 Task: Look for Airbnb properties in Kayseri, Turkey from 12th November, 2023 to 15th November, 2023 for 2 adults. Place can be entire room with 1  bedroom having 1 bed and 1 bathroom. Property type can be hotel.
Action: Mouse moved to (443, 423)
Screenshot: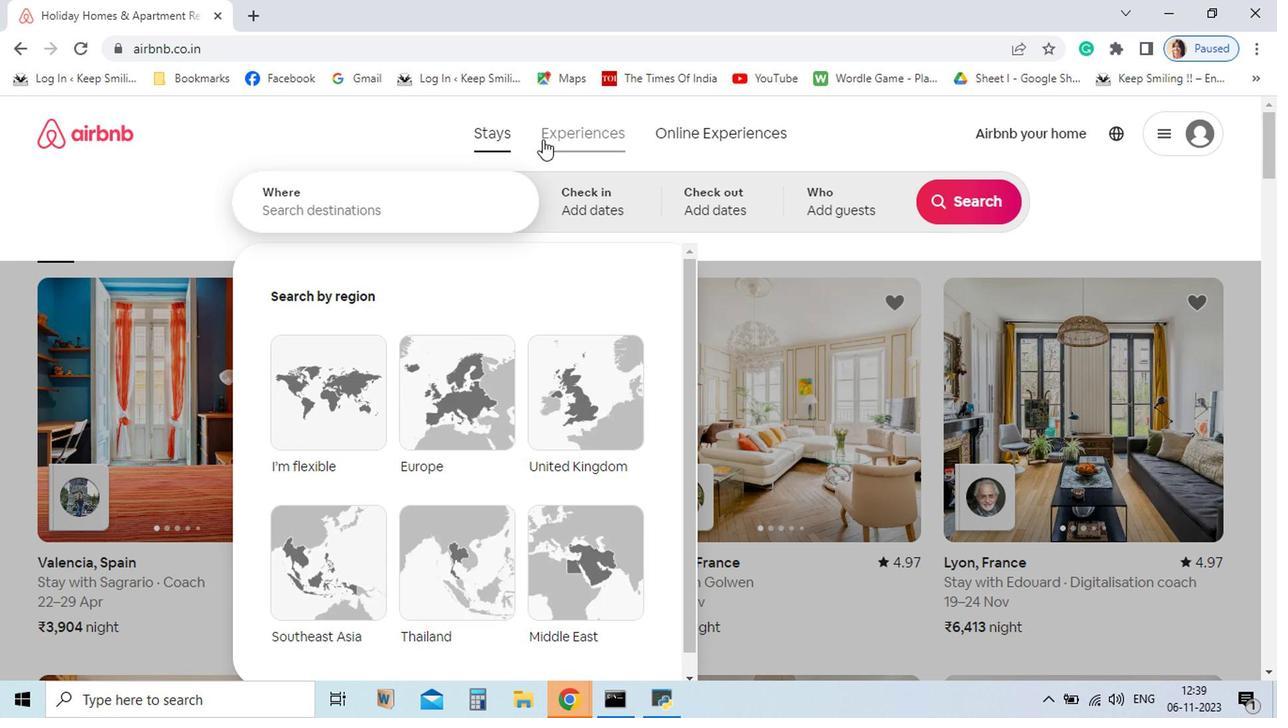 
Action: Mouse pressed left at (443, 423)
Screenshot: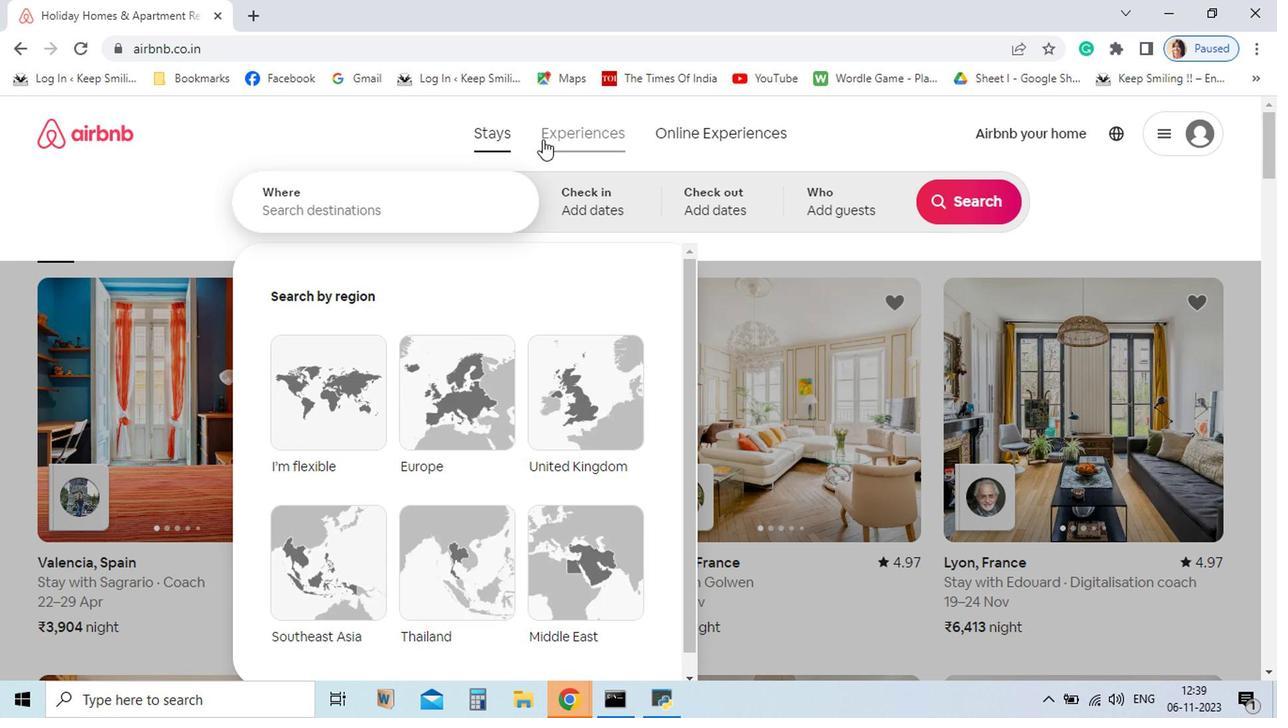 
Action: Mouse moved to (483, 379)
Screenshot: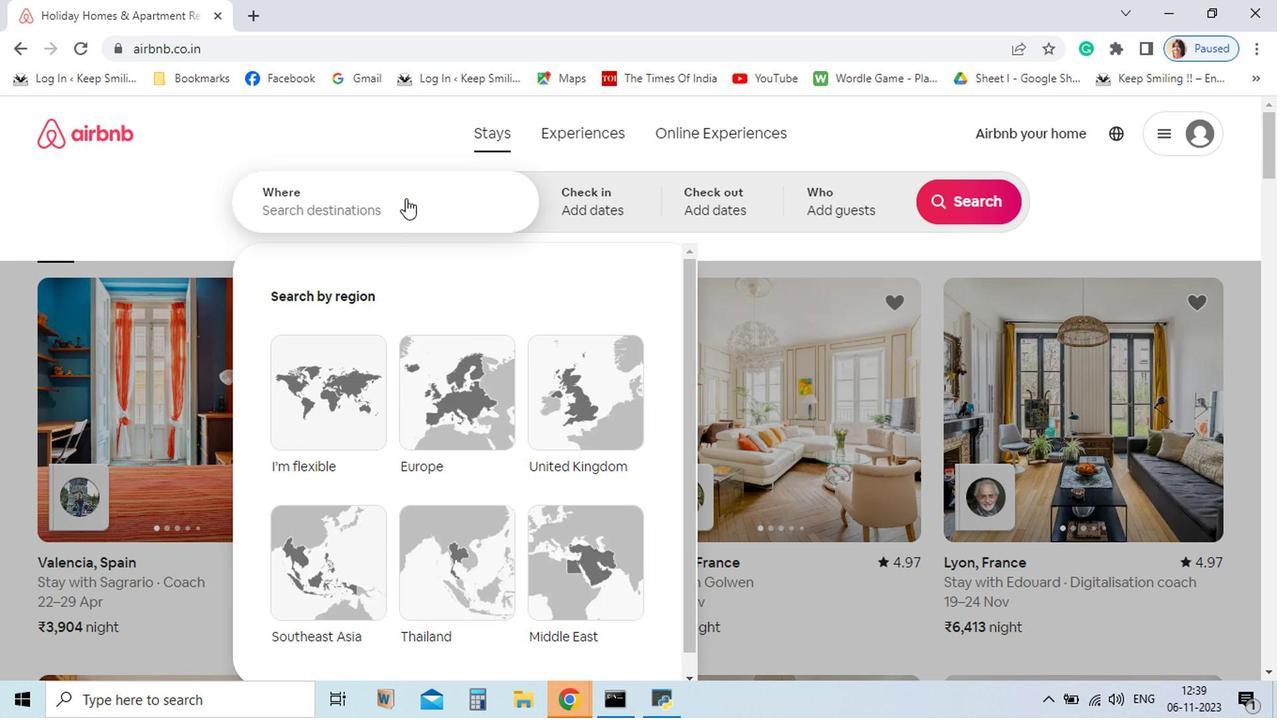 
Action: Mouse pressed left at (483, 379)
Screenshot: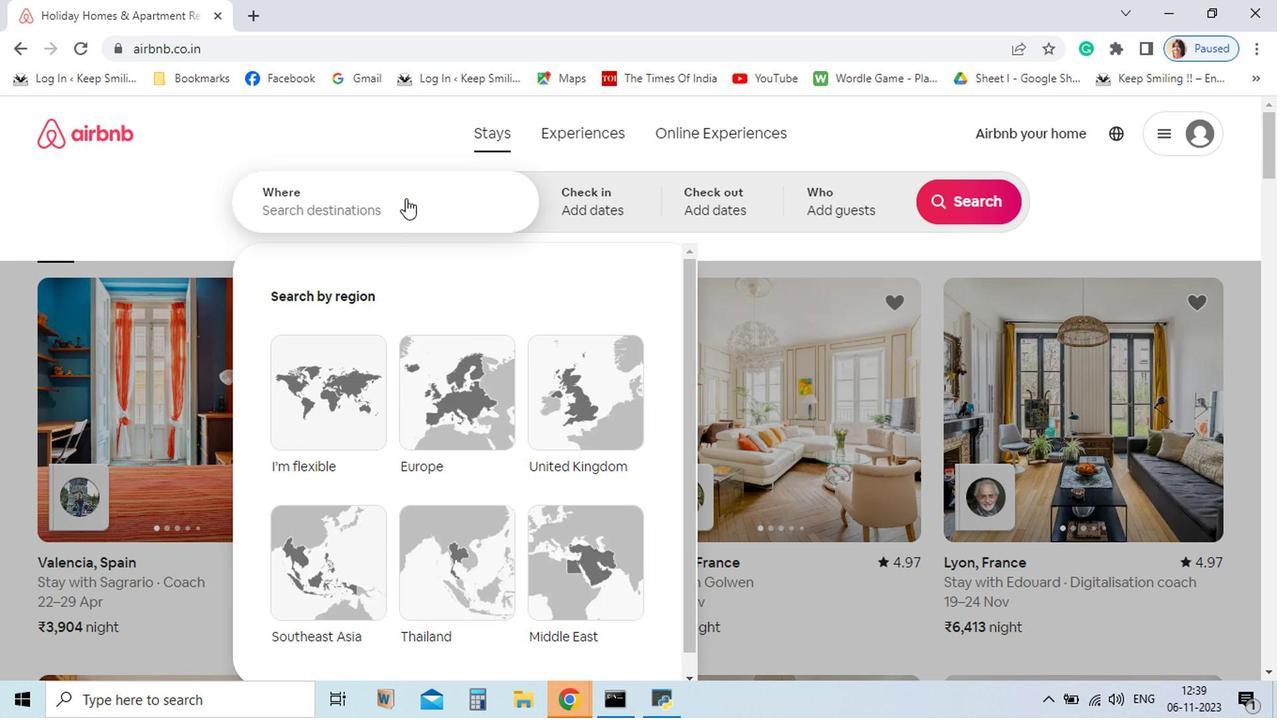 
Action: Mouse moved to (479, 393)
Screenshot: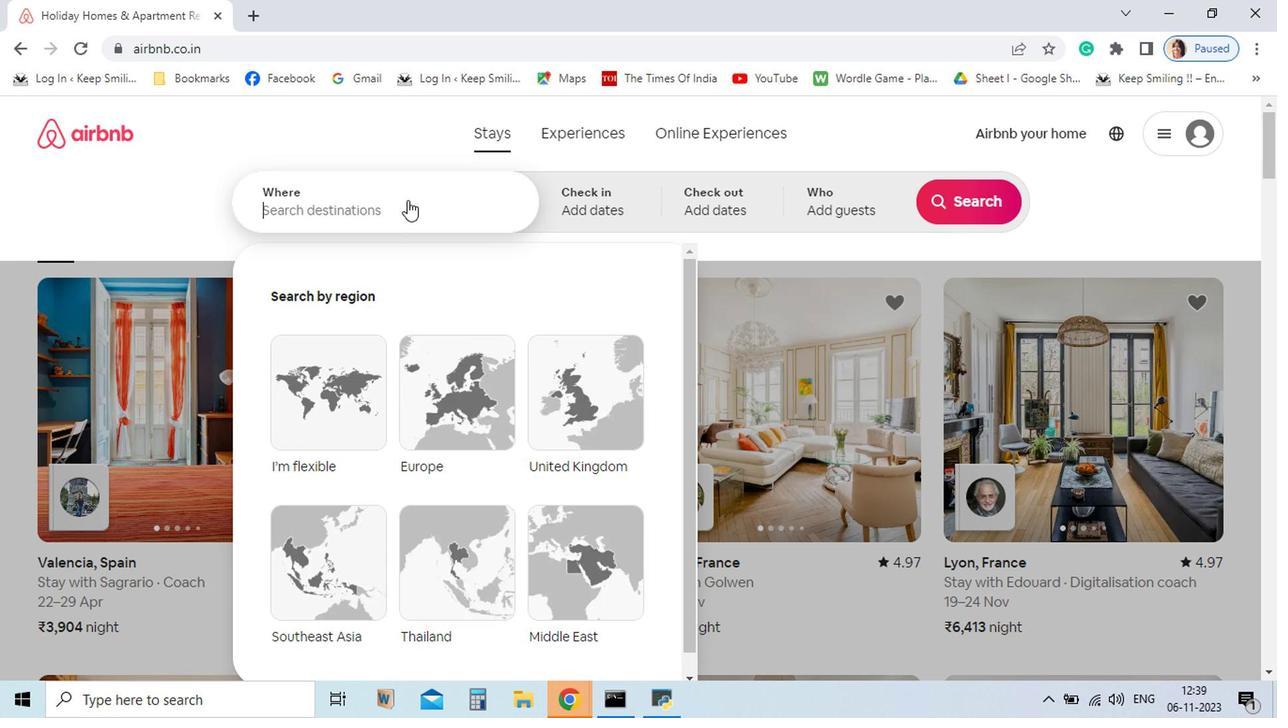 
Action: Key pressed <Key.shift_r>Kayseri,<Key.space><Key.shift>turkey
Screenshot: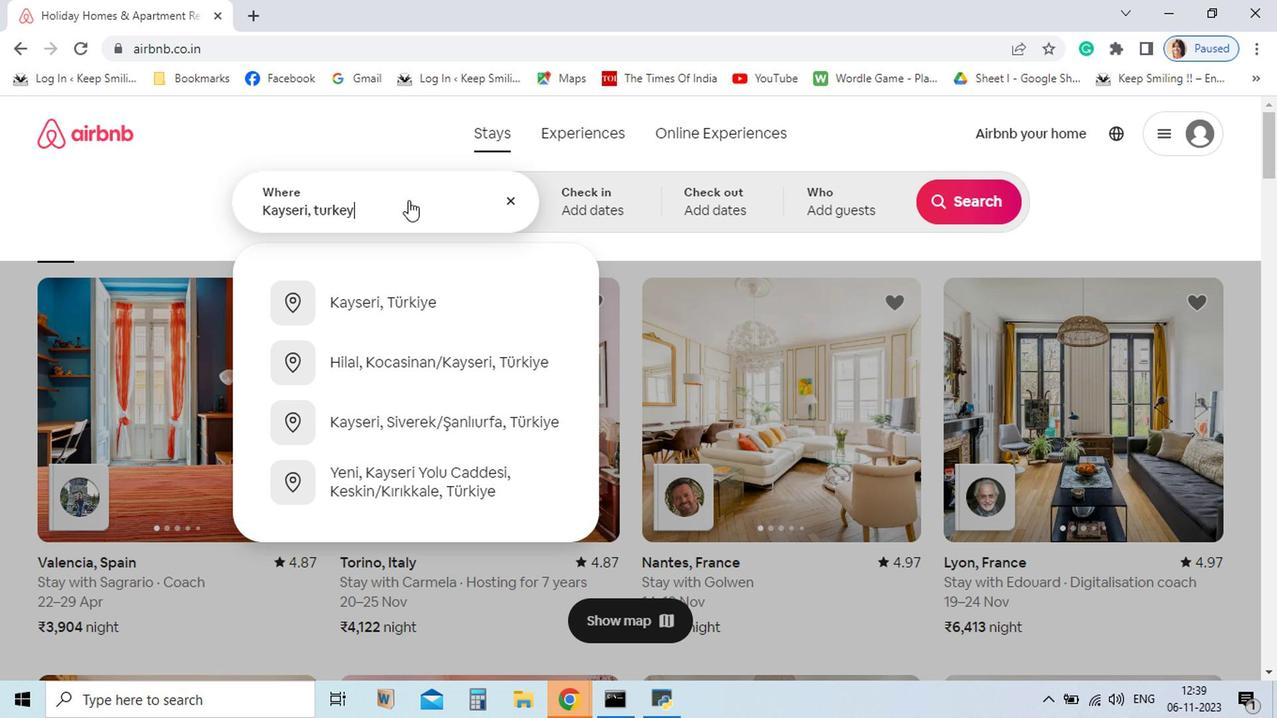 
Action: Mouse moved to (481, 346)
Screenshot: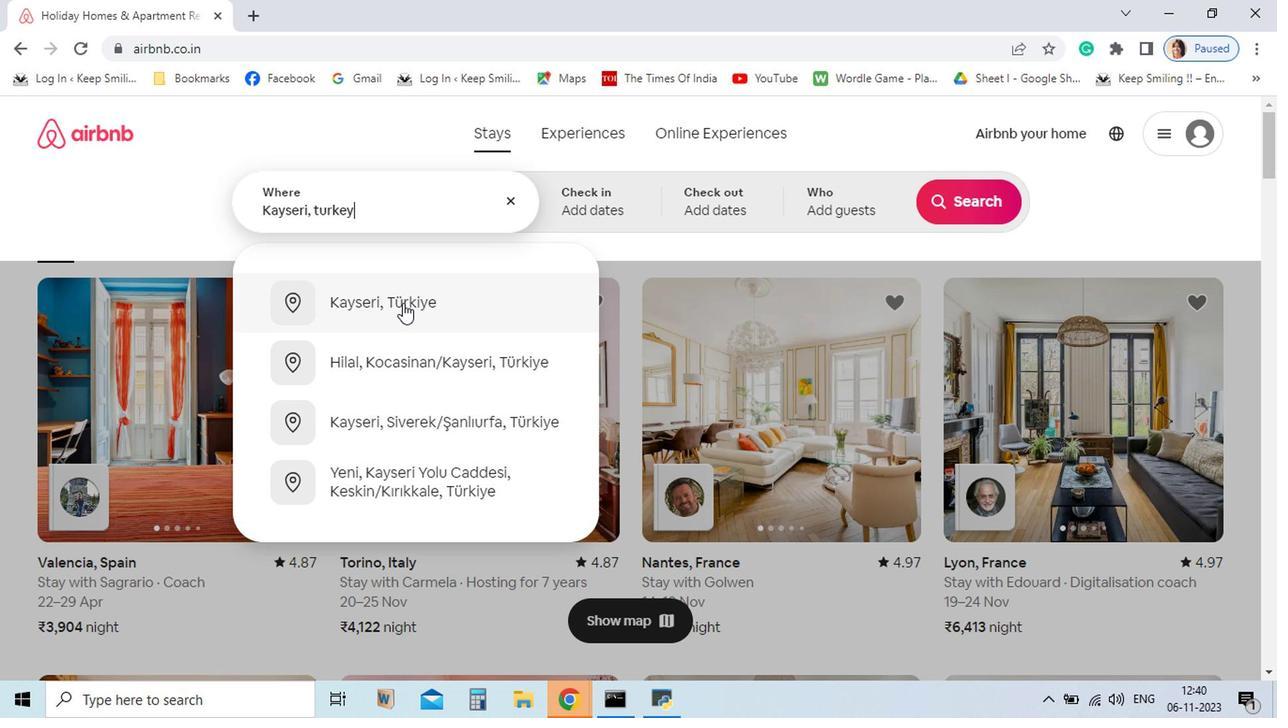 
Action: Mouse pressed left at (481, 346)
Screenshot: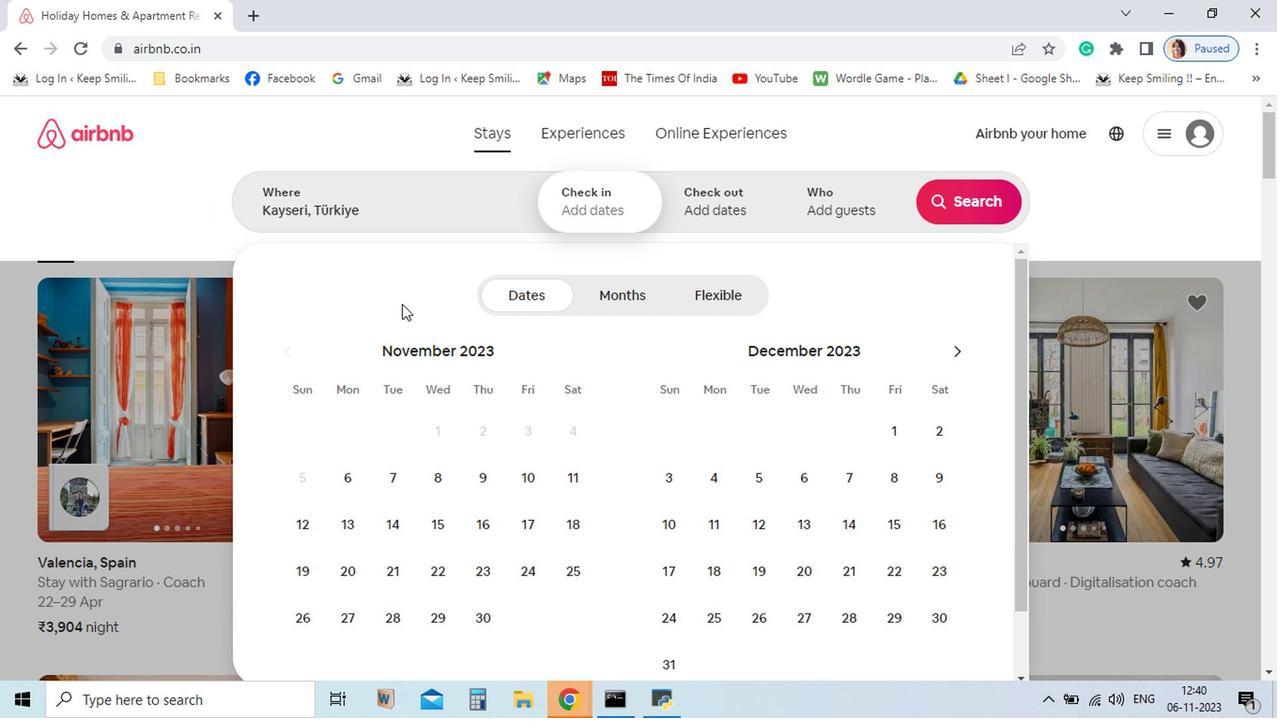 
Action: Mouse moved to (505, 244)
Screenshot: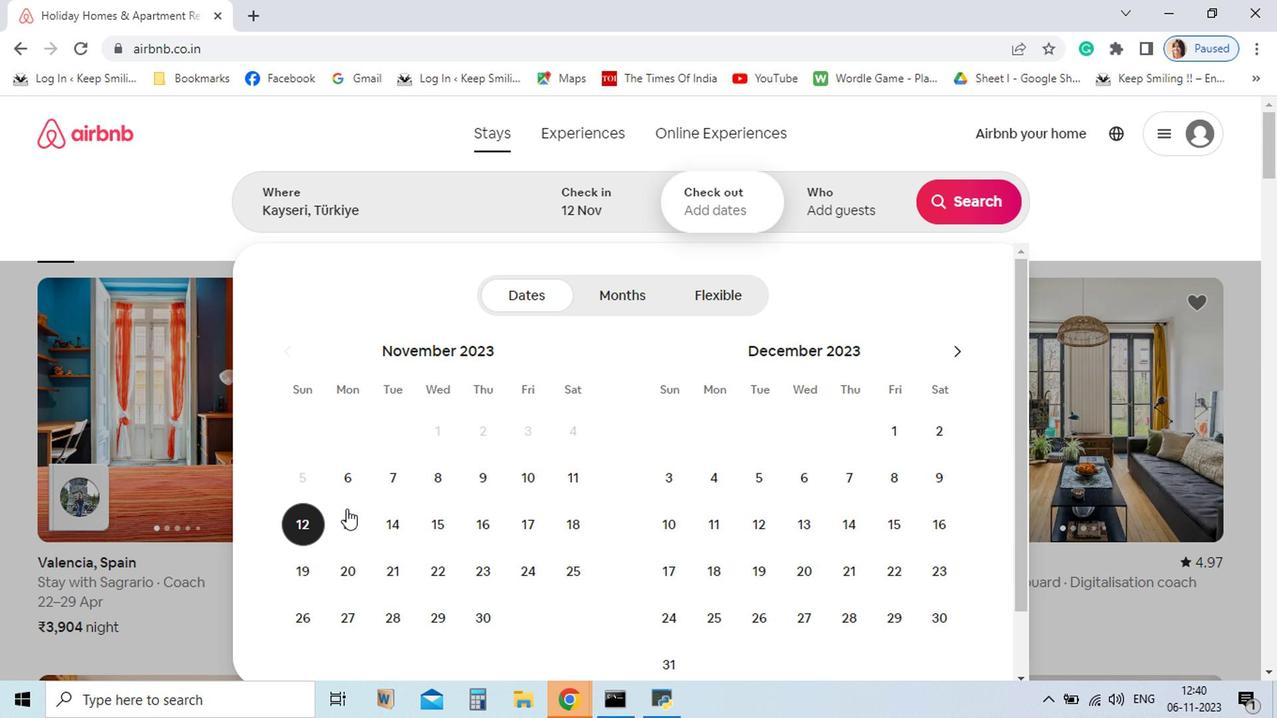 
Action: Mouse pressed left at (505, 244)
Screenshot: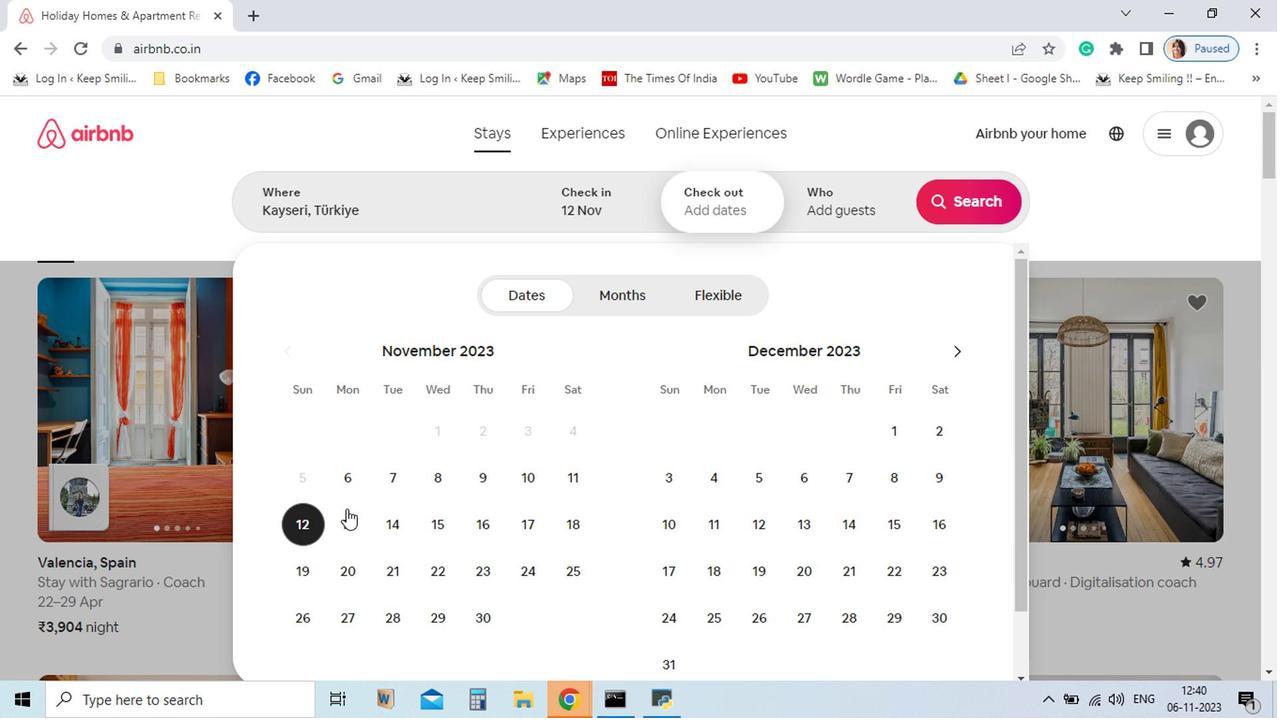 
Action: Mouse moved to (469, 245)
Screenshot: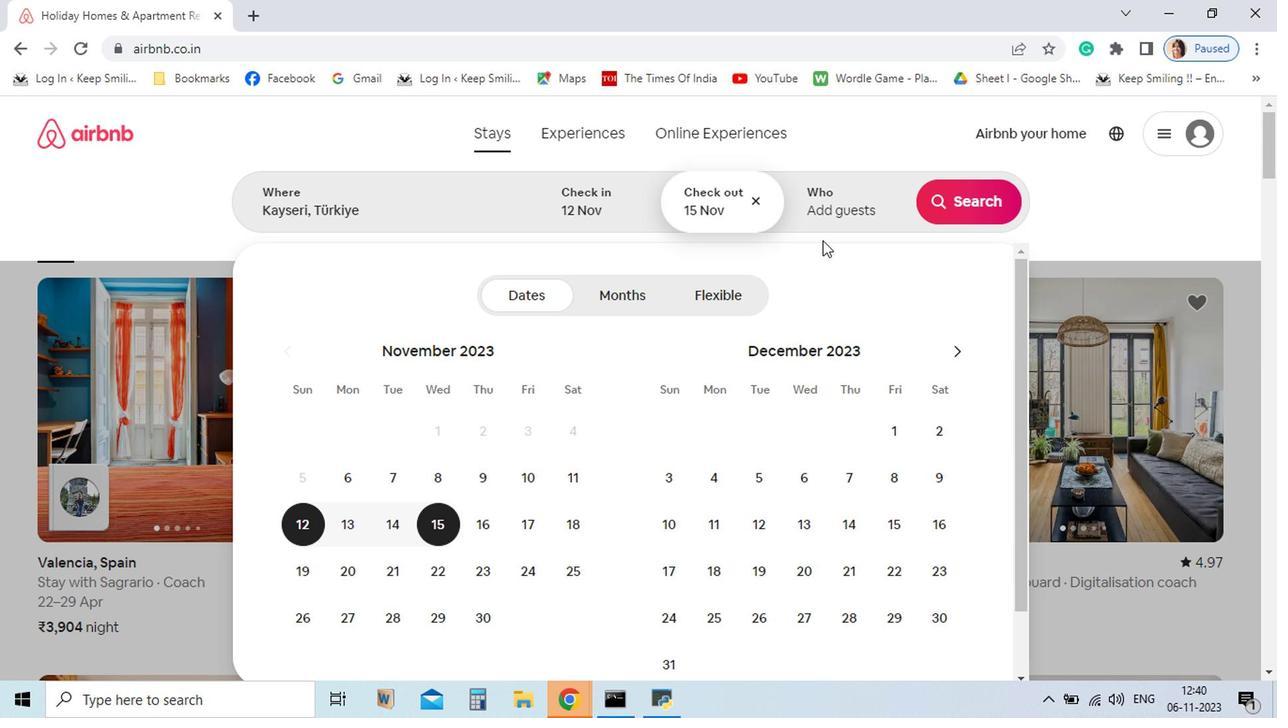 
Action: Mouse pressed left at (469, 245)
Screenshot: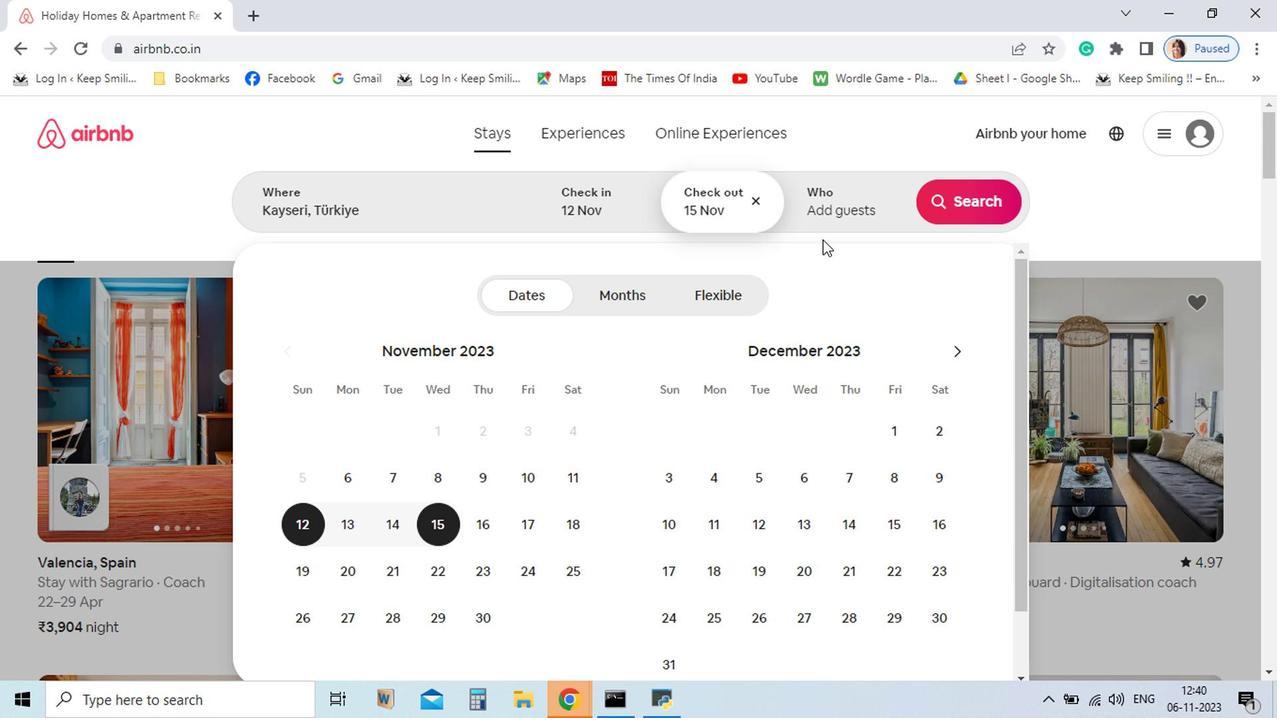 
Action: Mouse moved to (361, 390)
Screenshot: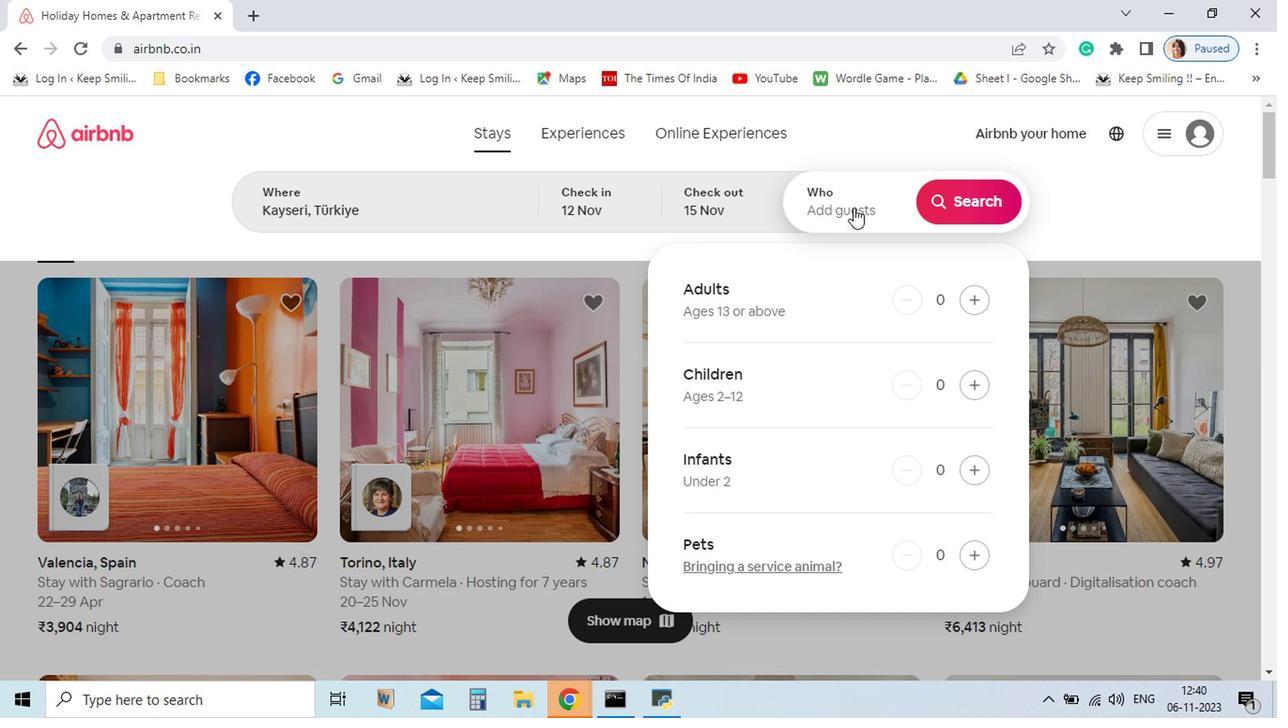 
Action: Mouse pressed left at (361, 390)
Screenshot: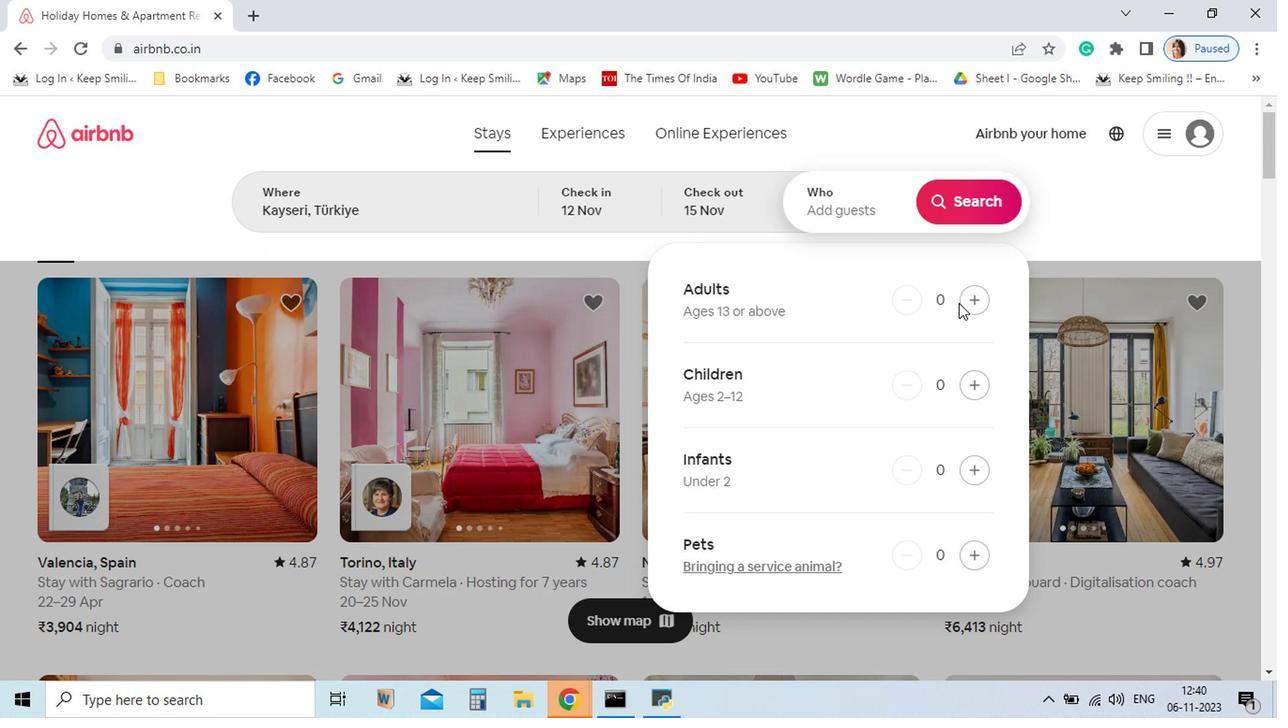 
Action: Mouse moved to (330, 346)
Screenshot: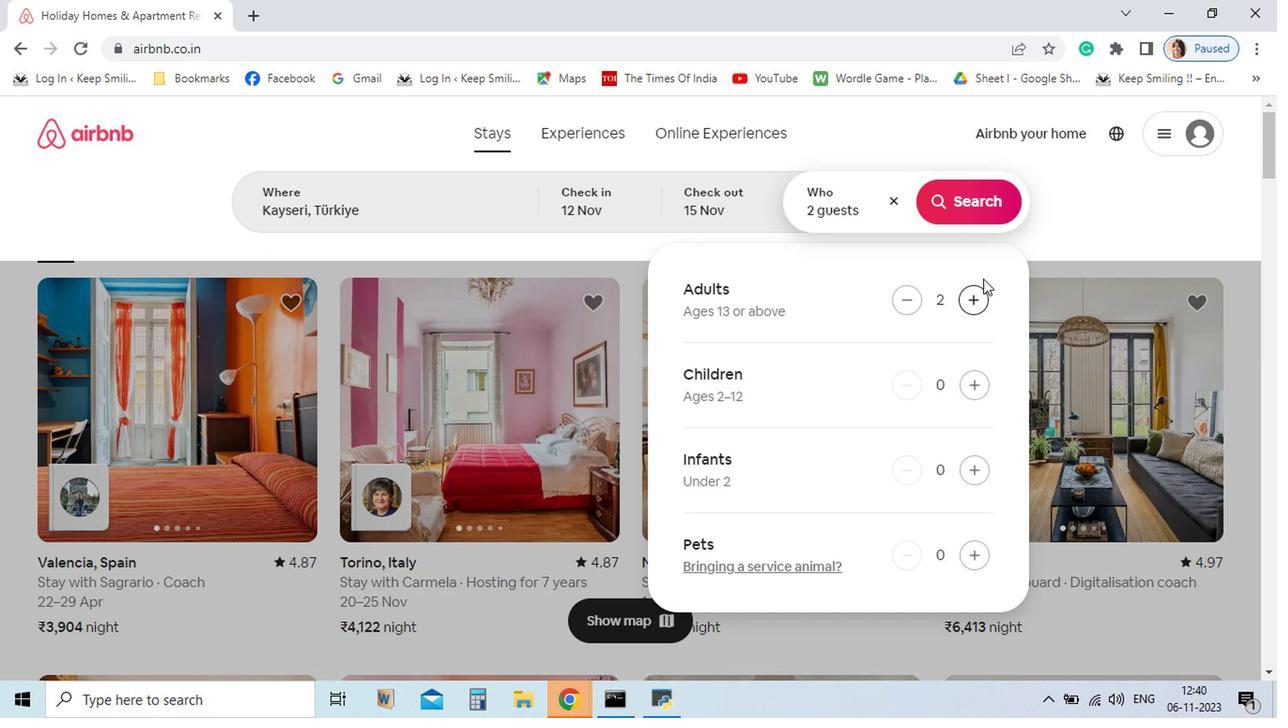 
Action: Mouse pressed left at (330, 346)
Screenshot: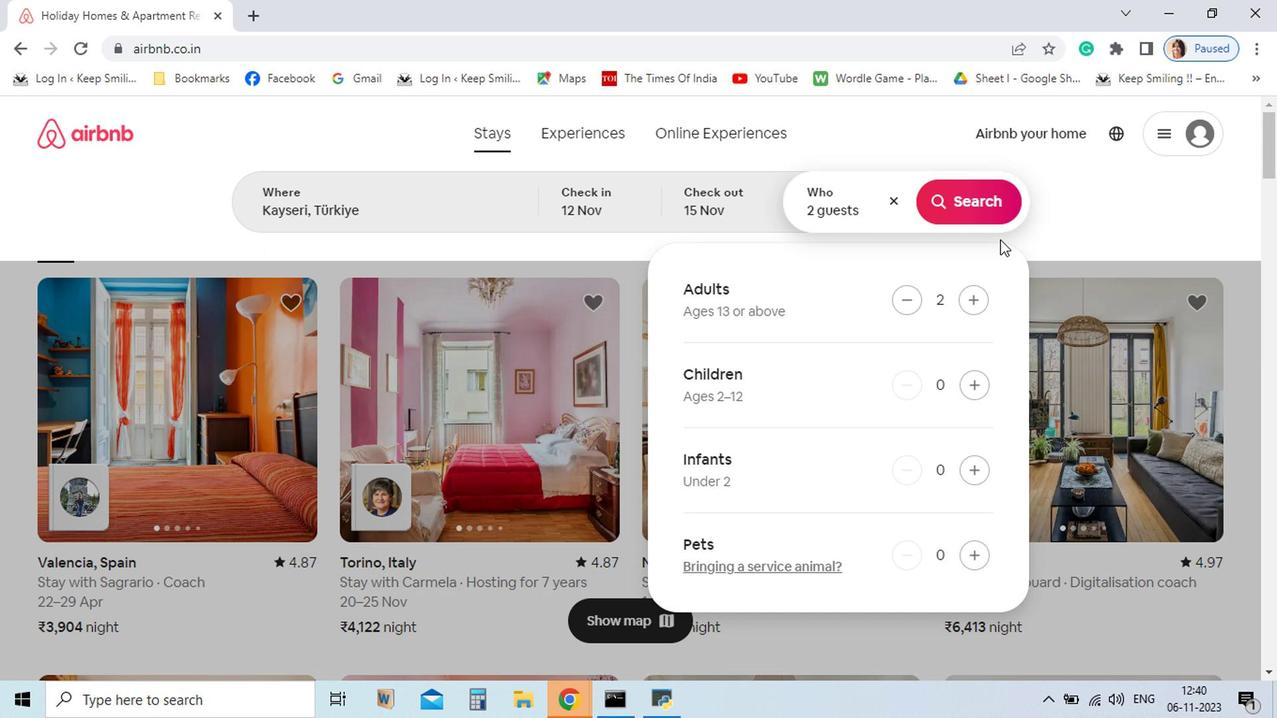 
Action: Mouse moved to (330, 346)
Screenshot: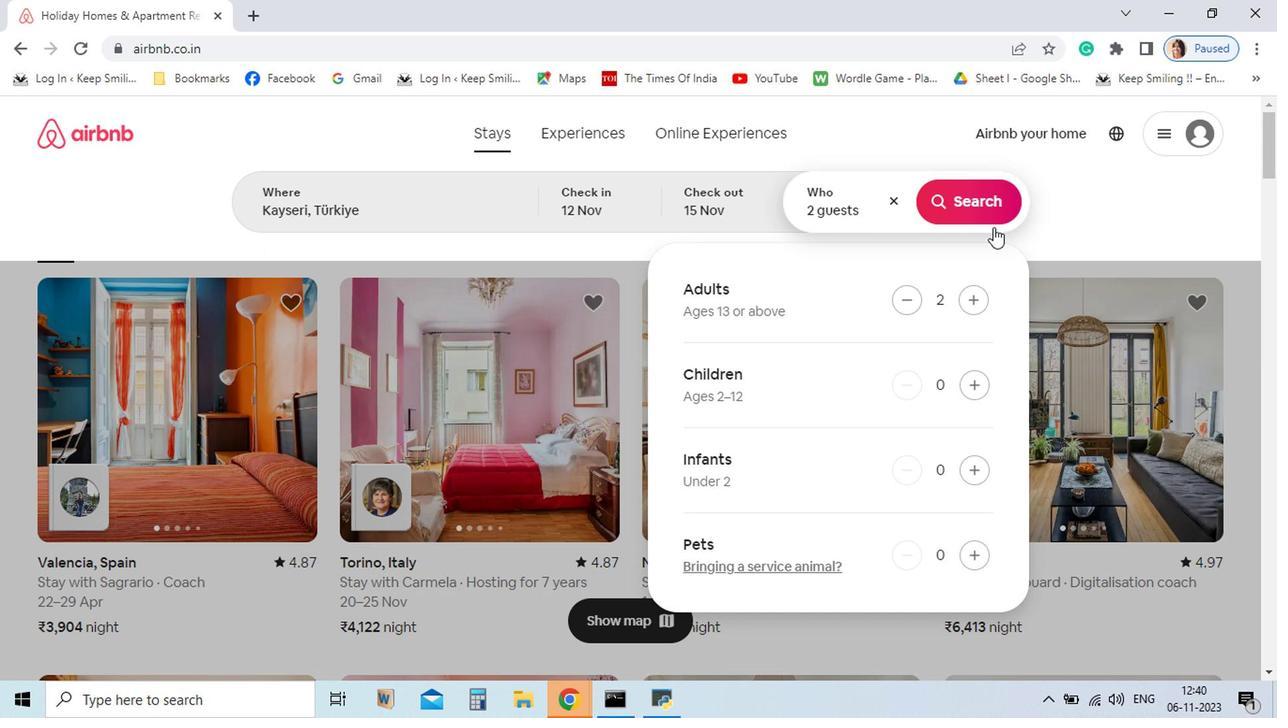 
Action: Mouse pressed left at (330, 346)
Screenshot: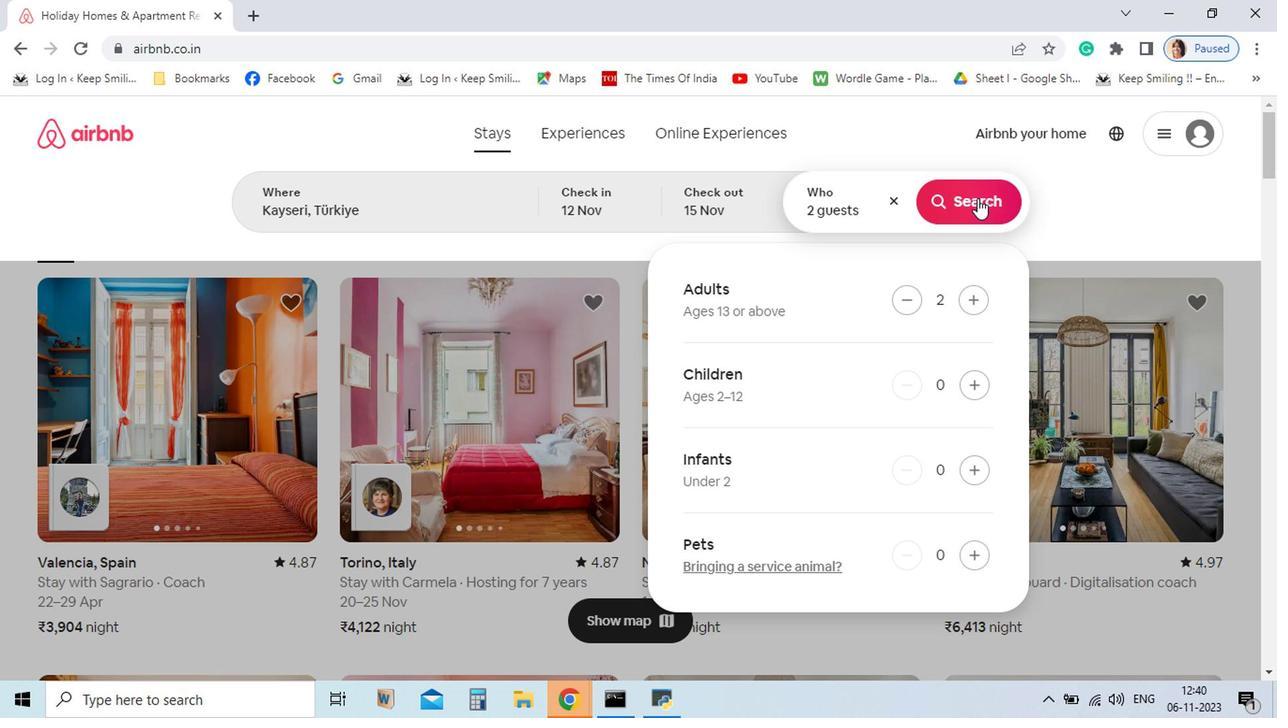 
Action: Mouse moved to (328, 395)
Screenshot: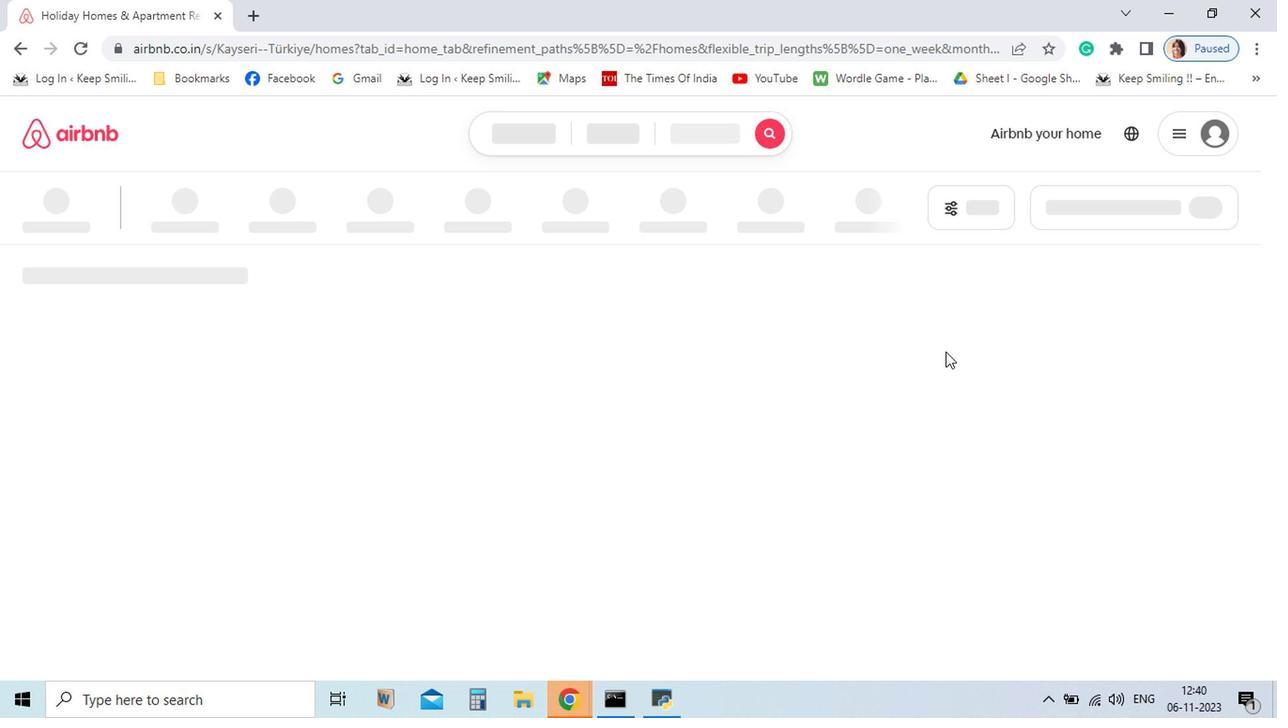 
Action: Mouse pressed left at (328, 395)
Screenshot: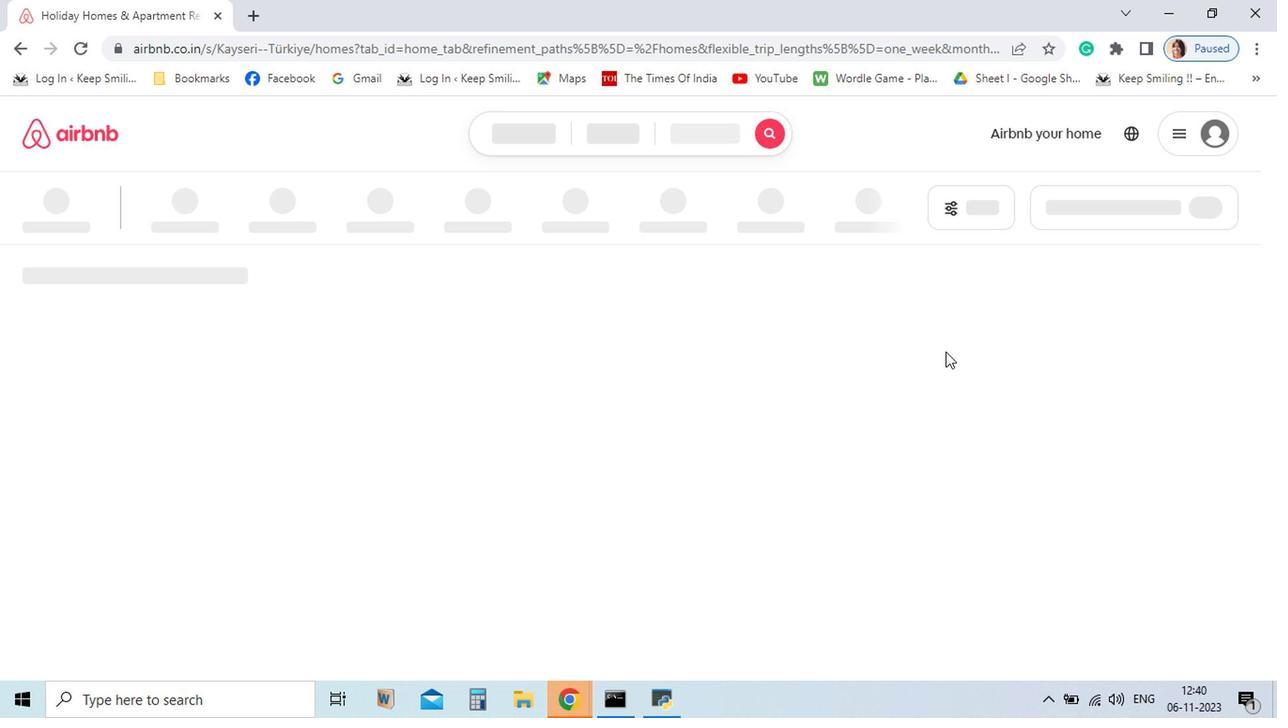 
Action: Mouse moved to (330, 388)
Screenshot: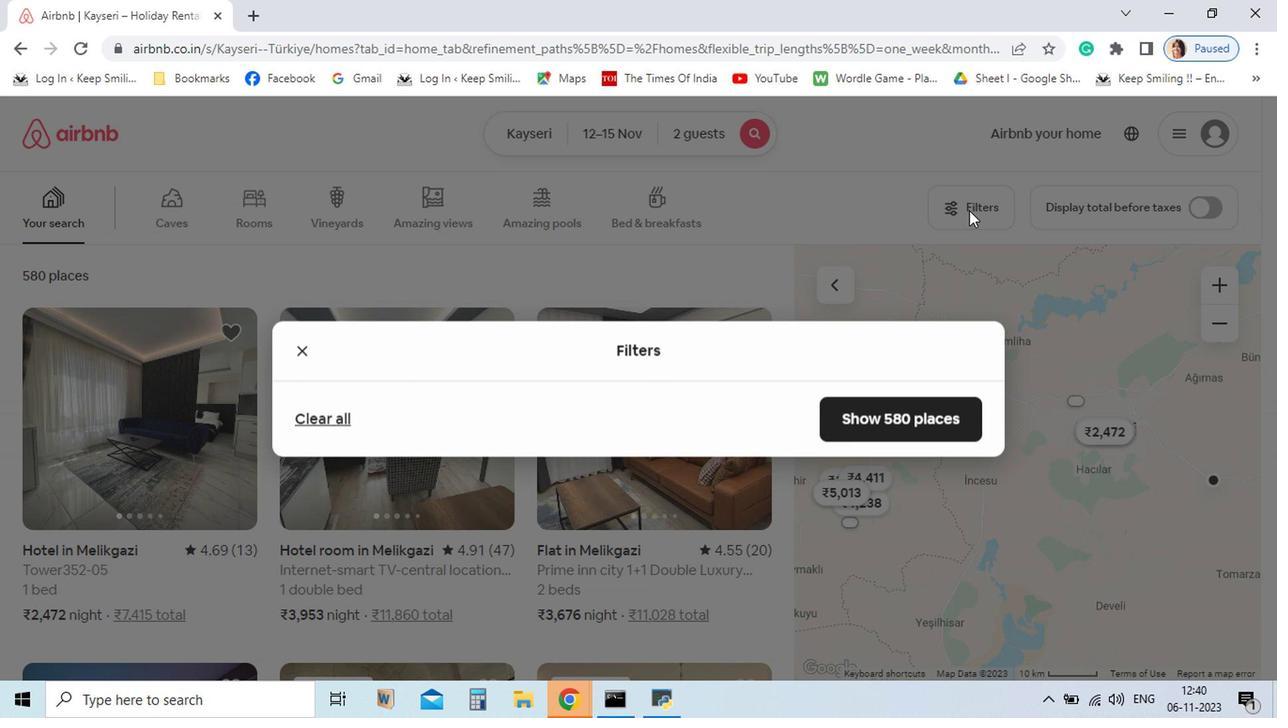 
Action: Mouse pressed left at (330, 388)
Screenshot: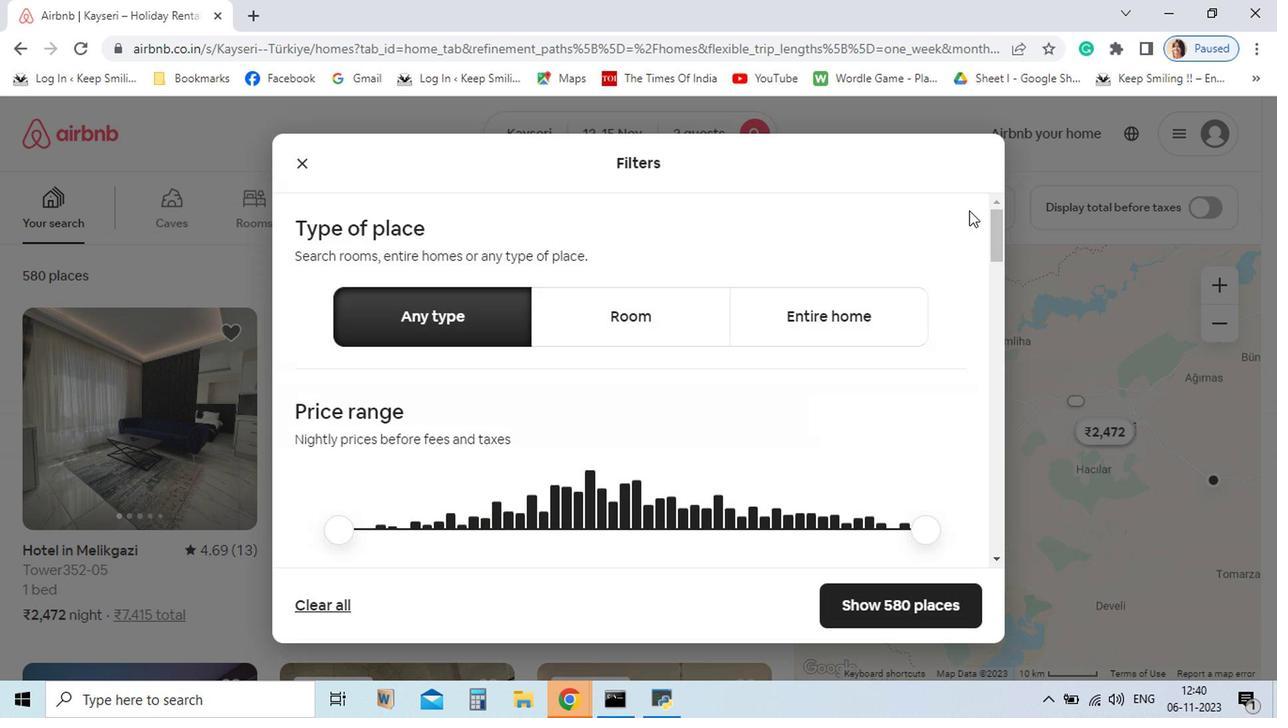 
Action: Mouse moved to (323, 370)
Screenshot: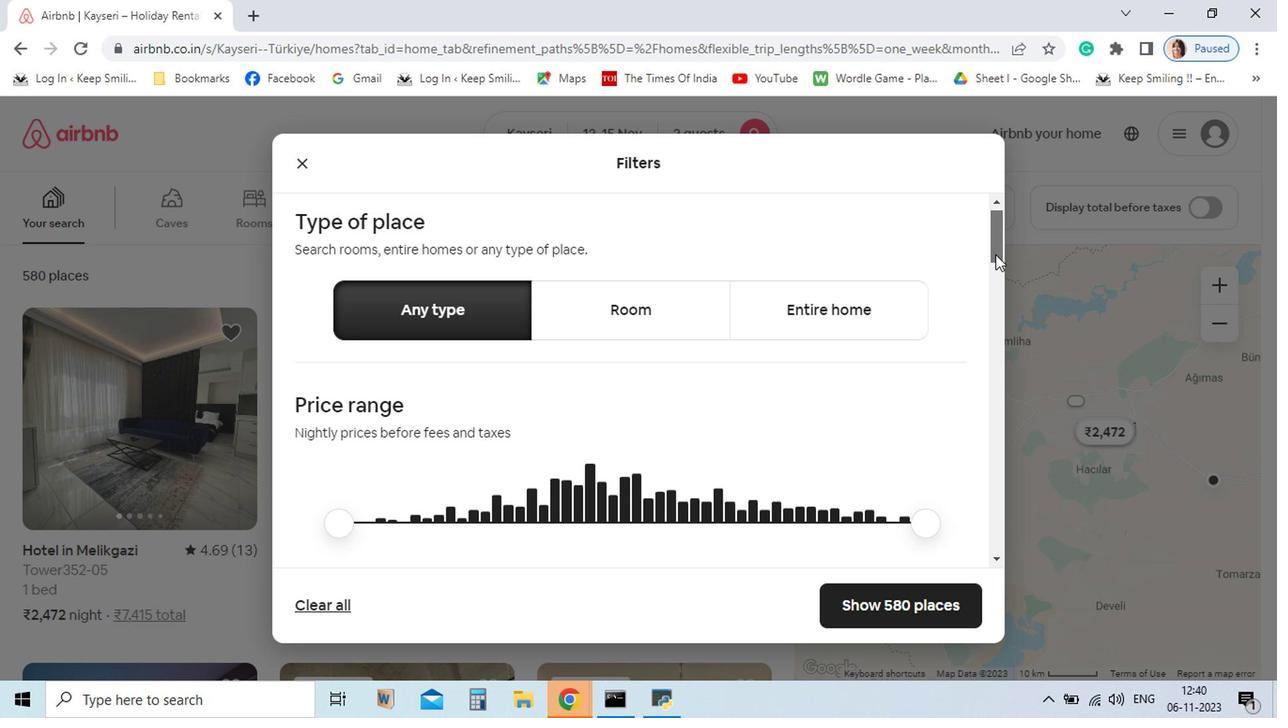 
Action: Mouse pressed left at (323, 370)
Screenshot: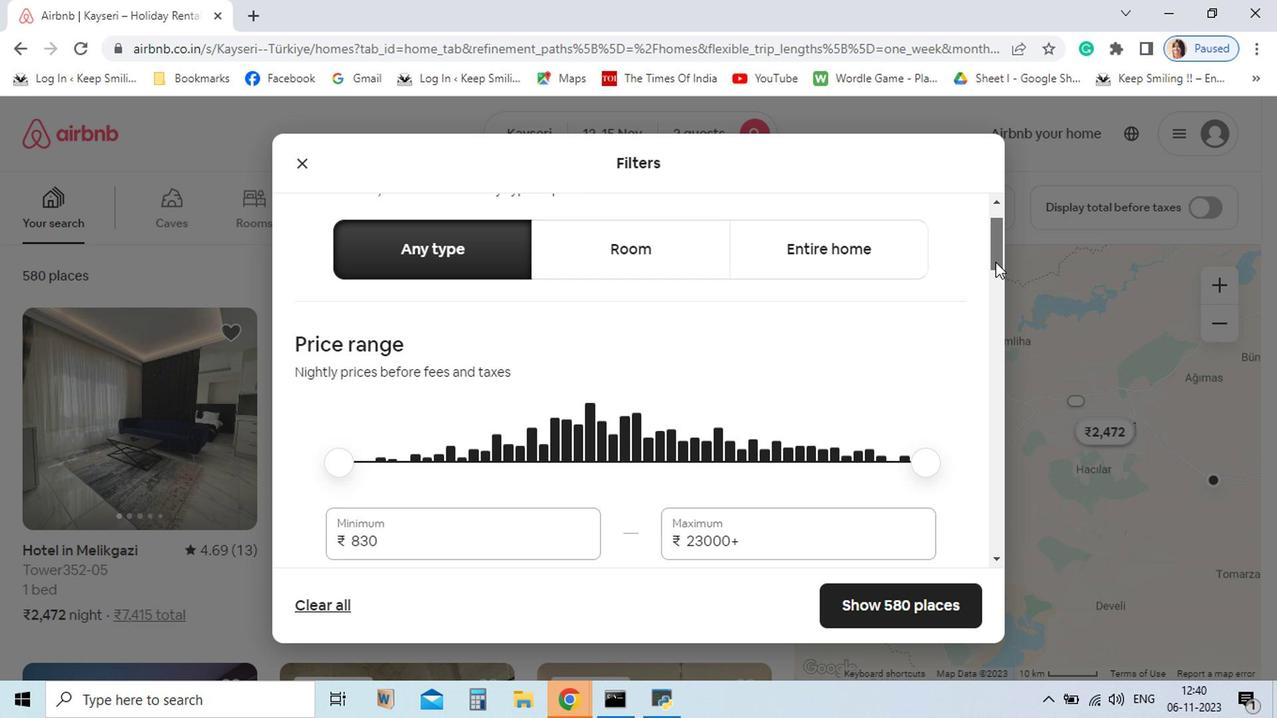 
Action: Mouse moved to (481, 259)
Screenshot: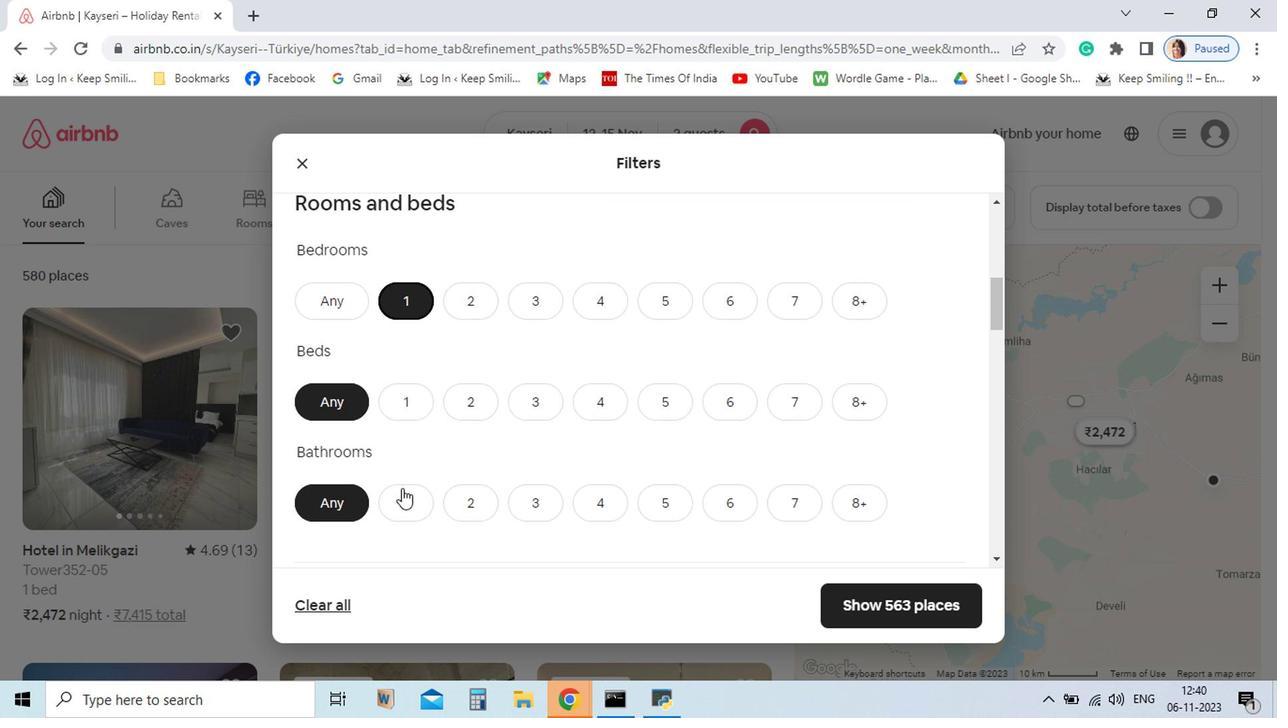 
Action: Mouse pressed left at (481, 259)
Screenshot: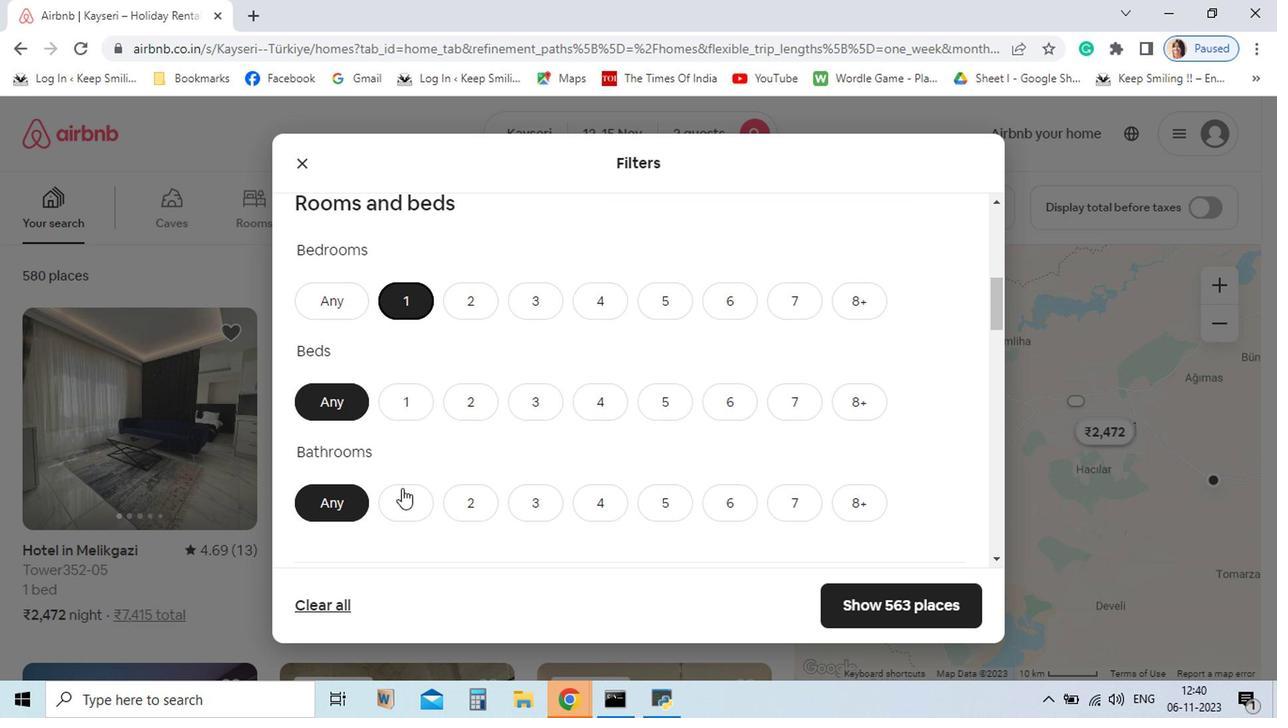 
Action: Mouse moved to (481, 259)
Screenshot: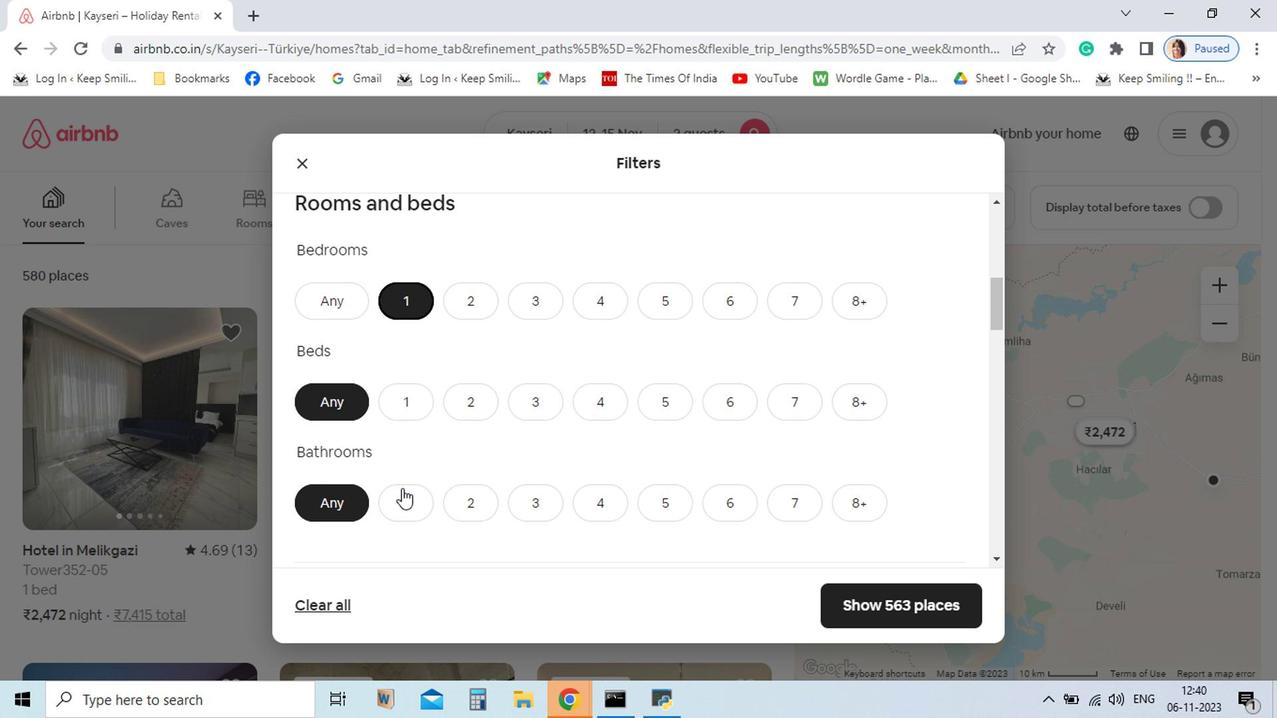 
Action: Mouse scrolled (481, 259) with delta (0, 0)
Screenshot: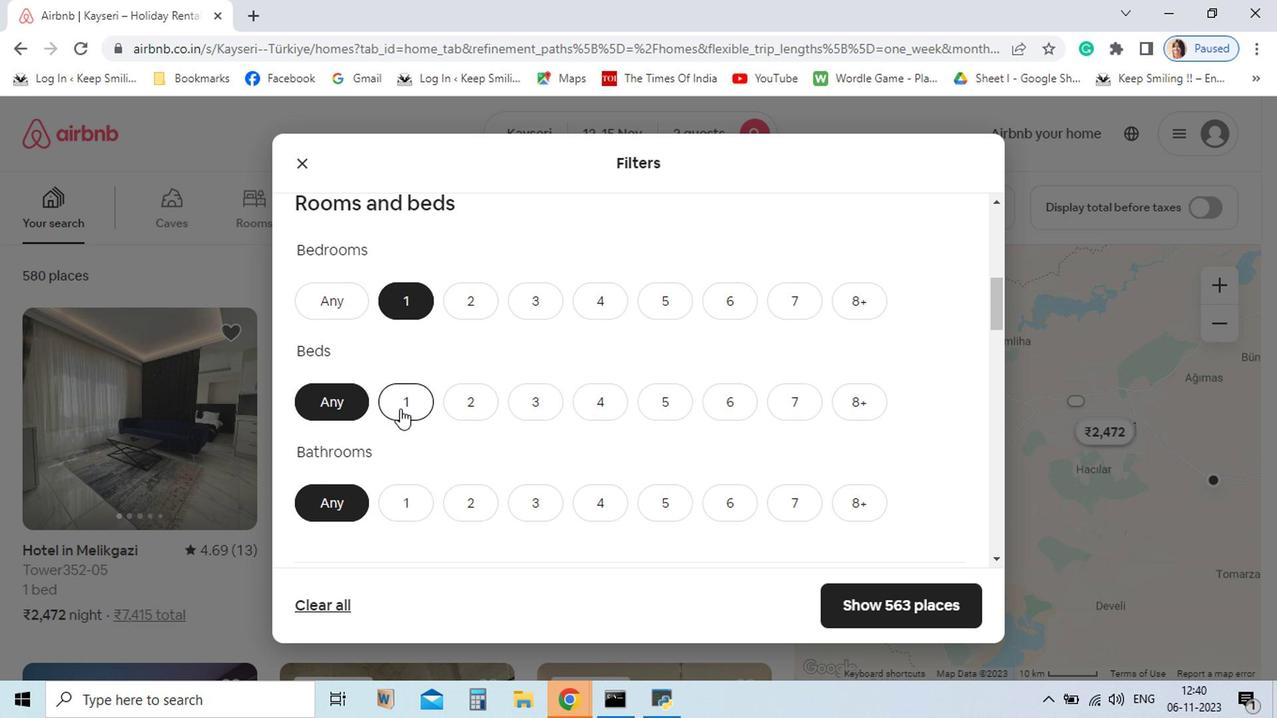 
Action: Mouse scrolled (481, 259) with delta (0, 0)
Screenshot: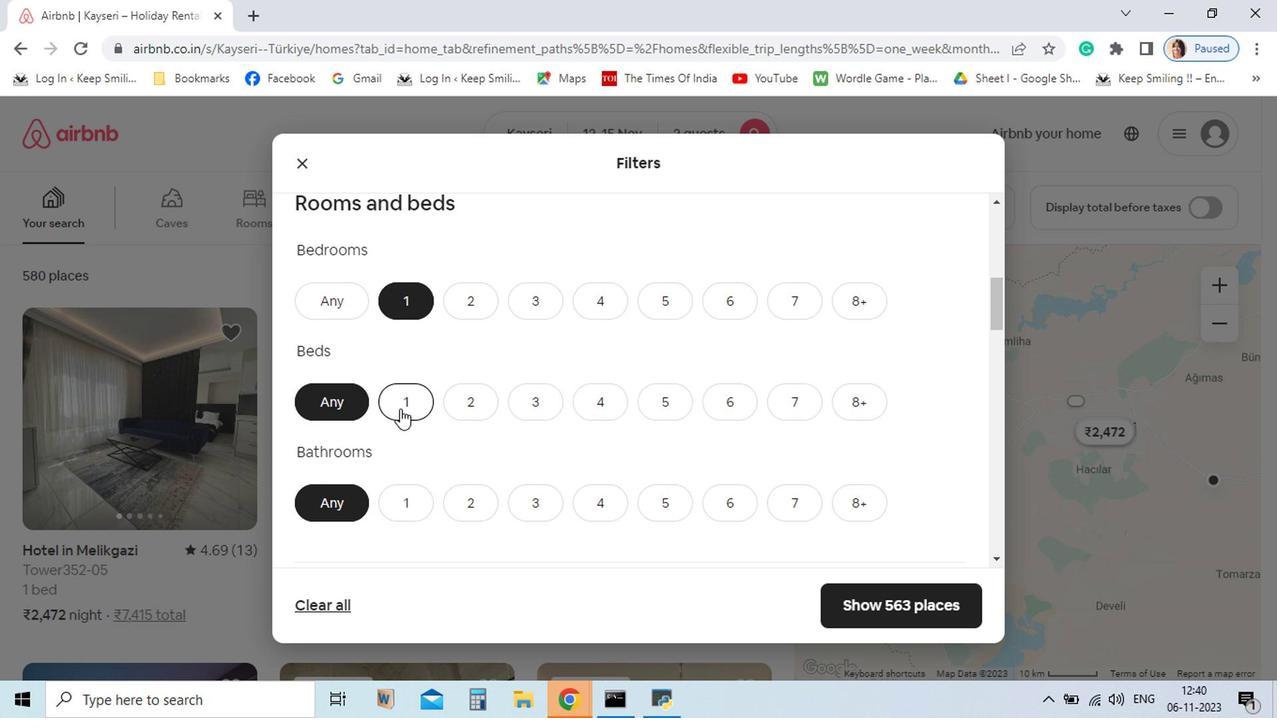 
Action: Mouse moved to (481, 296)
Screenshot: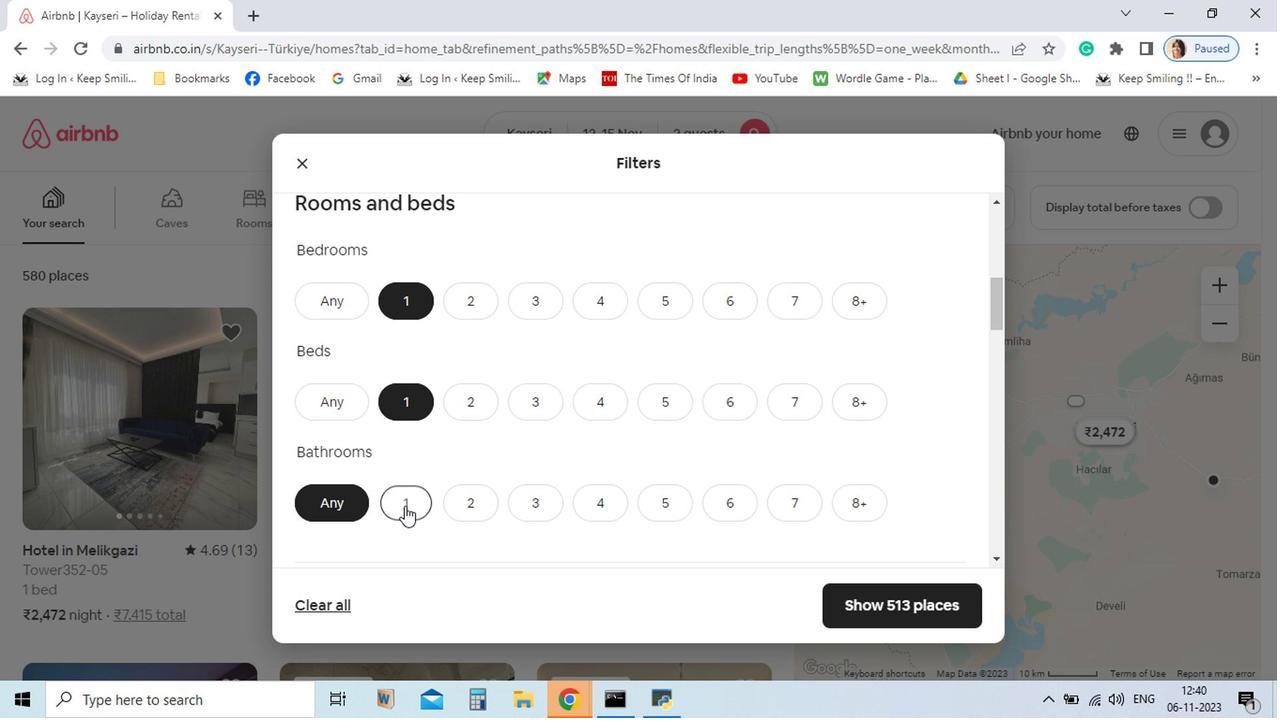 
Action: Mouse pressed left at (481, 296)
Screenshot: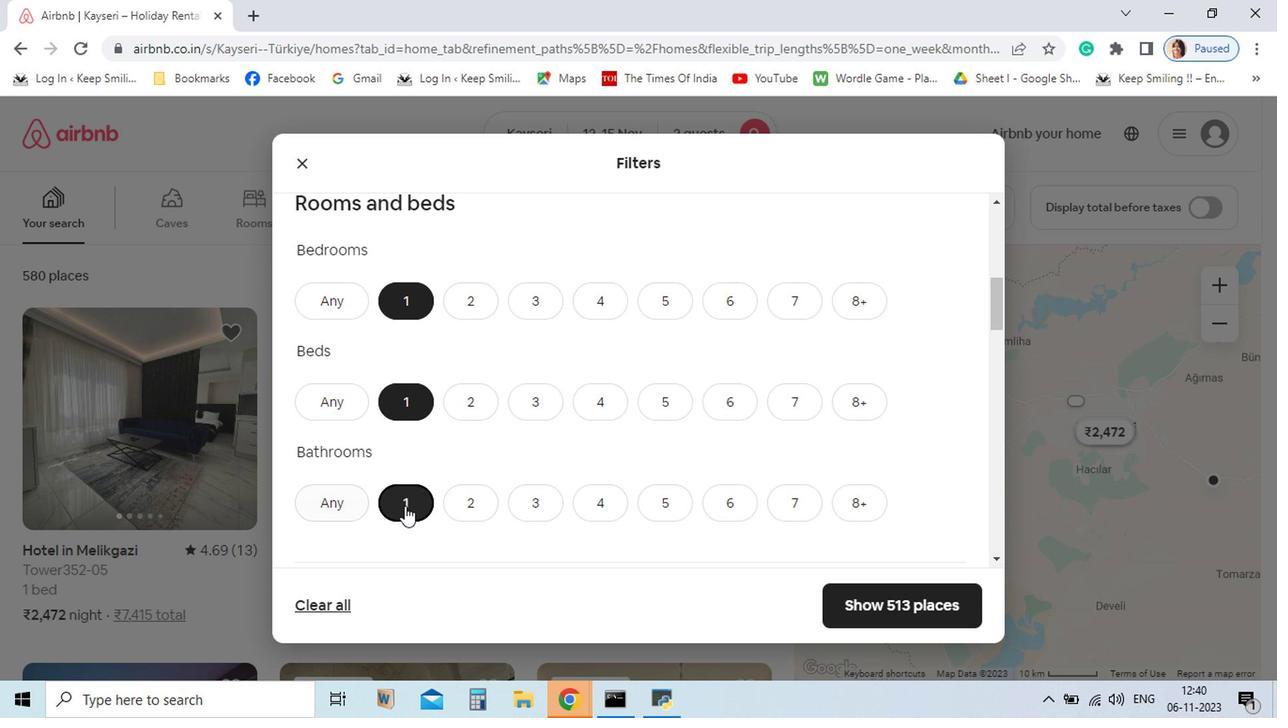 
Action: Mouse moved to (480, 250)
Screenshot: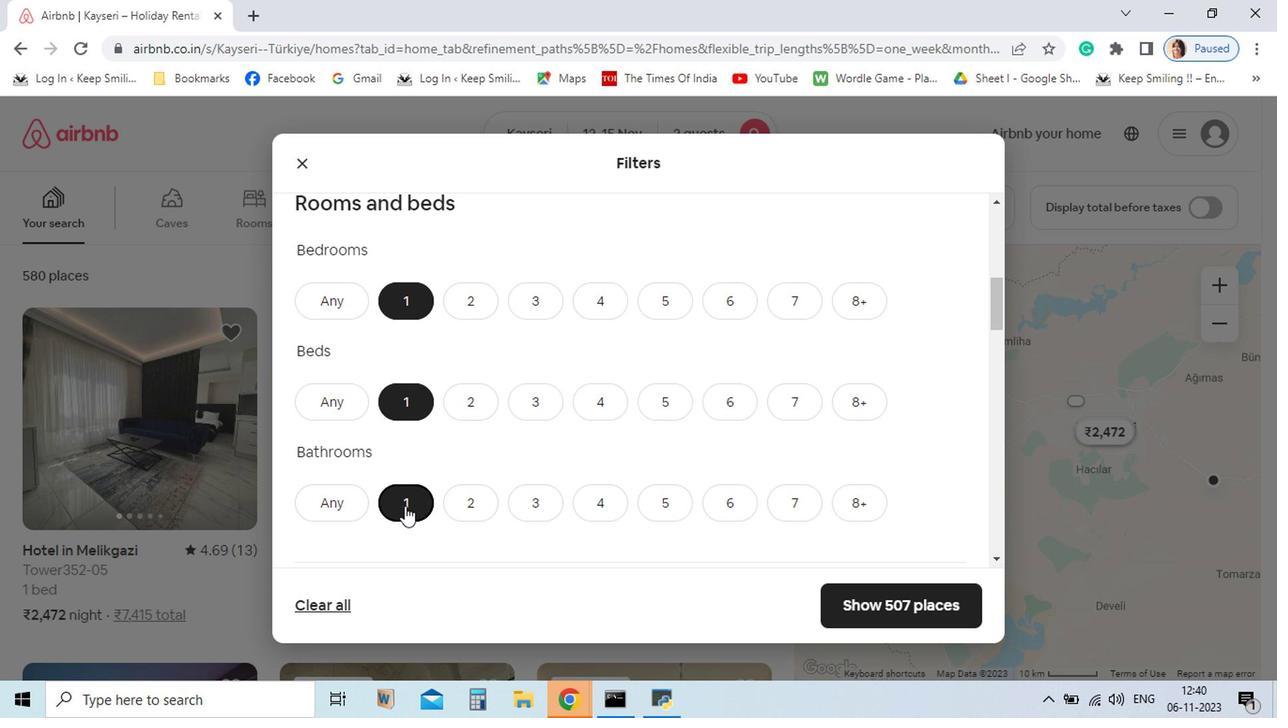 
Action: Mouse pressed left at (480, 250)
Screenshot: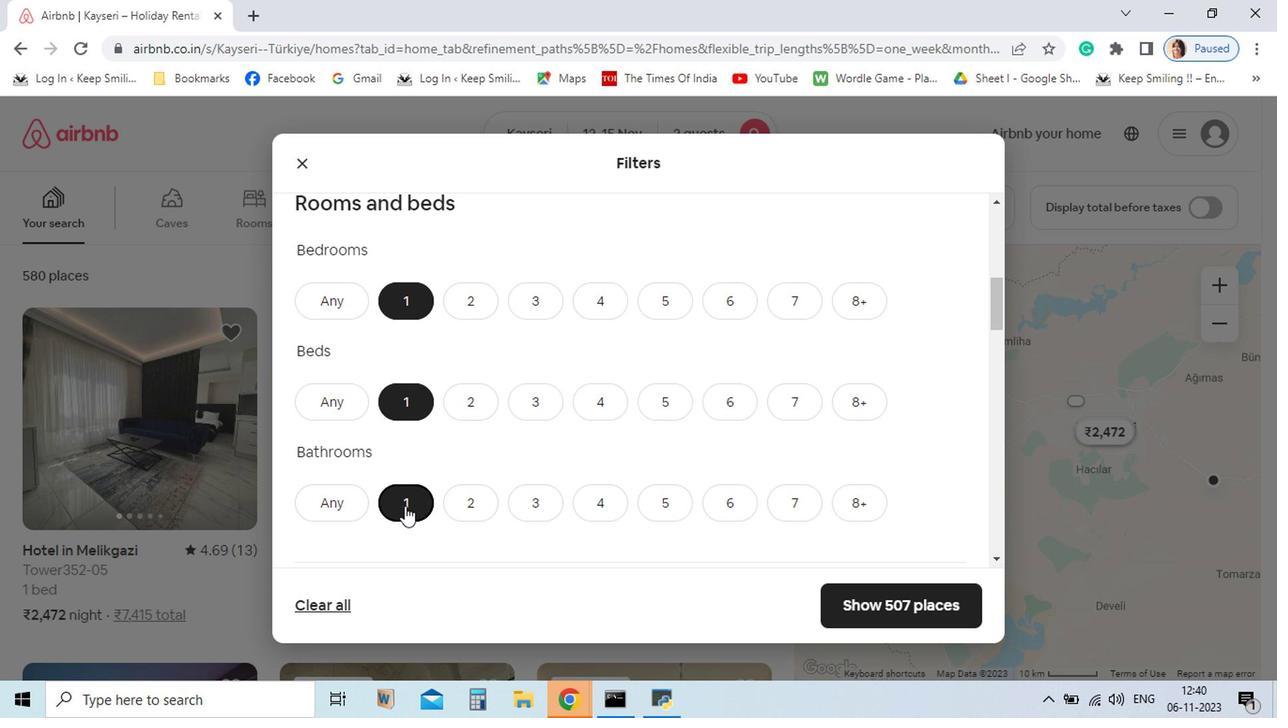 
Action: Mouse scrolled (480, 251) with delta (0, 0)
Screenshot: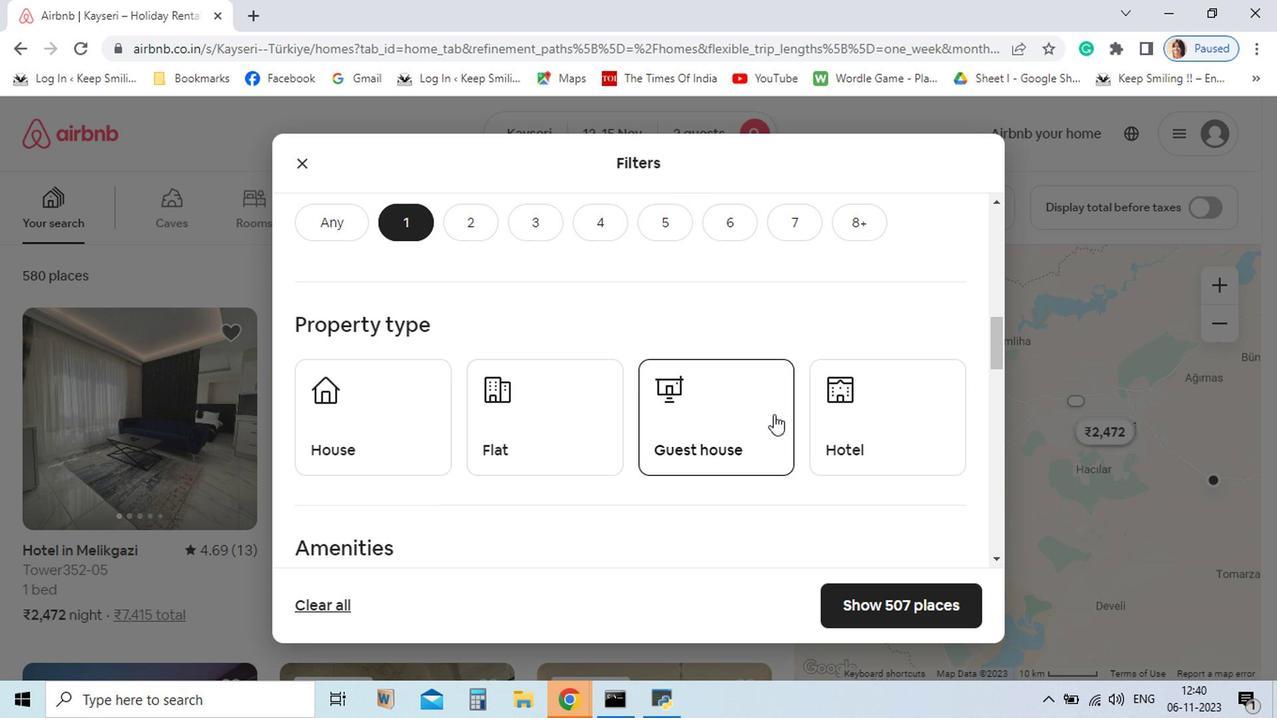 
Action: Mouse scrolled (480, 251) with delta (0, 0)
Screenshot: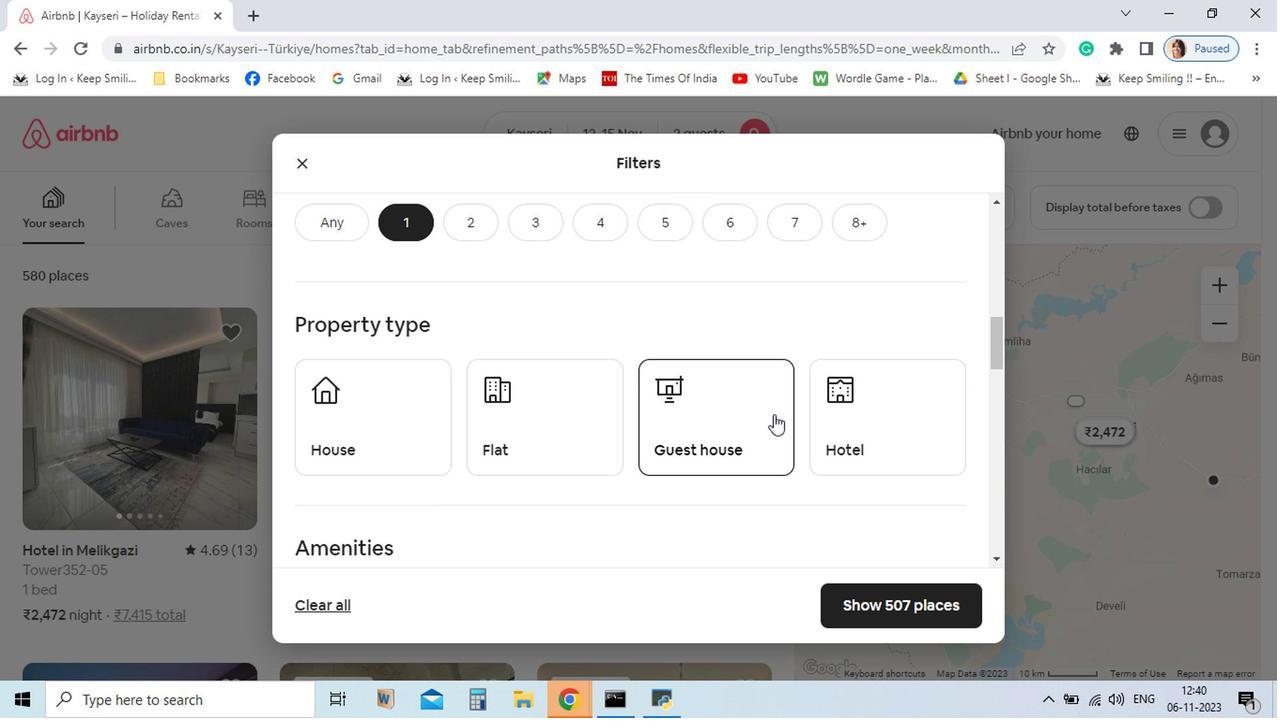 
Action: Mouse scrolled (480, 251) with delta (0, 0)
Screenshot: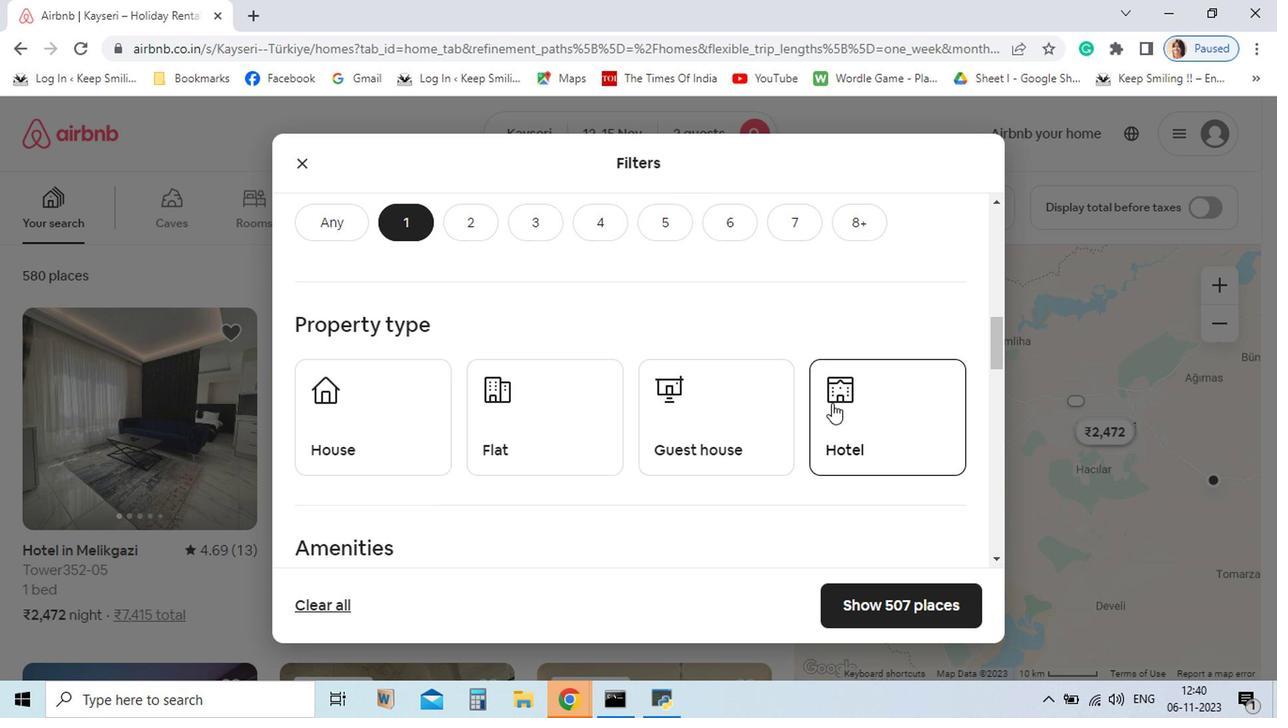 
Action: Mouse moved to (366, 299)
Screenshot: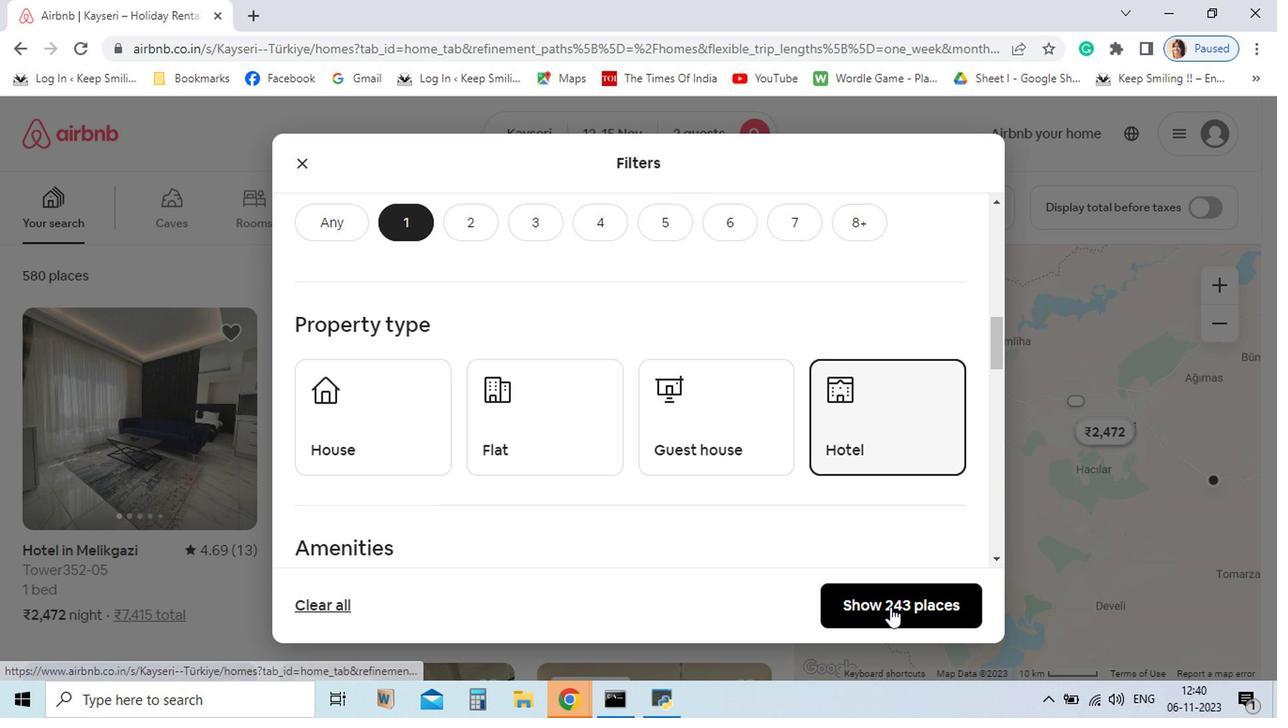 
Action: Mouse pressed left at (366, 299)
Screenshot: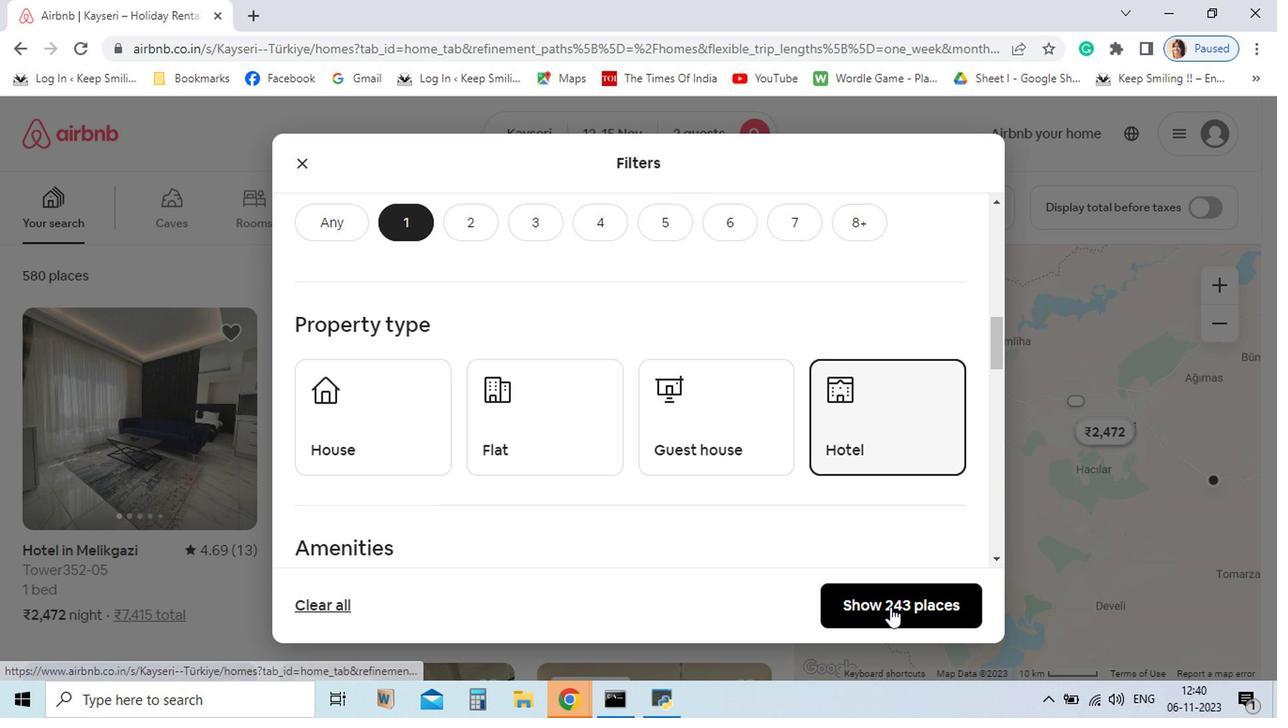 
Action: Mouse moved to (351, 203)
Screenshot: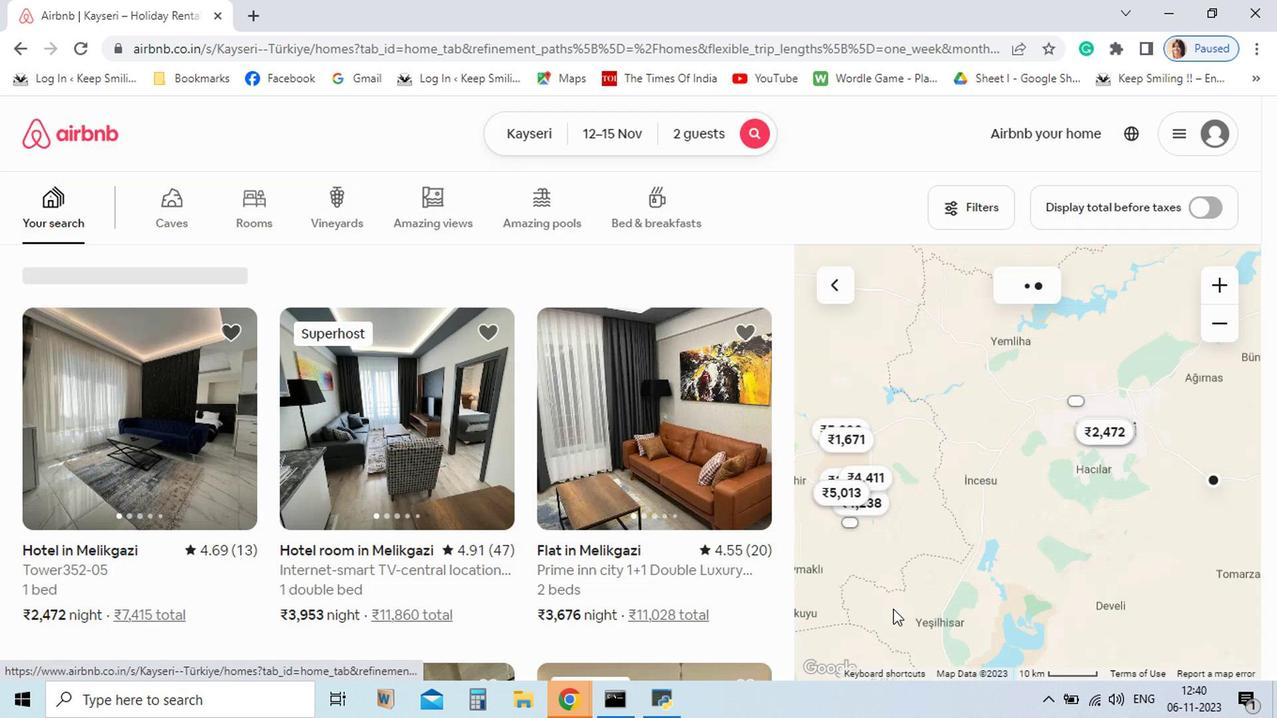 
Action: Mouse pressed left at (351, 203)
Screenshot: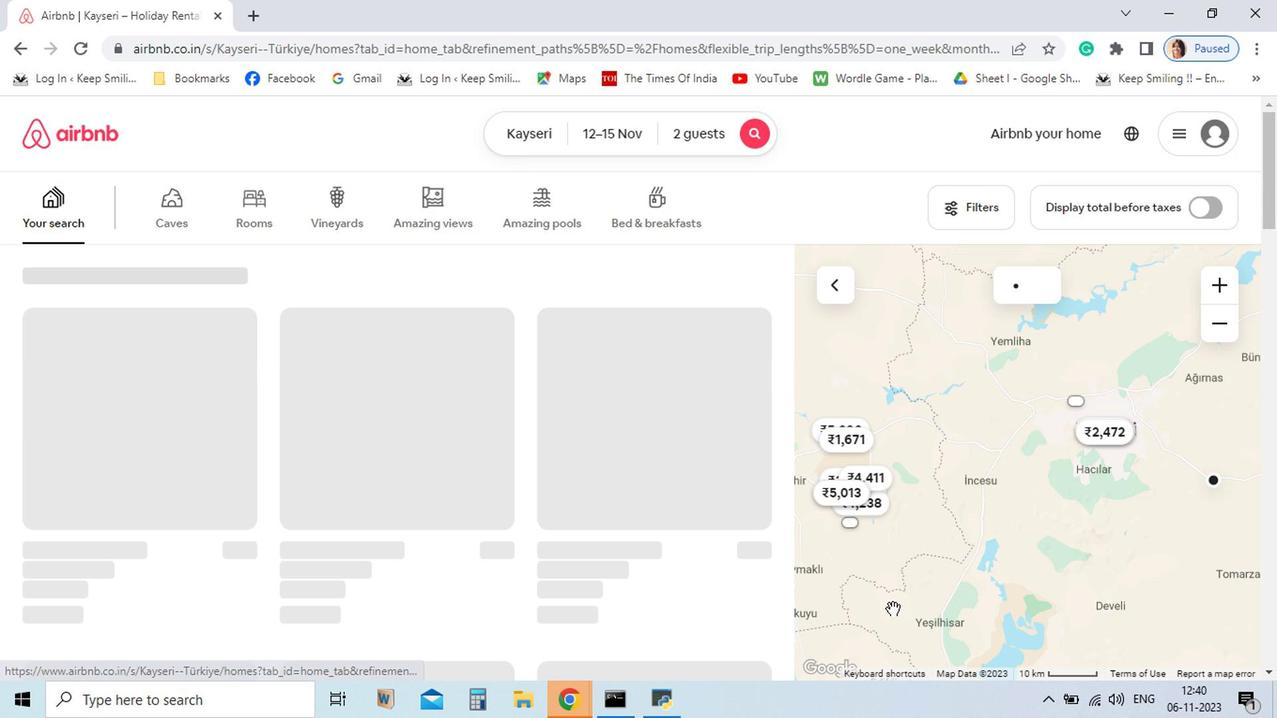 
Action: Mouse moved to (475, 232)
Screenshot: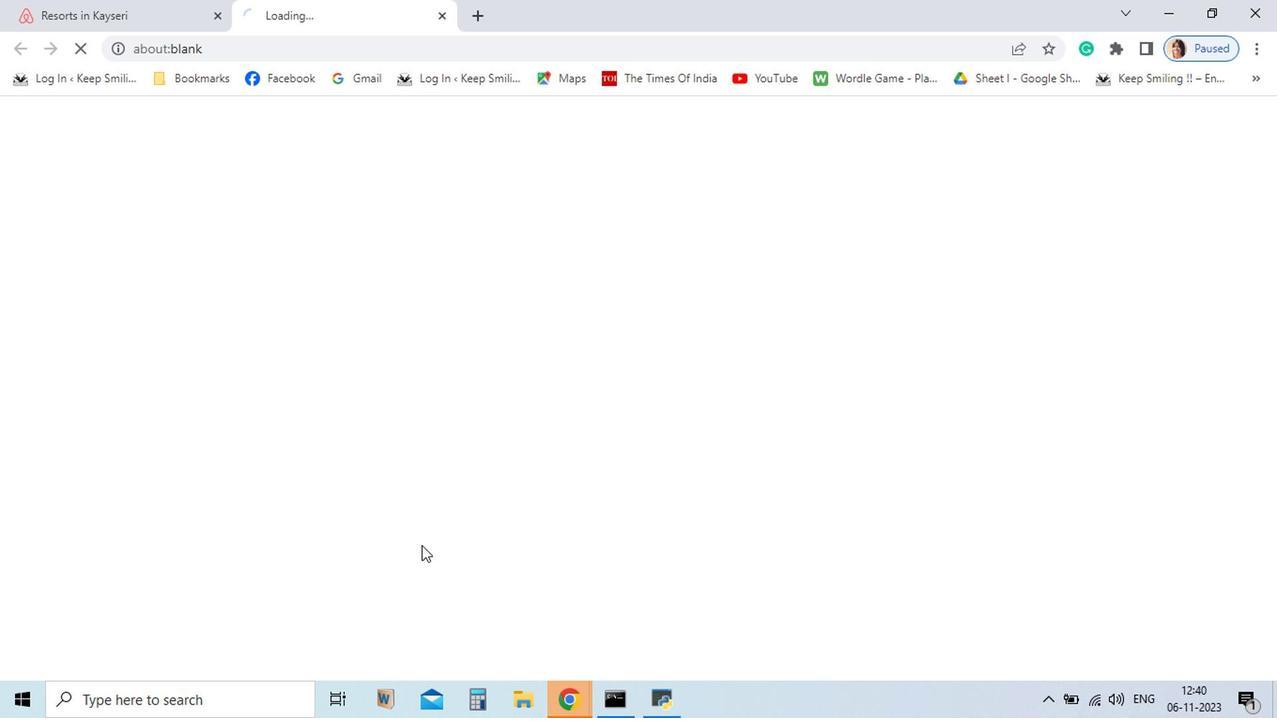 
Action: Mouse pressed left at (475, 232)
Screenshot: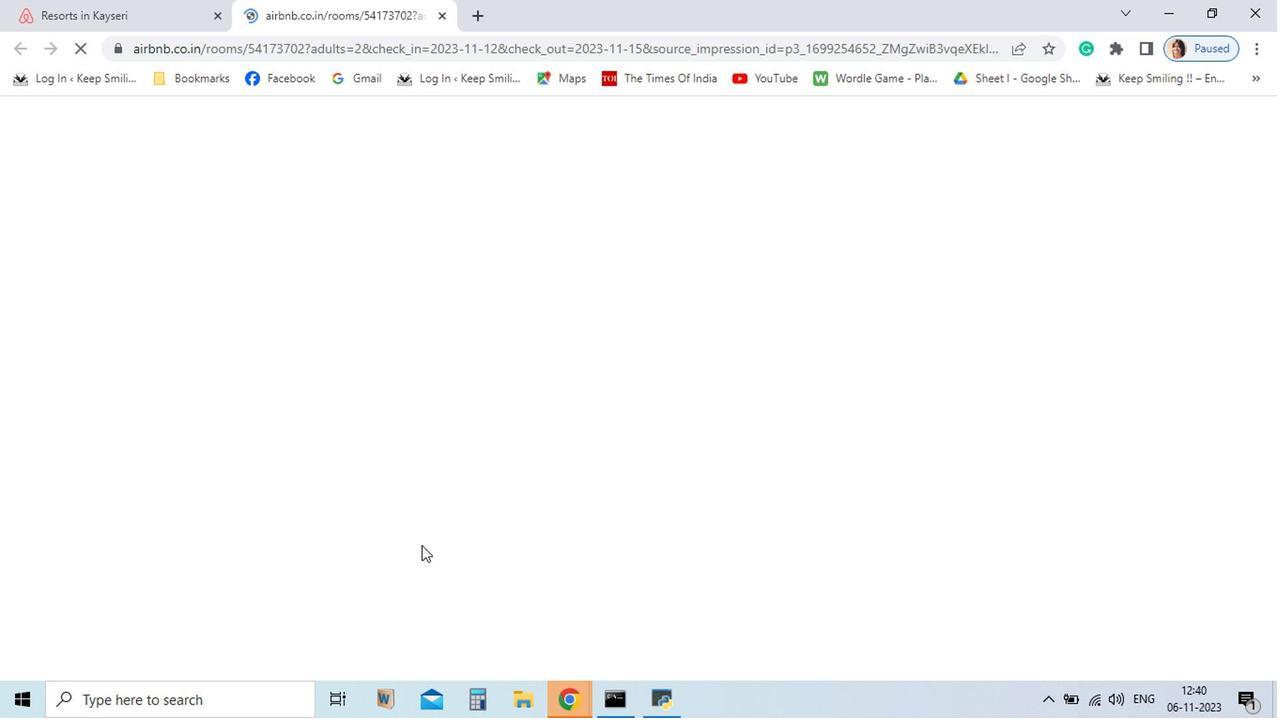 
Action: Mouse moved to (295, 242)
Screenshot: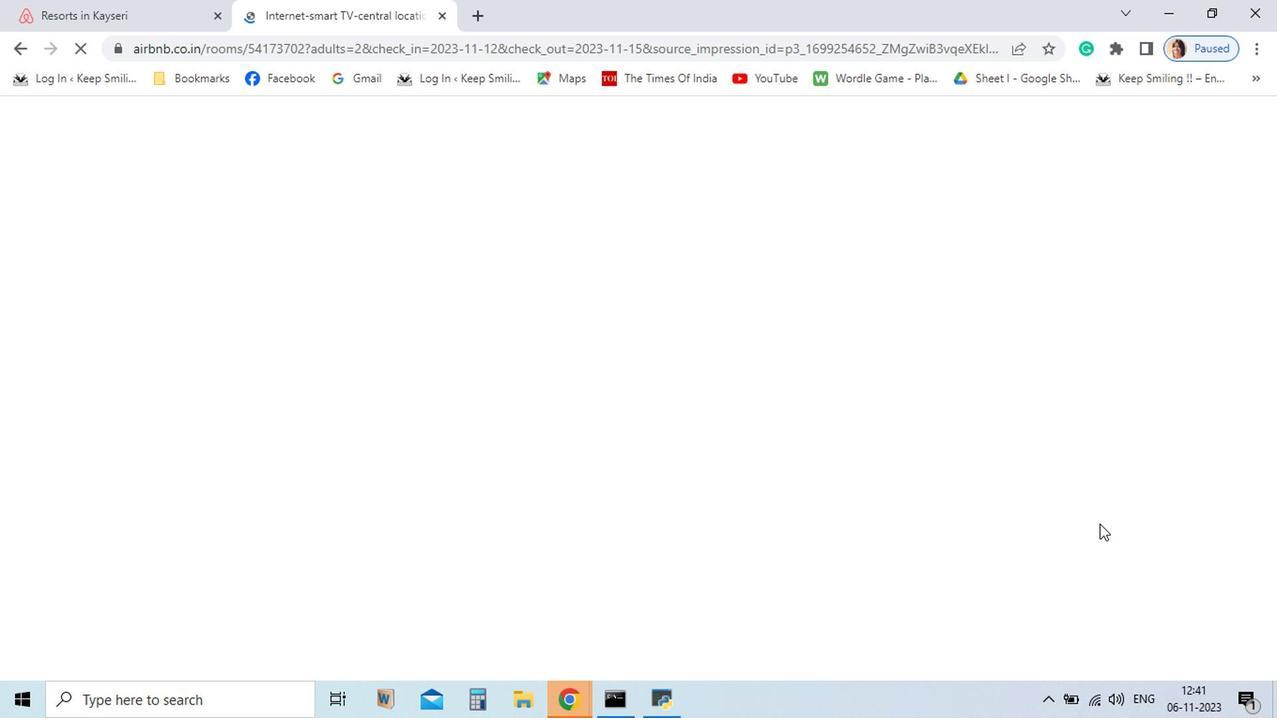 
Action: Mouse pressed left at (295, 242)
Screenshot: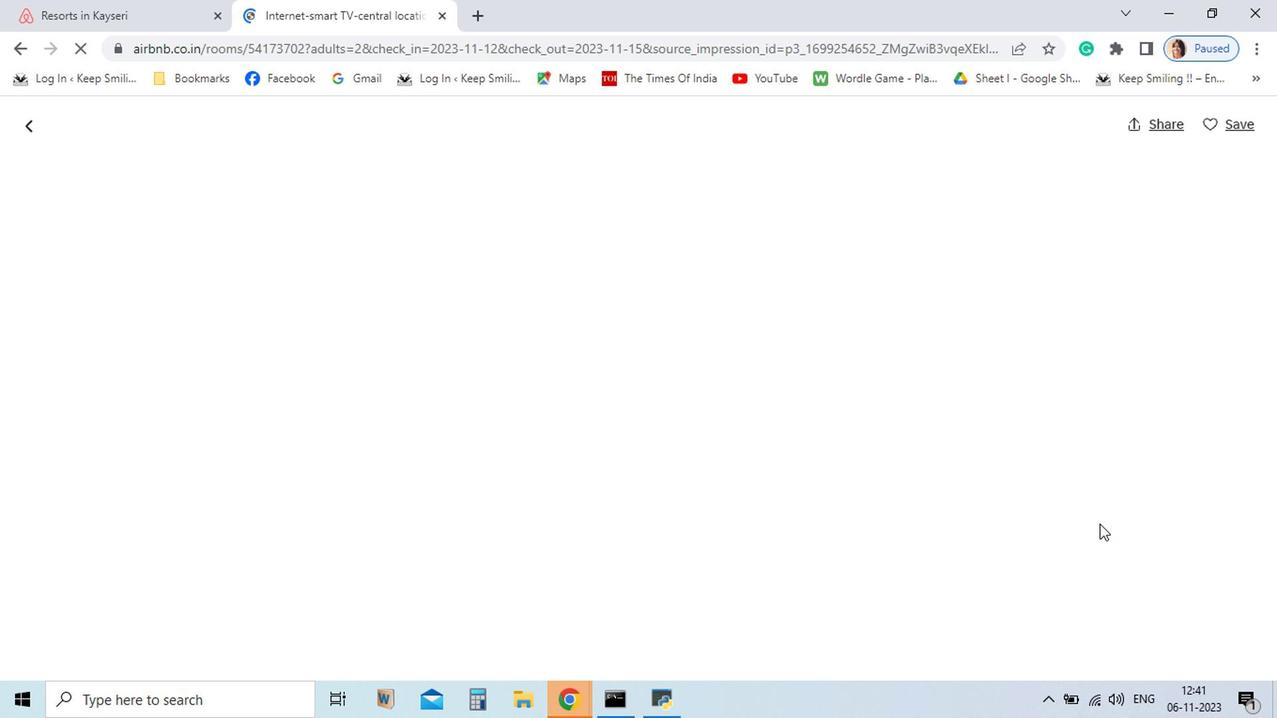 
Action: Mouse moved to (481, 380)
Screenshot: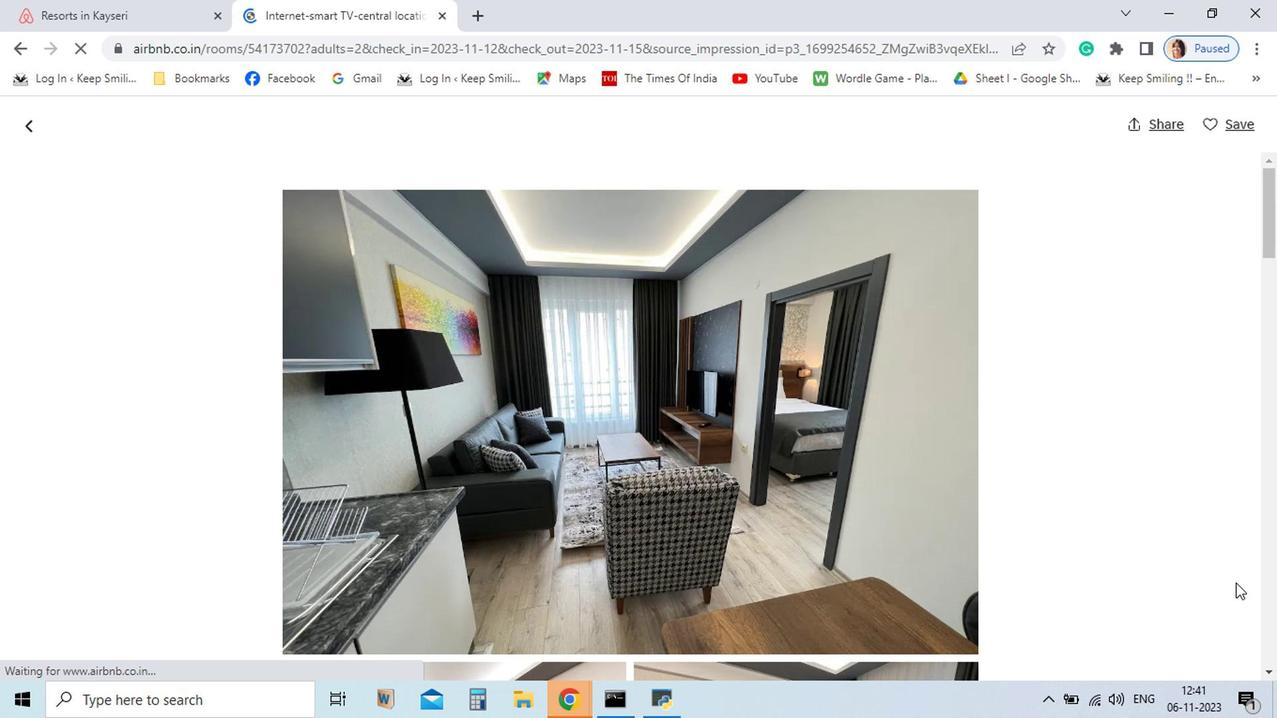 
Action: Mouse pressed left at (481, 380)
Screenshot: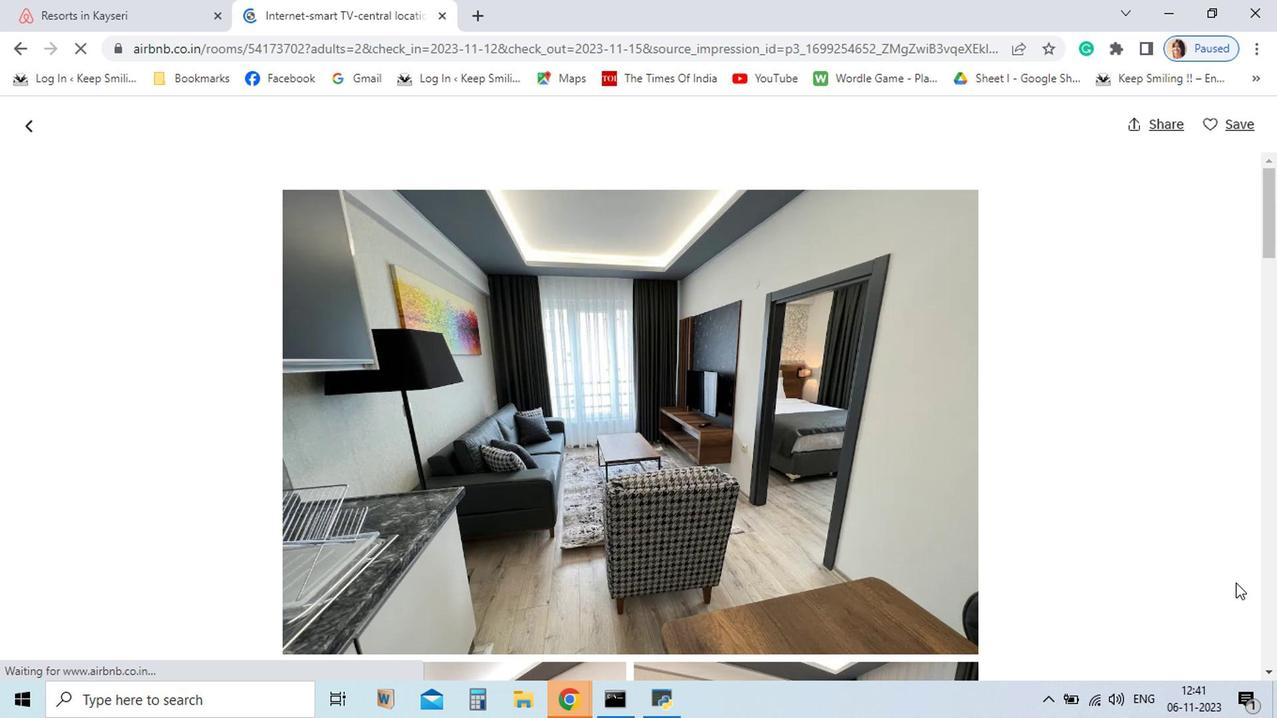 
Action: Mouse moved to (250, 173)
Screenshot: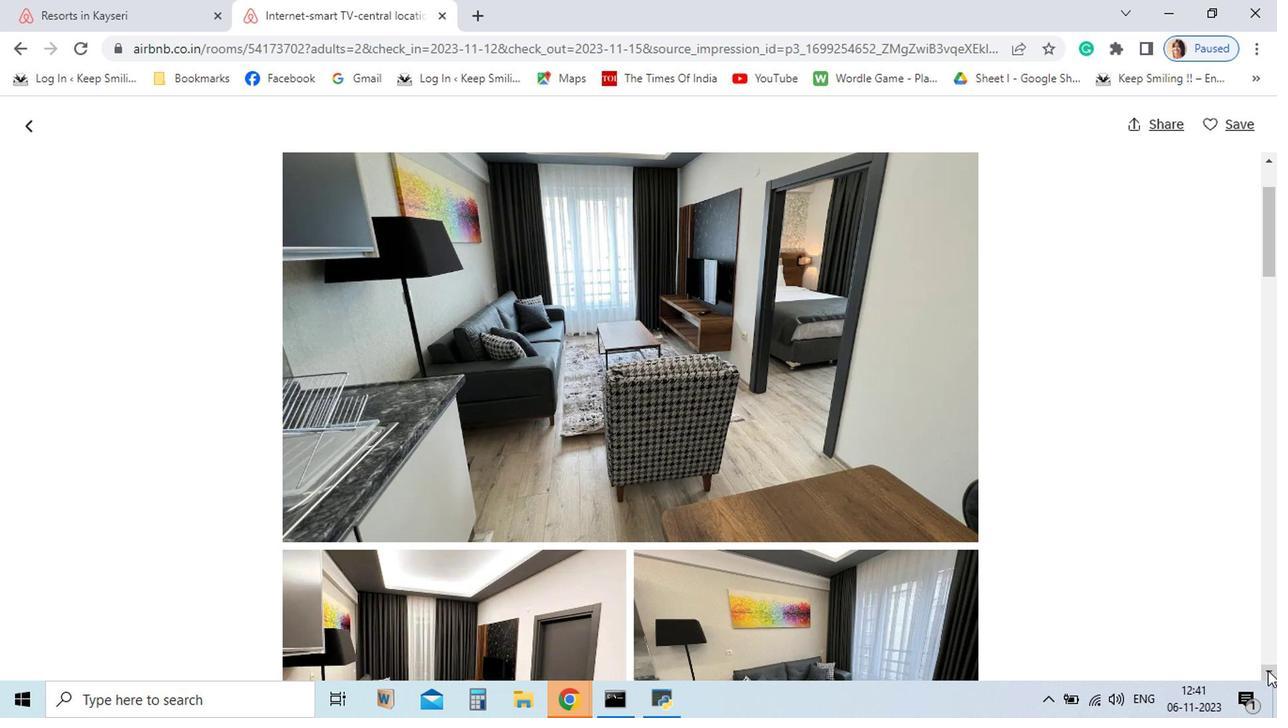 
Action: Mouse pressed left at (250, 173)
Screenshot: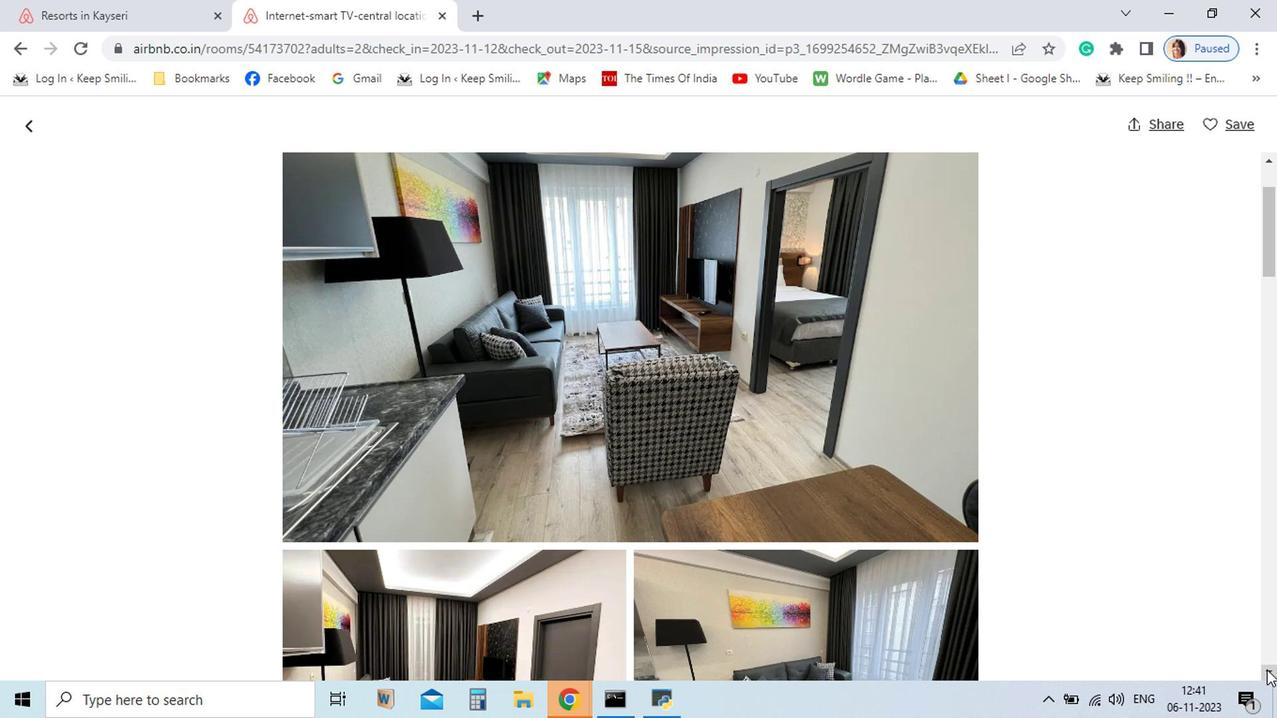 
Action: Mouse moved to (250, 173)
Screenshot: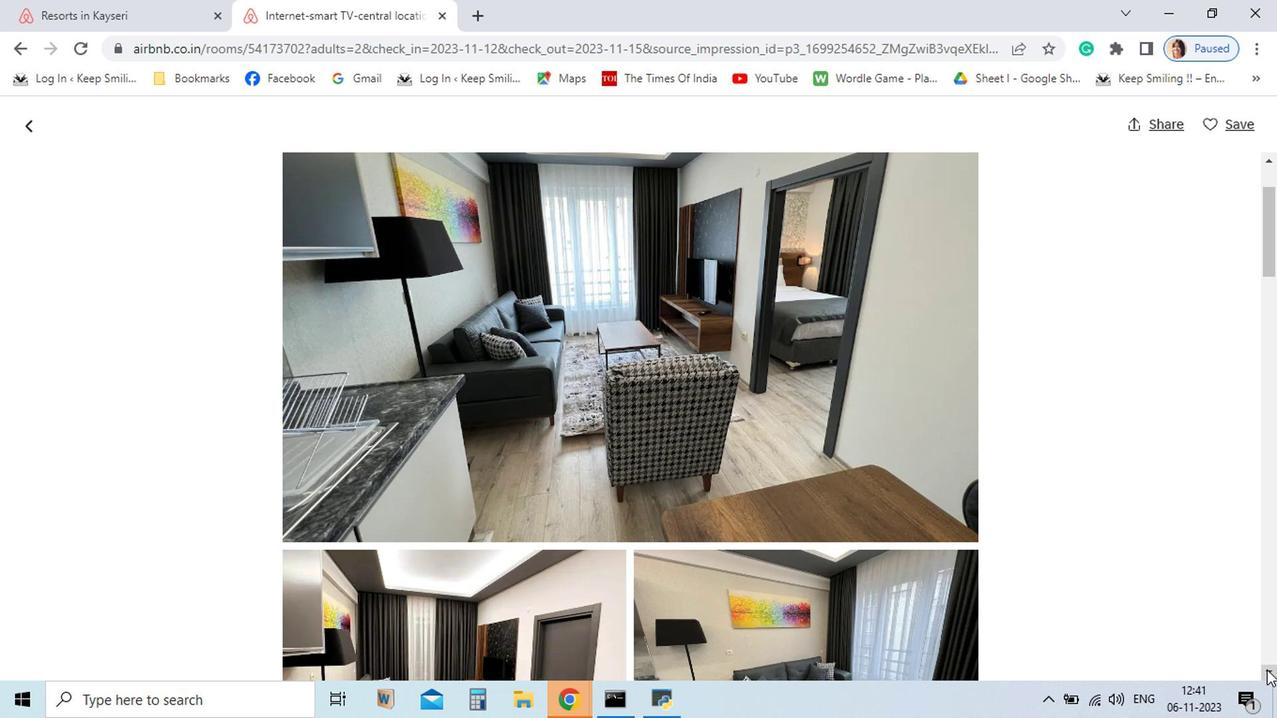 
Action: Mouse pressed left at (250, 173)
Screenshot: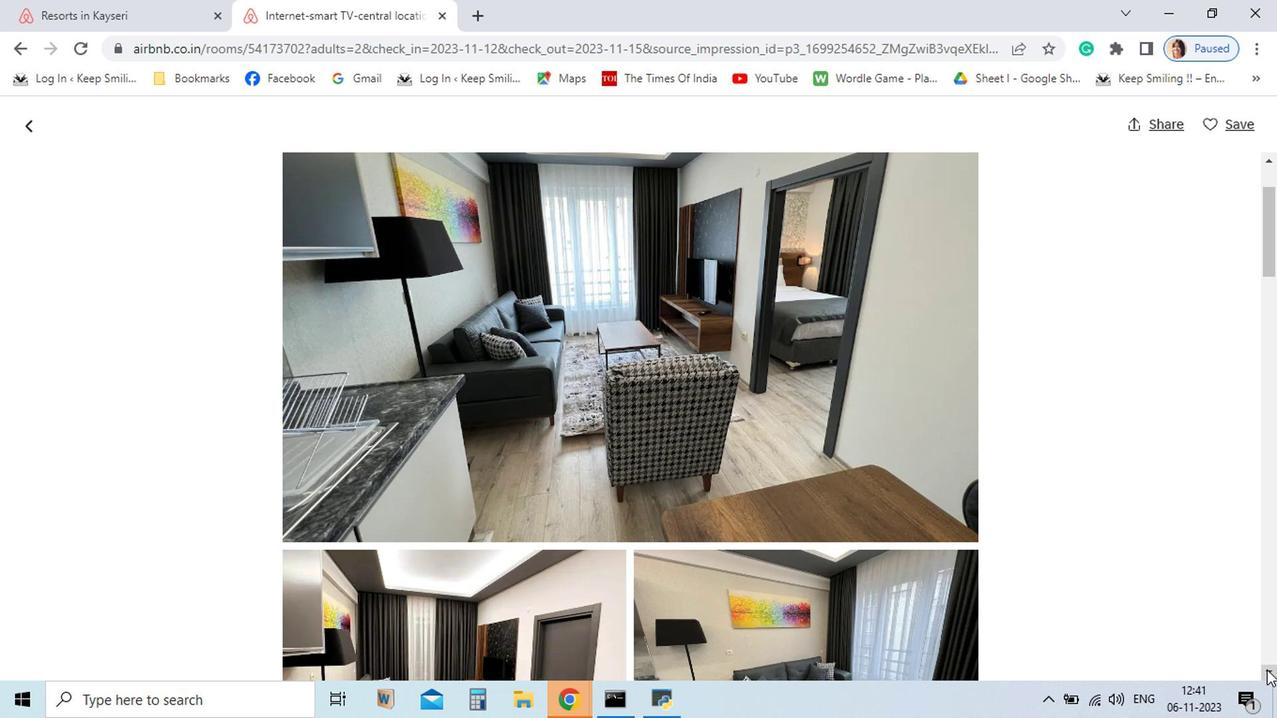 
Action: Mouse pressed left at (250, 173)
Screenshot: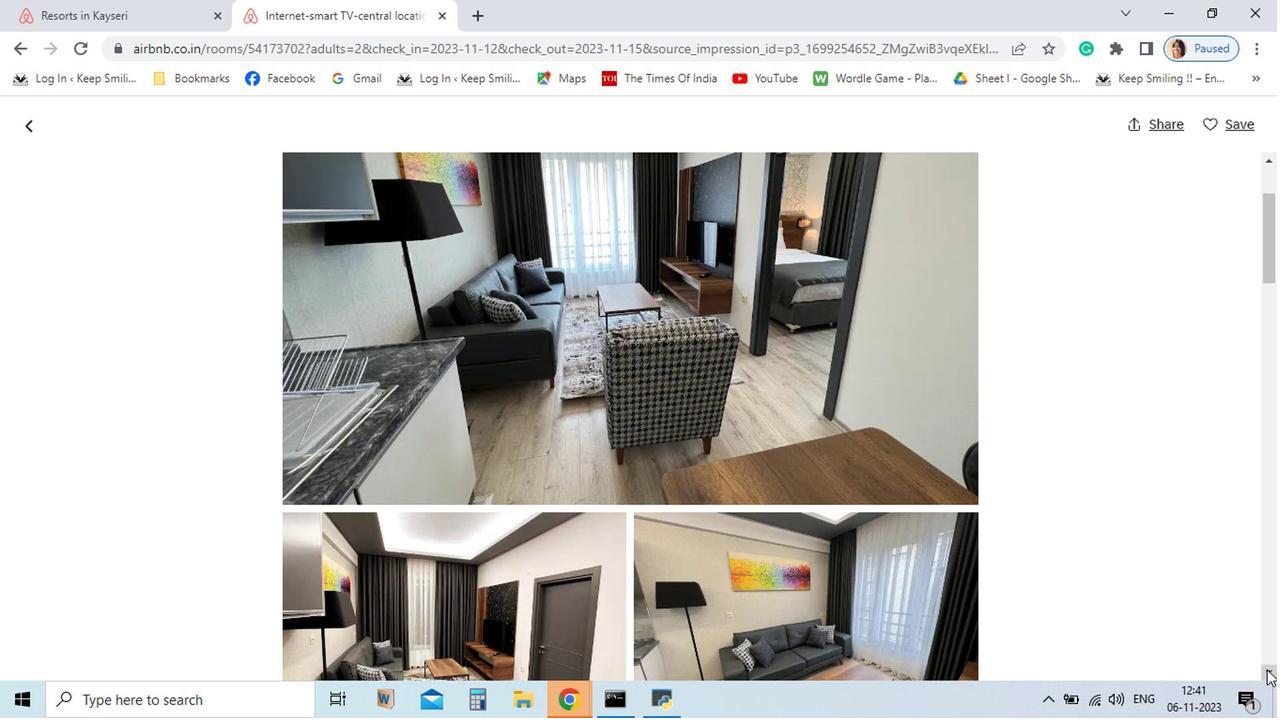 
Action: Mouse moved to (250, 174)
Screenshot: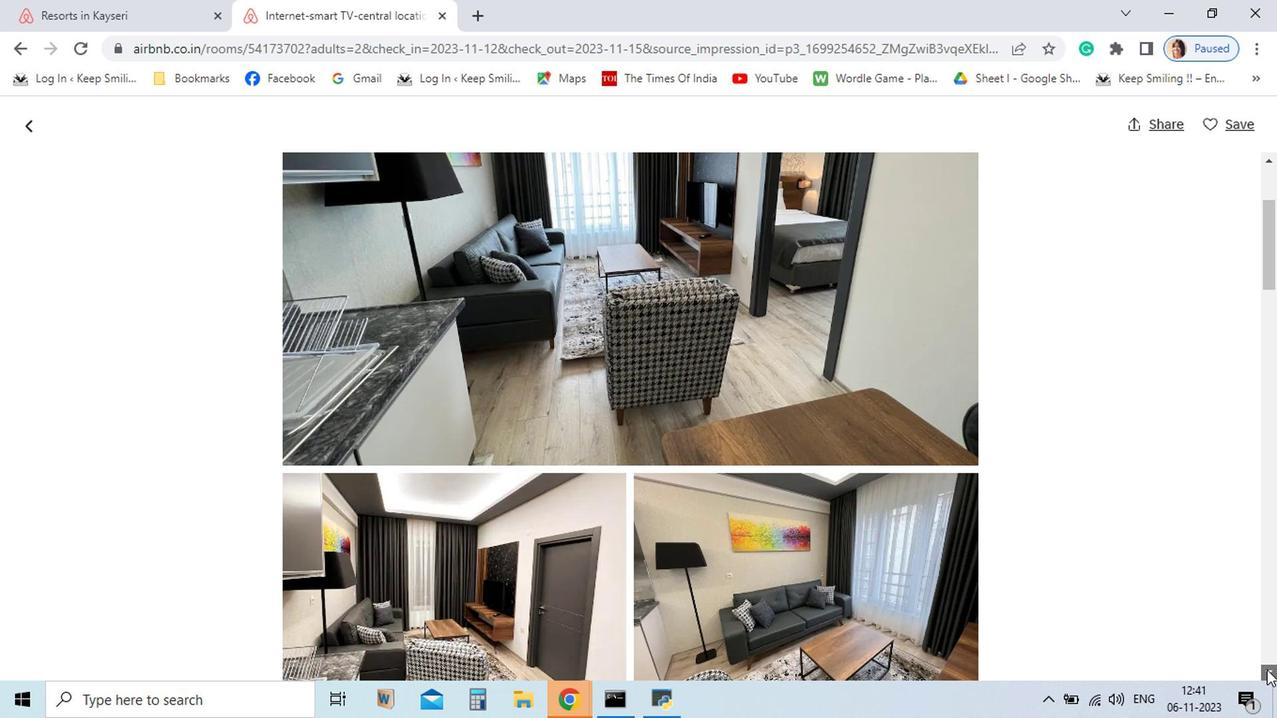 
Action: Mouse pressed left at (250, 174)
Screenshot: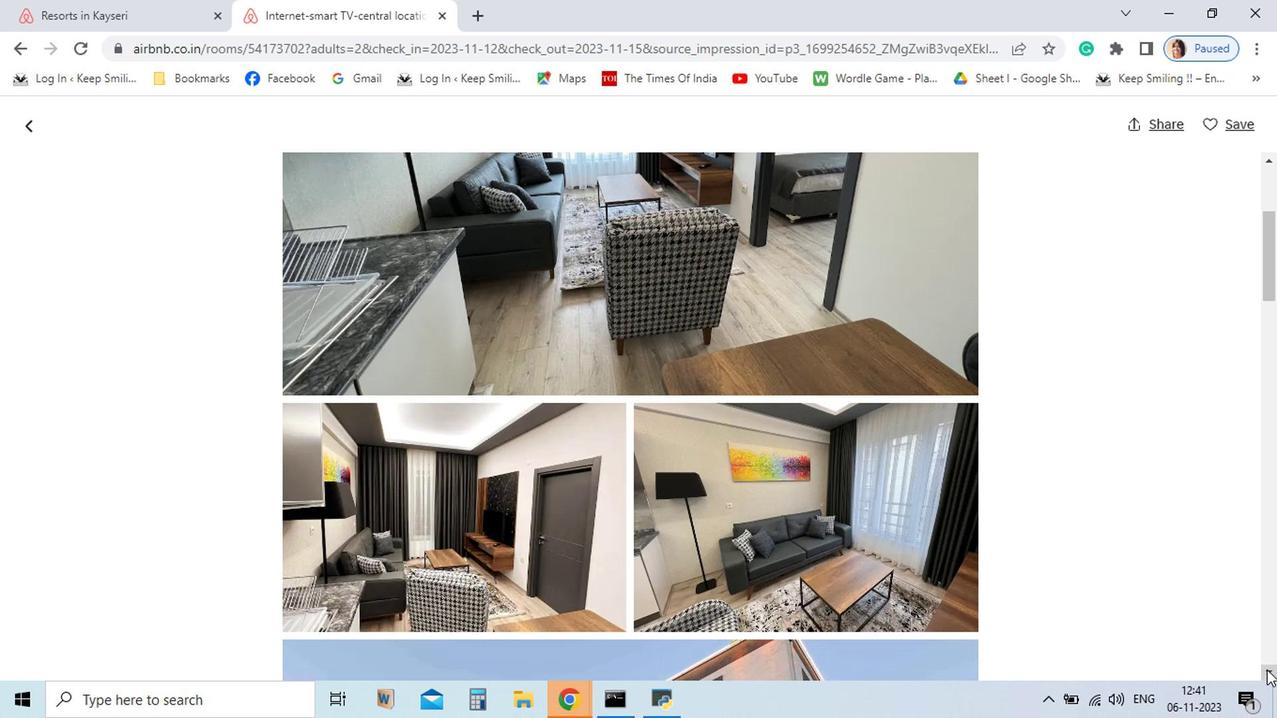 
Action: Mouse pressed left at (250, 174)
Screenshot: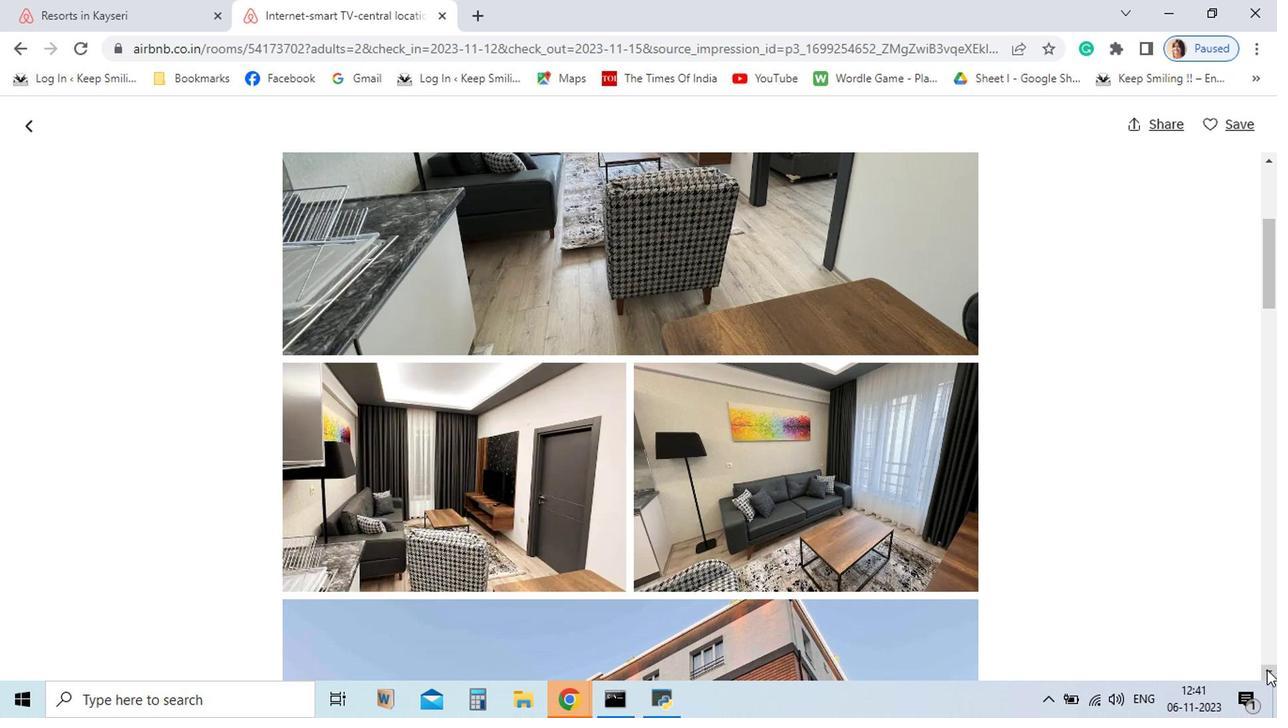 
Action: Mouse pressed left at (250, 174)
Screenshot: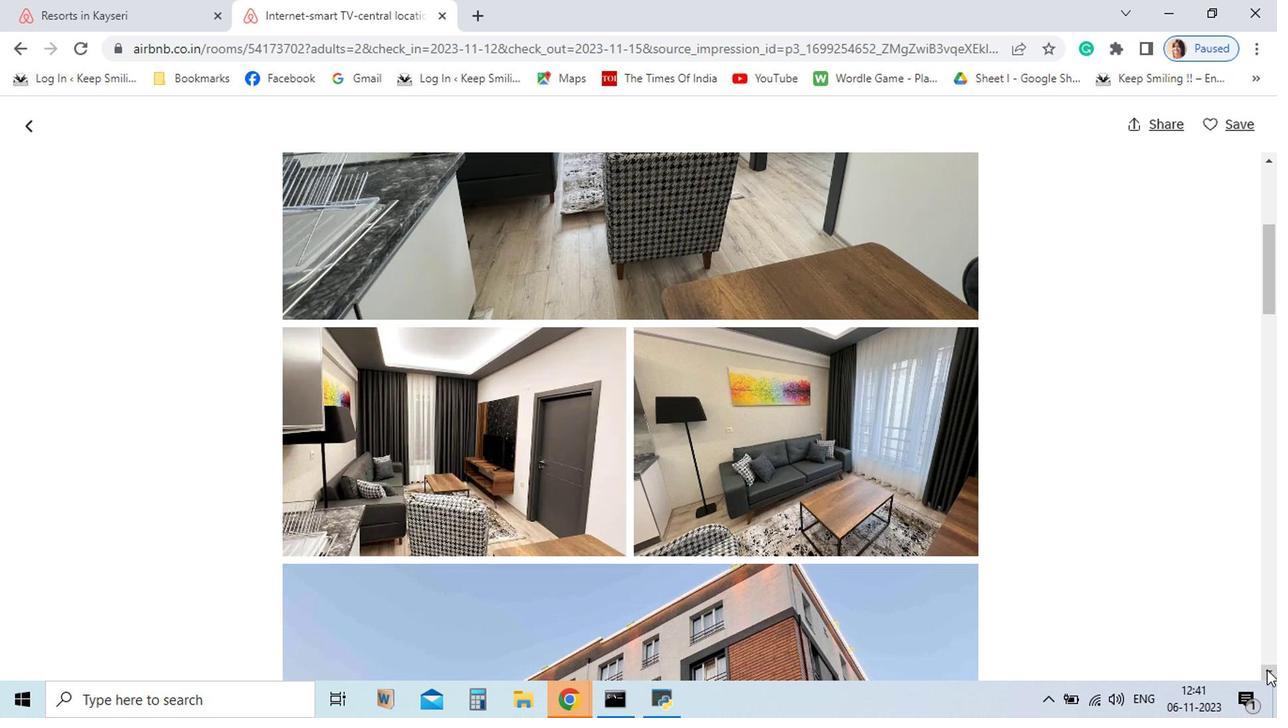 
Action: Mouse pressed left at (250, 174)
Screenshot: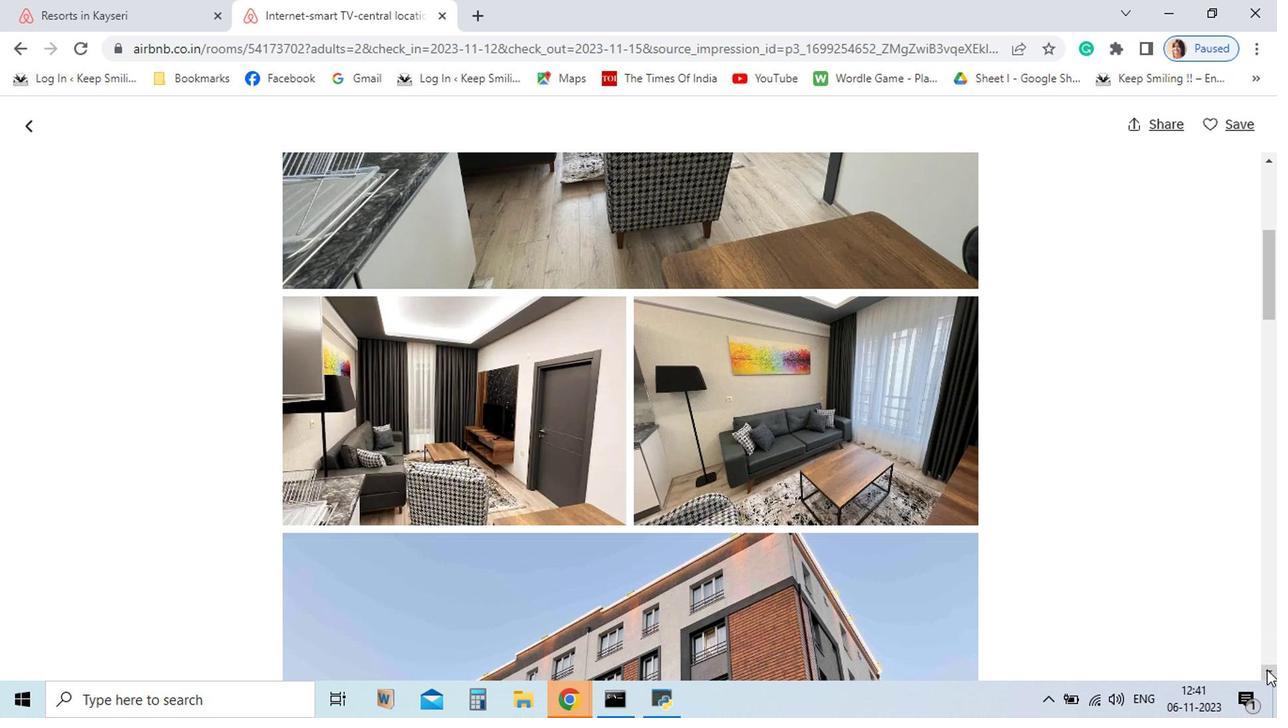 
Action: Mouse pressed left at (250, 174)
Screenshot: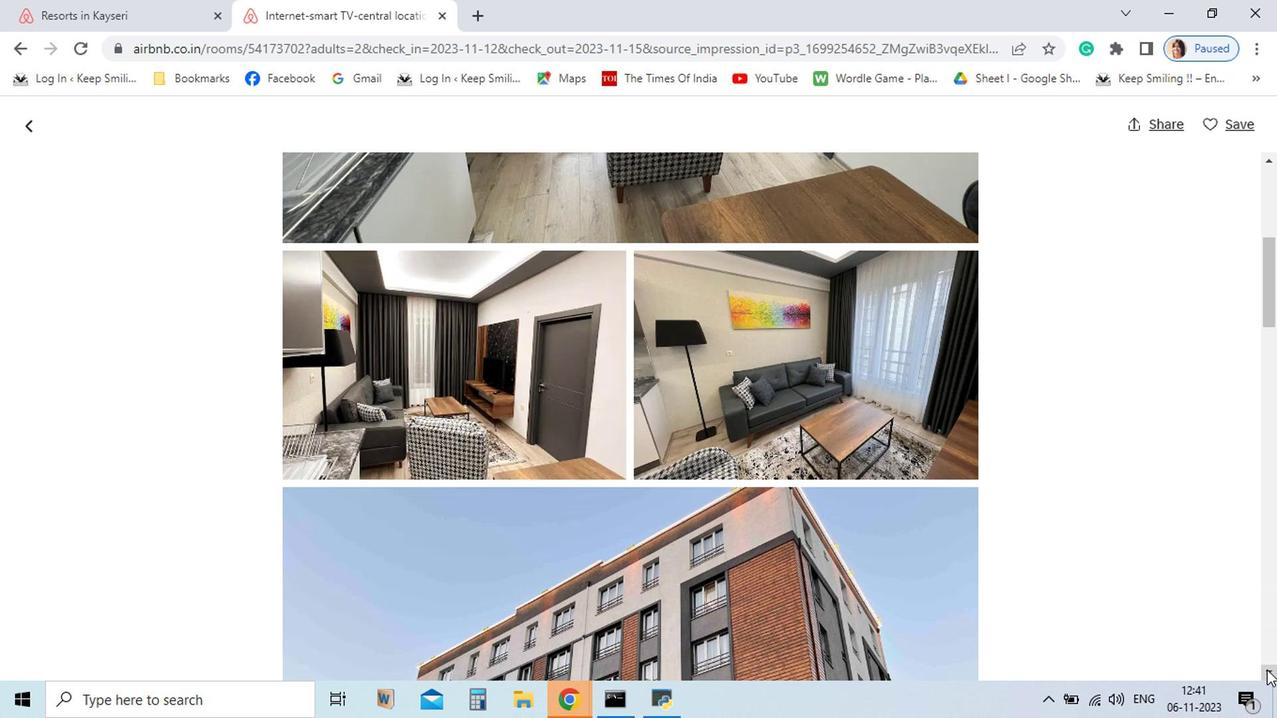 
Action: Mouse pressed left at (250, 174)
Screenshot: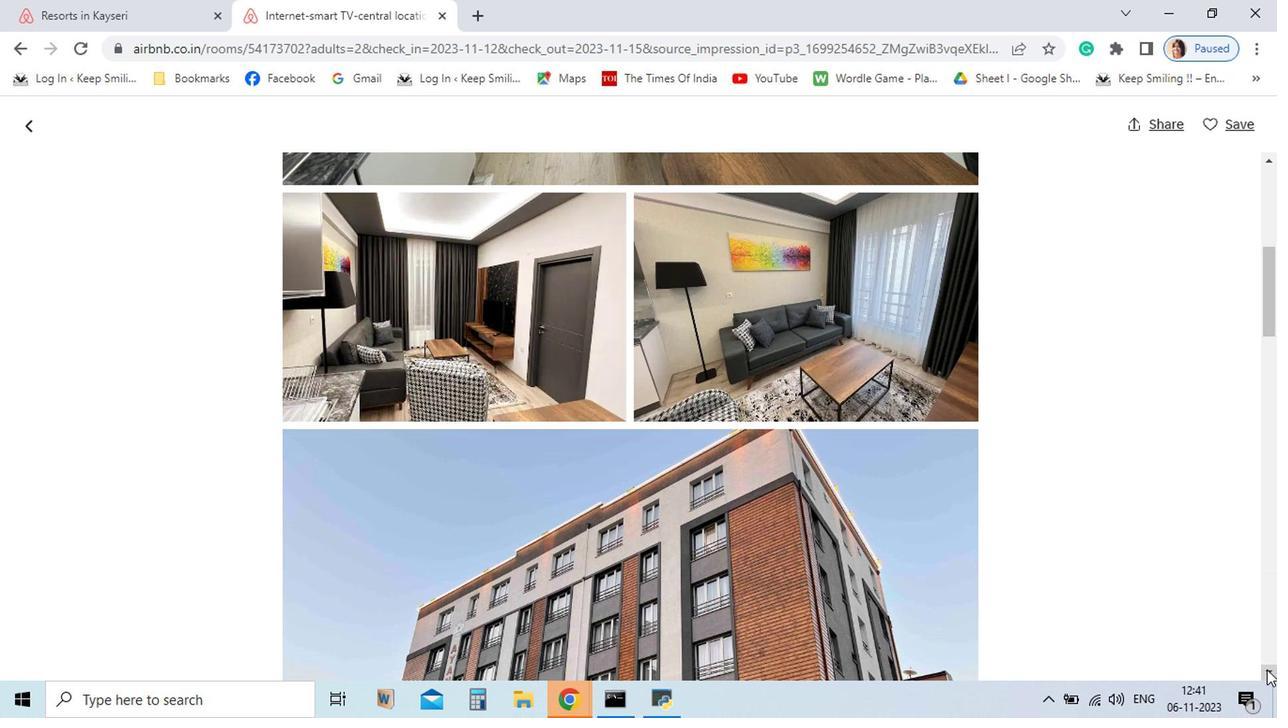 
Action: Mouse pressed left at (250, 174)
Screenshot: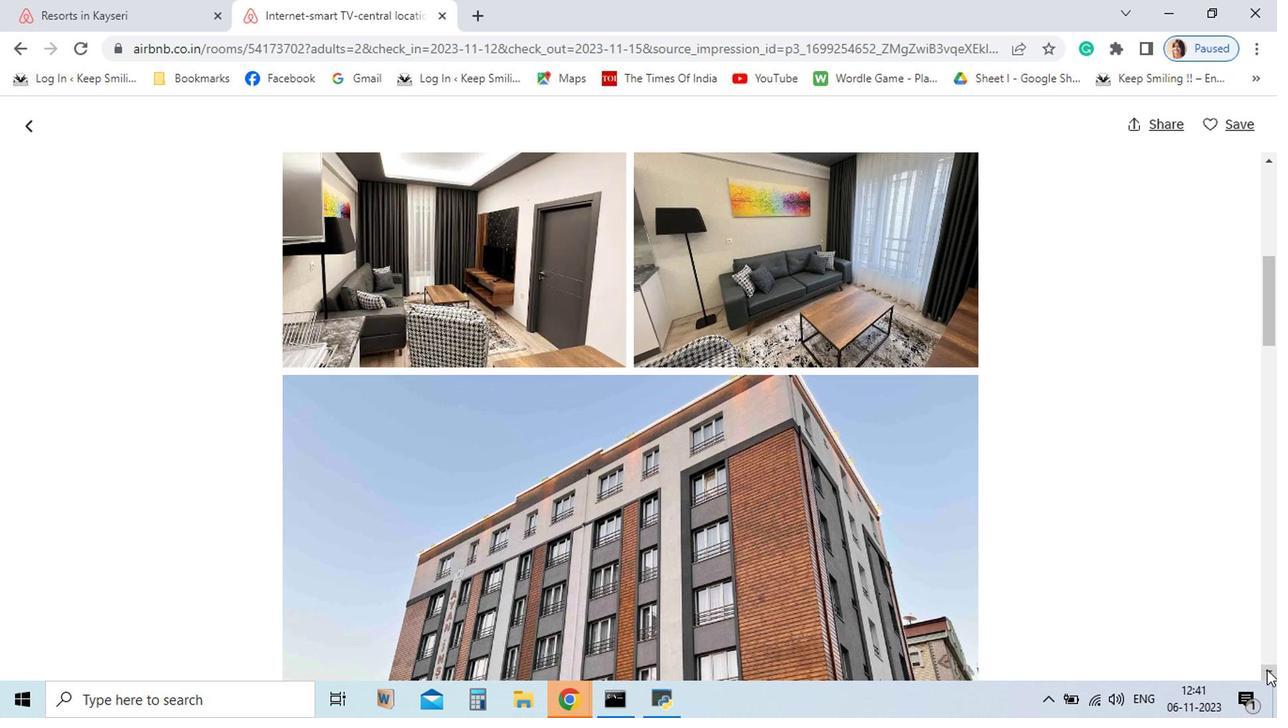 
Action: Mouse pressed left at (250, 174)
Screenshot: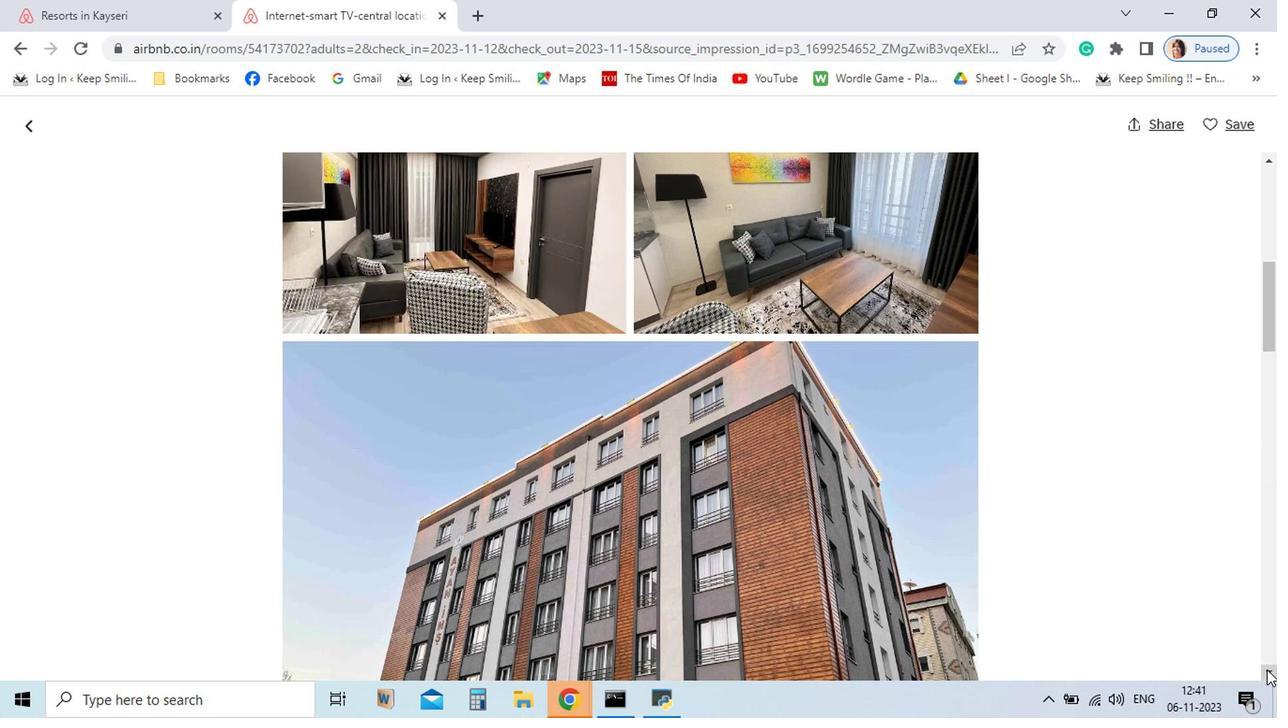 
Action: Mouse pressed left at (250, 174)
Screenshot: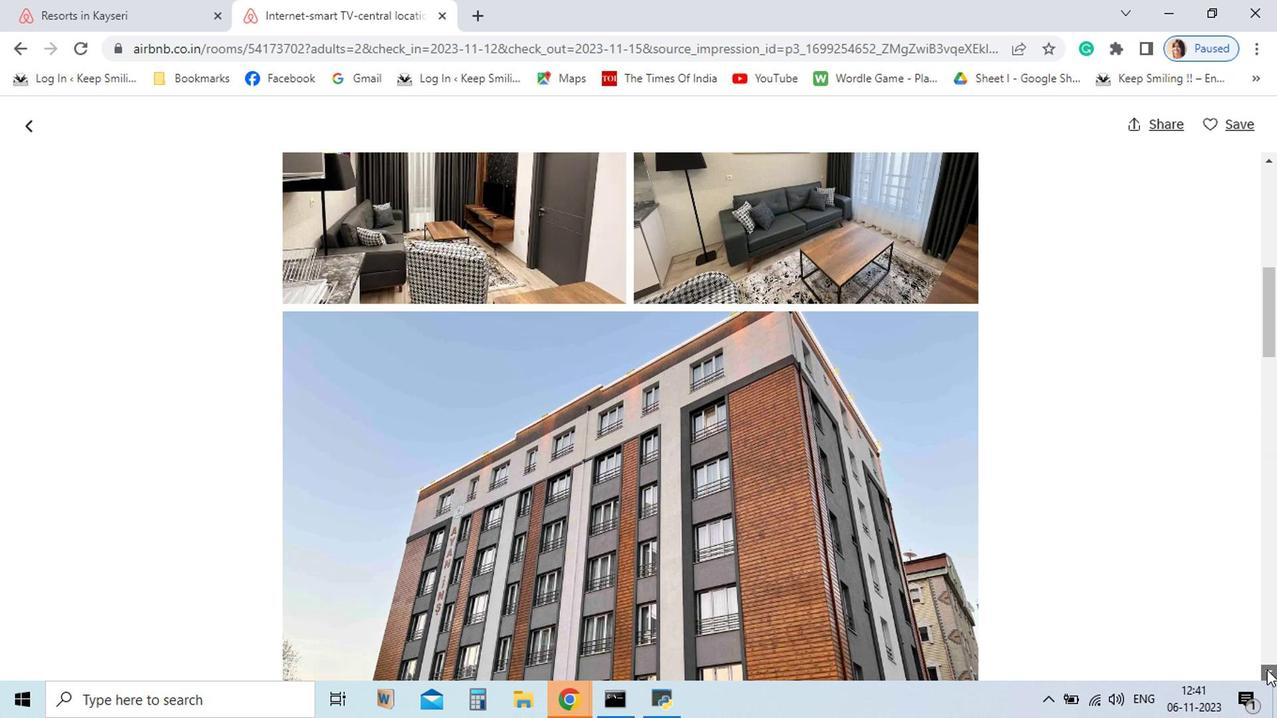 
Action: Mouse pressed left at (250, 174)
Screenshot: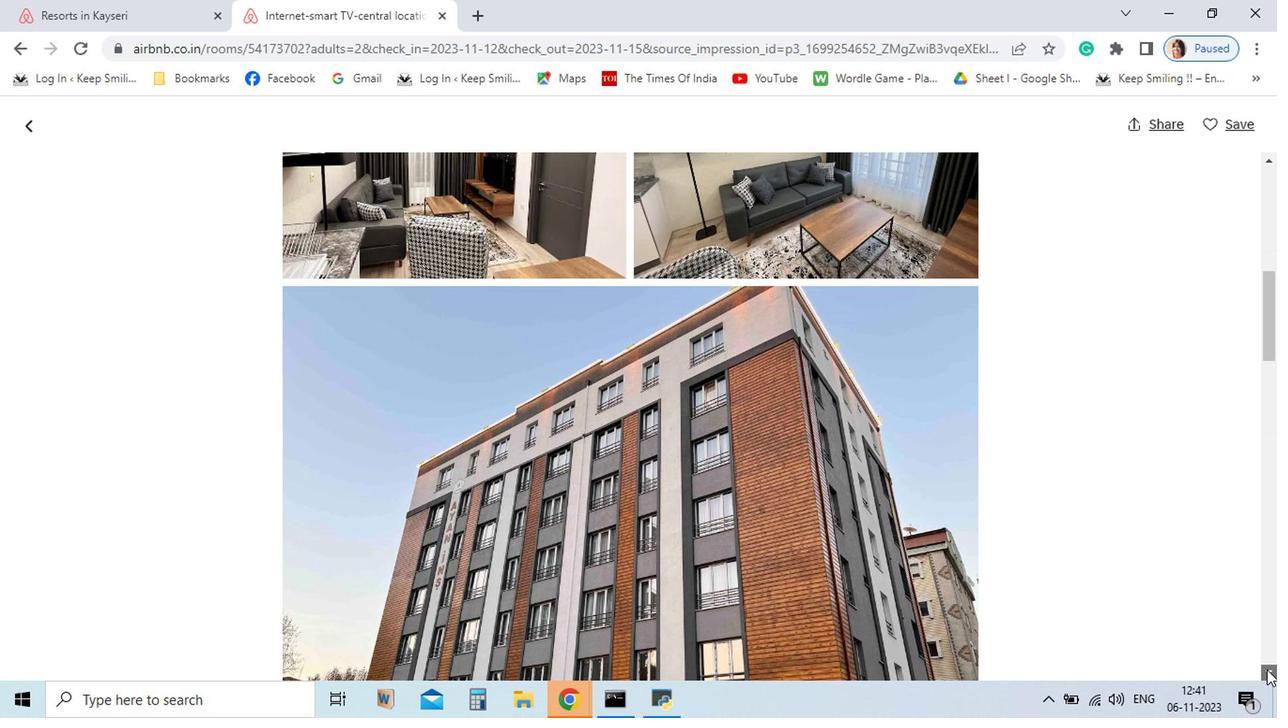 
Action: Mouse pressed left at (250, 174)
Screenshot: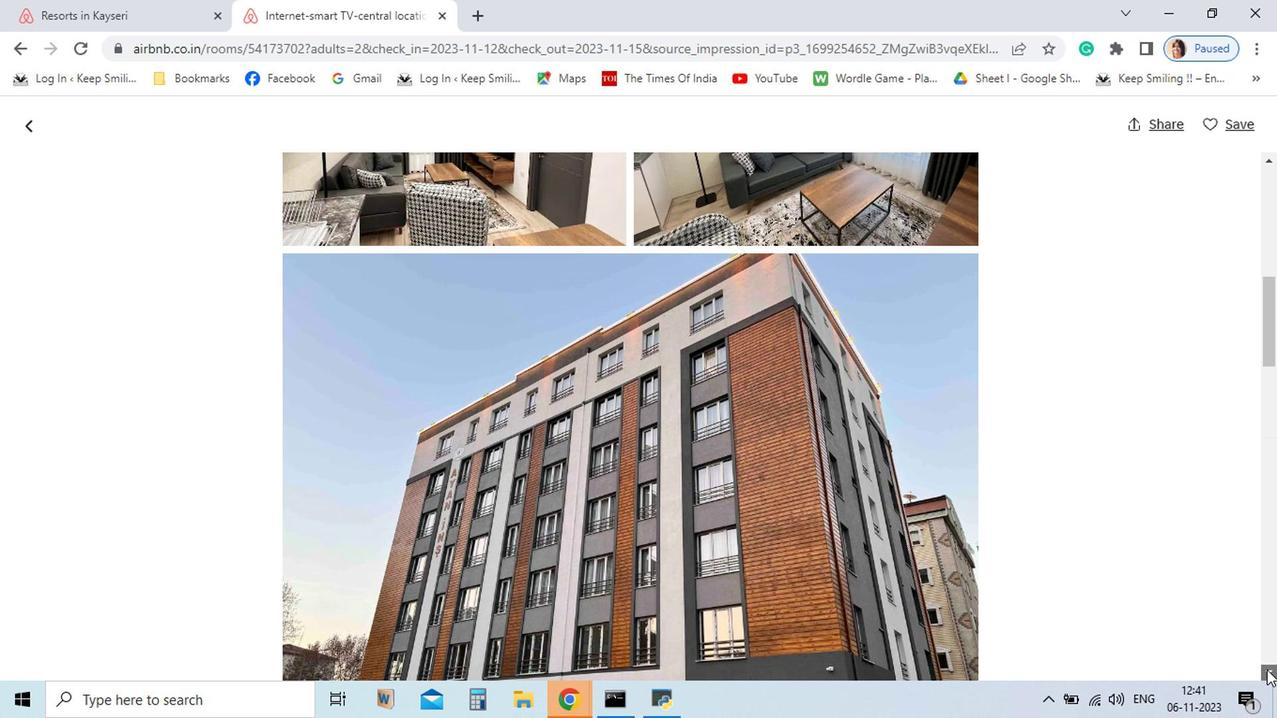
Action: Mouse pressed left at (250, 174)
Screenshot: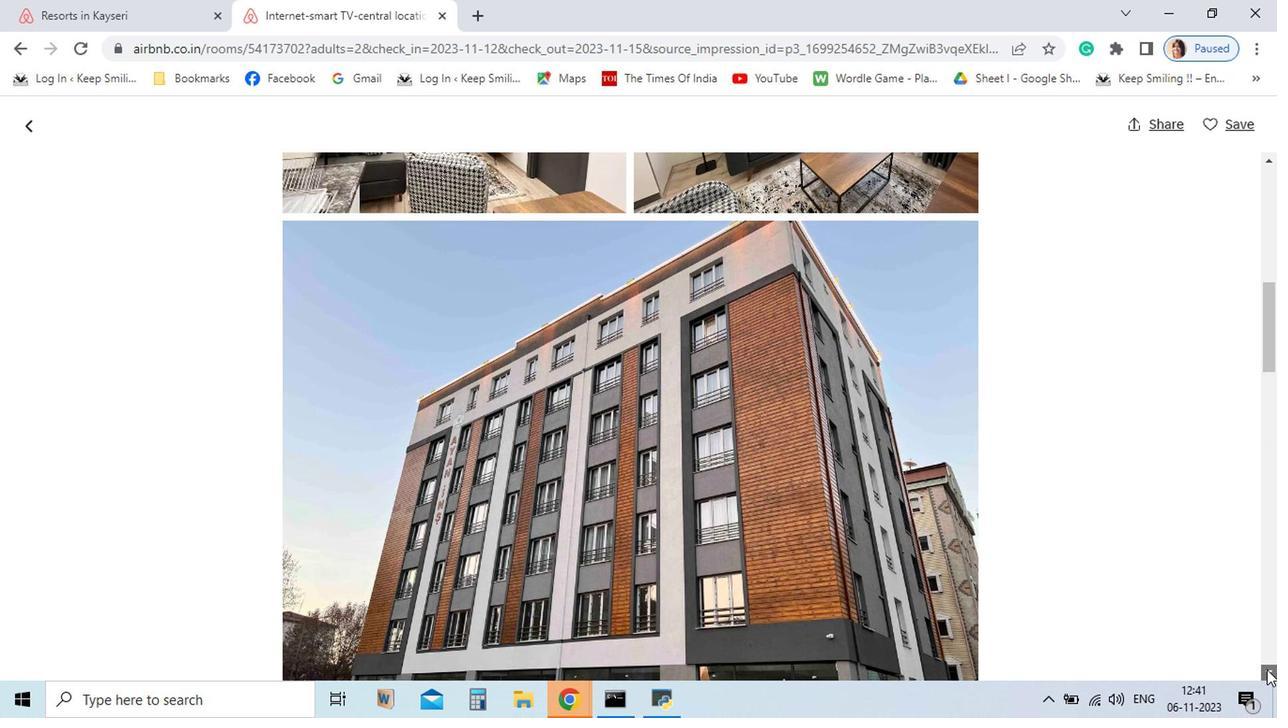 
Action: Mouse pressed left at (250, 174)
Screenshot: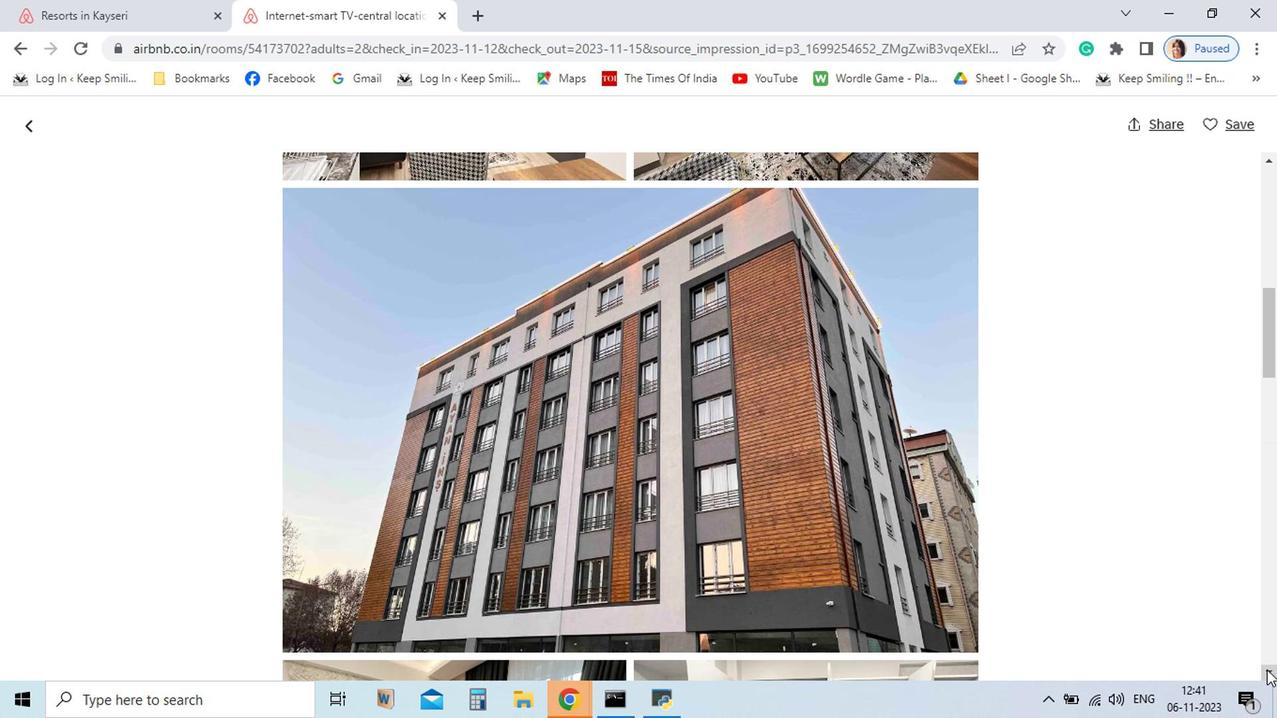 
Action: Mouse pressed left at (250, 174)
Screenshot: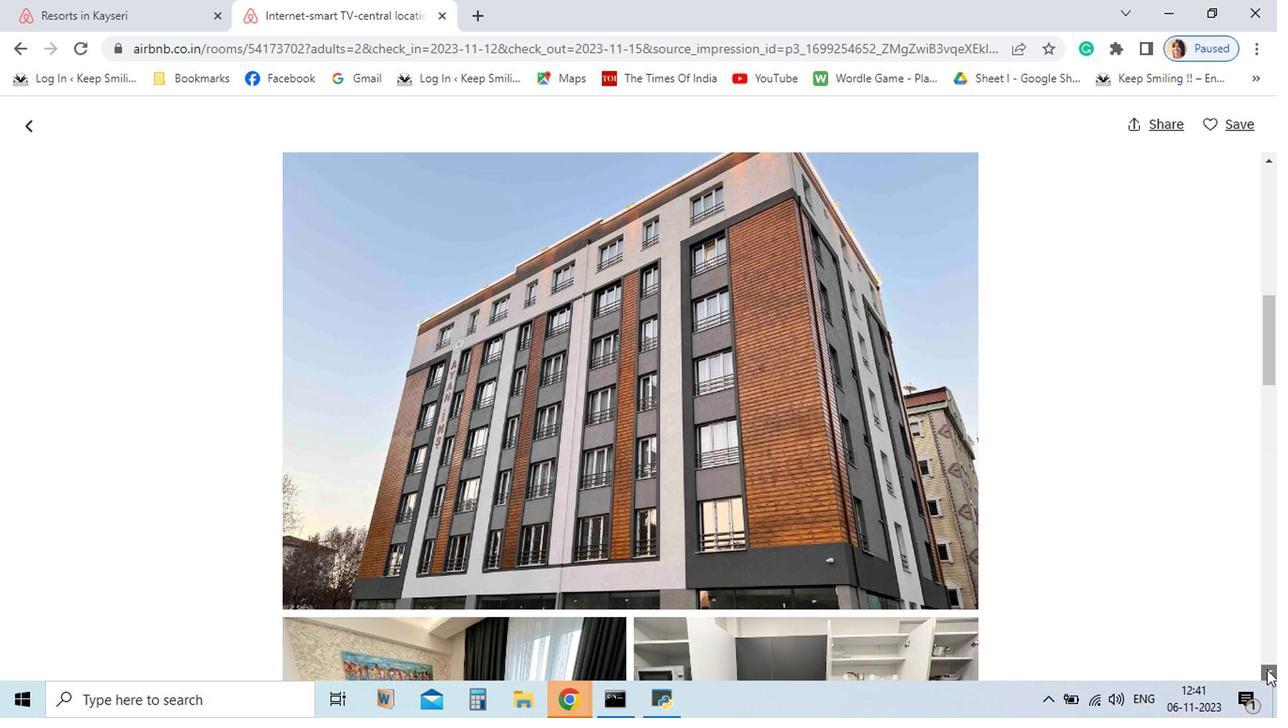 
Action: Mouse pressed left at (250, 174)
Screenshot: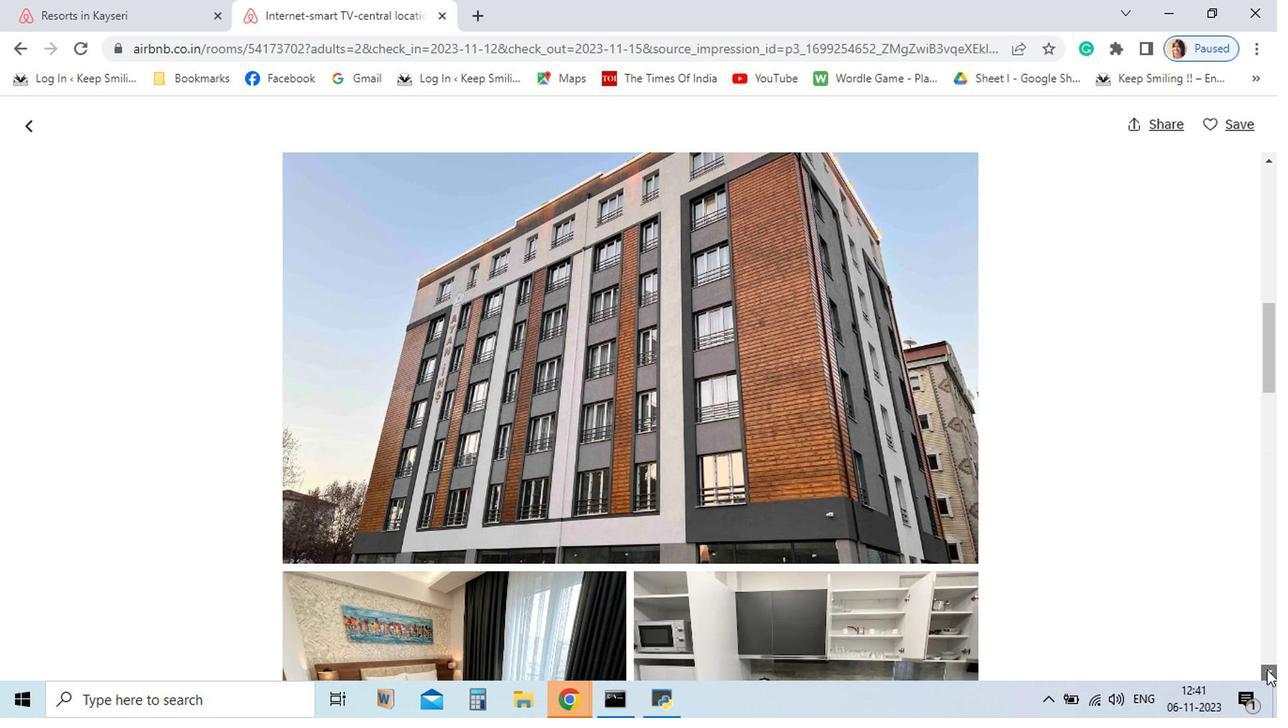 
Action: Mouse pressed left at (250, 174)
Screenshot: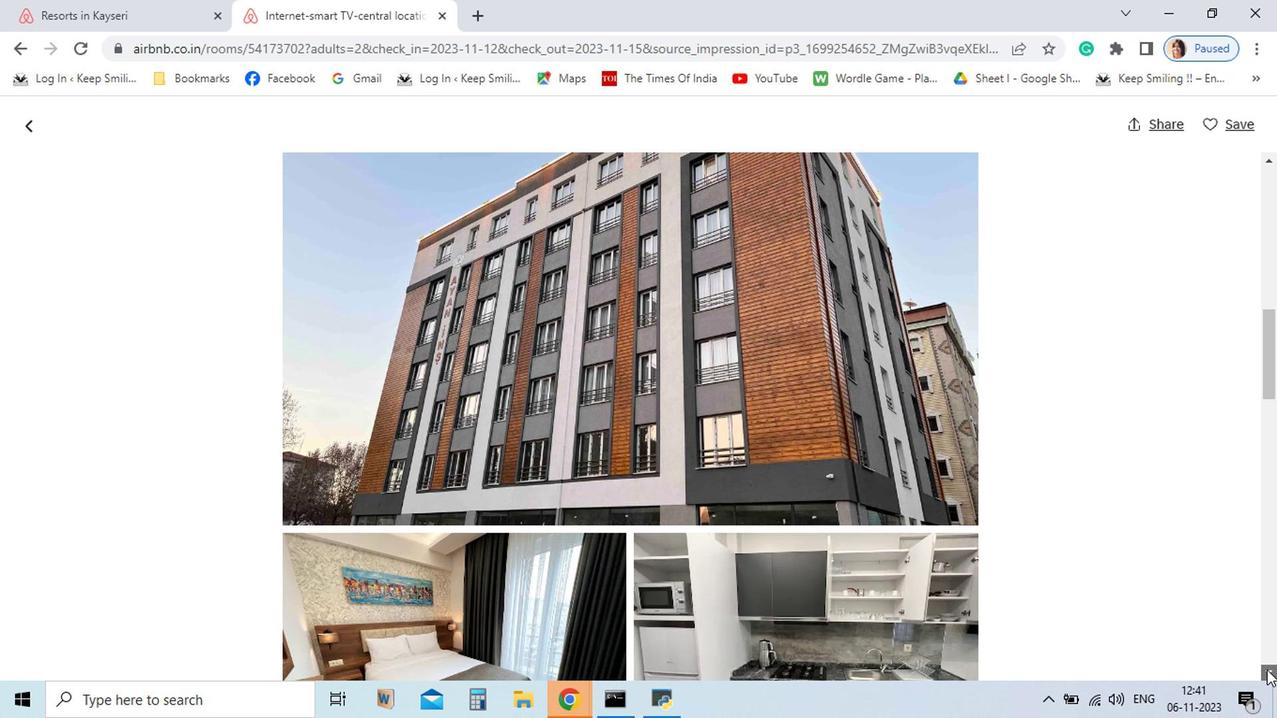 
Action: Mouse pressed left at (250, 174)
Screenshot: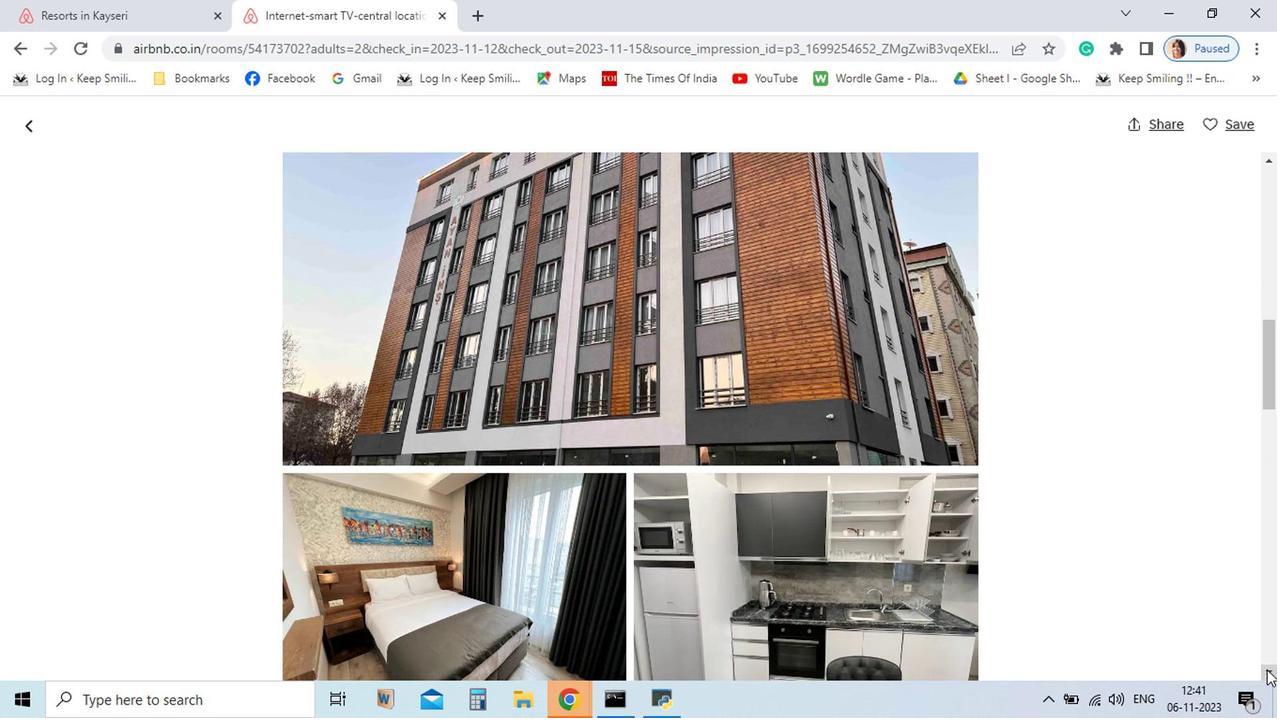 
Action: Mouse pressed left at (250, 174)
Screenshot: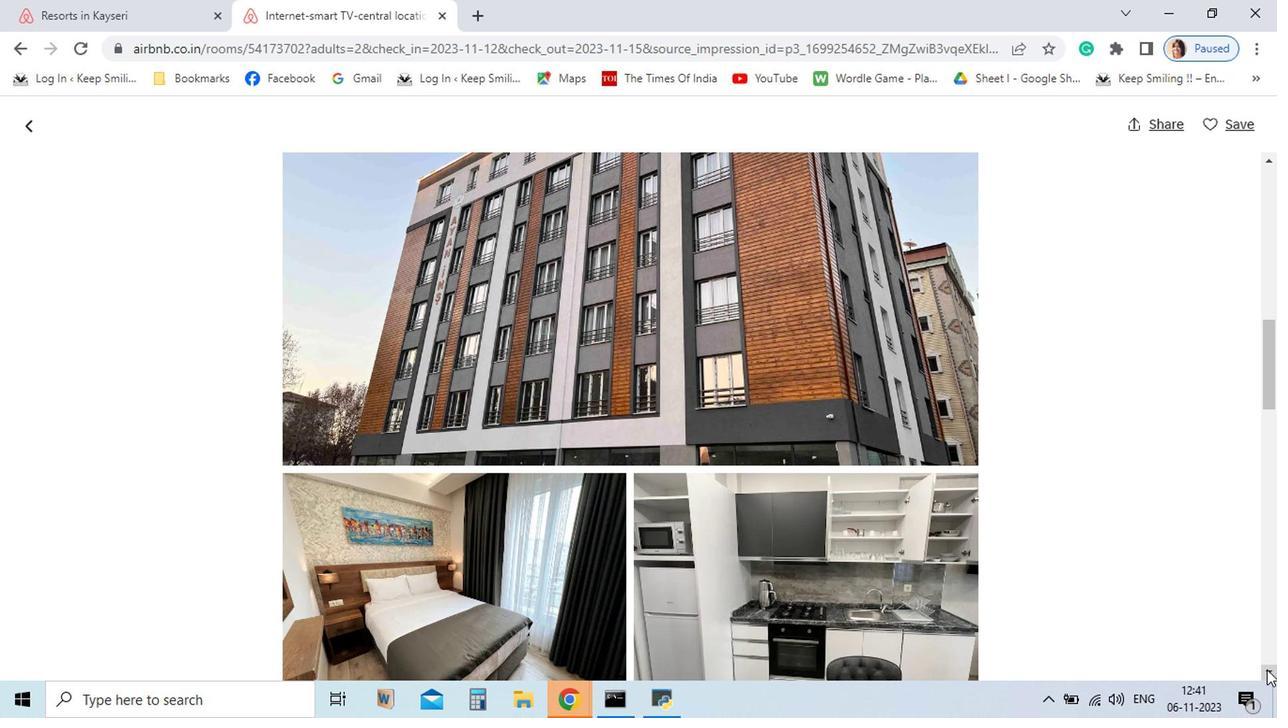 
Action: Mouse pressed left at (250, 174)
Screenshot: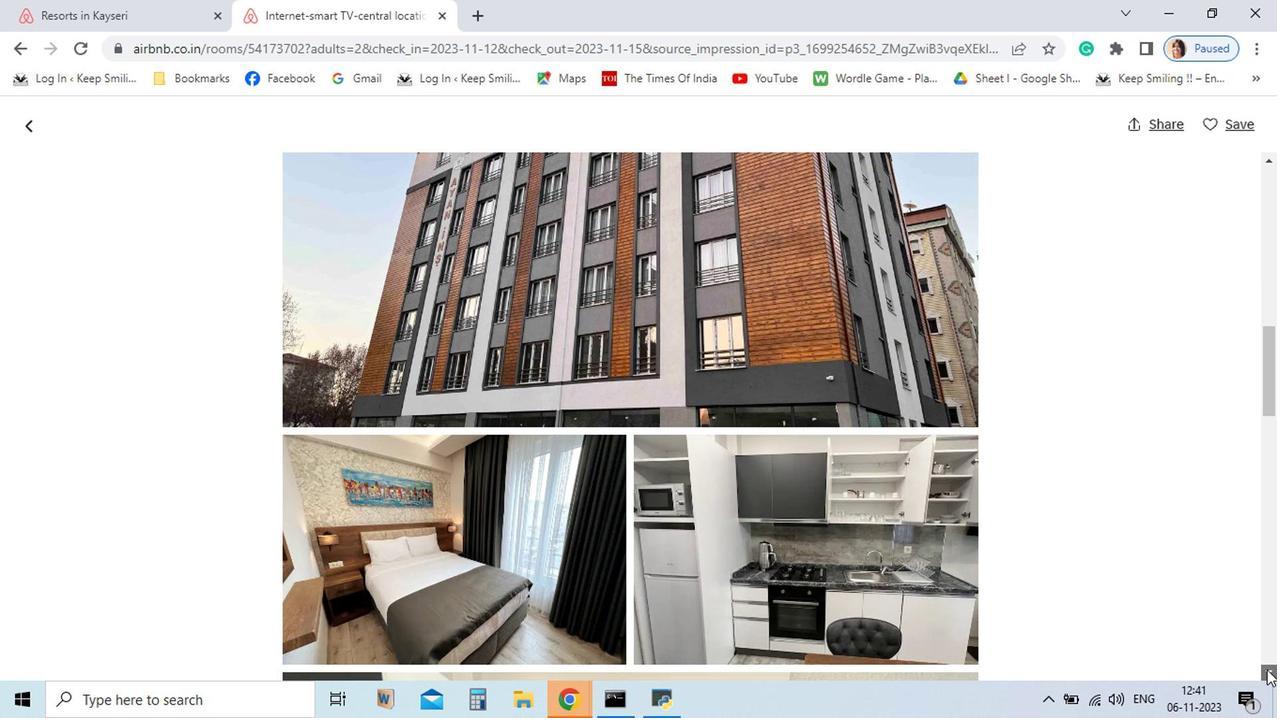 
Action: Mouse pressed left at (250, 174)
Screenshot: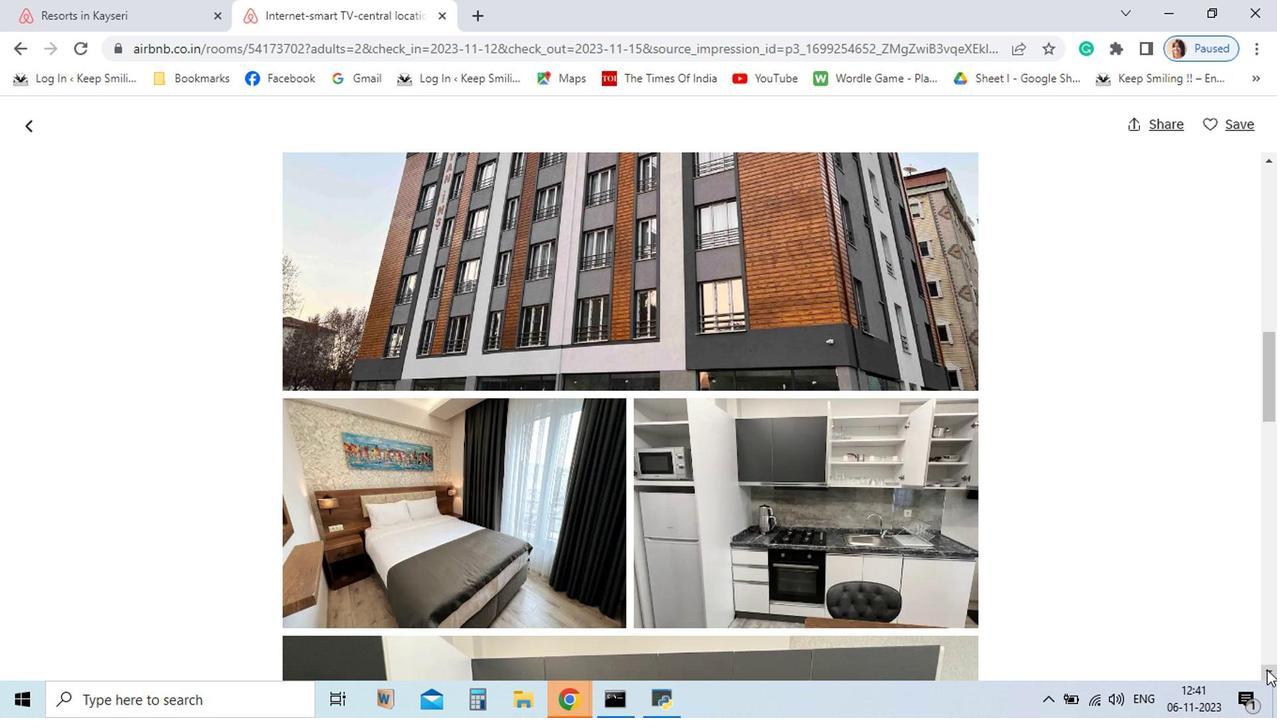 
Action: Mouse pressed left at (250, 174)
Screenshot: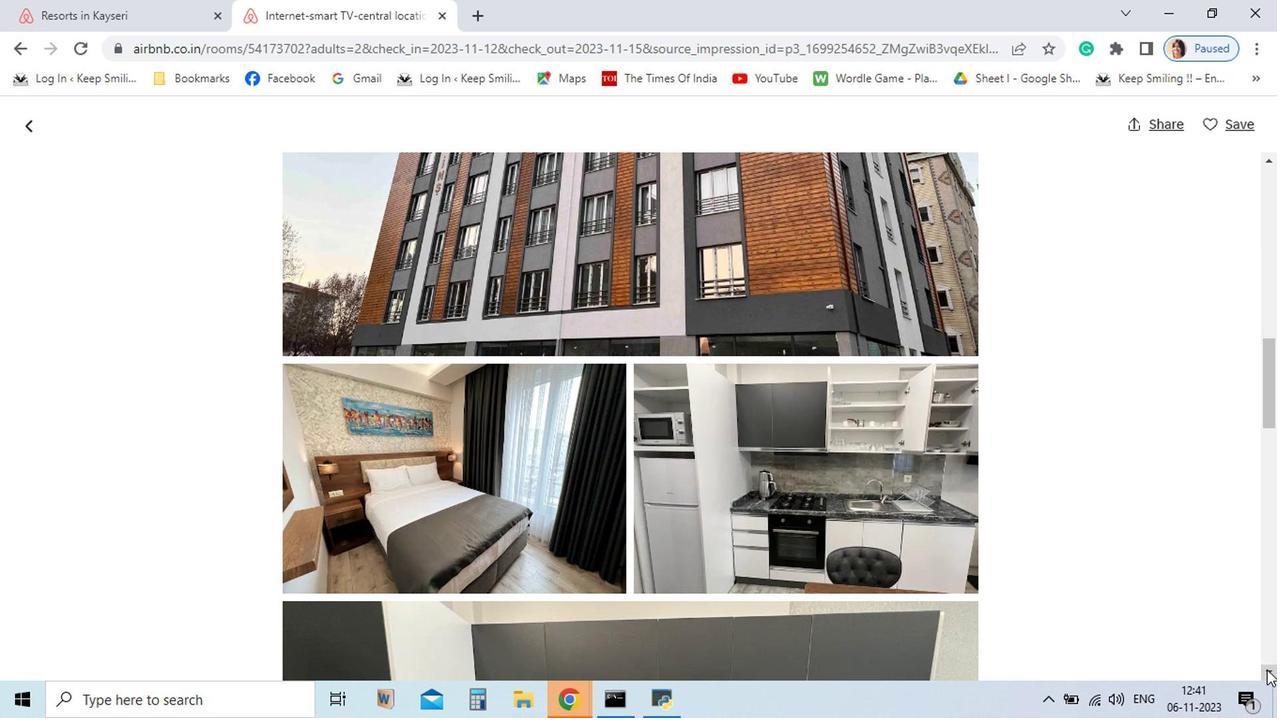 
Action: Mouse pressed left at (250, 174)
Screenshot: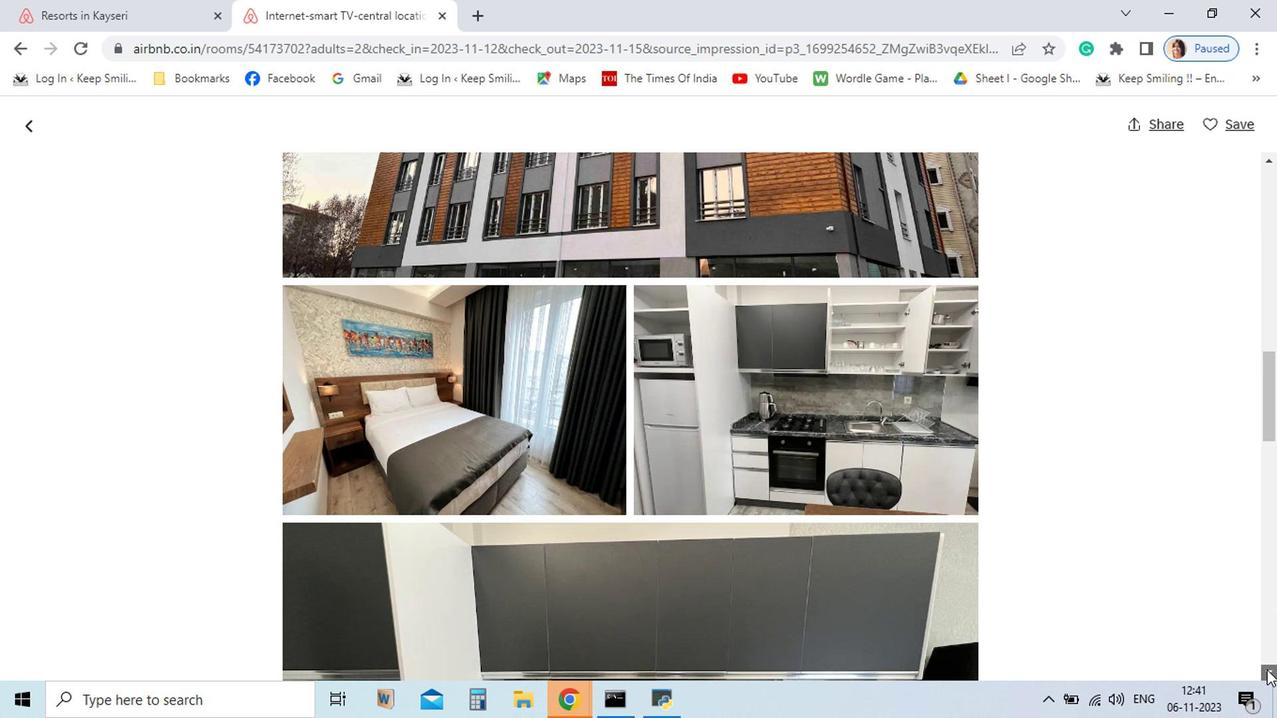 
Action: Mouse pressed left at (250, 174)
Screenshot: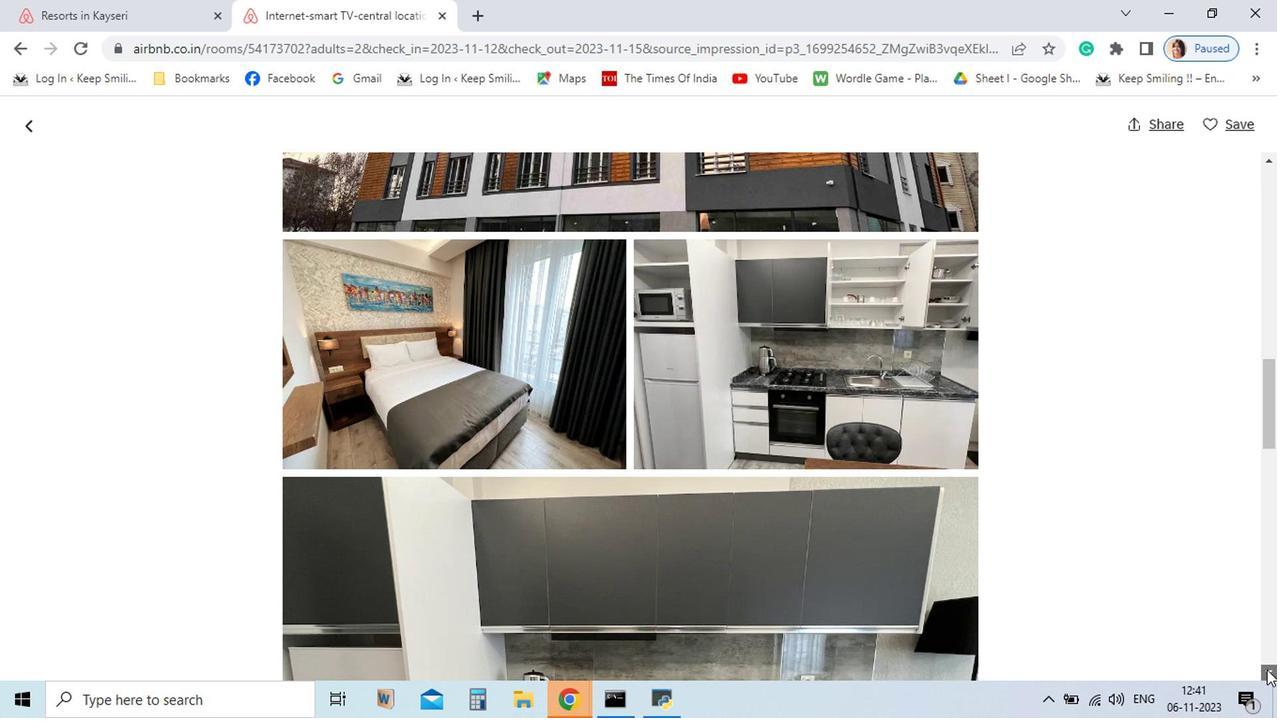 
Action: Mouse pressed left at (250, 174)
Screenshot: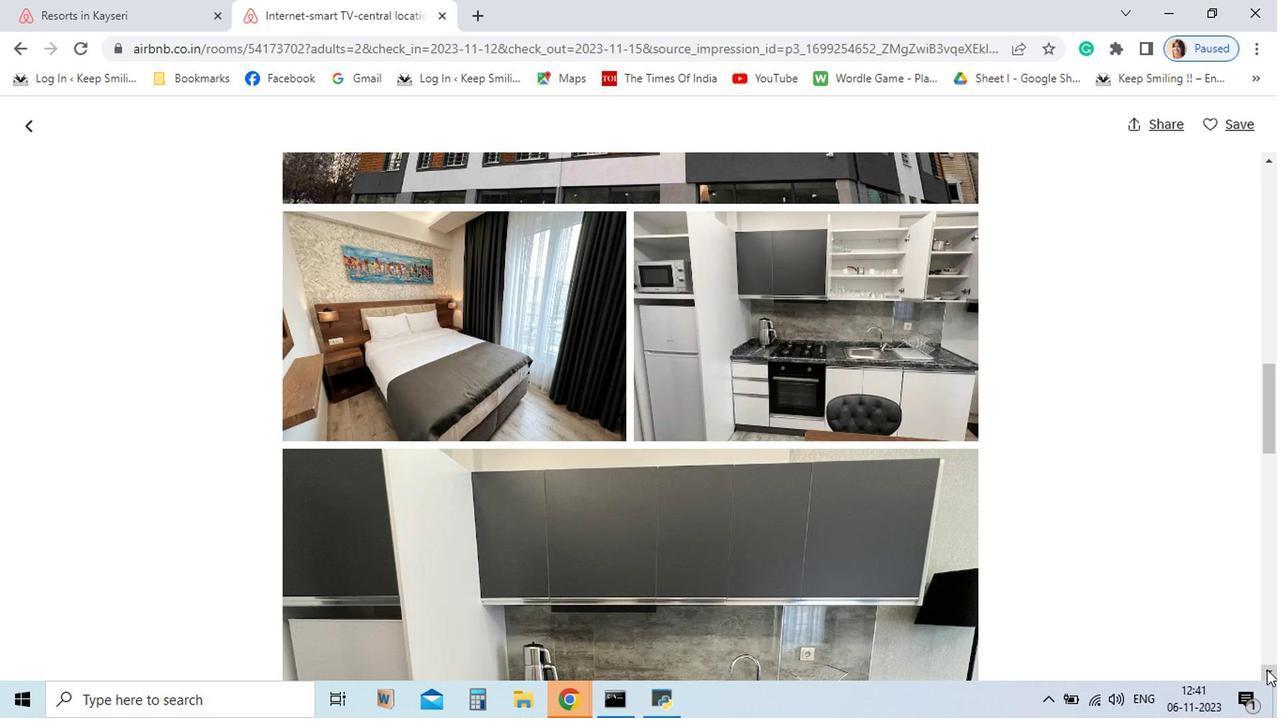 
Action: Mouse pressed left at (250, 174)
Screenshot: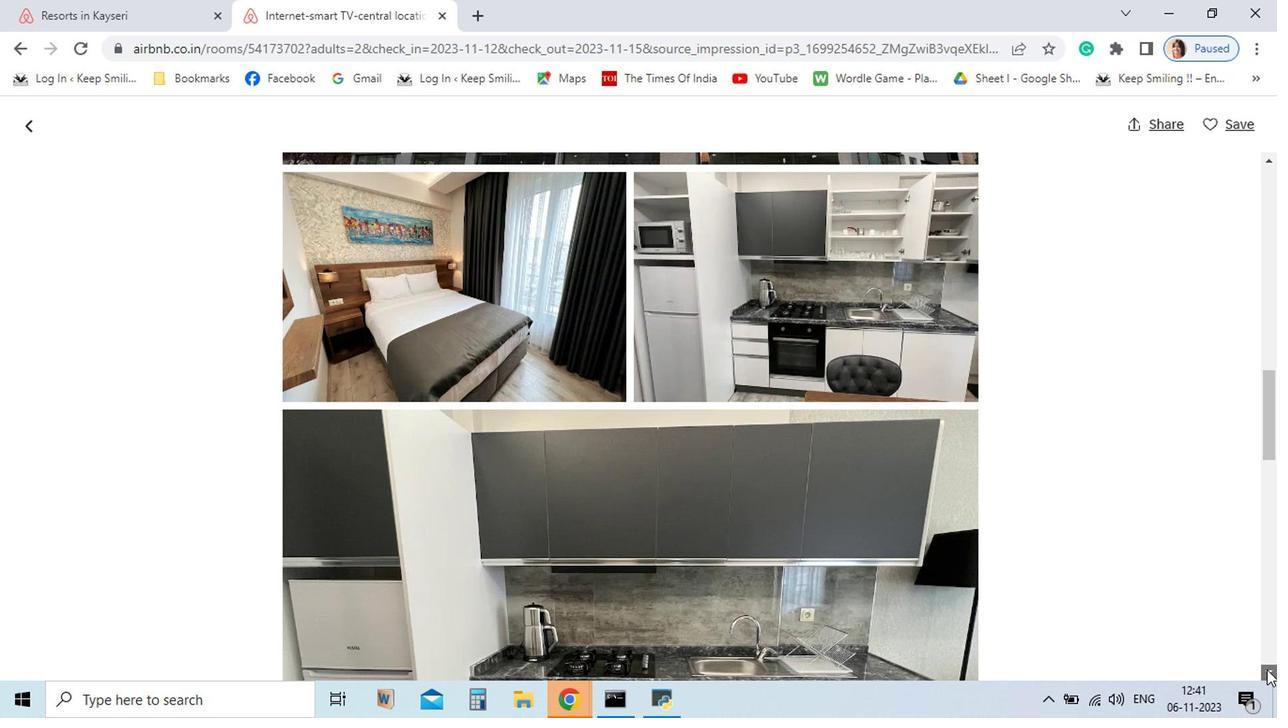 
Action: Mouse pressed left at (250, 174)
Screenshot: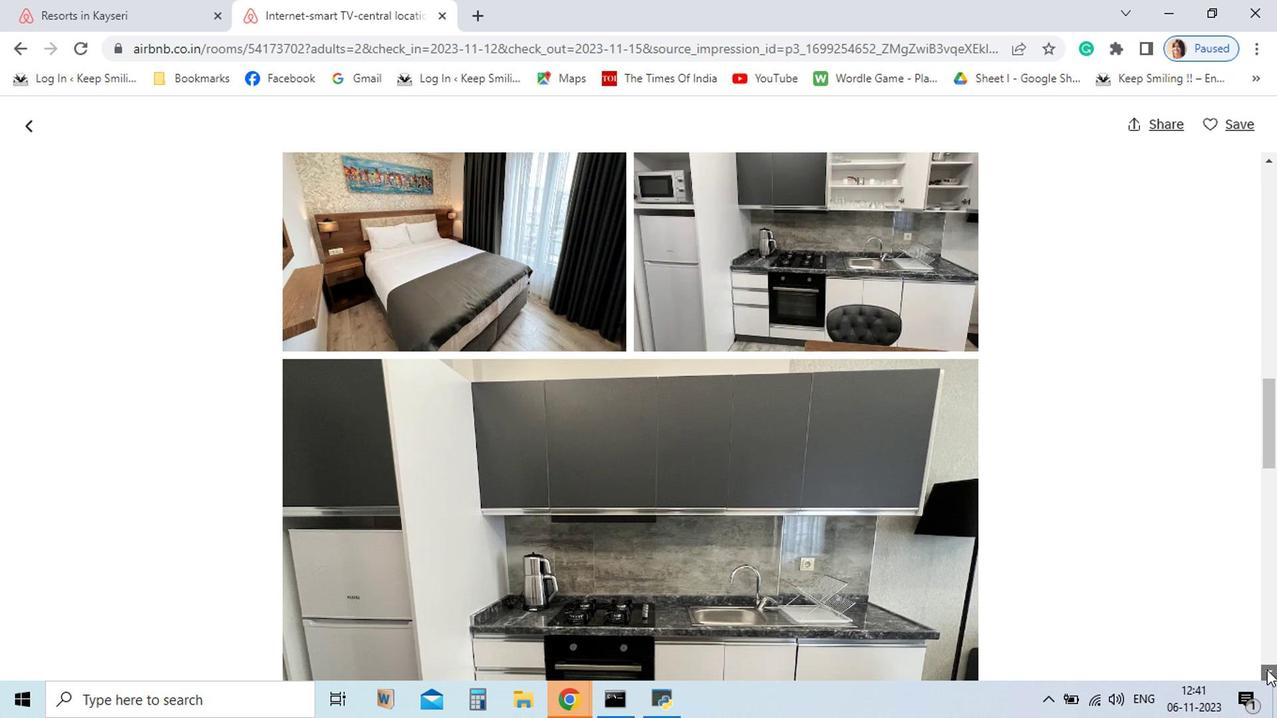
Action: Mouse pressed left at (250, 174)
Screenshot: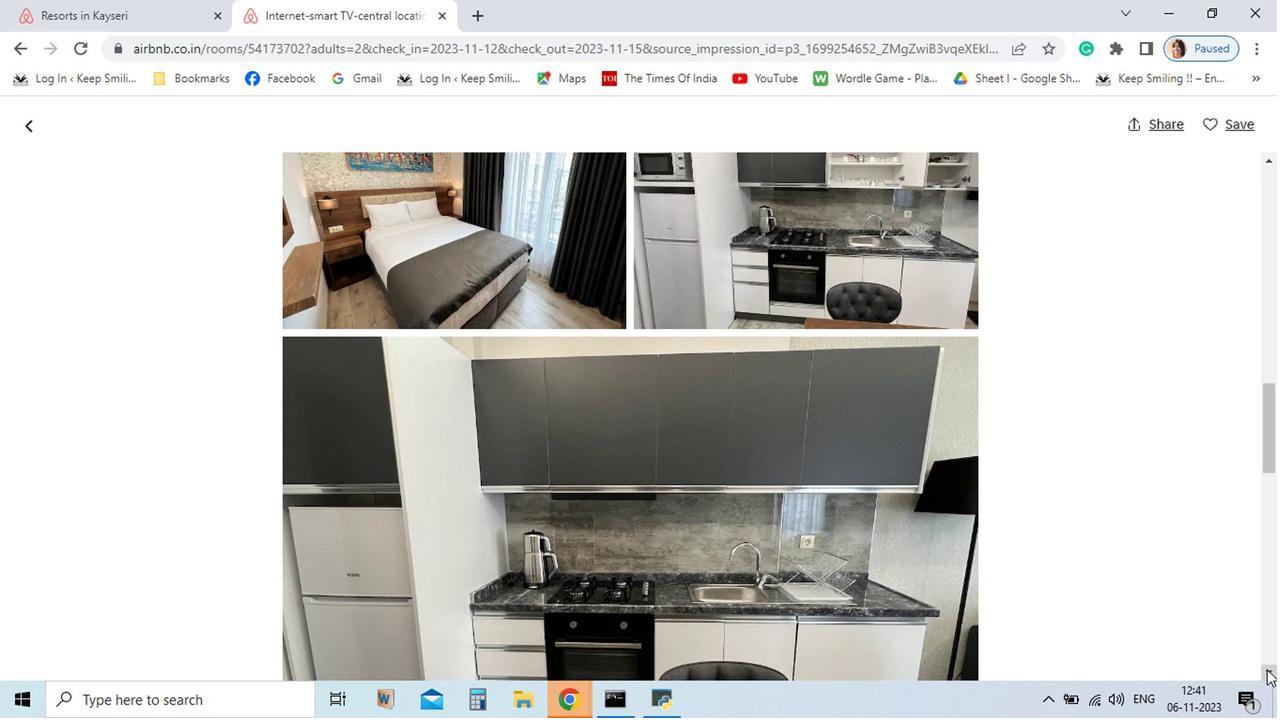
Action: Mouse pressed left at (250, 174)
Screenshot: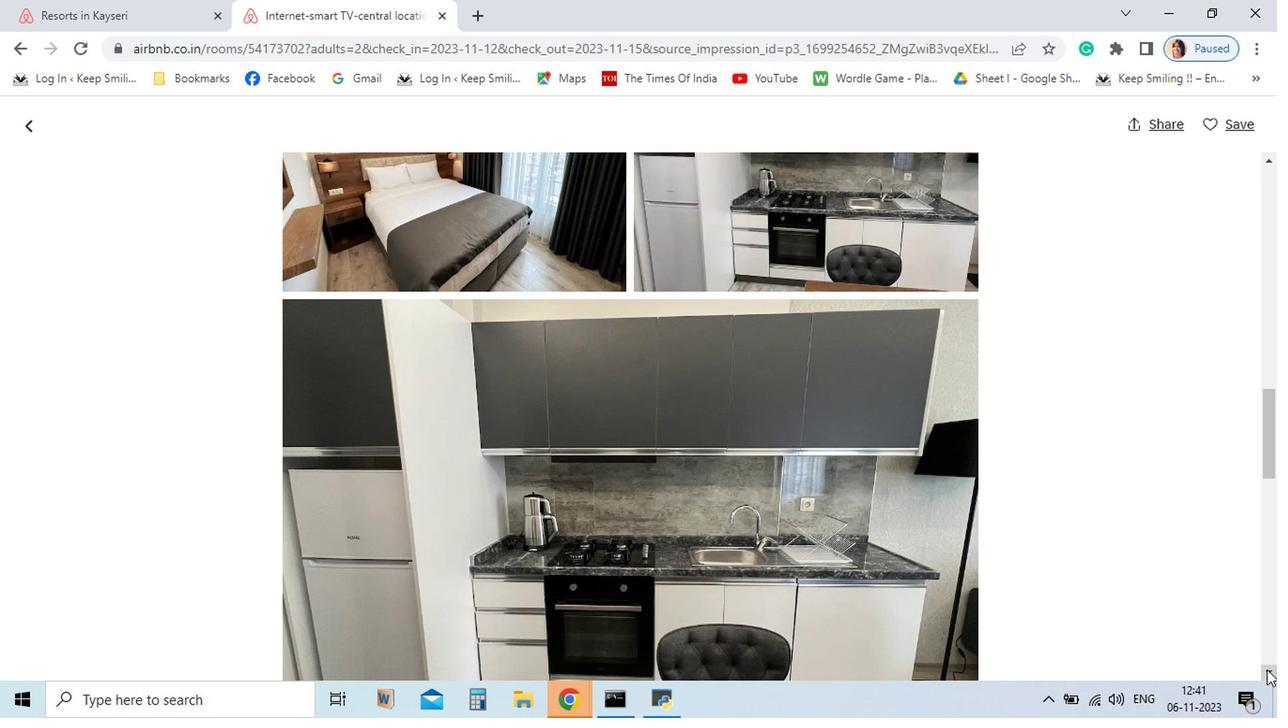 
Action: Mouse pressed left at (250, 174)
Screenshot: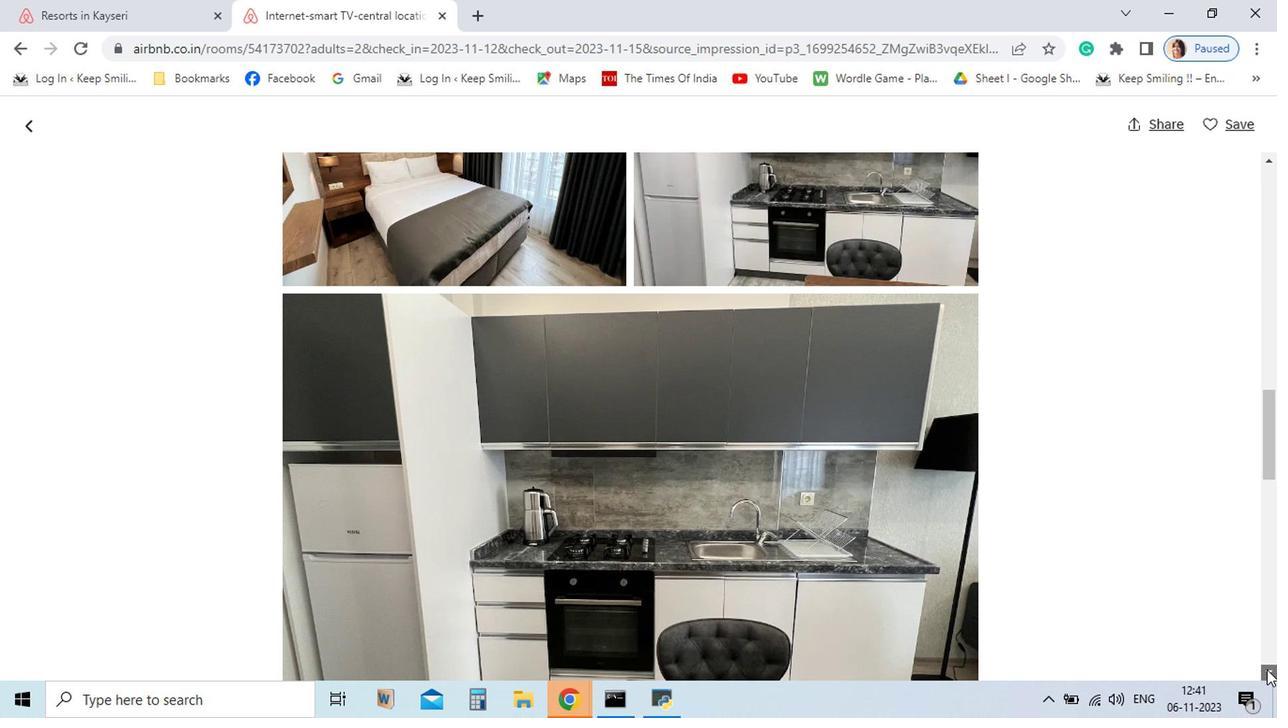 
Action: Mouse moved to (250, 174)
Screenshot: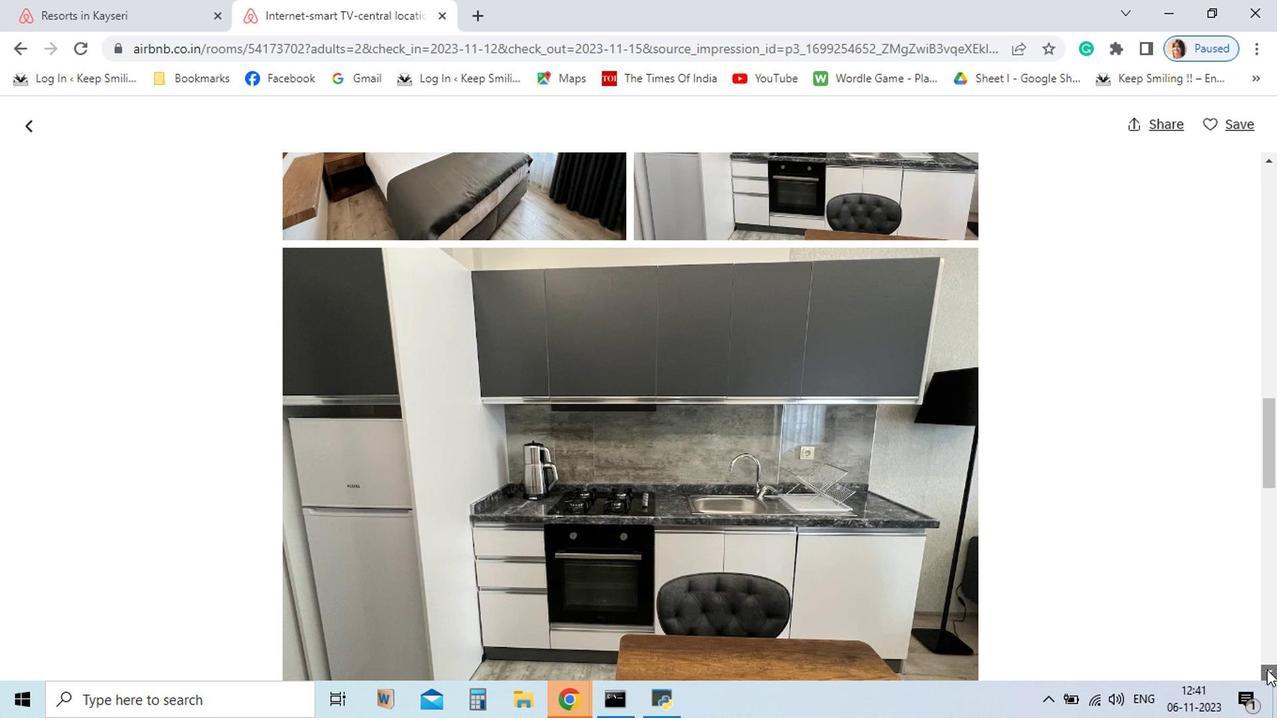 
Action: Mouse pressed left at (250, 174)
Screenshot: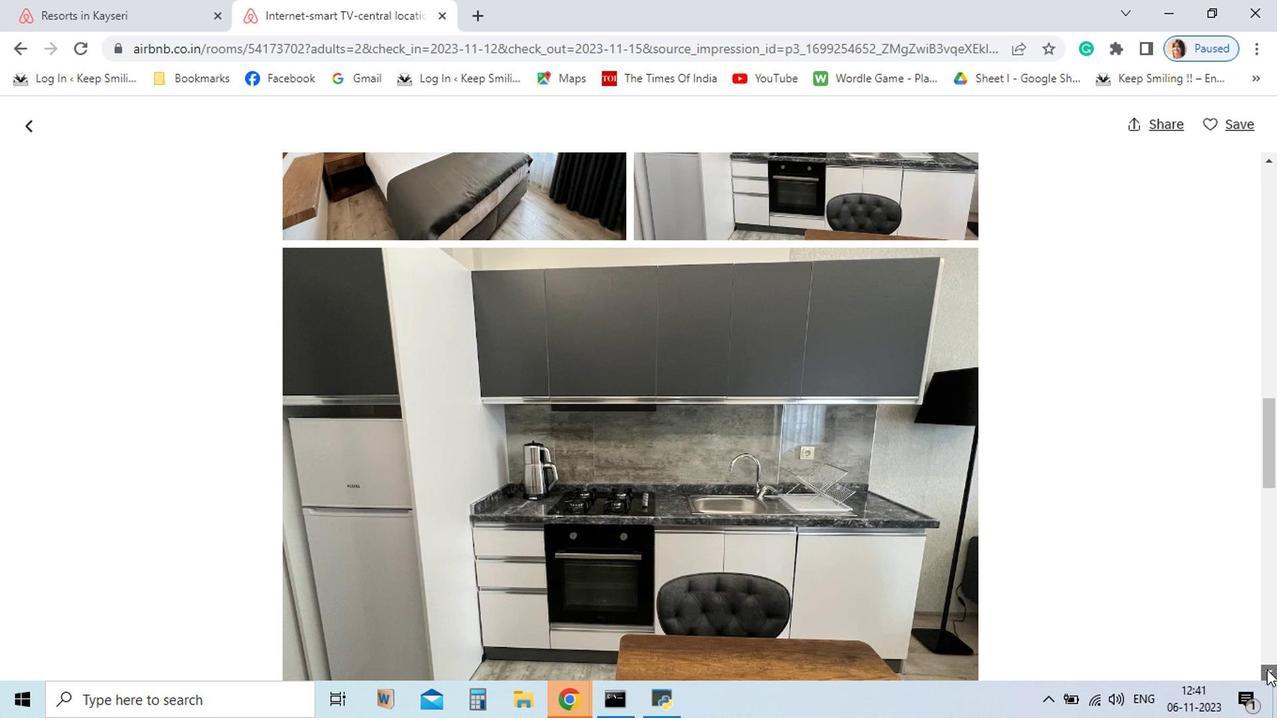 
Action: Mouse moved to (250, 174)
Screenshot: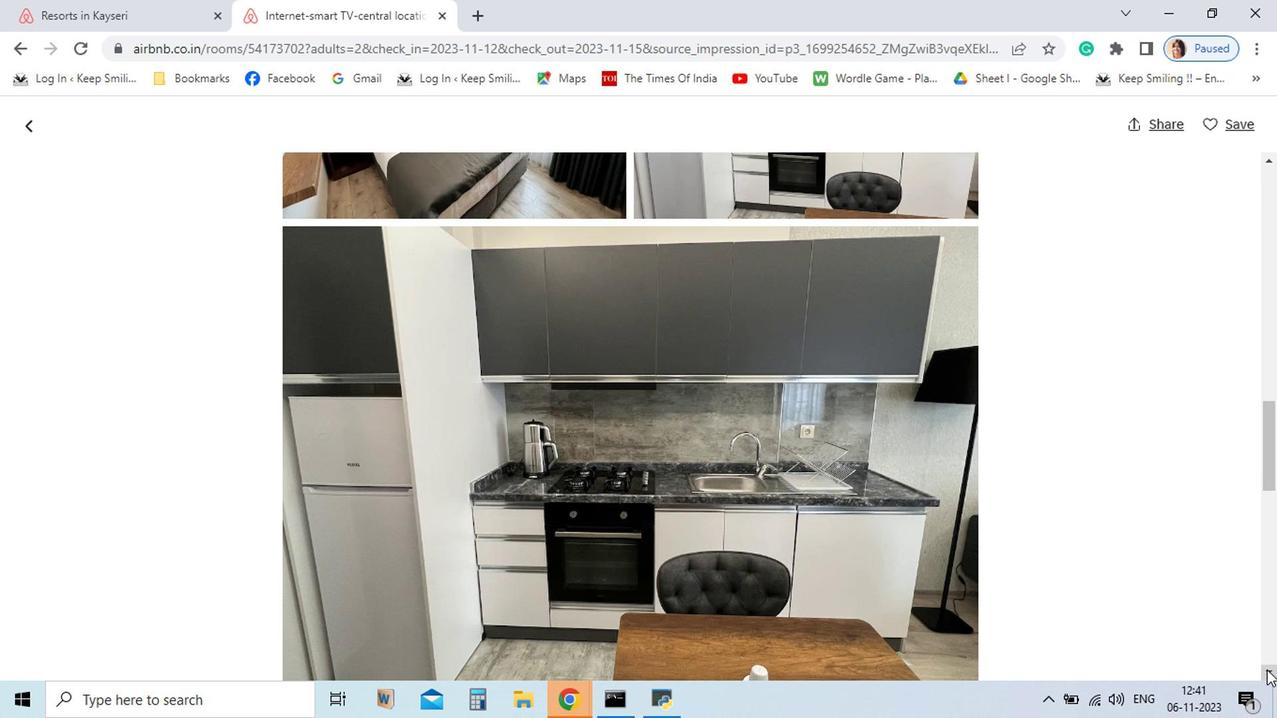 
Action: Mouse pressed left at (250, 174)
Screenshot: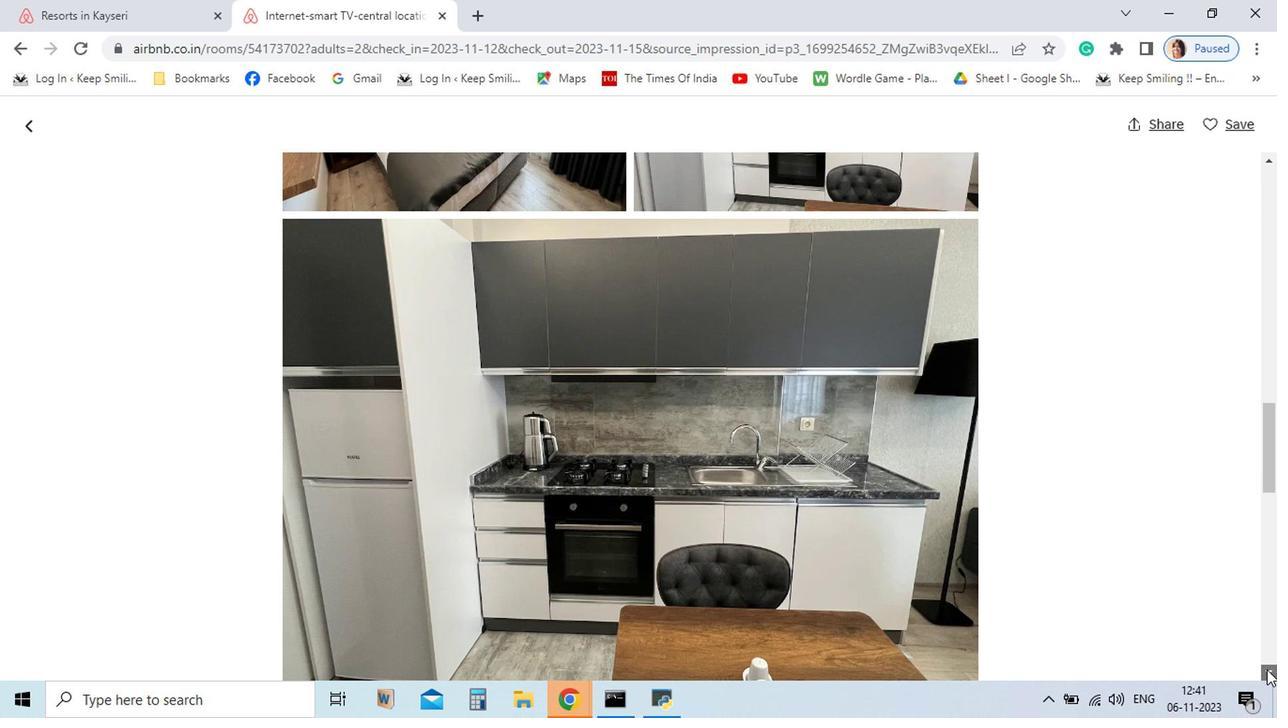 
Action: Mouse pressed left at (250, 174)
Screenshot: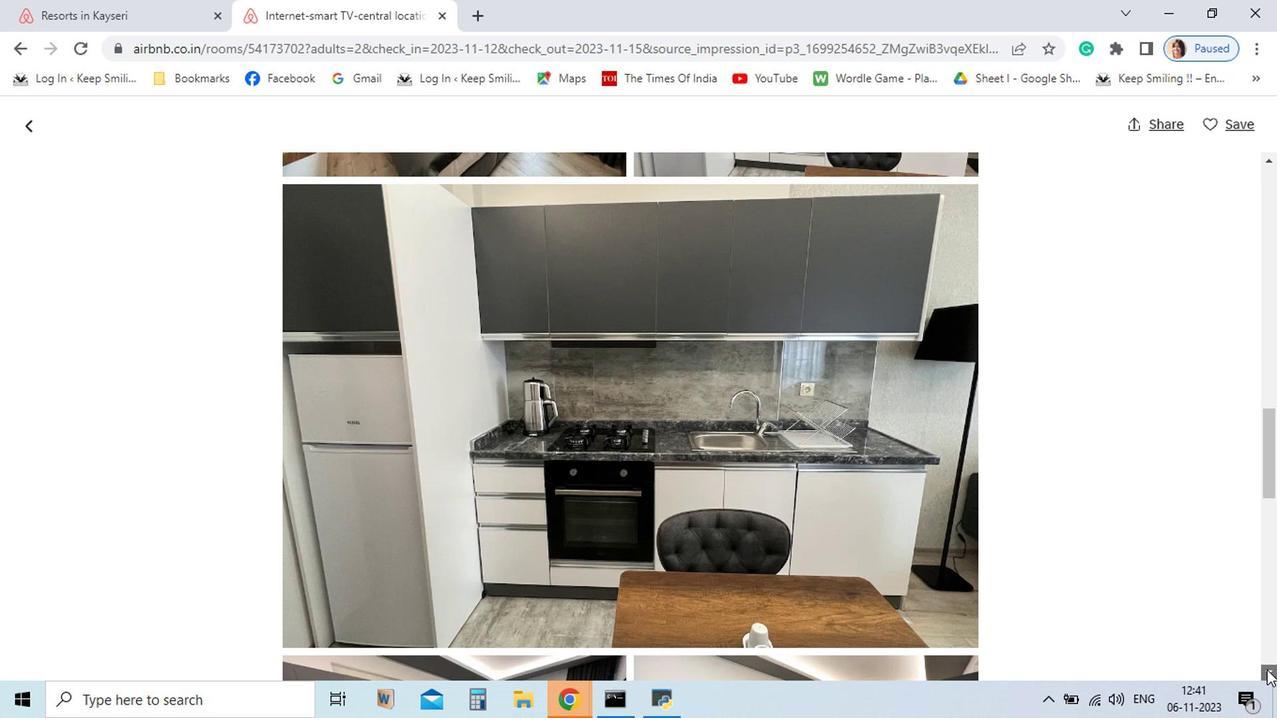 
Action: Mouse pressed left at (250, 174)
Screenshot: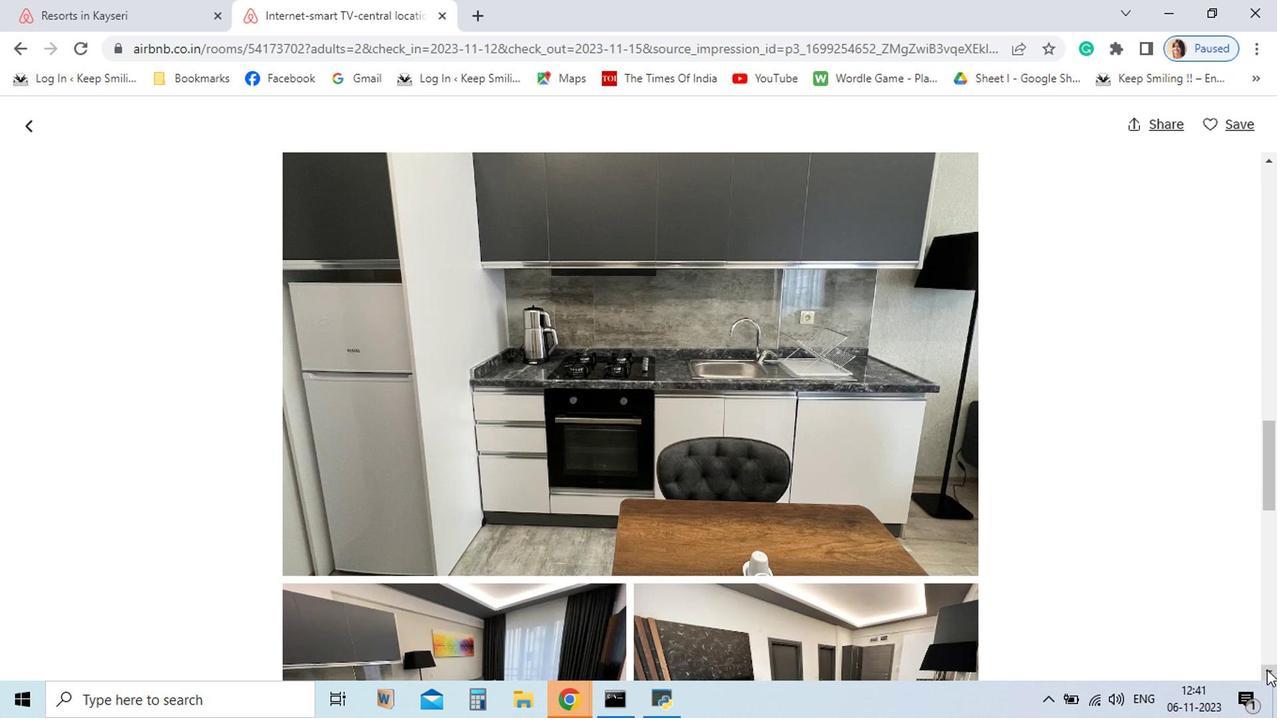 
Action: Mouse pressed left at (250, 174)
Screenshot: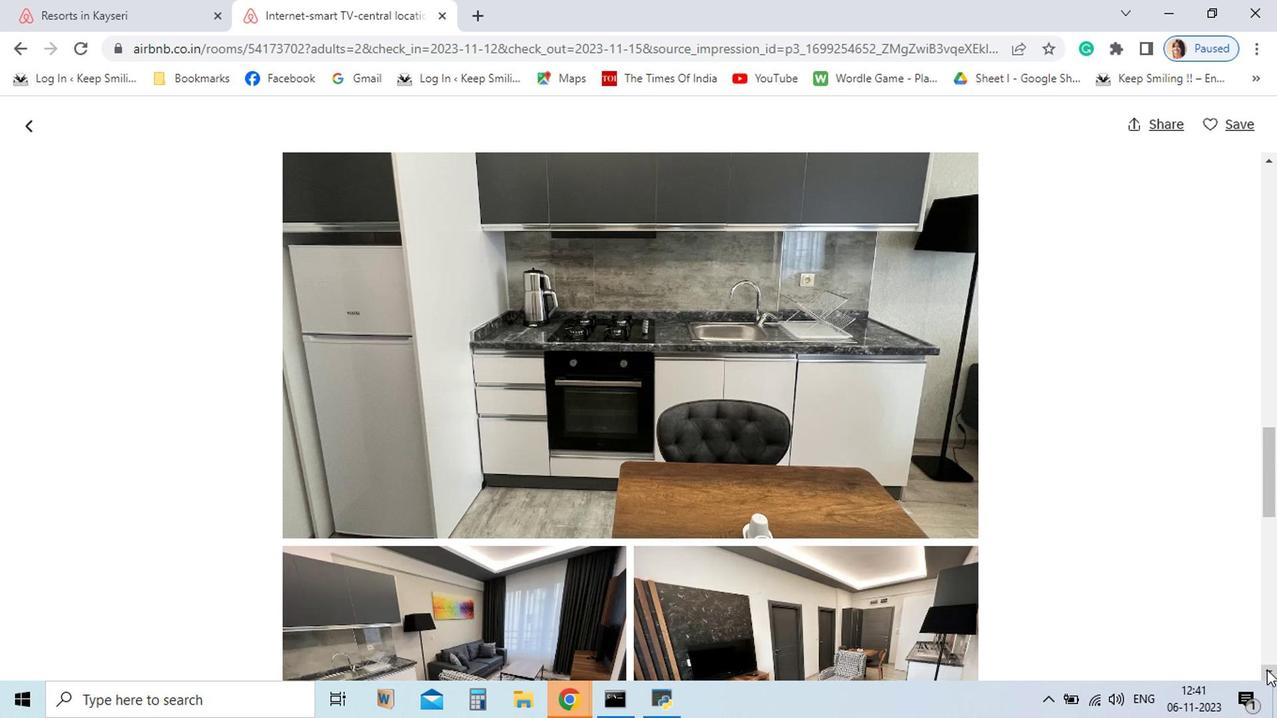 
Action: Mouse pressed left at (250, 174)
Screenshot: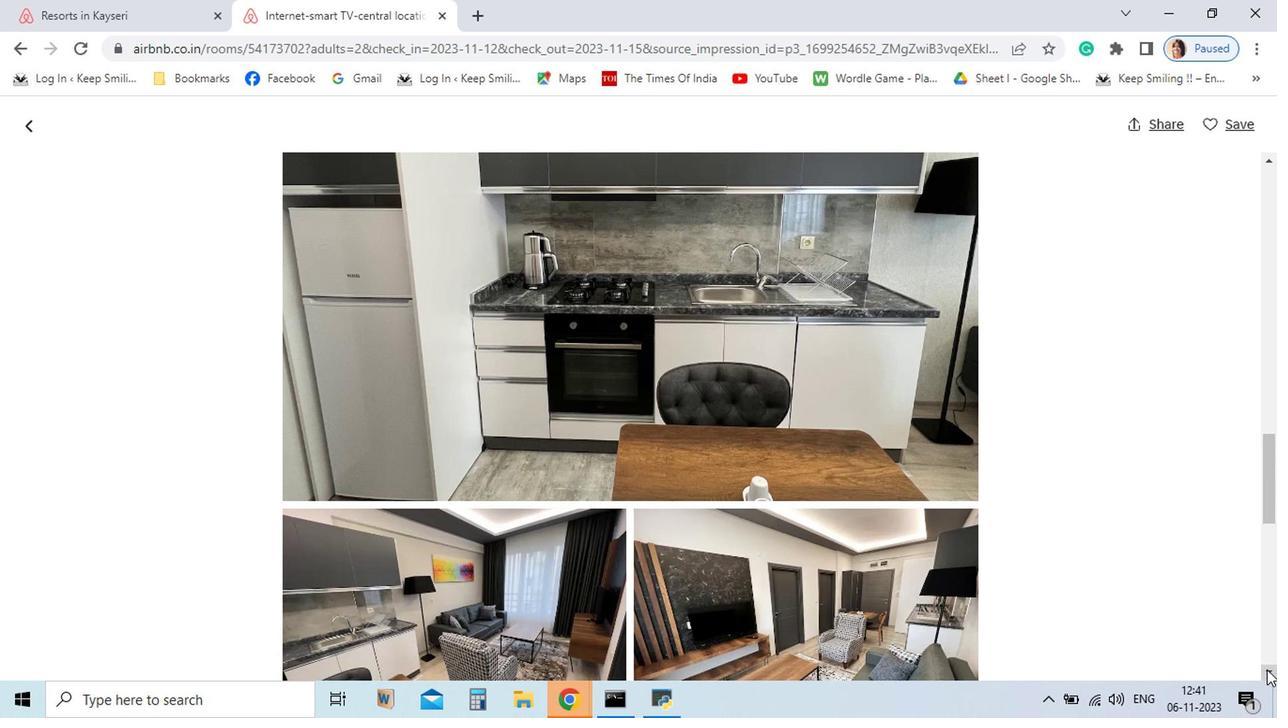 
Action: Mouse pressed left at (250, 174)
Screenshot: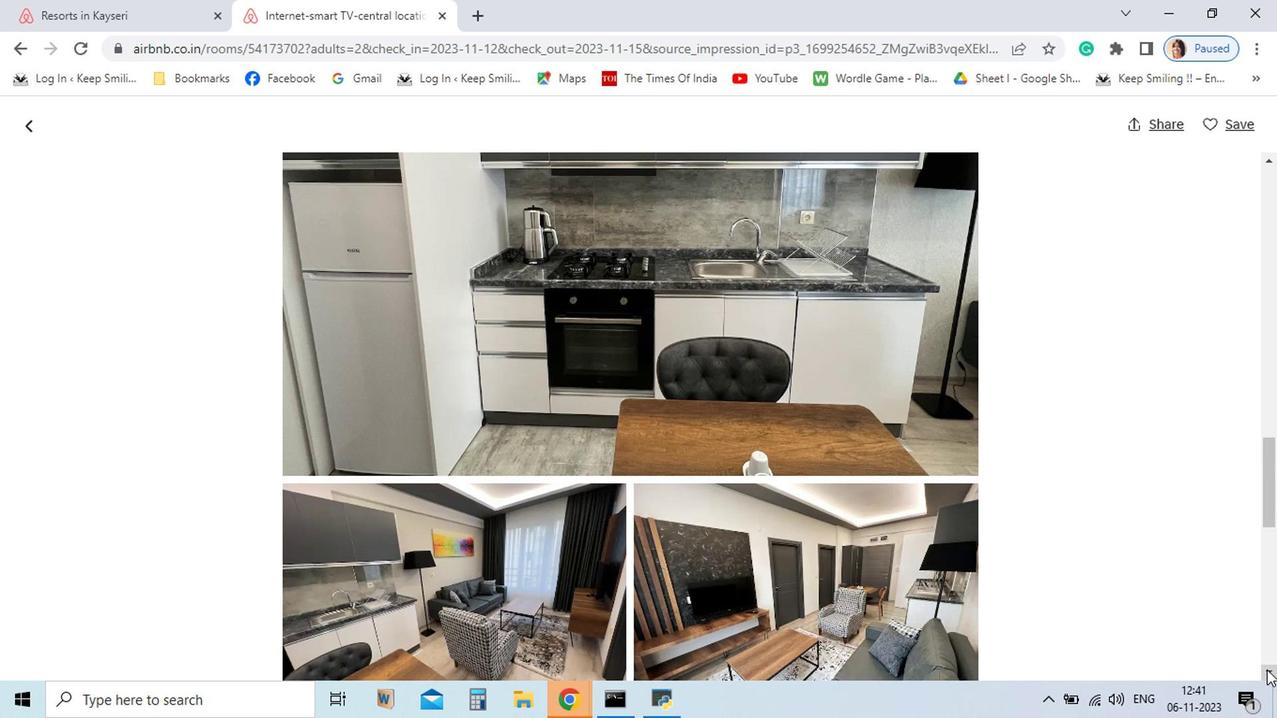 
Action: Mouse pressed left at (250, 174)
Screenshot: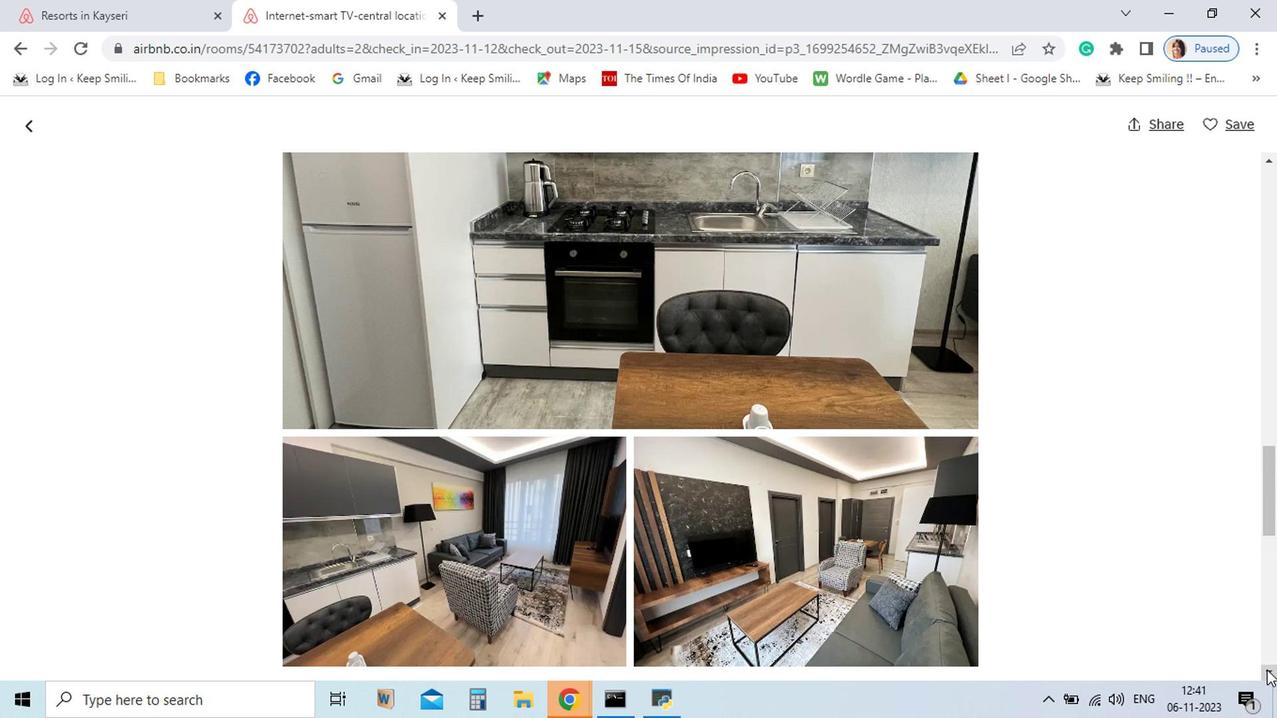 
Action: Mouse pressed left at (250, 174)
Screenshot: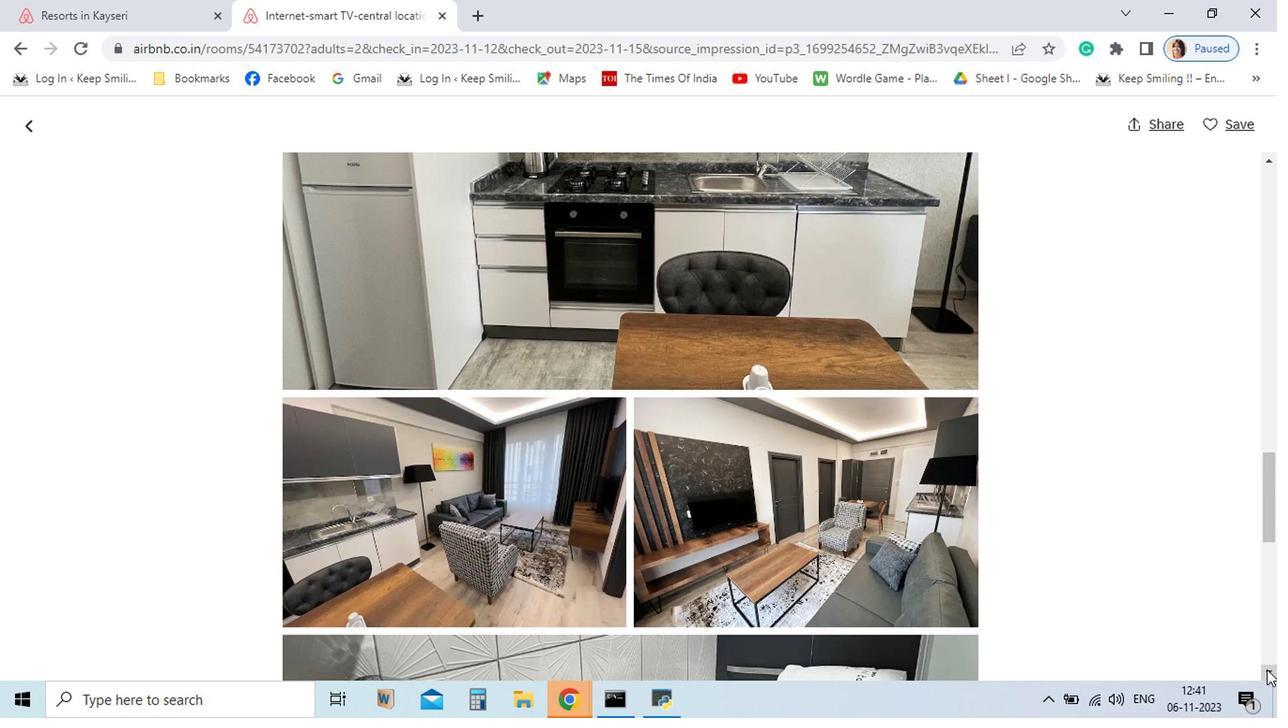 
Action: Mouse pressed left at (250, 174)
Screenshot: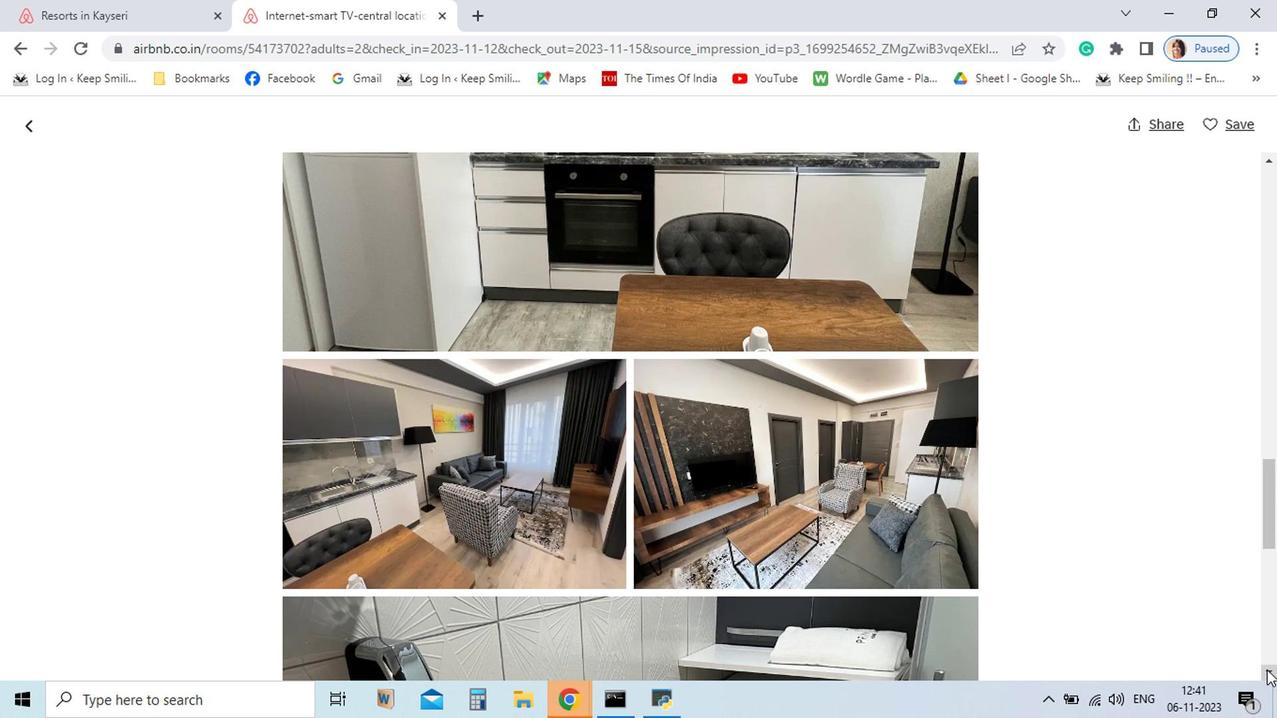 
Action: Mouse pressed left at (250, 174)
Screenshot: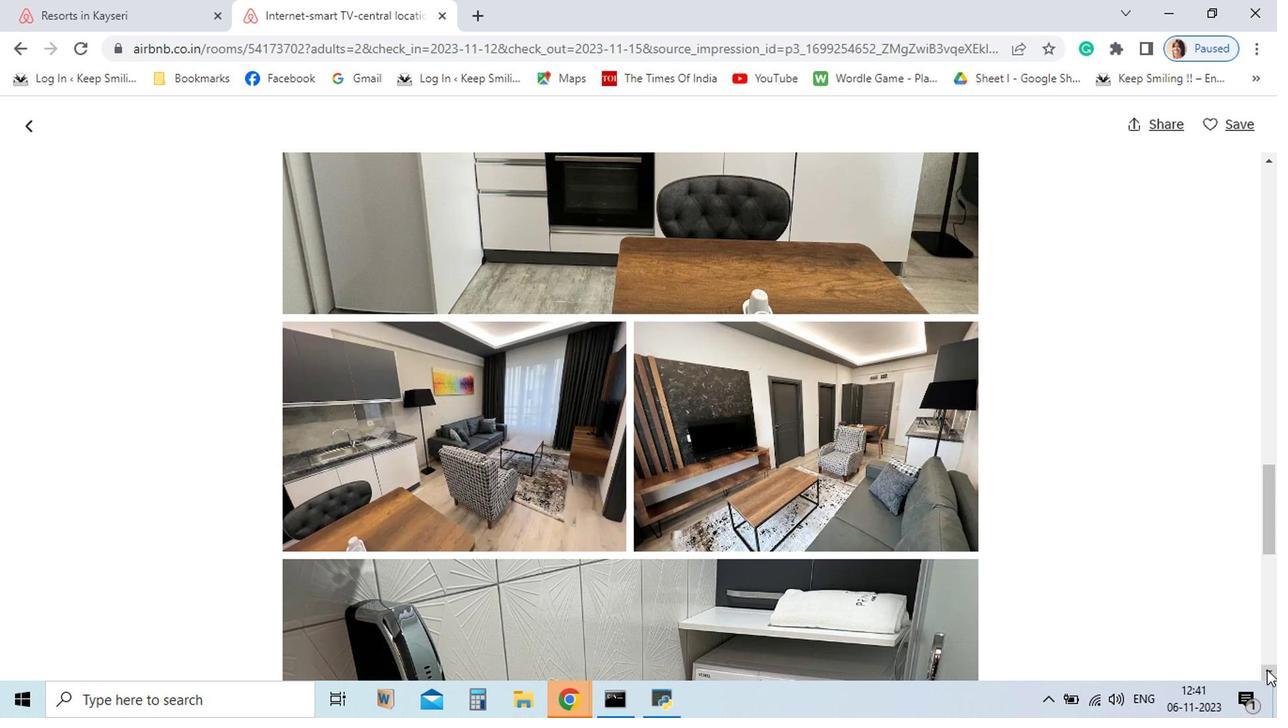 
Action: Mouse pressed left at (250, 174)
Screenshot: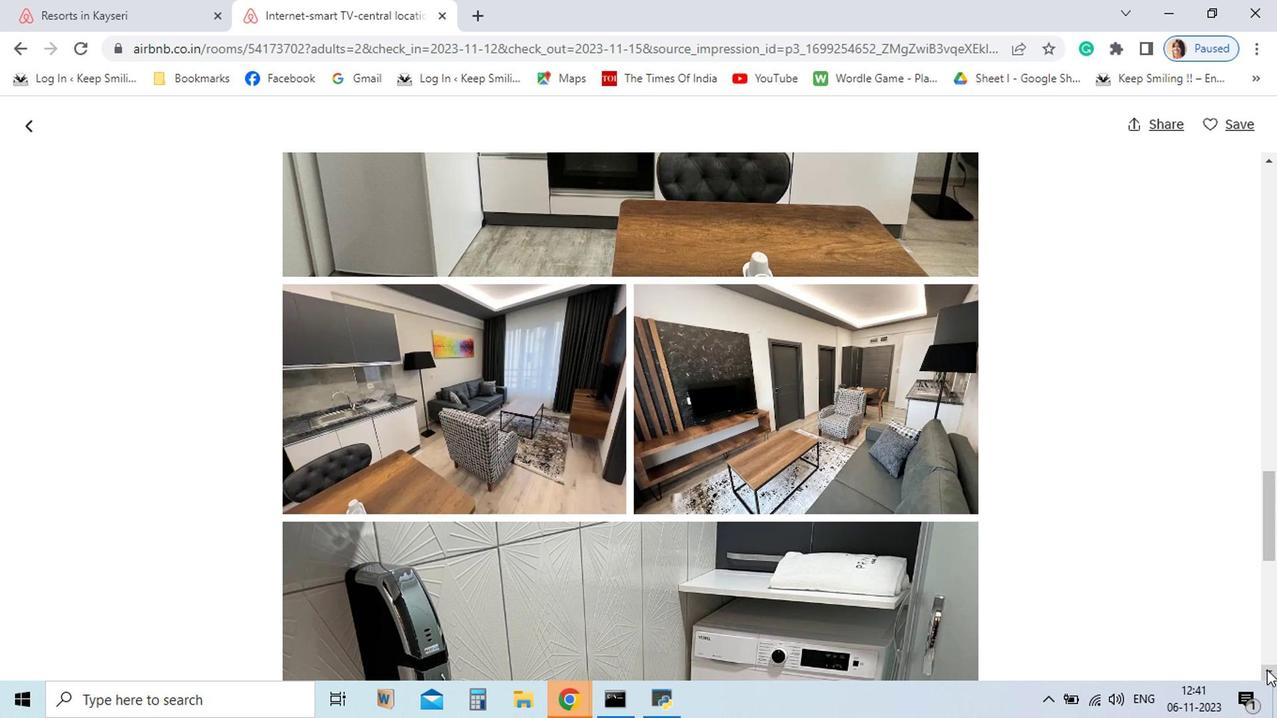 
Action: Mouse pressed left at (250, 174)
Screenshot: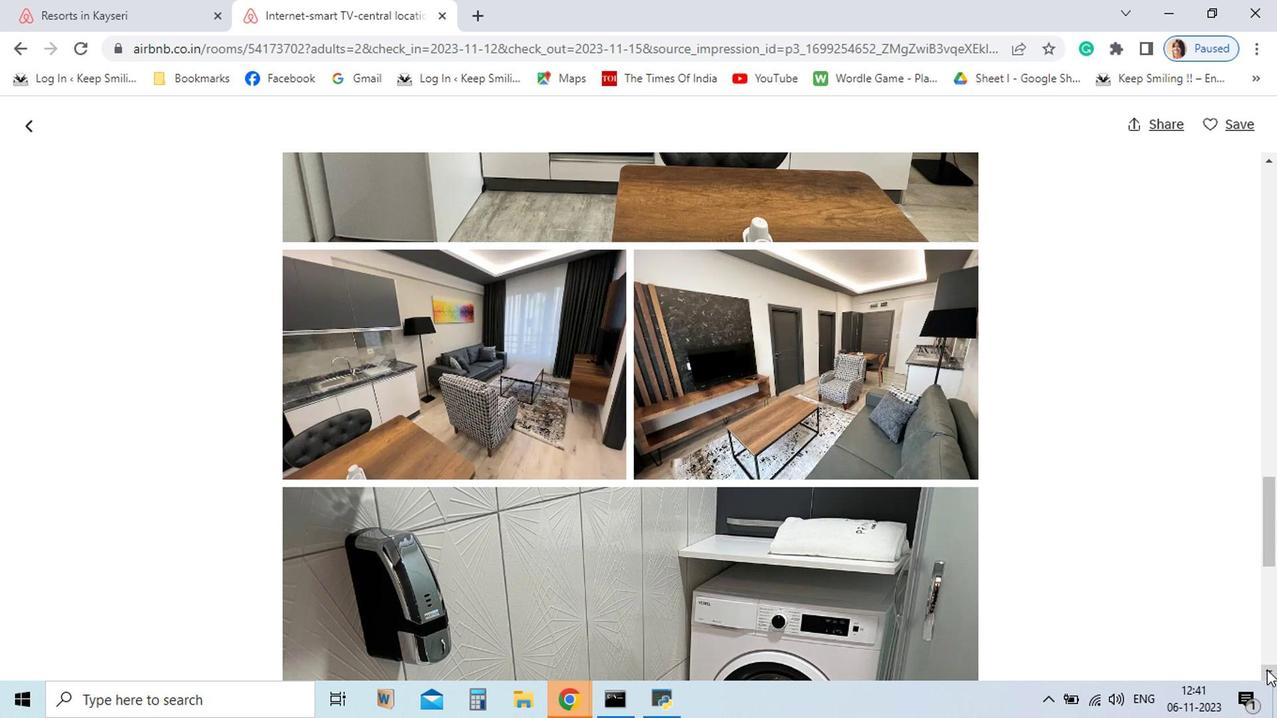
Action: Mouse pressed left at (250, 174)
Screenshot: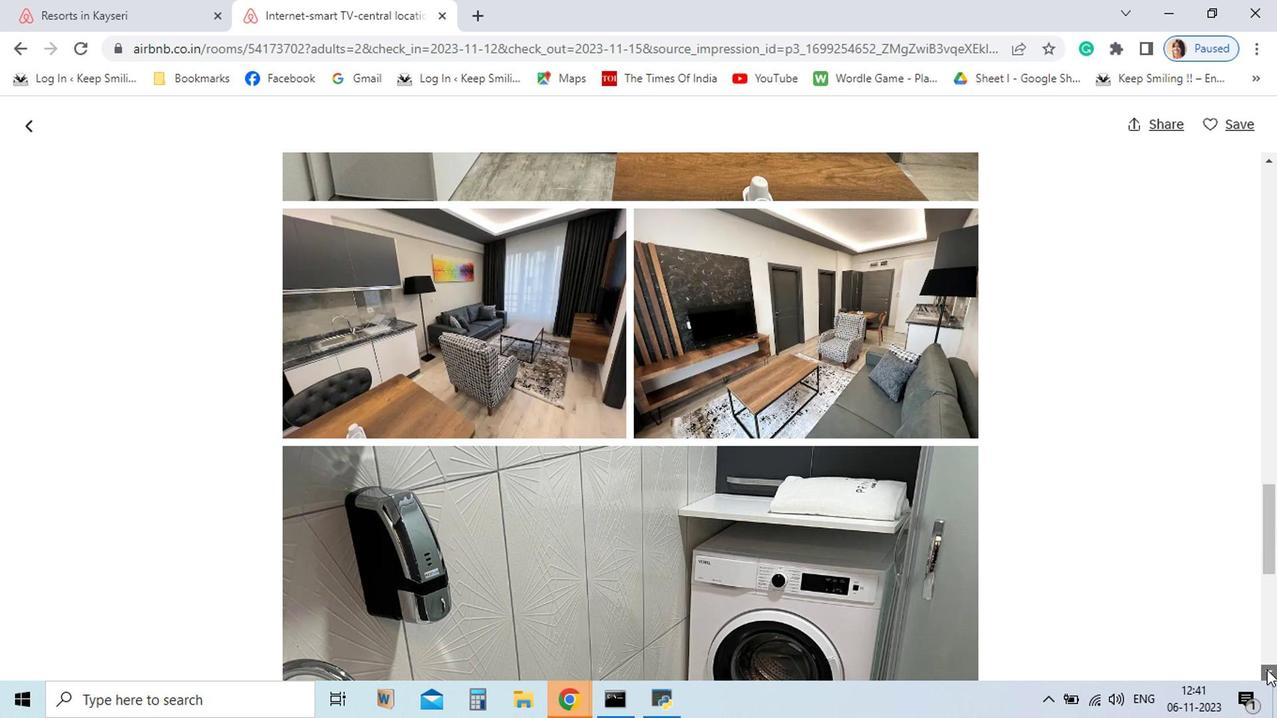 
Action: Mouse pressed left at (250, 174)
Screenshot: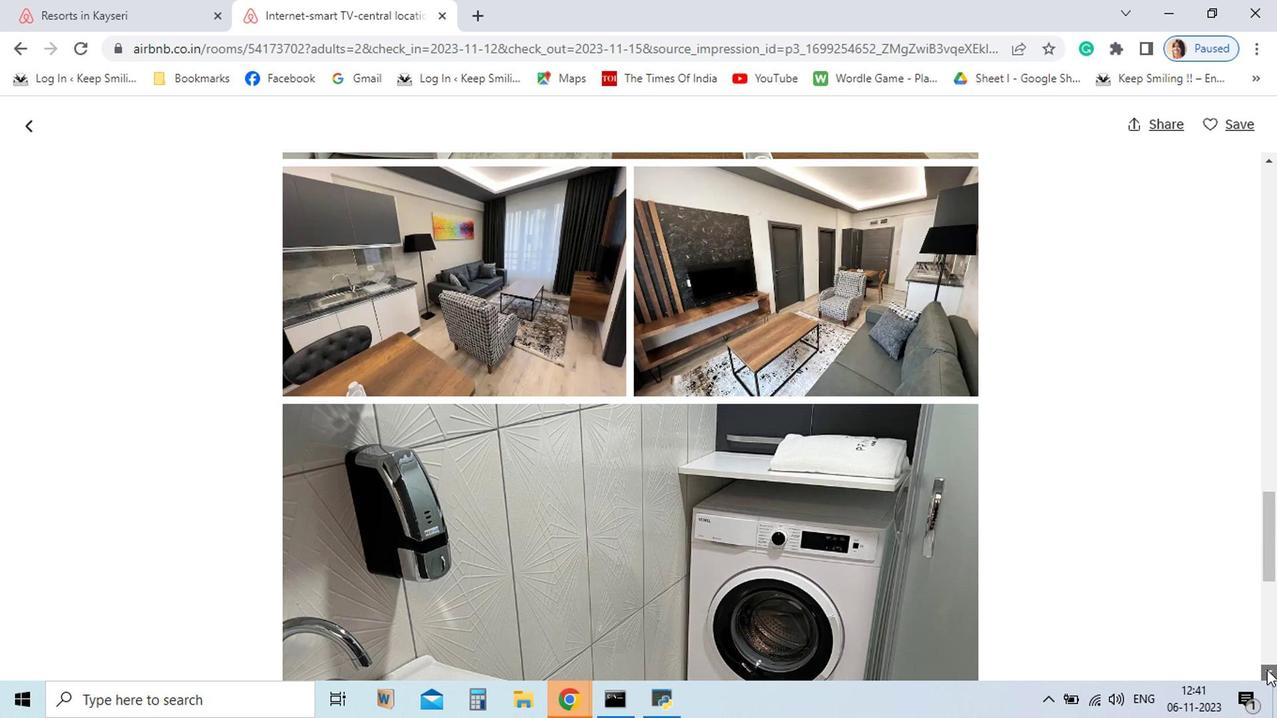 
Action: Mouse pressed left at (250, 174)
Screenshot: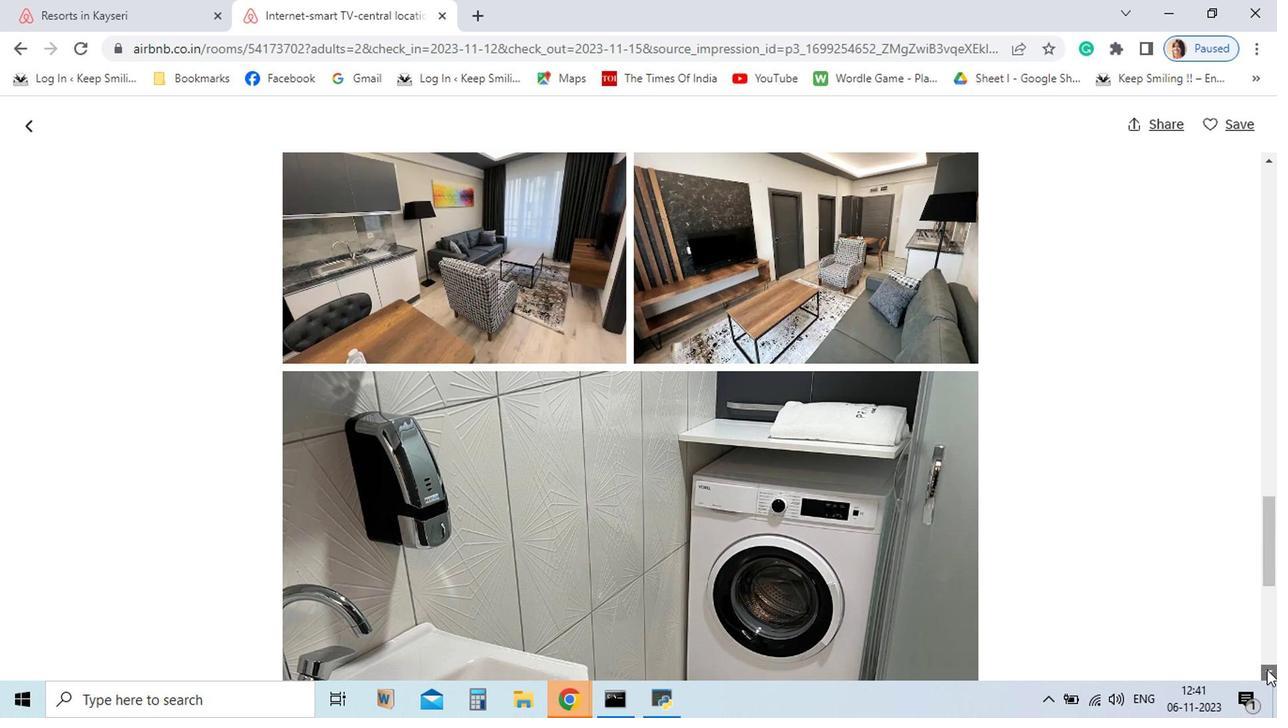 
Action: Mouse pressed left at (250, 174)
Screenshot: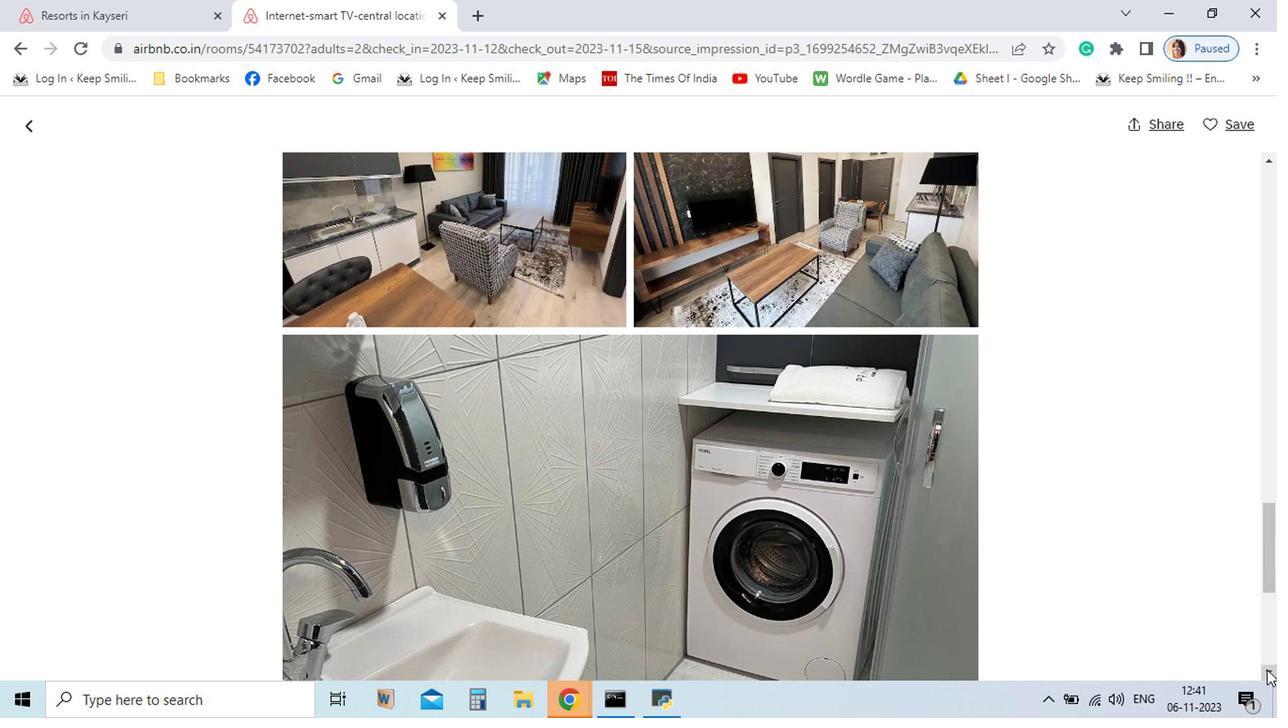 
Action: Mouse pressed left at (250, 174)
Screenshot: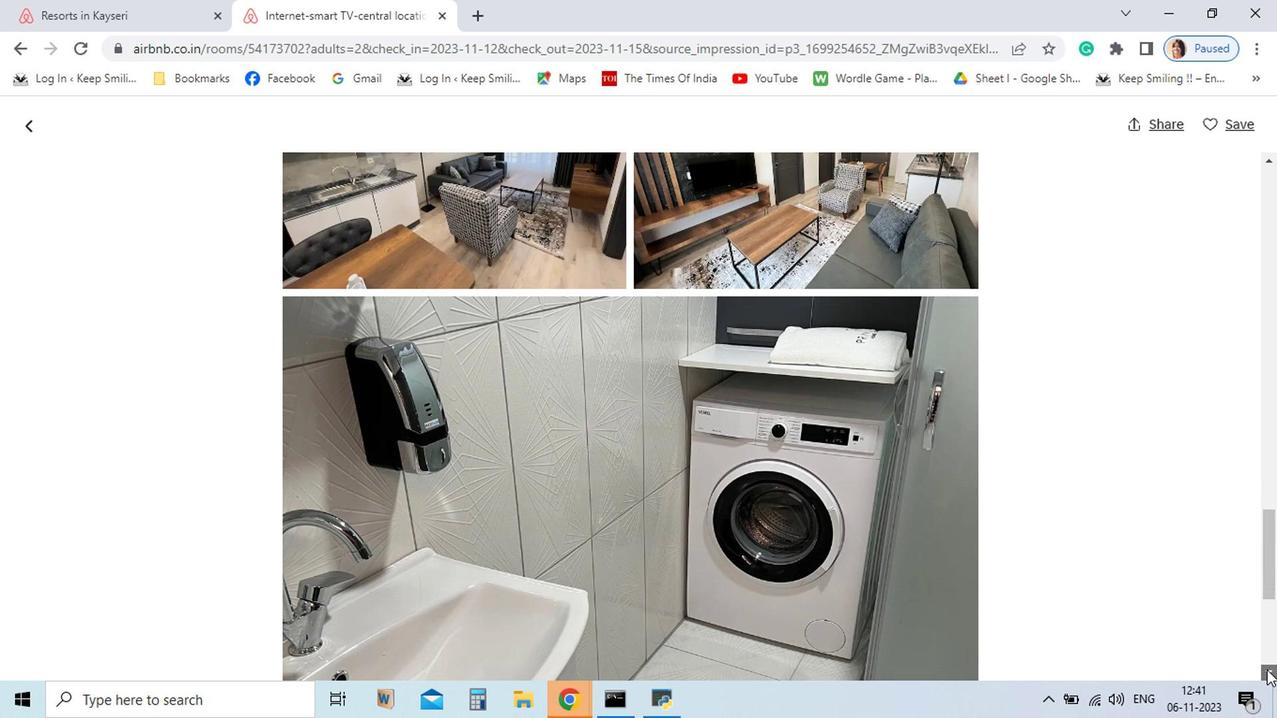 
Action: Mouse pressed left at (250, 174)
Screenshot: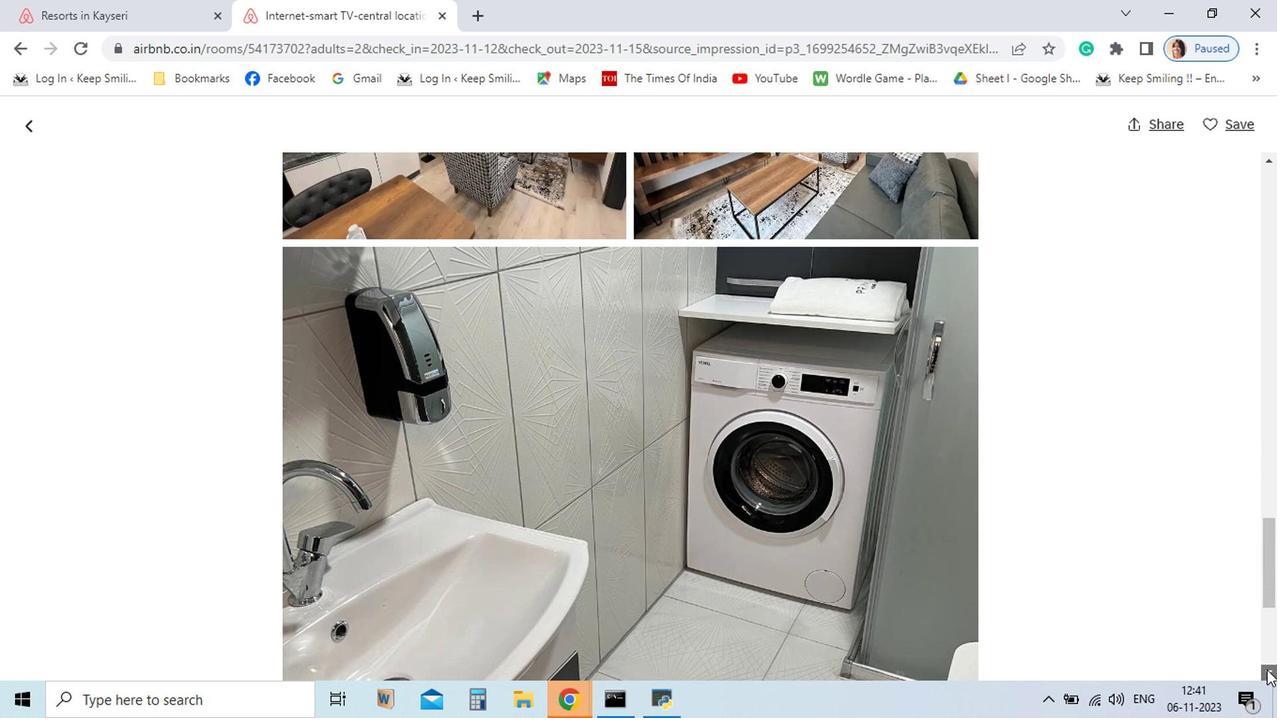 
Action: Mouse pressed left at (250, 174)
Screenshot: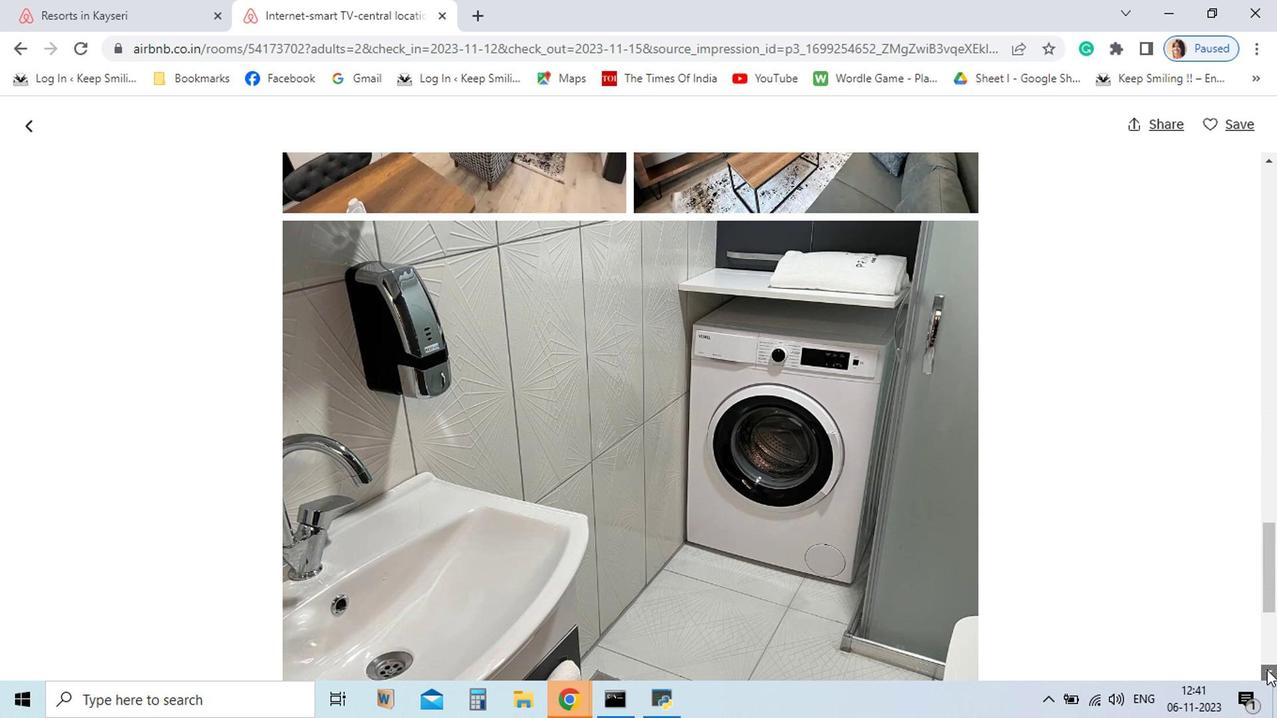 
Action: Mouse pressed left at (250, 174)
Screenshot: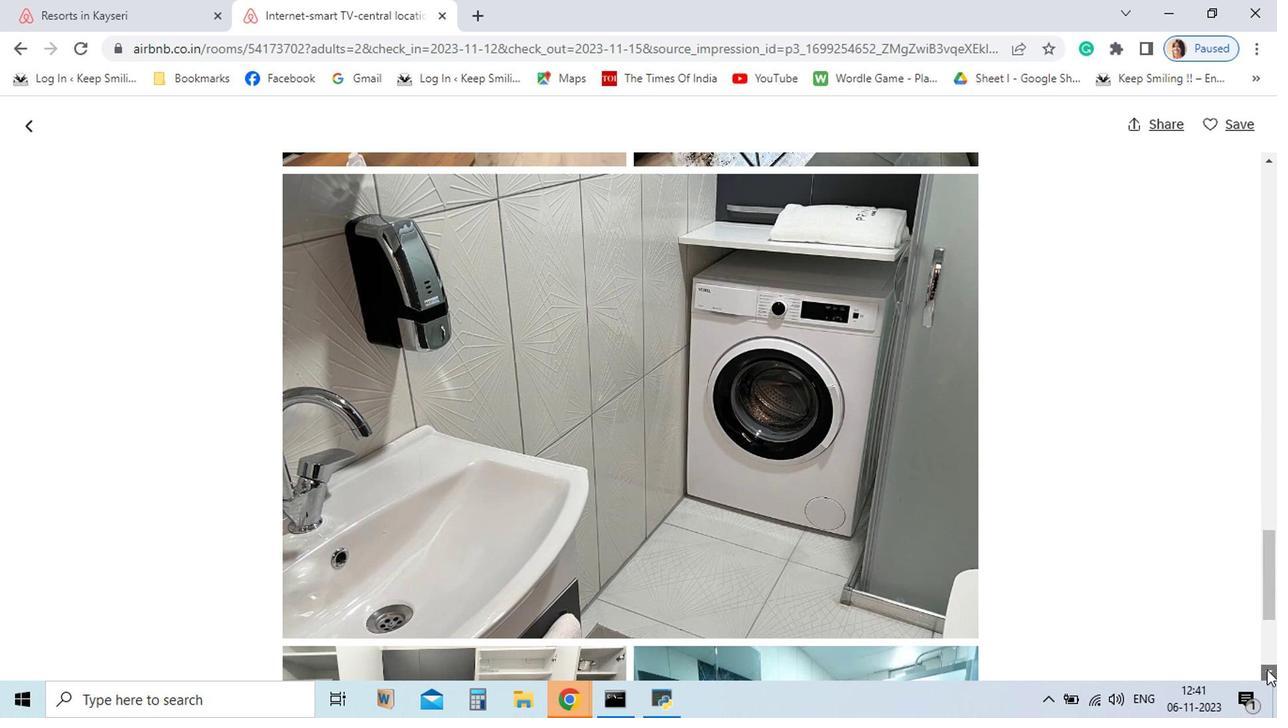 
Action: Mouse pressed left at (250, 174)
Screenshot: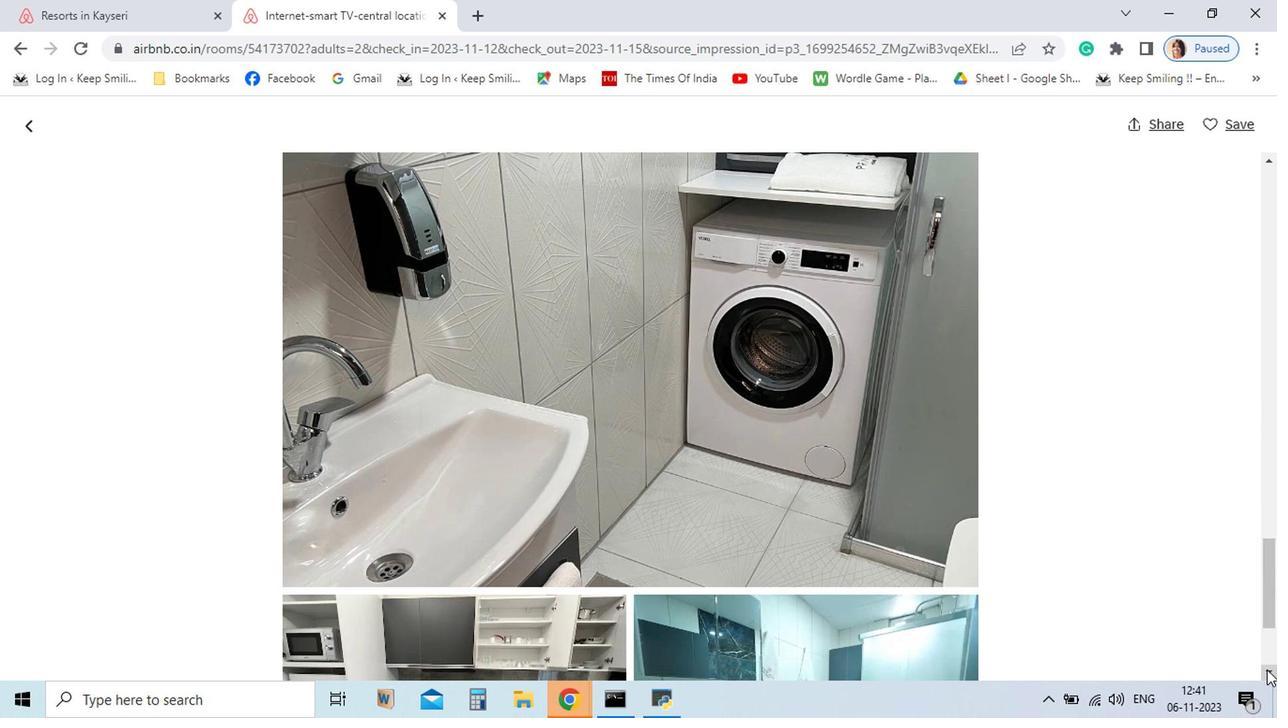 
Action: Mouse pressed left at (250, 174)
Screenshot: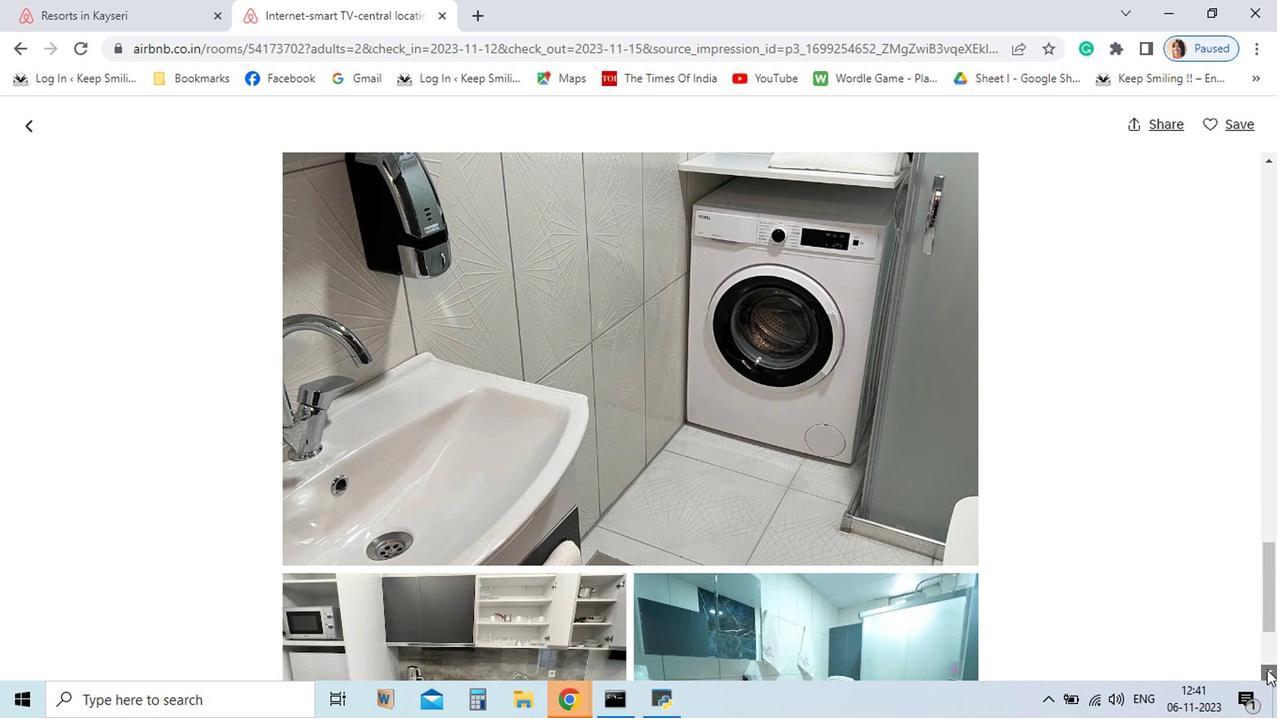 
Action: Mouse pressed left at (250, 174)
Screenshot: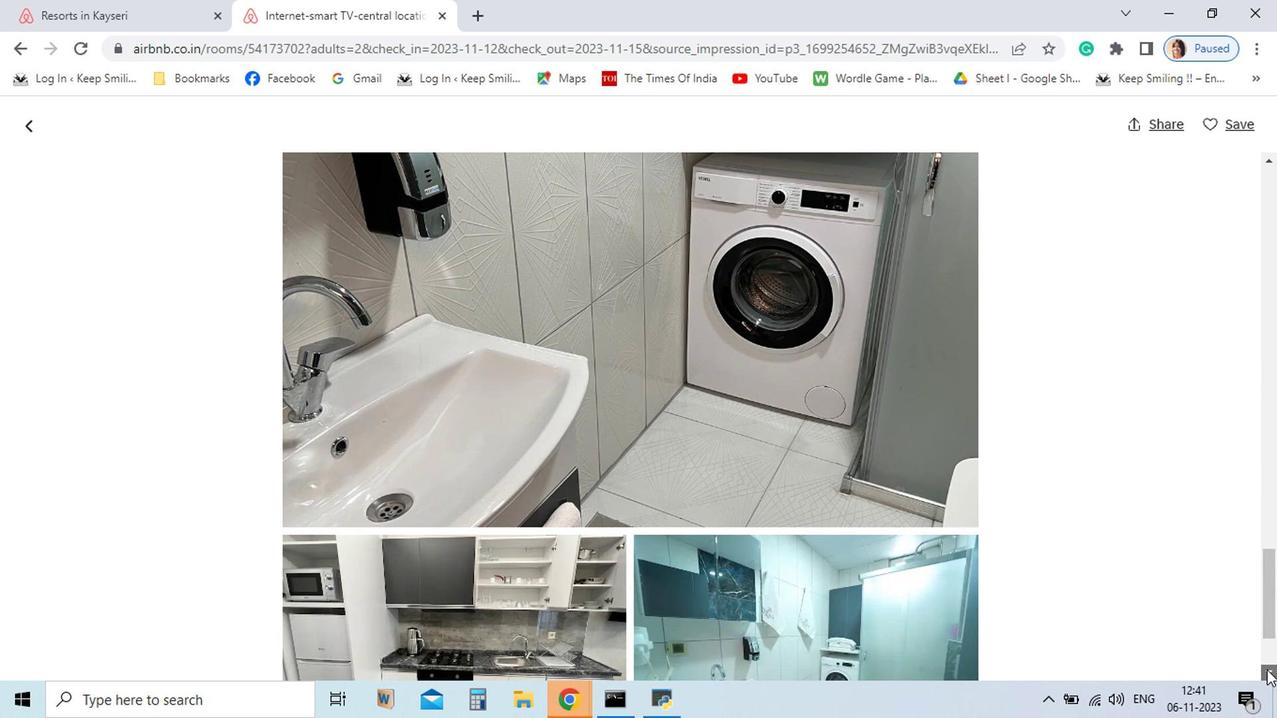 
Action: Mouse pressed left at (250, 174)
Screenshot: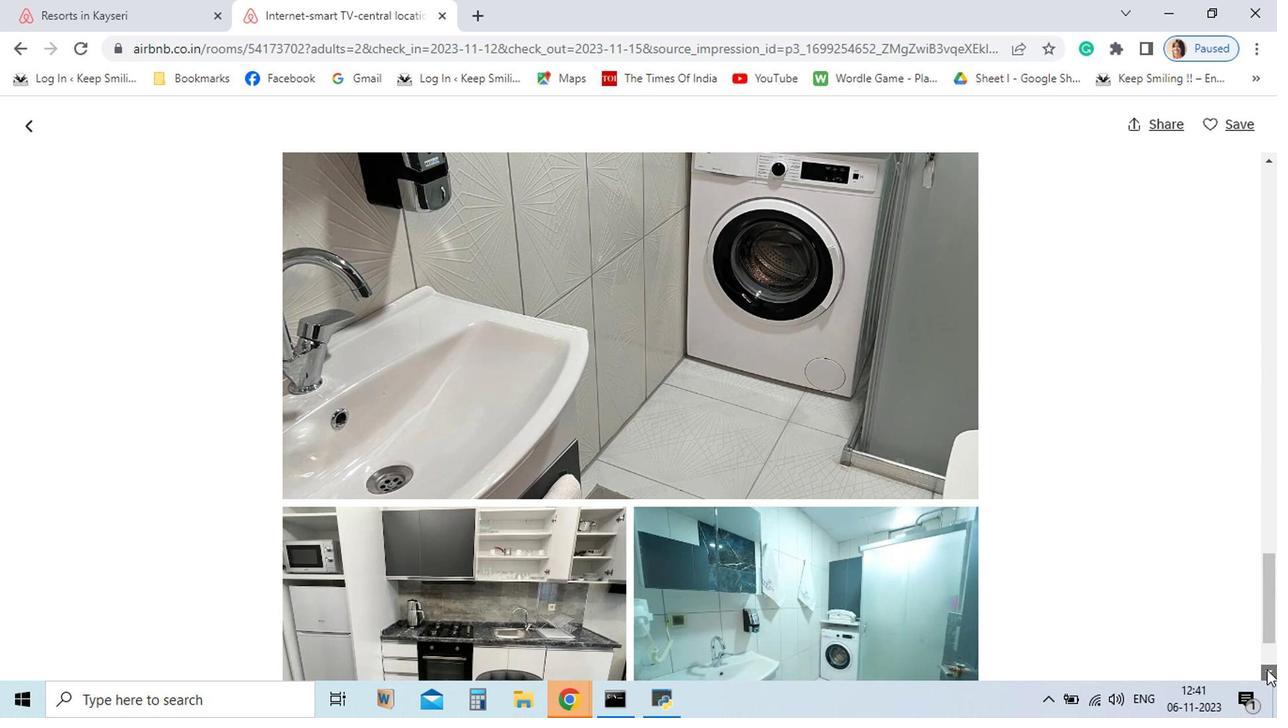 
Action: Mouse pressed left at (250, 174)
Screenshot: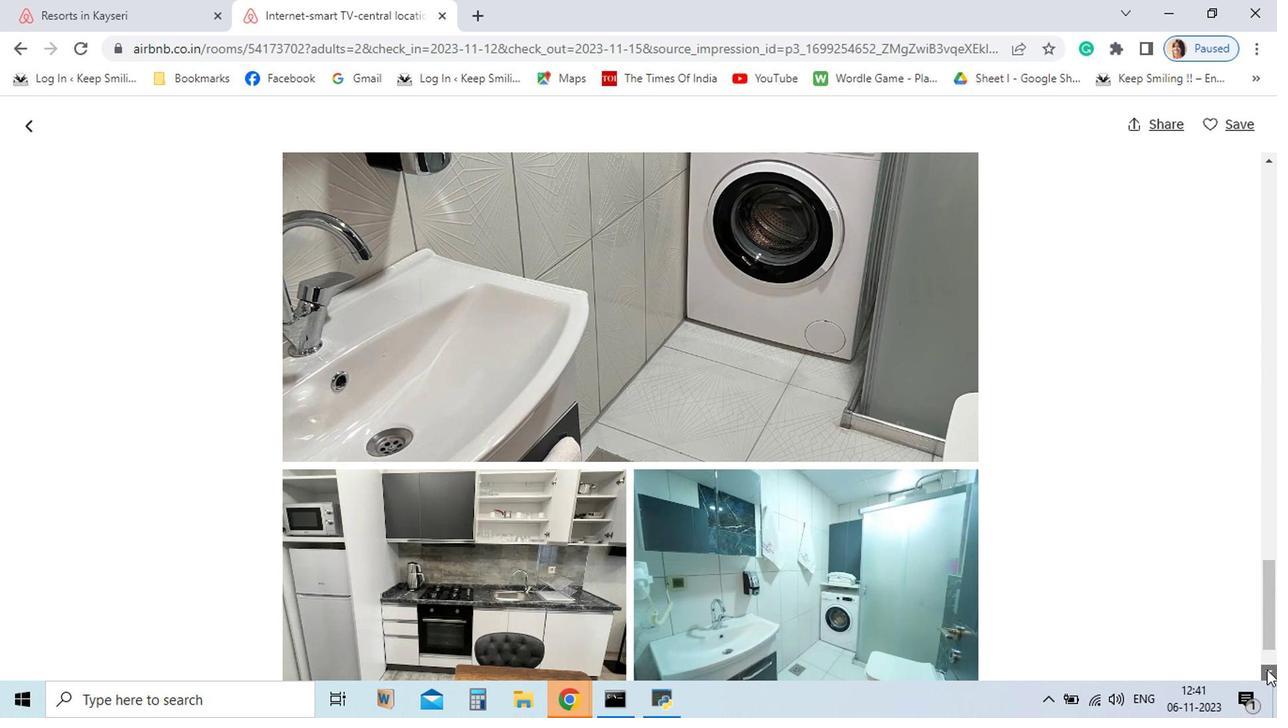 
Action: Mouse pressed left at (250, 174)
Screenshot: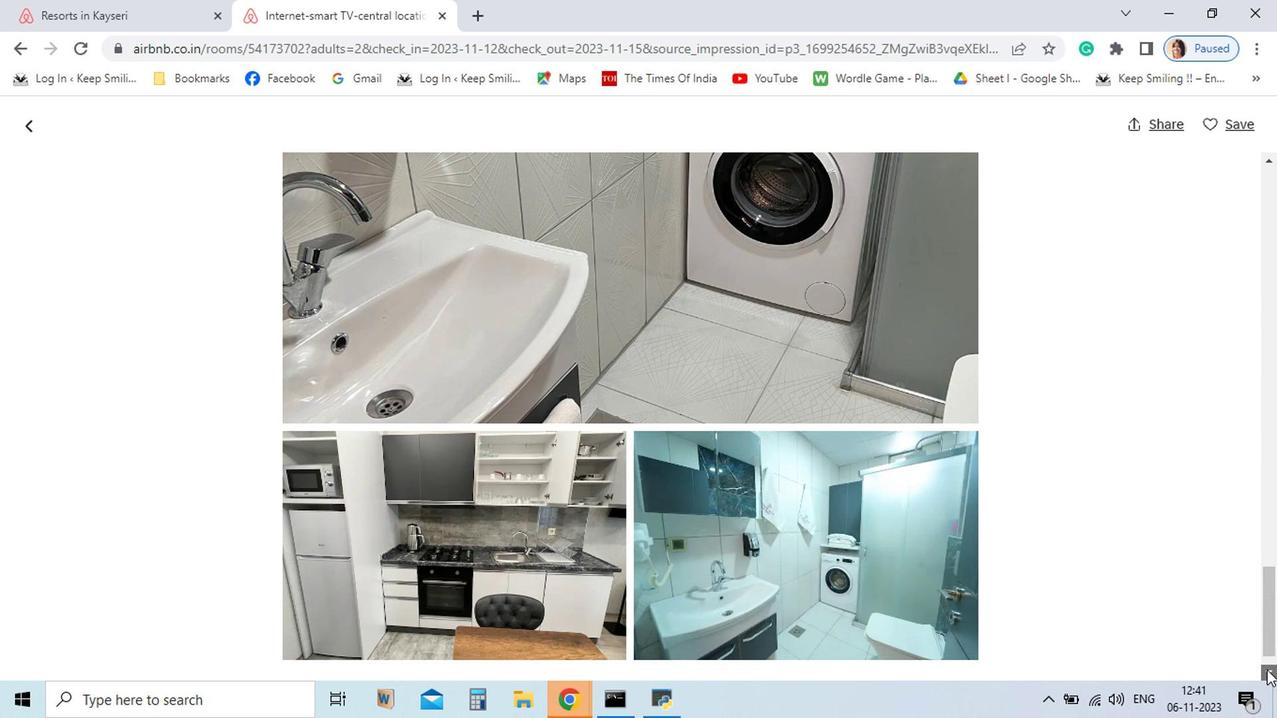 
Action: Mouse pressed left at (250, 174)
Screenshot: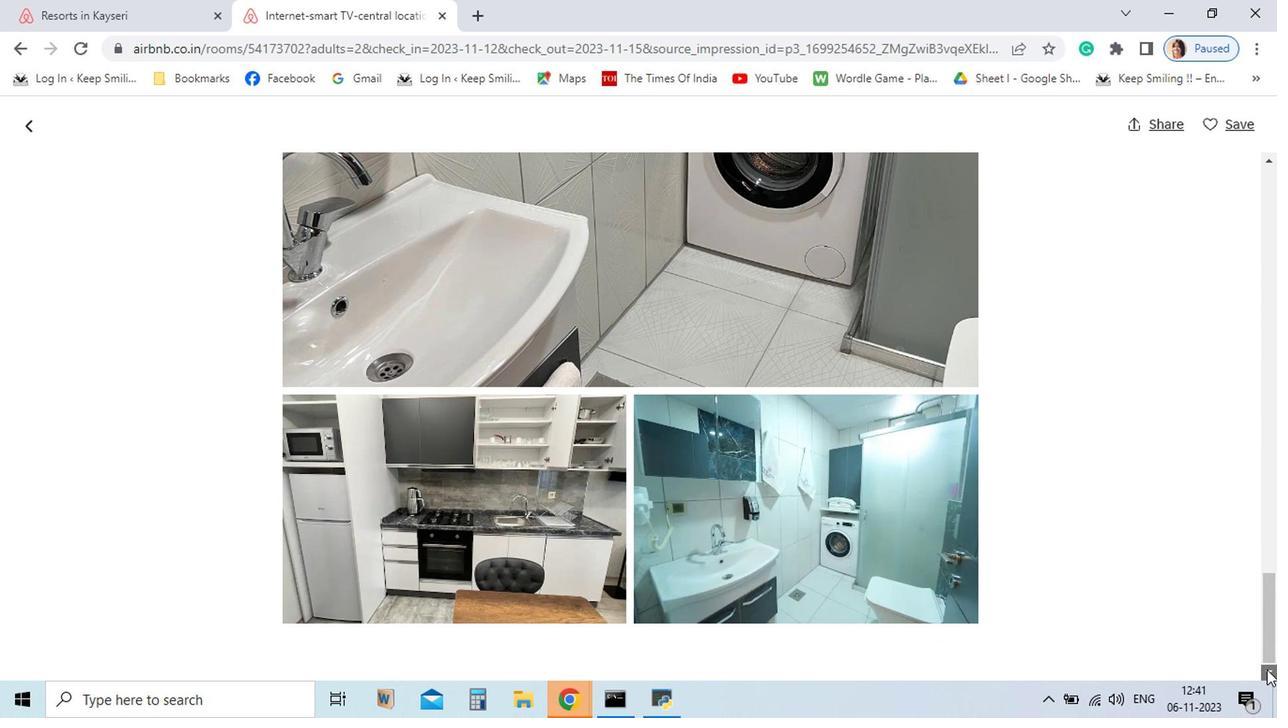 
Action: Mouse pressed left at (250, 174)
Screenshot: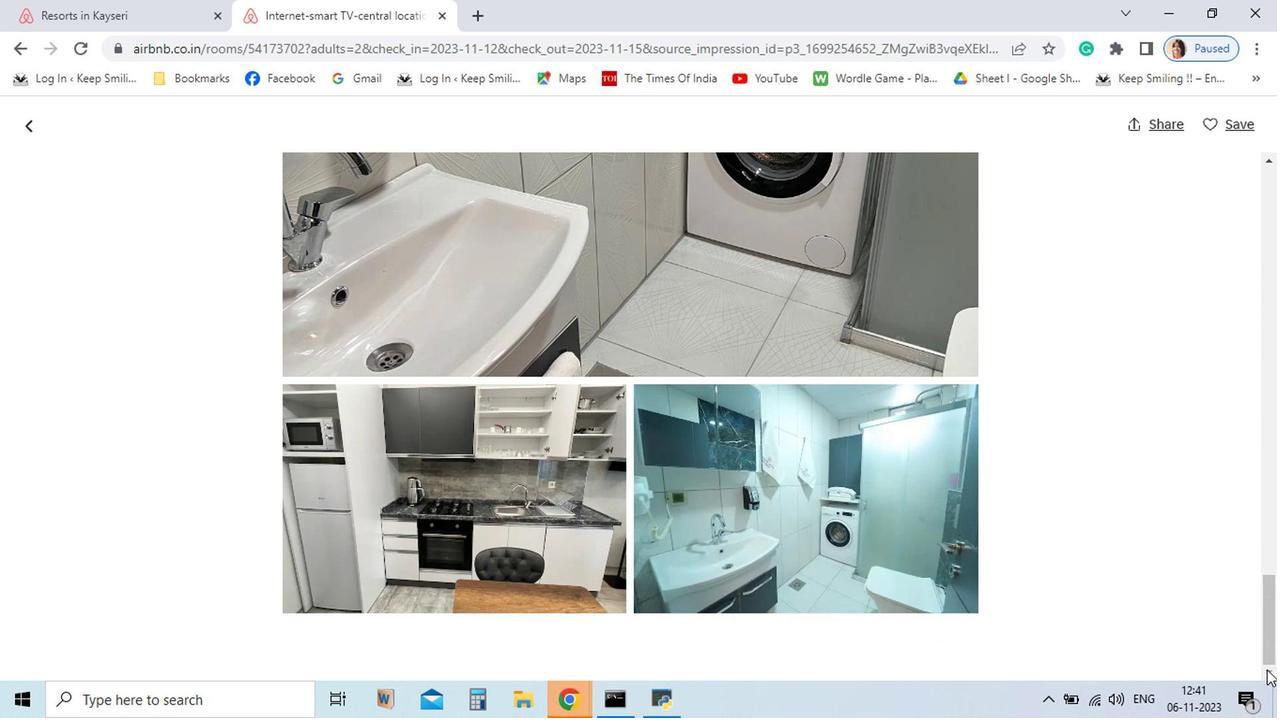 
Action: Mouse pressed left at (250, 174)
Screenshot: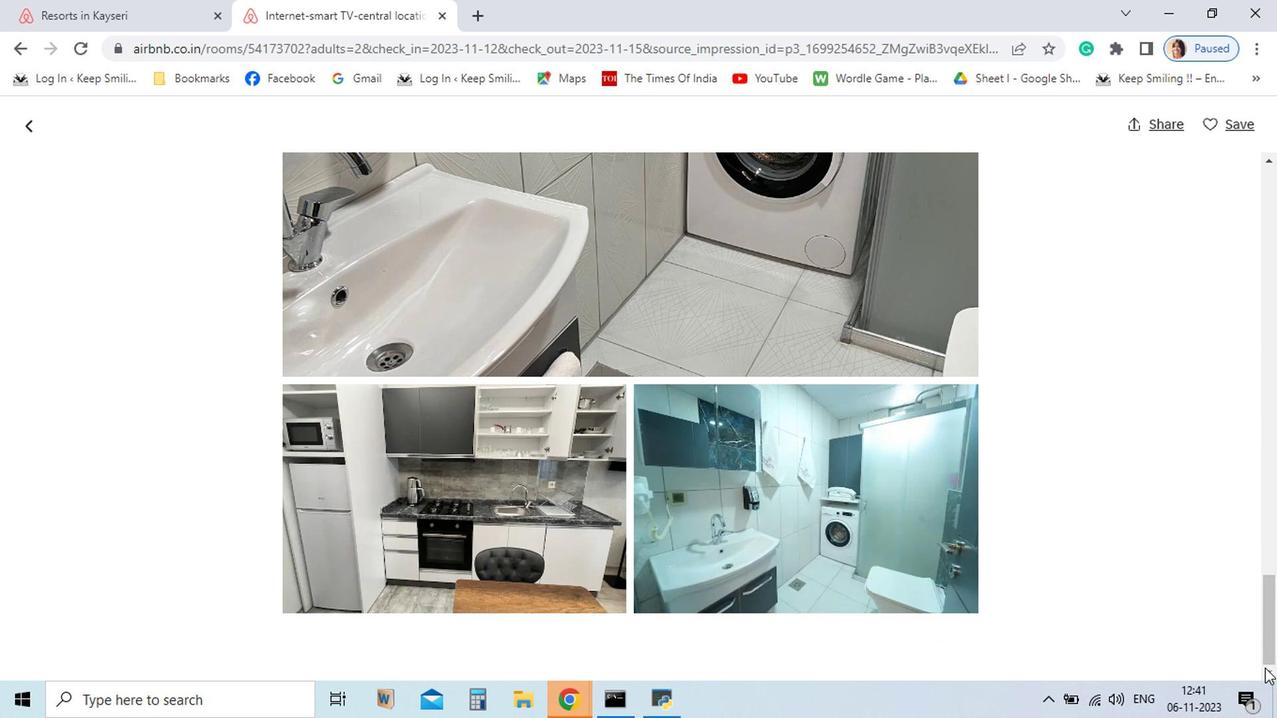 
Action: Mouse pressed left at (250, 174)
Screenshot: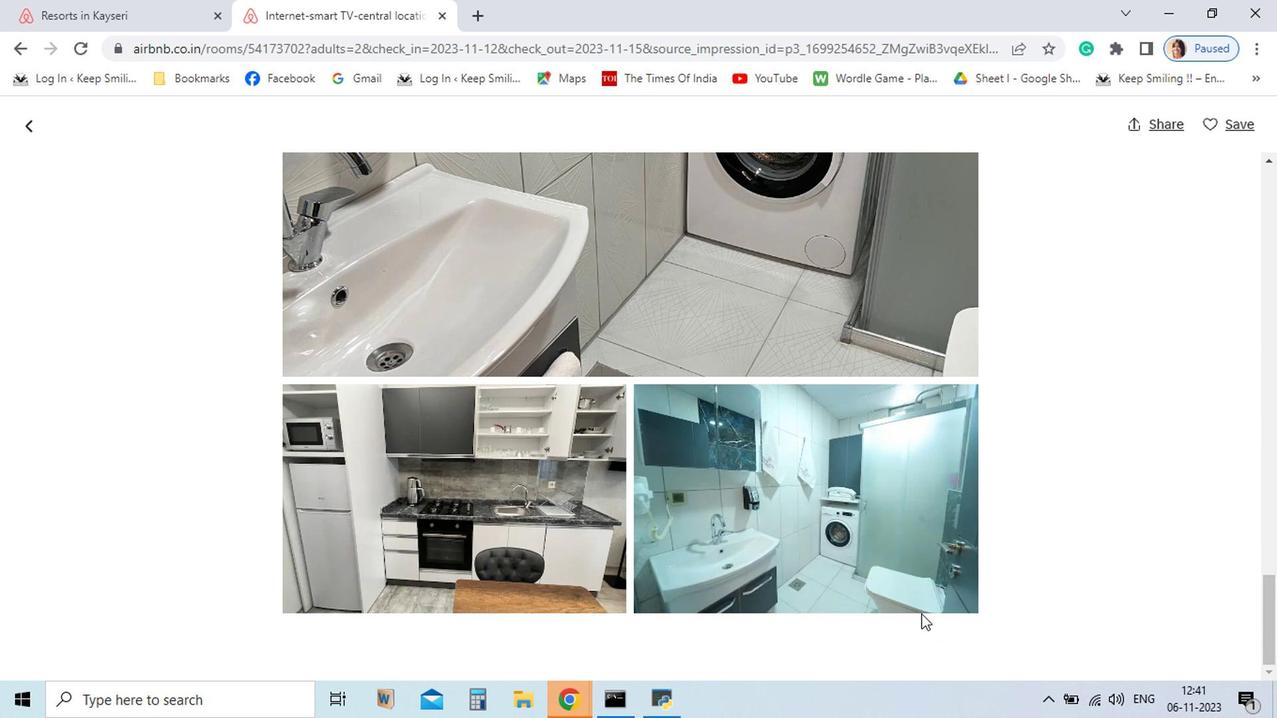 
Action: Mouse pressed left at (250, 174)
Screenshot: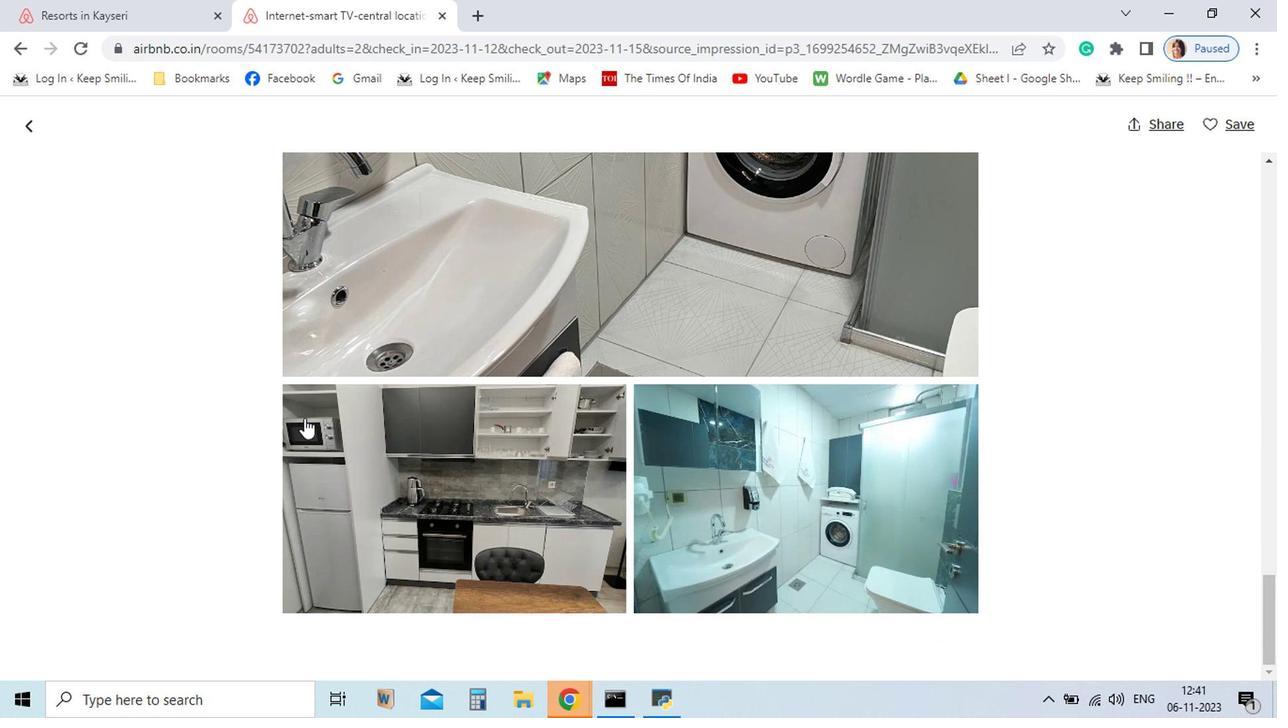
Action: Mouse pressed left at (250, 174)
Screenshot: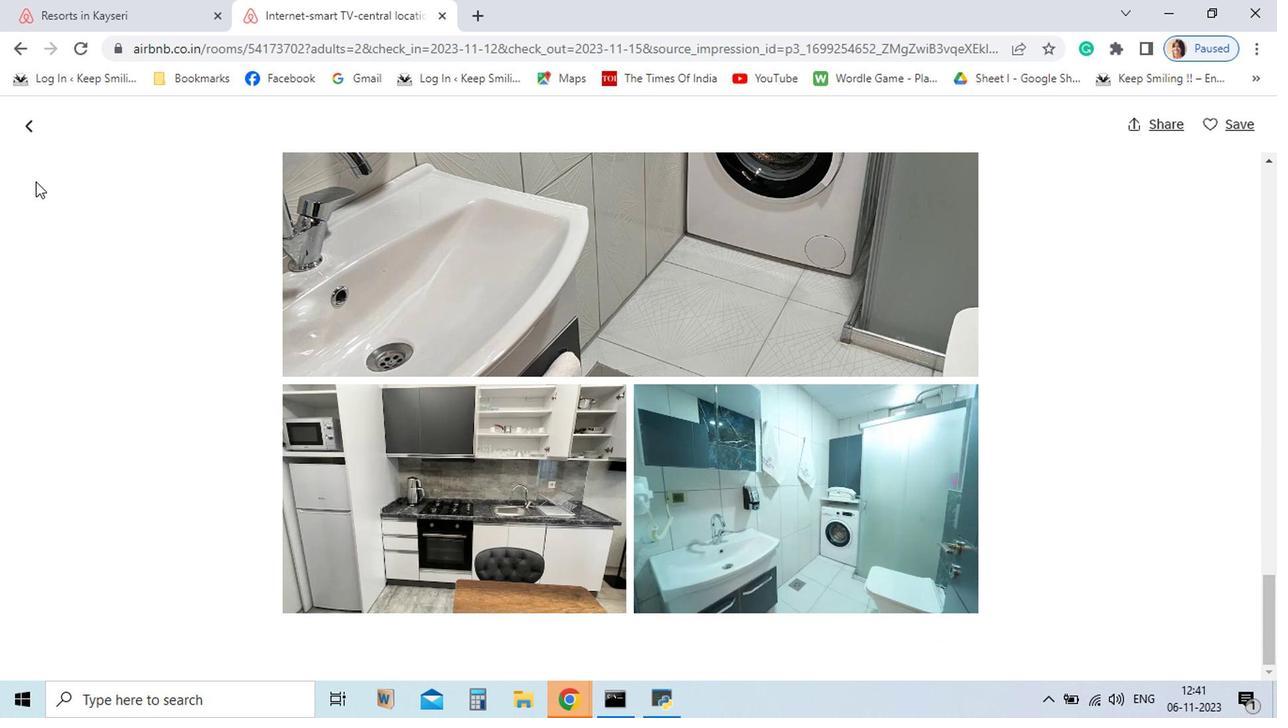 
Action: Mouse moved to (581, 428)
Screenshot: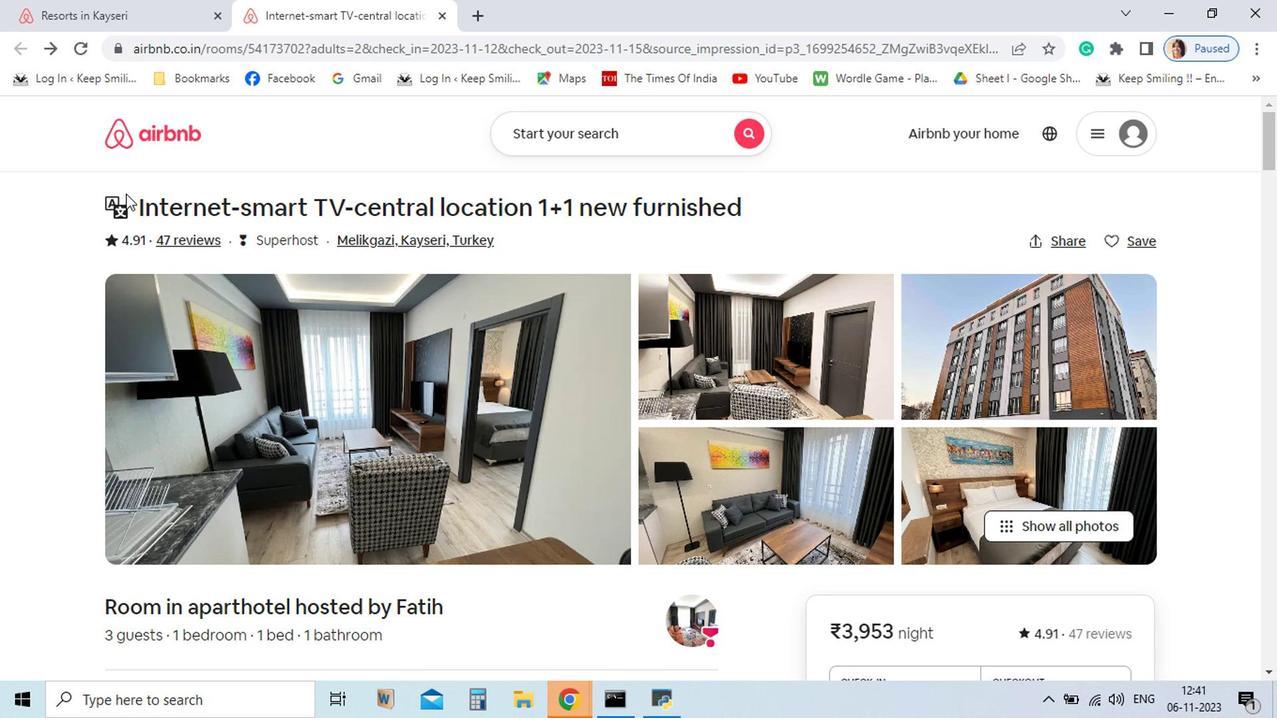 
Action: Mouse pressed left at (581, 428)
Screenshot: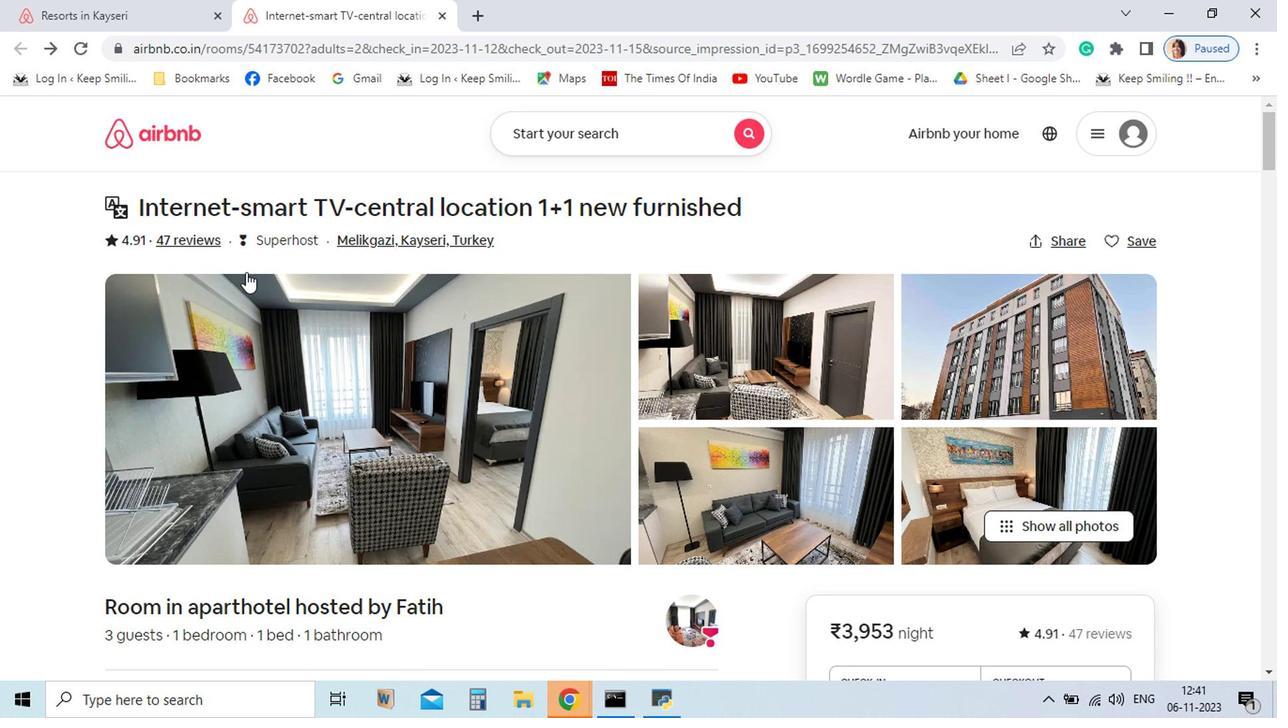 
Action: Mouse moved to (250, 174)
Screenshot: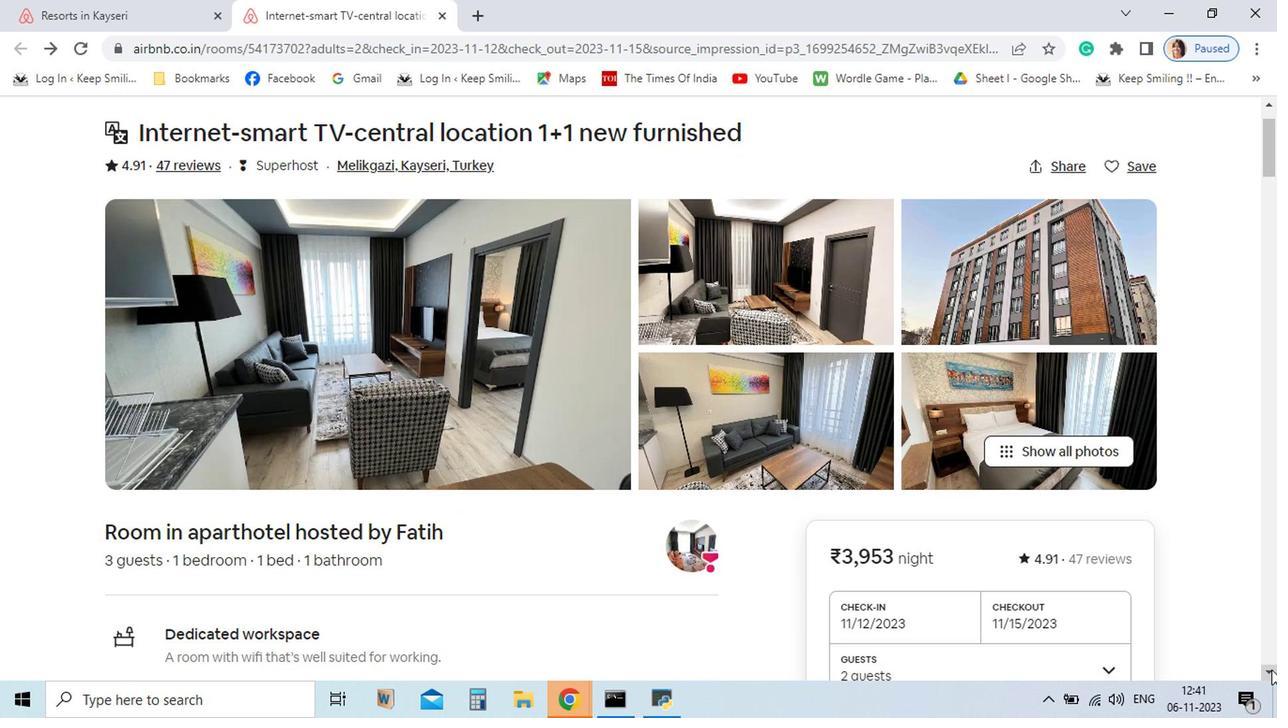 
Action: Mouse pressed left at (250, 174)
Screenshot: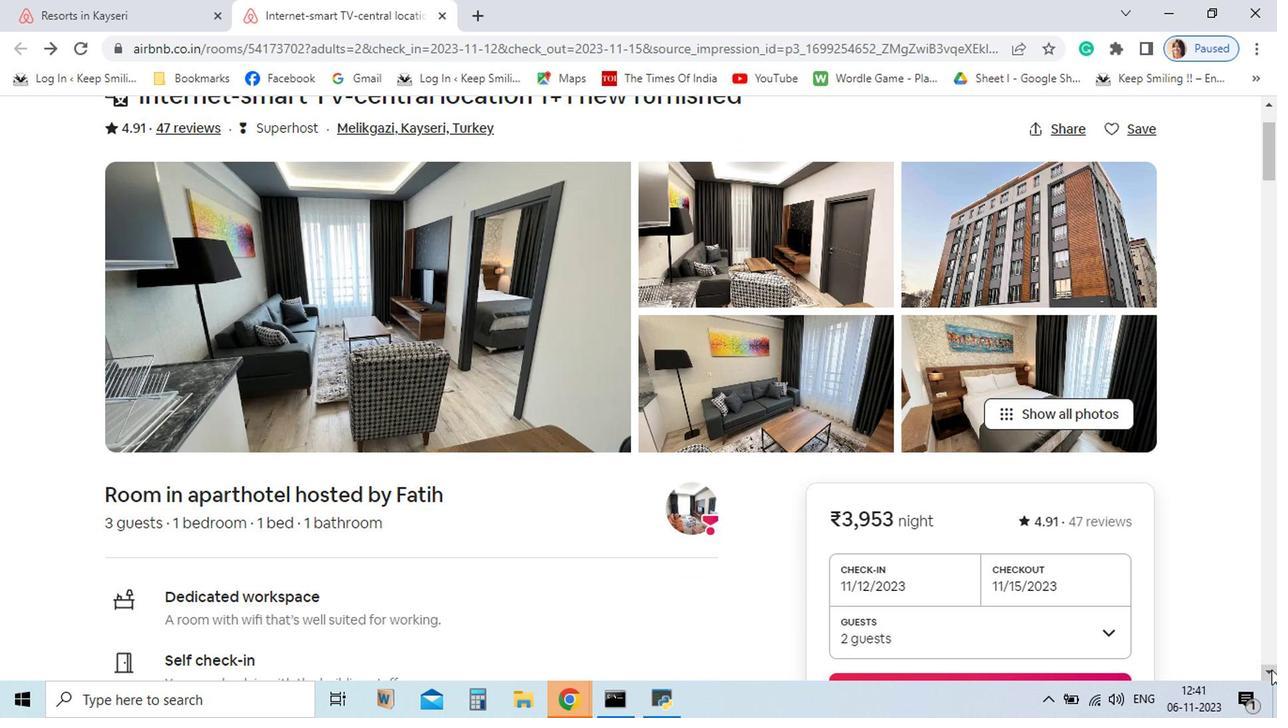 
Action: Mouse pressed left at (250, 174)
Screenshot: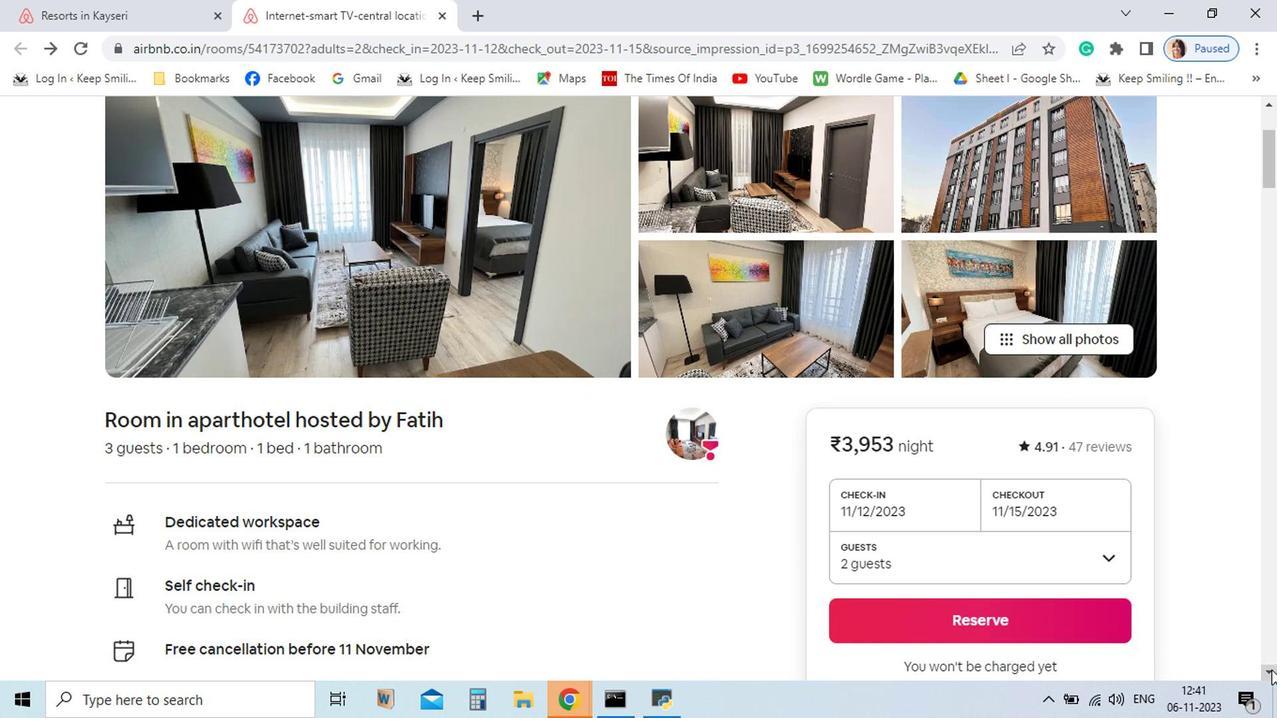 
Action: Mouse pressed left at (250, 174)
Screenshot: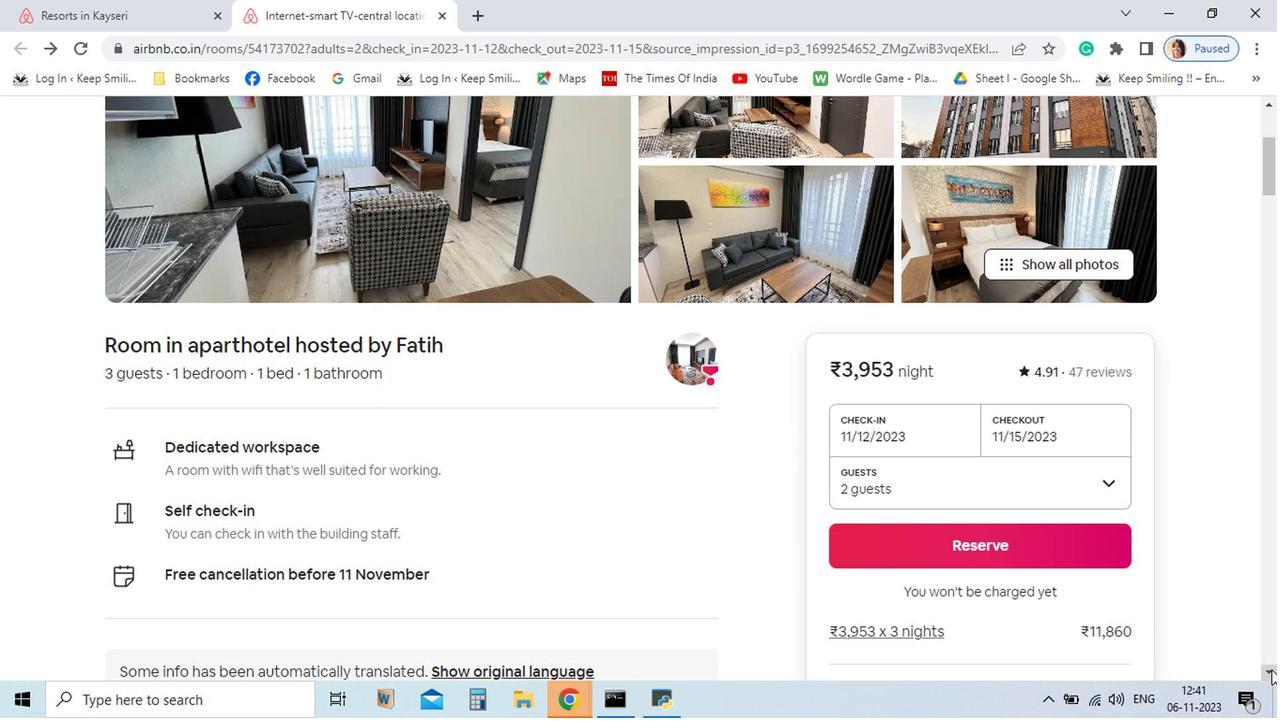 
Action: Mouse pressed left at (250, 174)
Screenshot: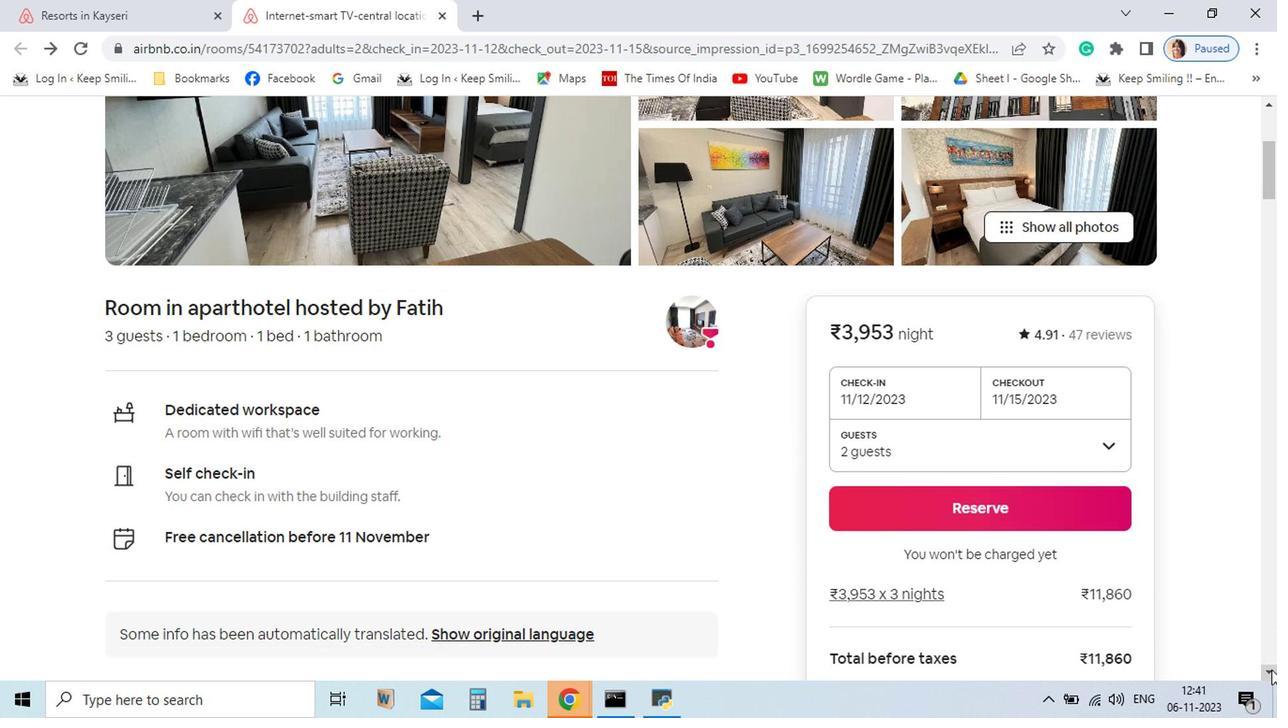 
Action: Mouse pressed left at (250, 174)
Screenshot: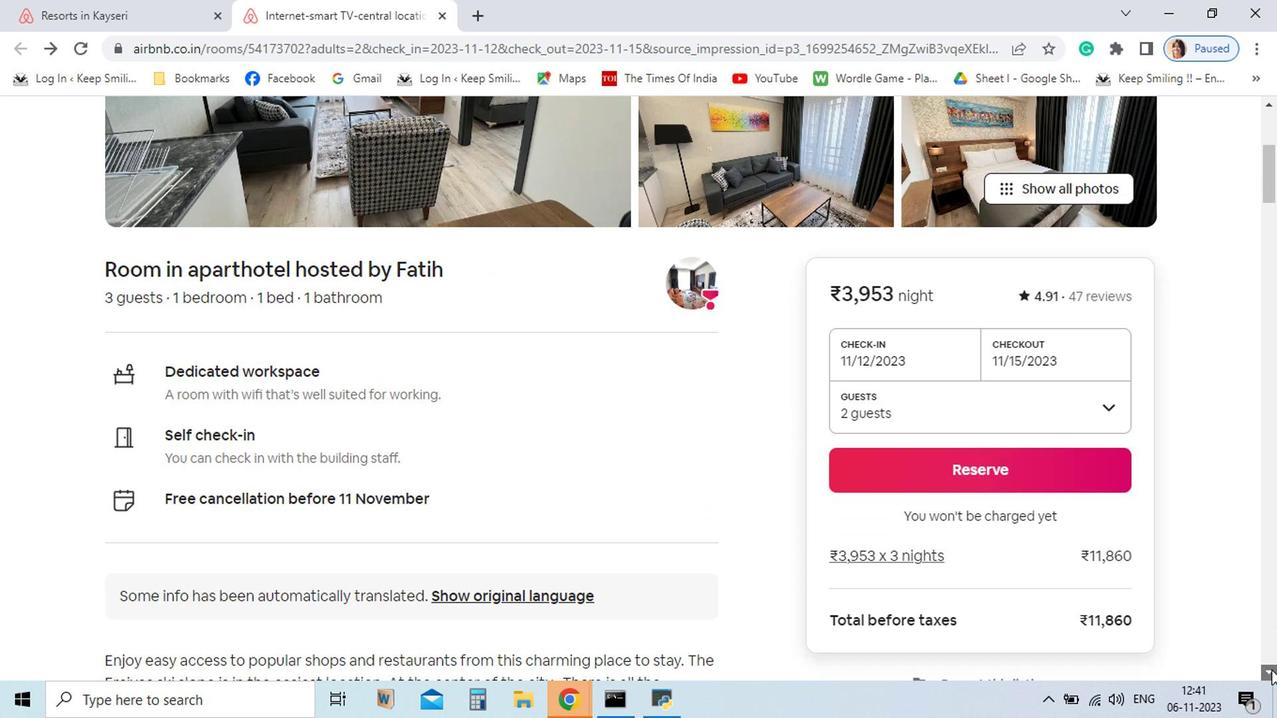 
Action: Mouse pressed left at (250, 174)
Screenshot: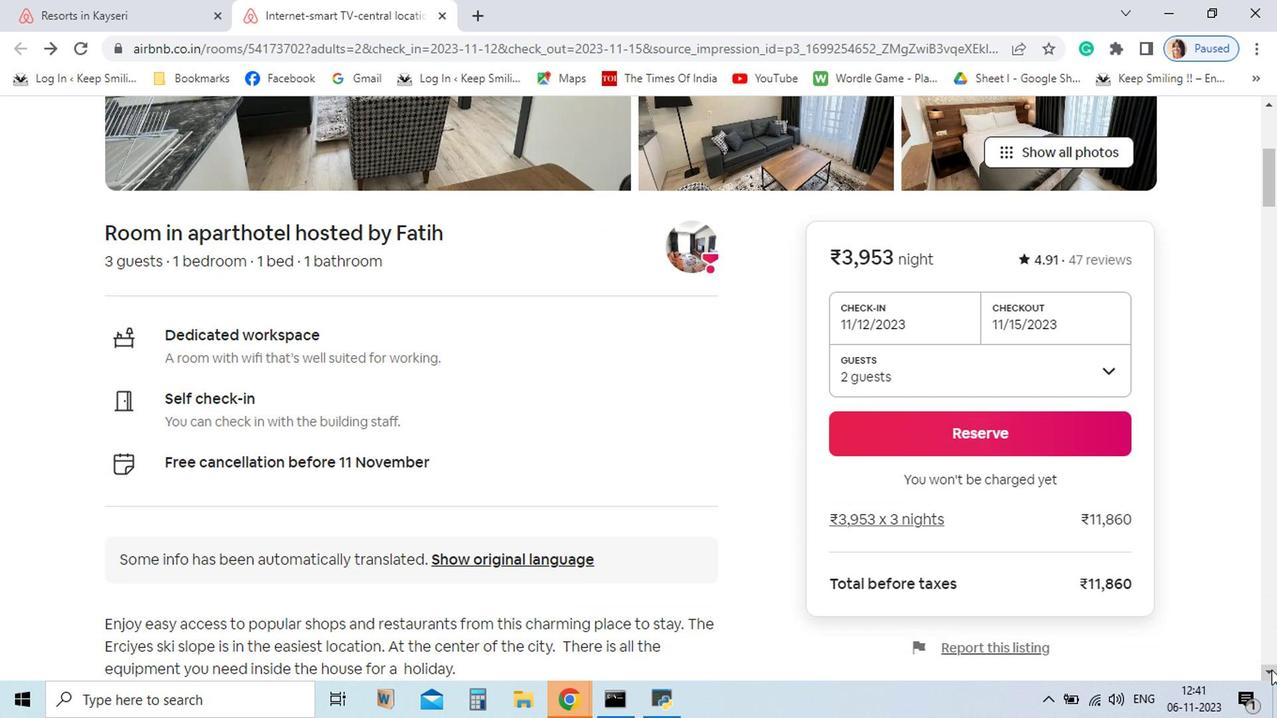 
Action: Mouse pressed left at (250, 174)
Screenshot: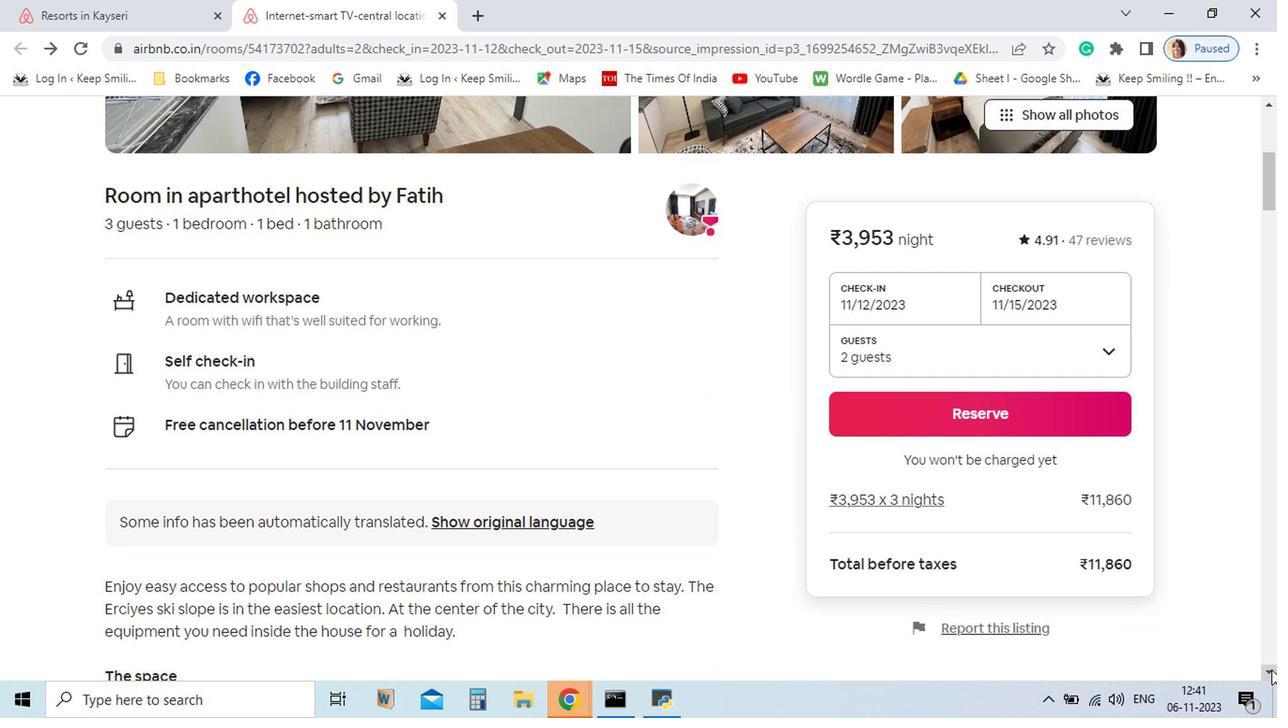 
Action: Mouse pressed left at (250, 174)
Screenshot: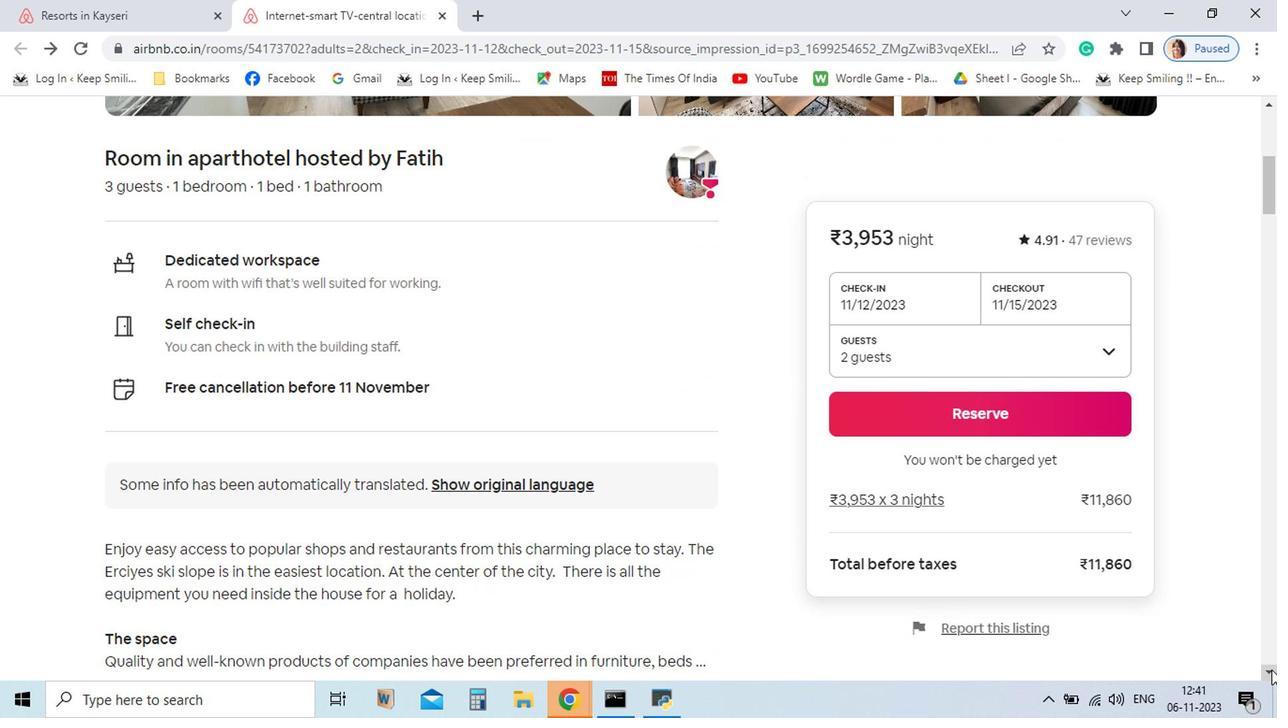 
Action: Mouse pressed left at (250, 174)
Screenshot: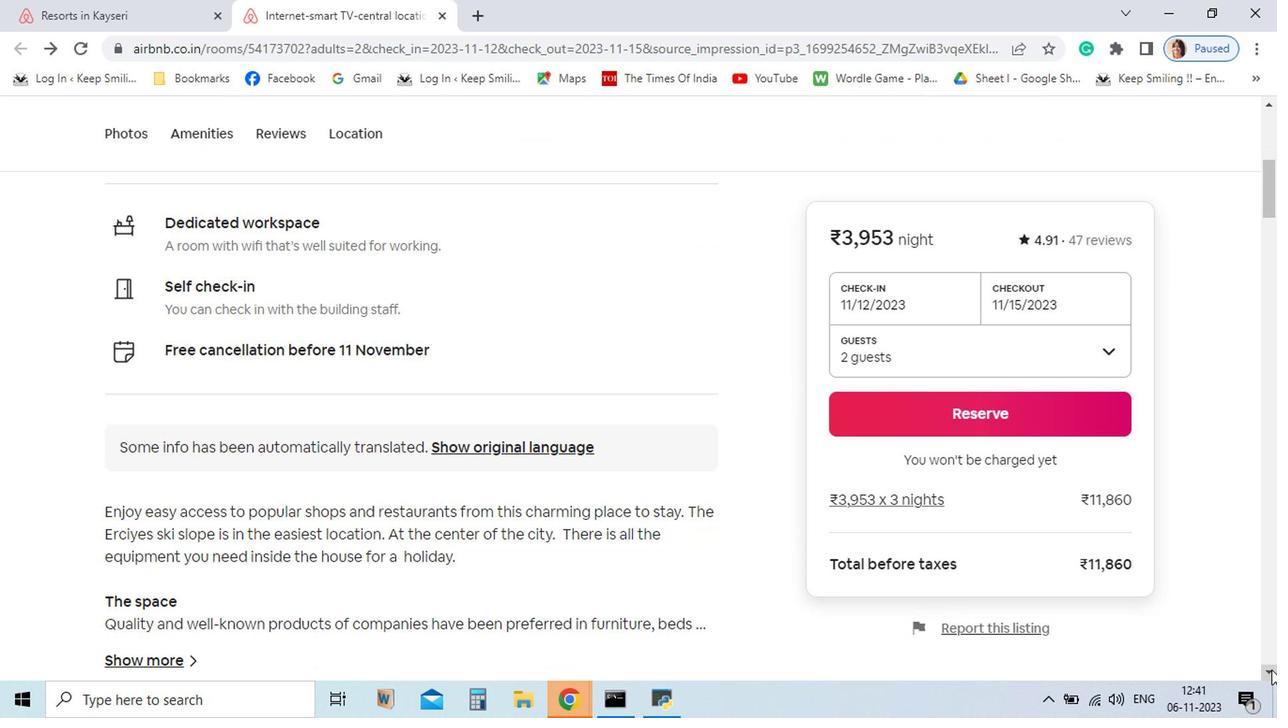 
Action: Mouse pressed left at (250, 174)
Screenshot: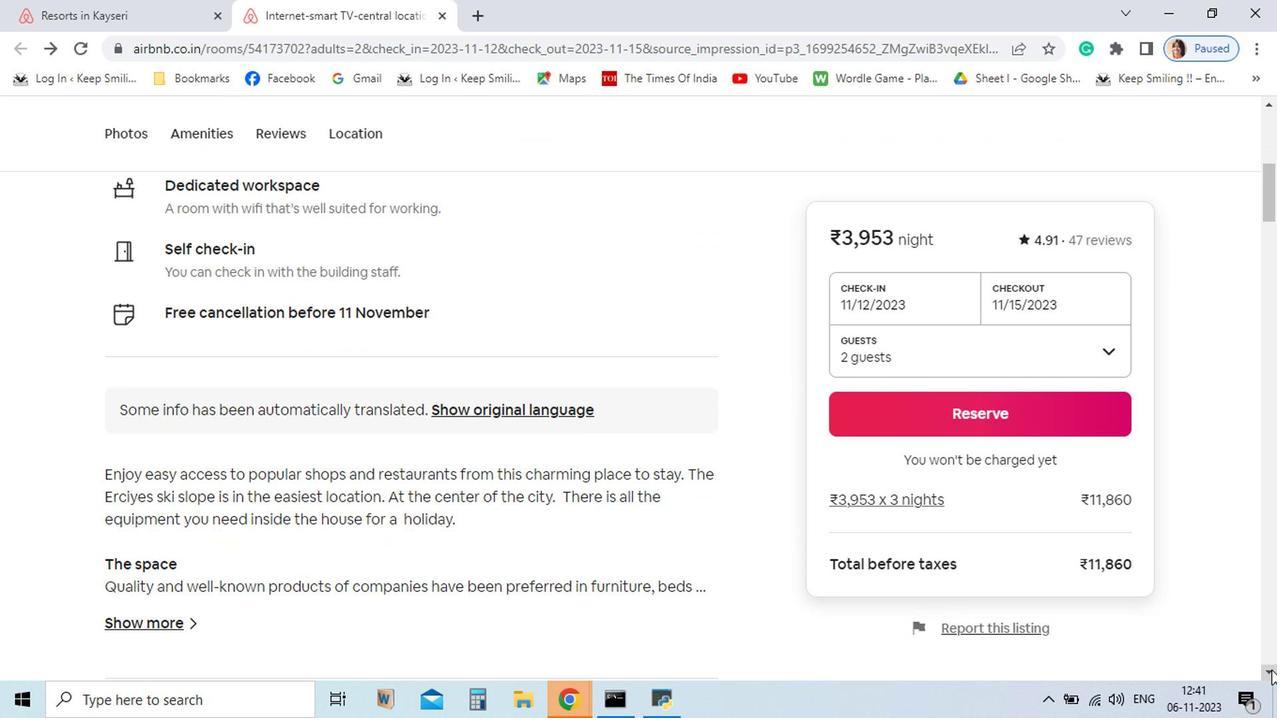 
Action: Mouse pressed left at (250, 174)
Screenshot: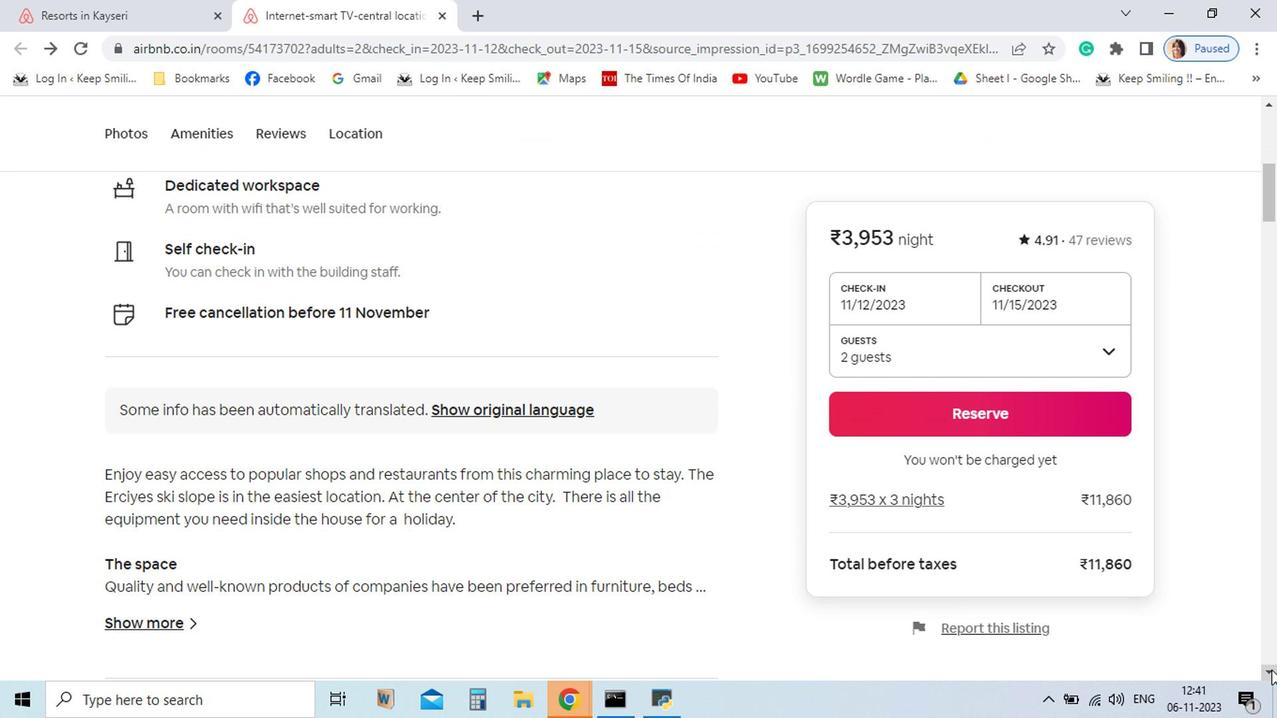 
Action: Mouse pressed left at (250, 174)
Screenshot: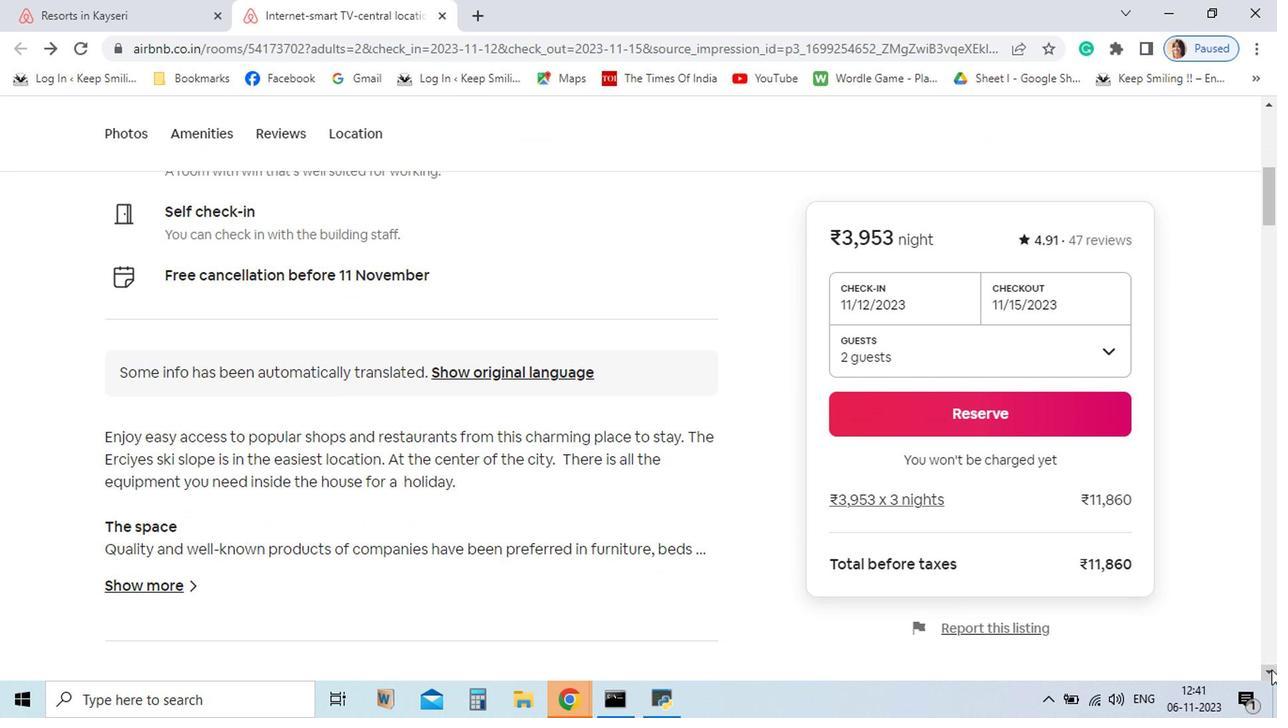 
Action: Mouse pressed left at (250, 174)
Screenshot: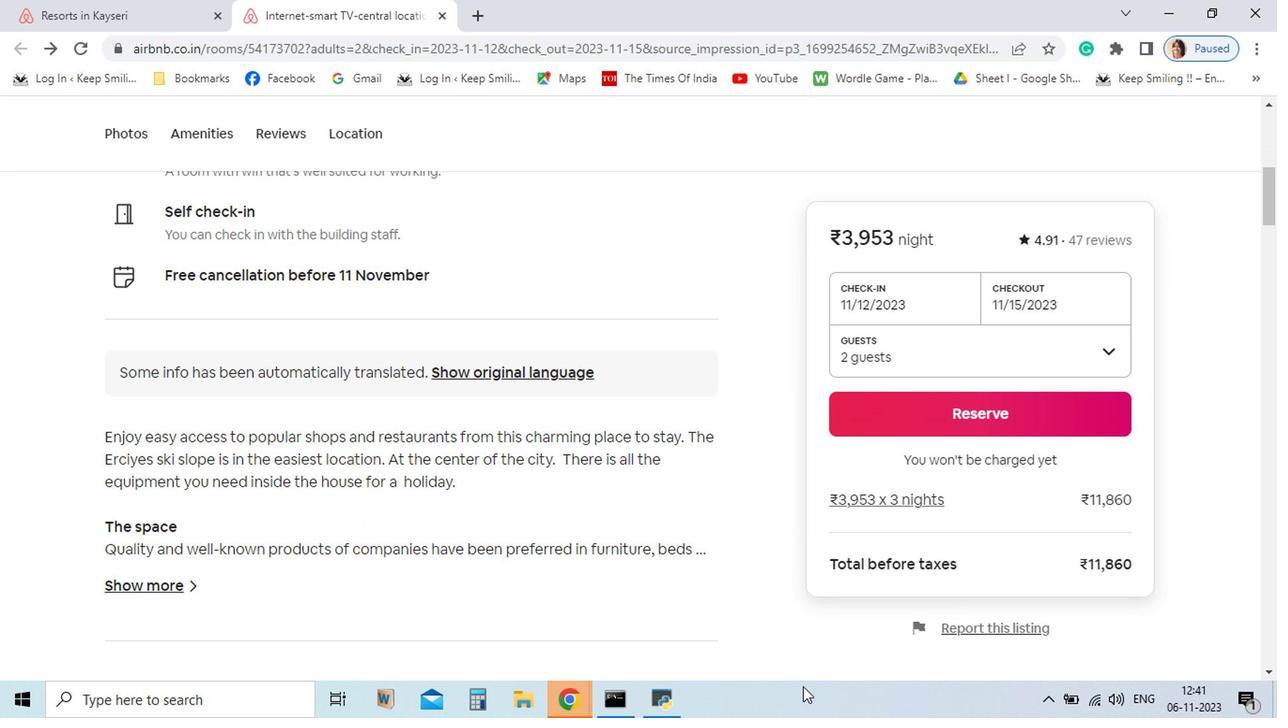 
Action: Mouse pressed left at (250, 174)
Screenshot: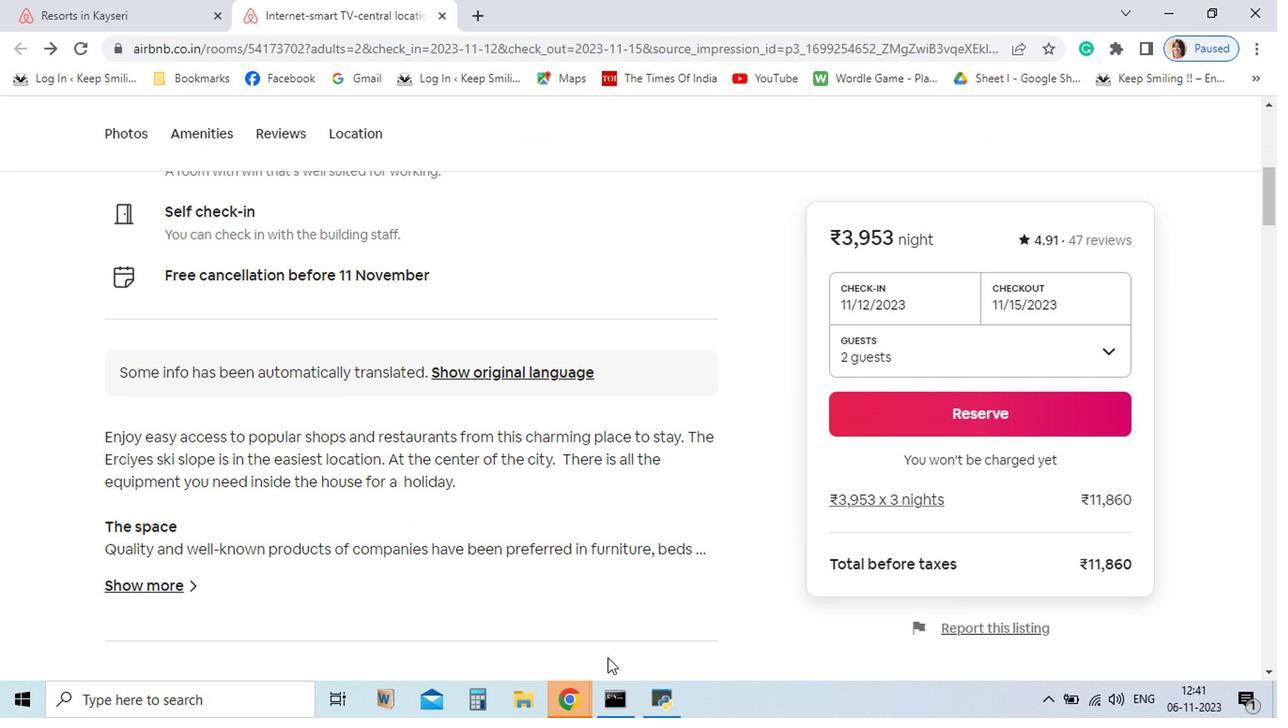 
Action: Mouse pressed left at (250, 174)
Screenshot: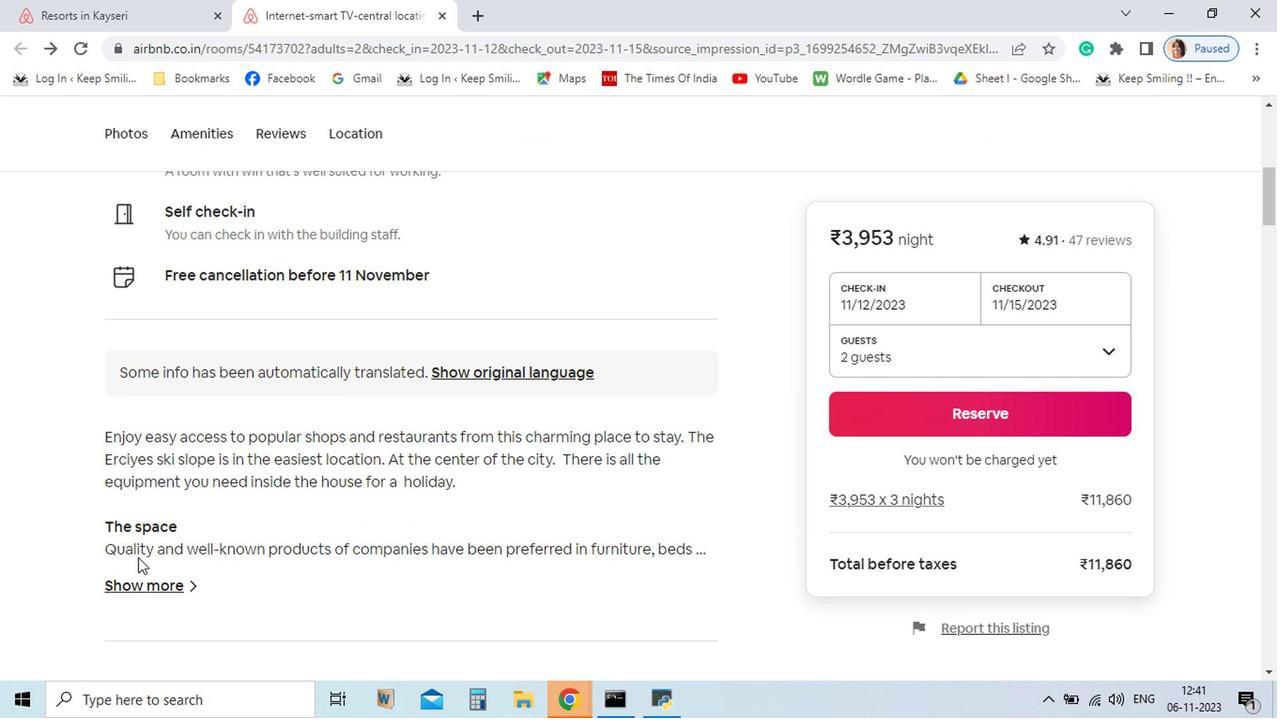 
Action: Mouse moved to (558, 213)
Screenshot: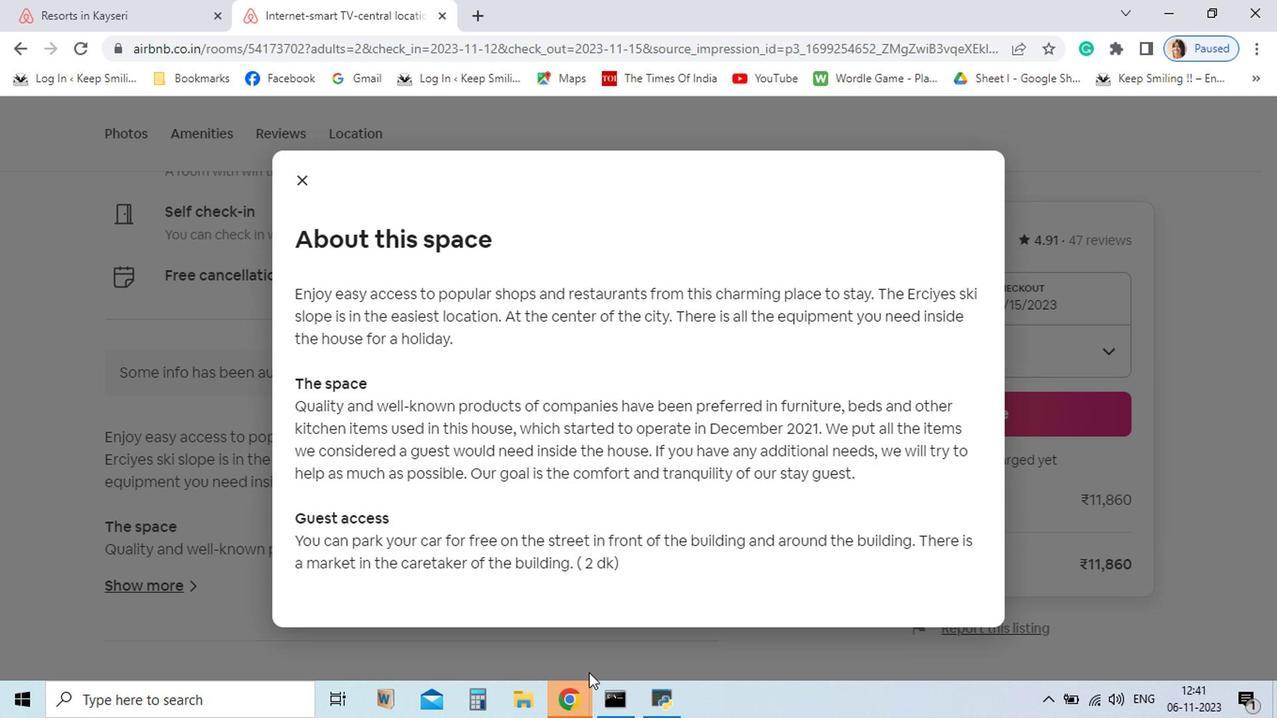 
Action: Mouse pressed left at (558, 213)
Screenshot: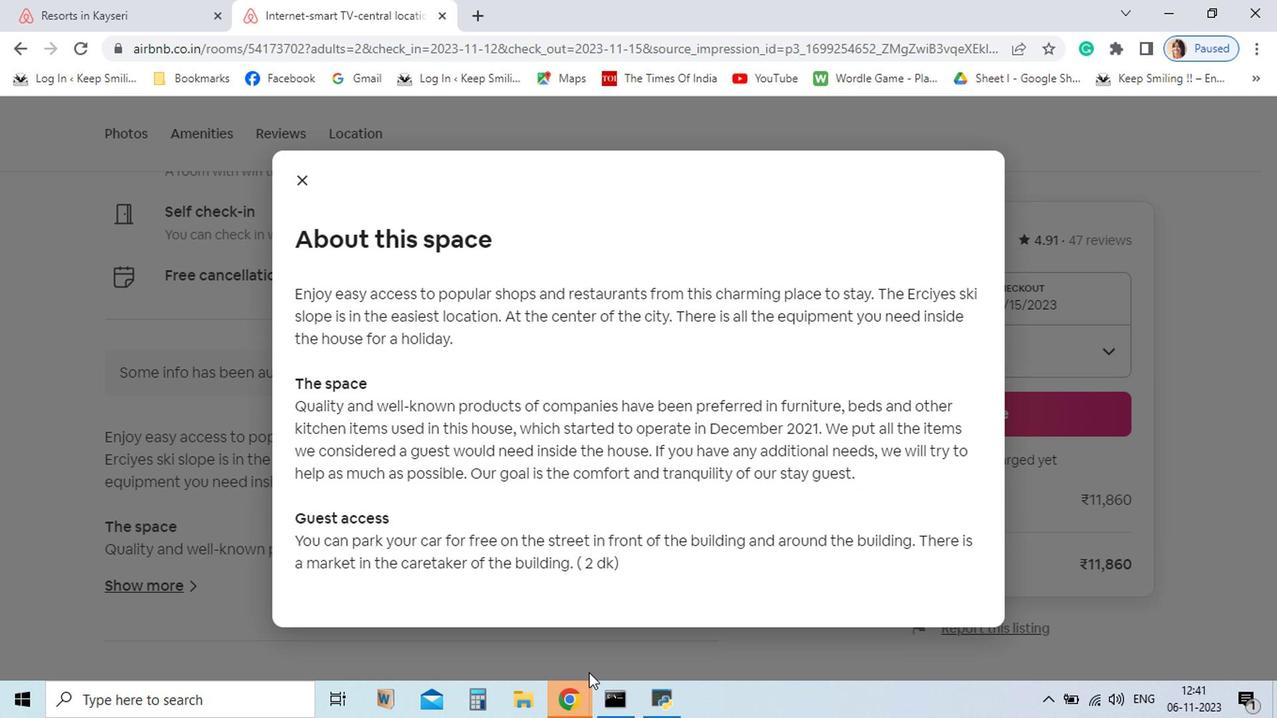 
Action: Mouse moved to (508, 403)
Screenshot: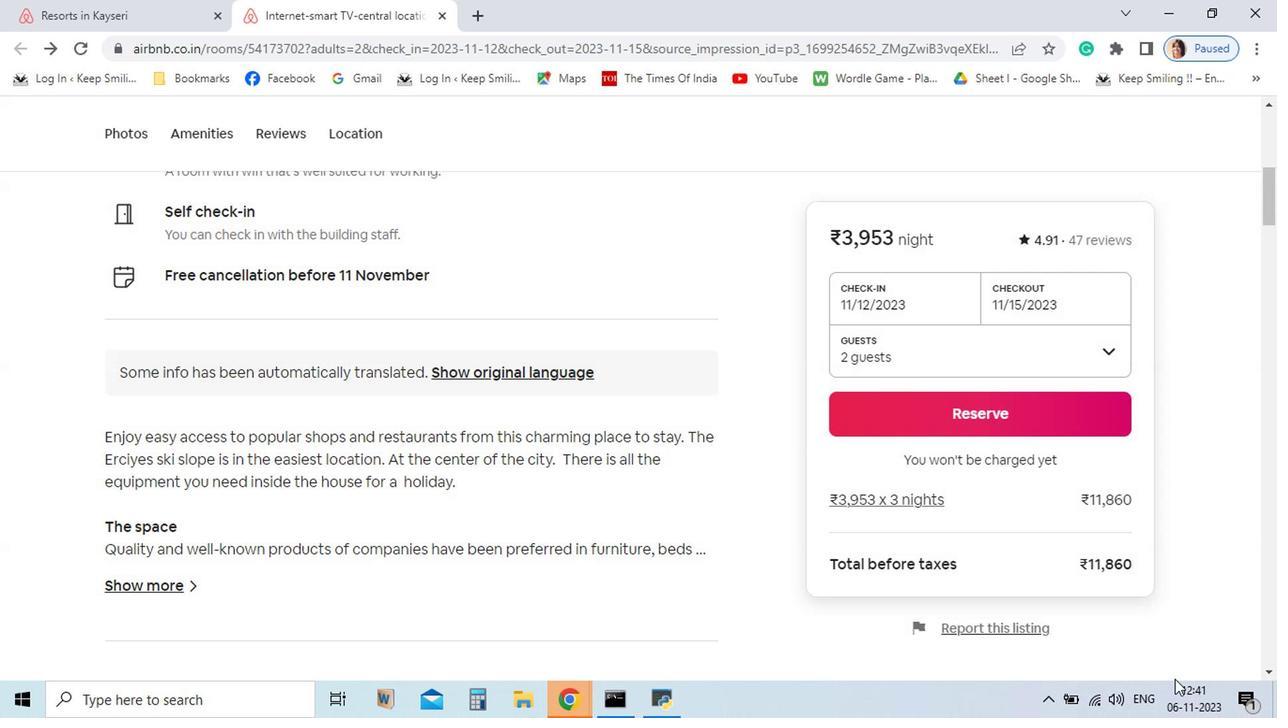 
Action: Mouse pressed left at (508, 403)
Screenshot: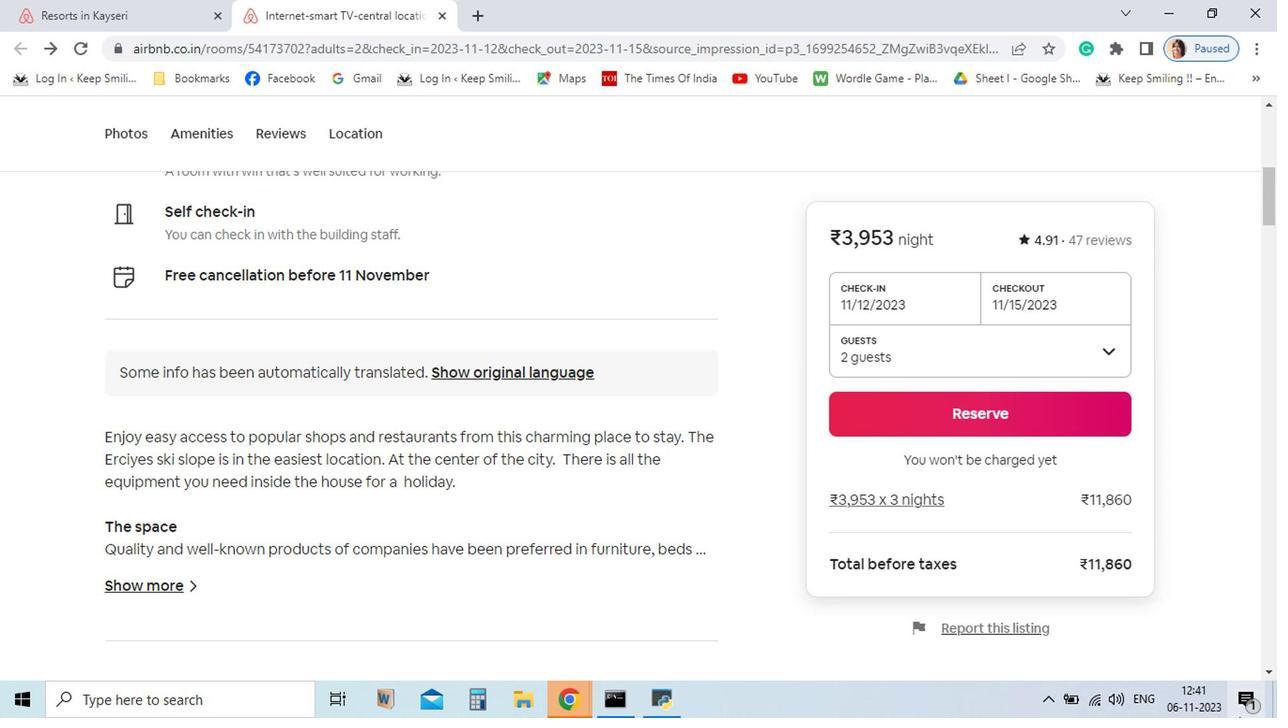 
Action: Mouse moved to (281, 187)
Screenshot: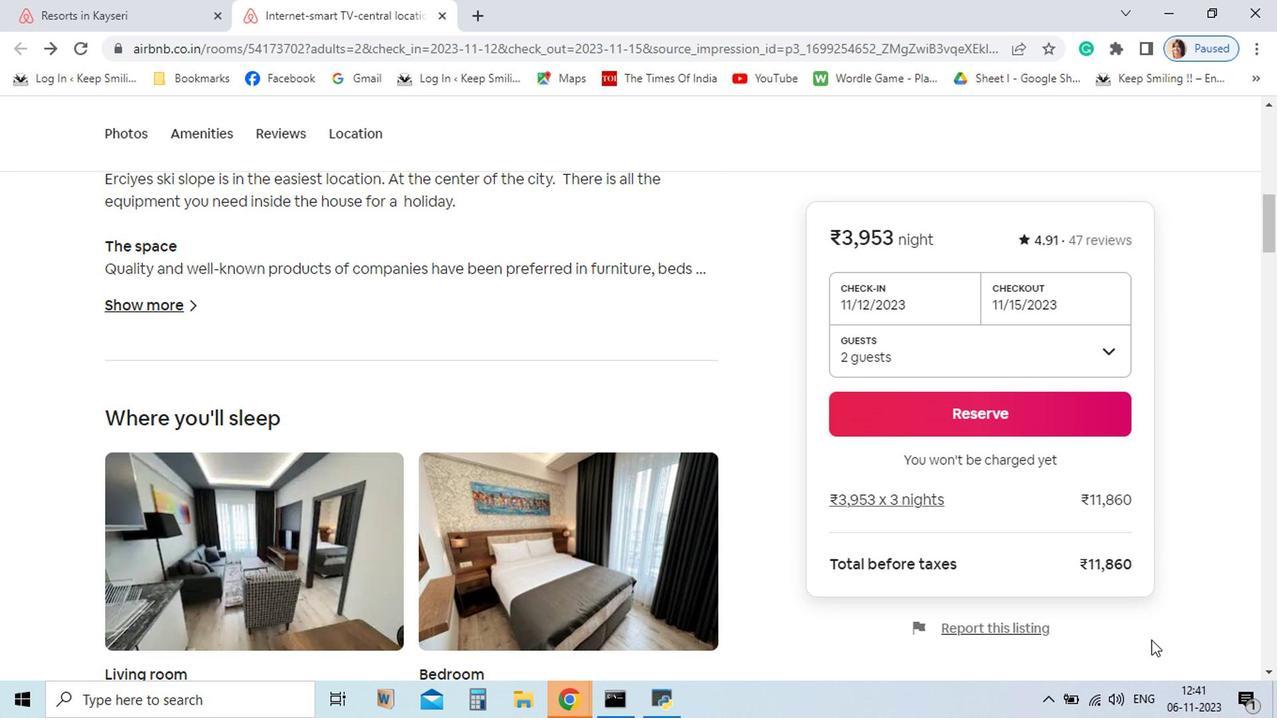 
Action: Mouse scrolled (281, 187) with delta (0, 0)
Screenshot: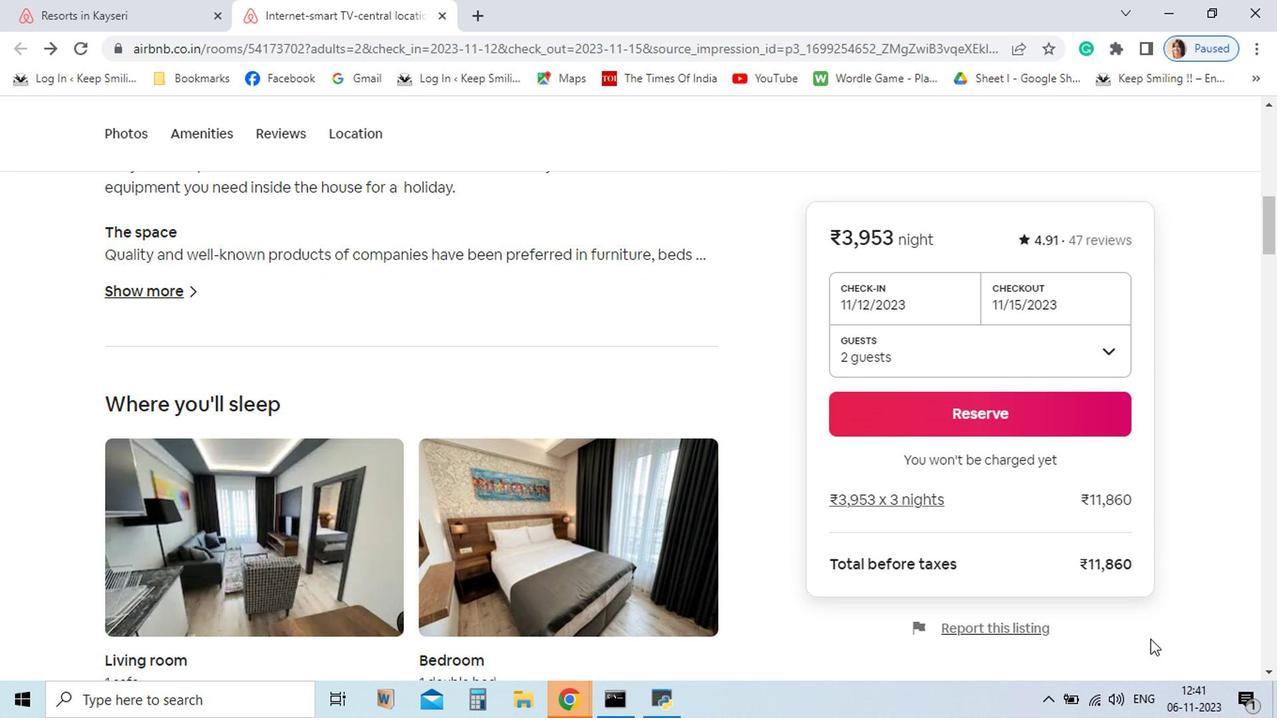
Action: Mouse scrolled (281, 187) with delta (0, 0)
Screenshot: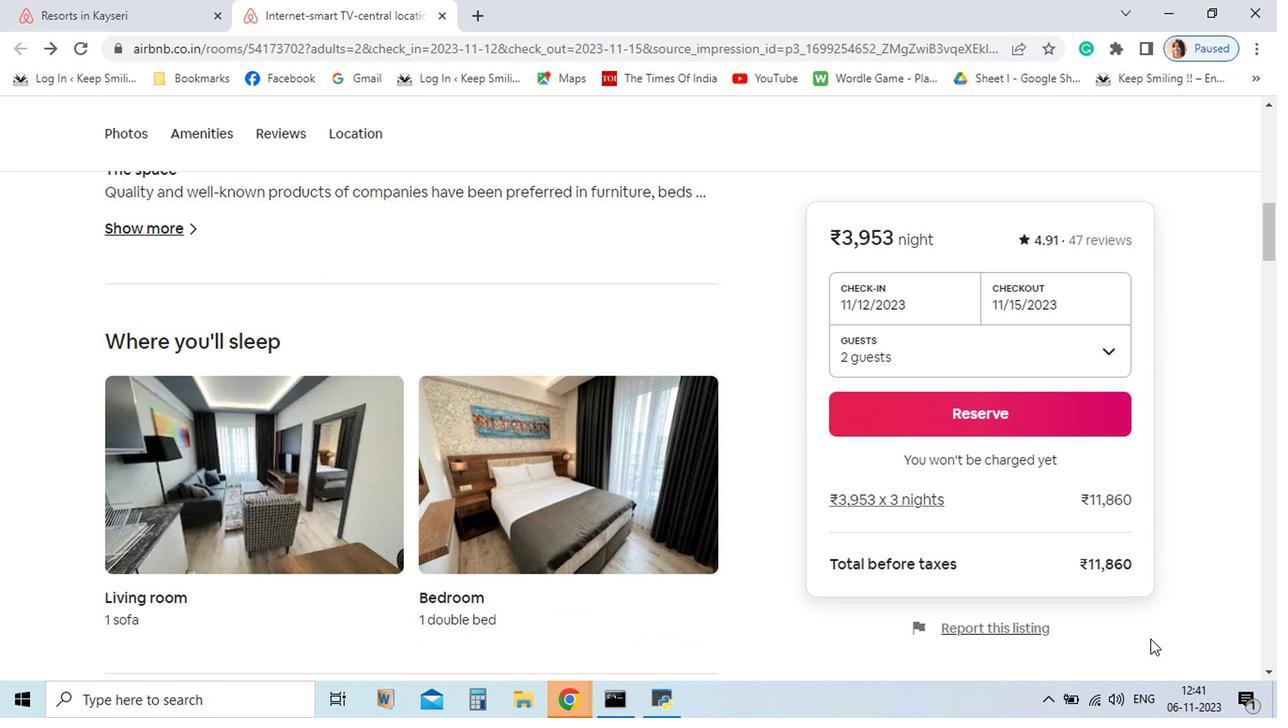 
Action: Mouse moved to (281, 187)
Screenshot: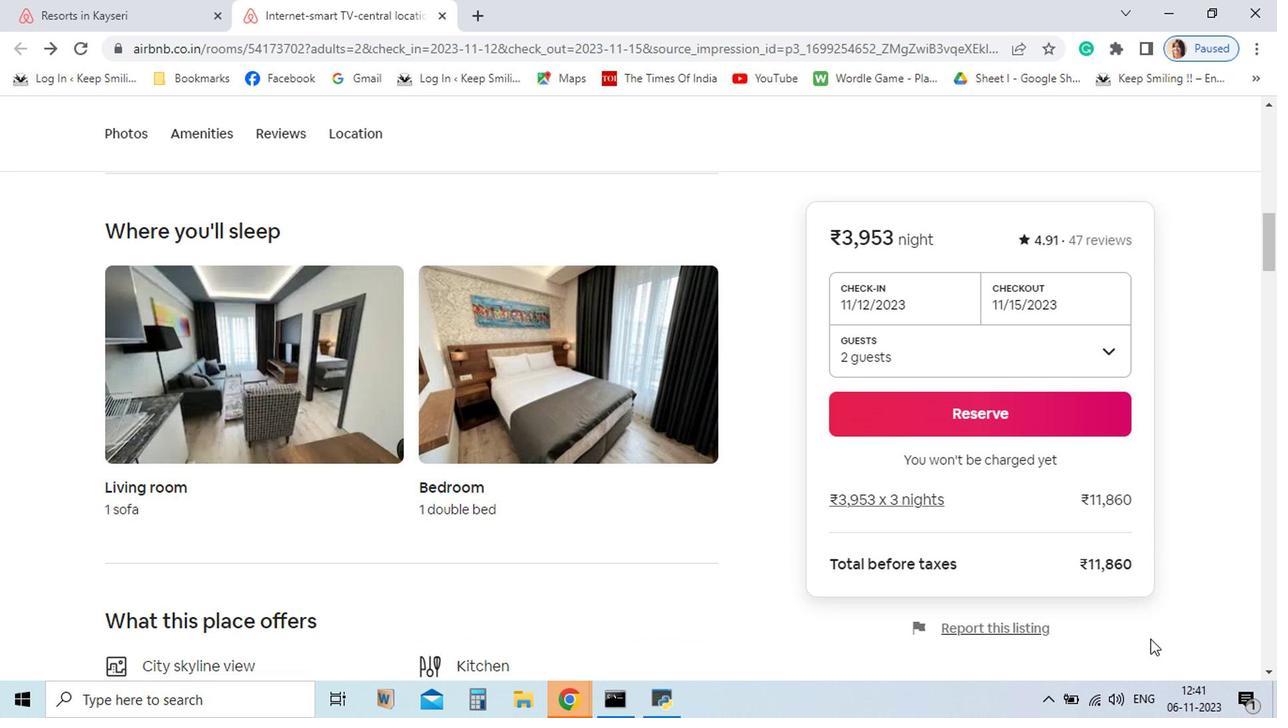 
Action: Mouse scrolled (281, 188) with delta (0, 0)
Screenshot: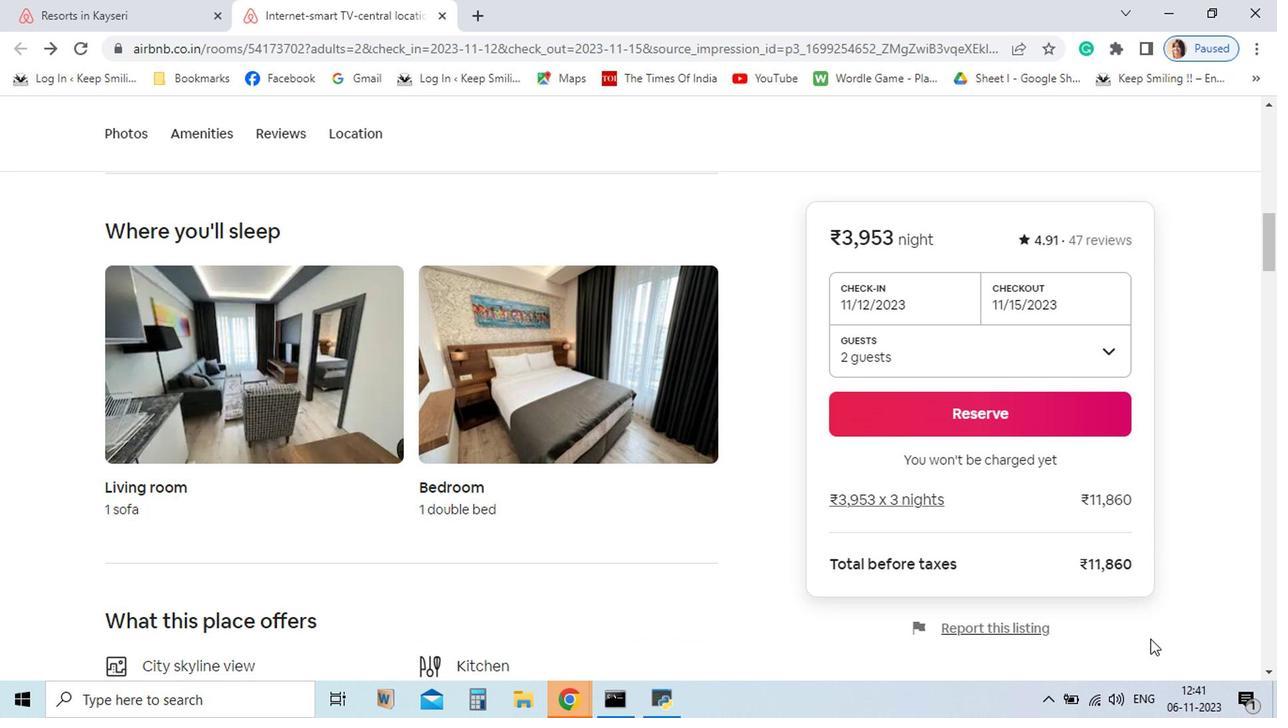 
Action: Mouse moved to (282, 188)
Screenshot: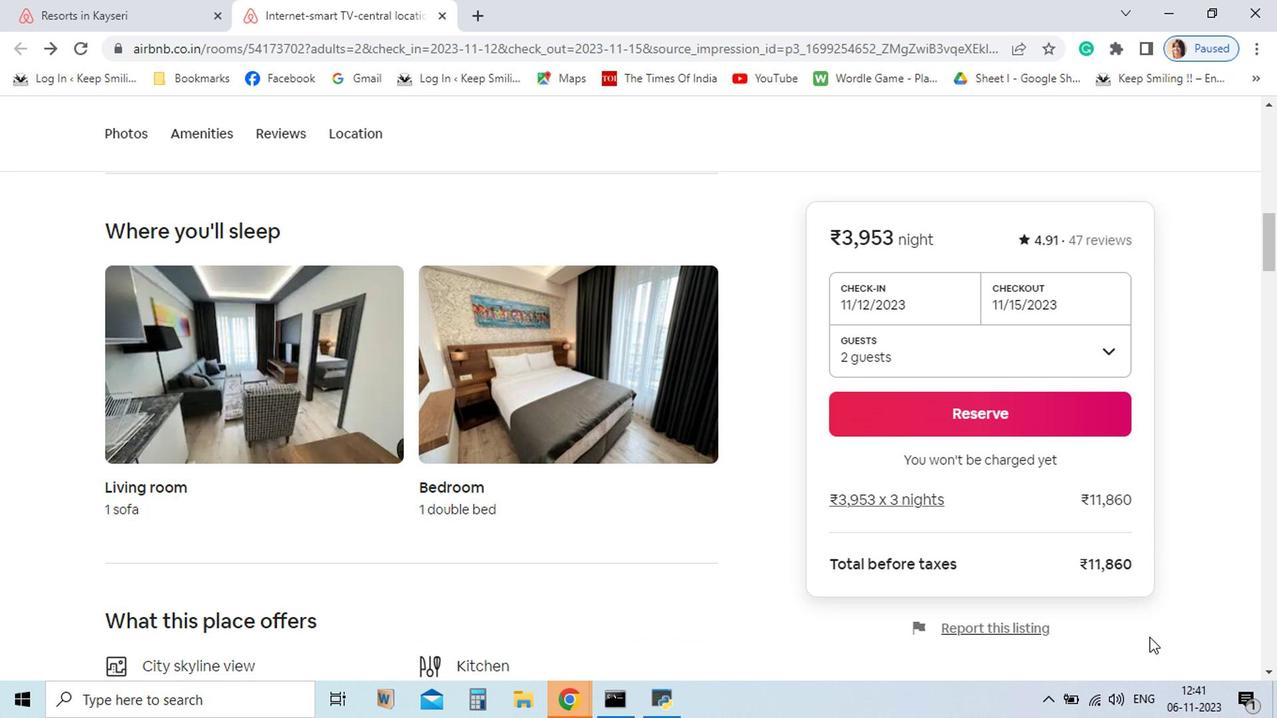 
Action: Mouse scrolled (282, 189) with delta (0, 0)
Screenshot: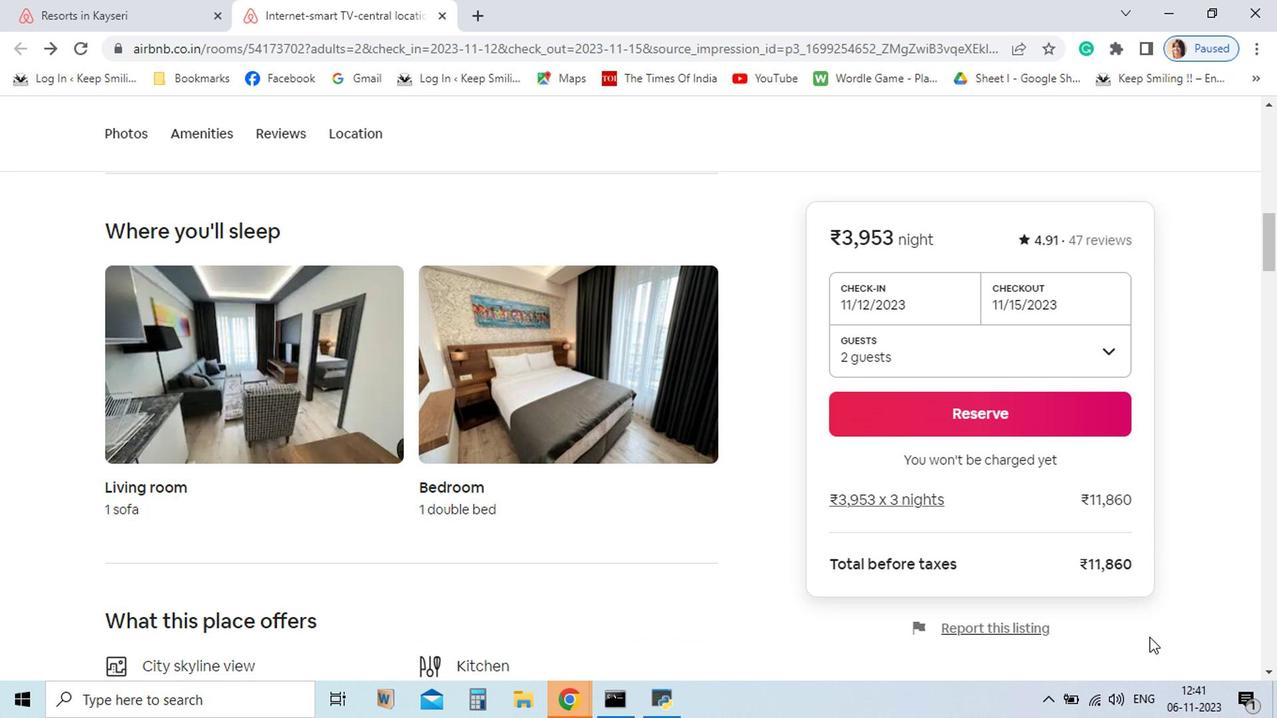 
Action: Mouse moved to (282, 189)
Screenshot: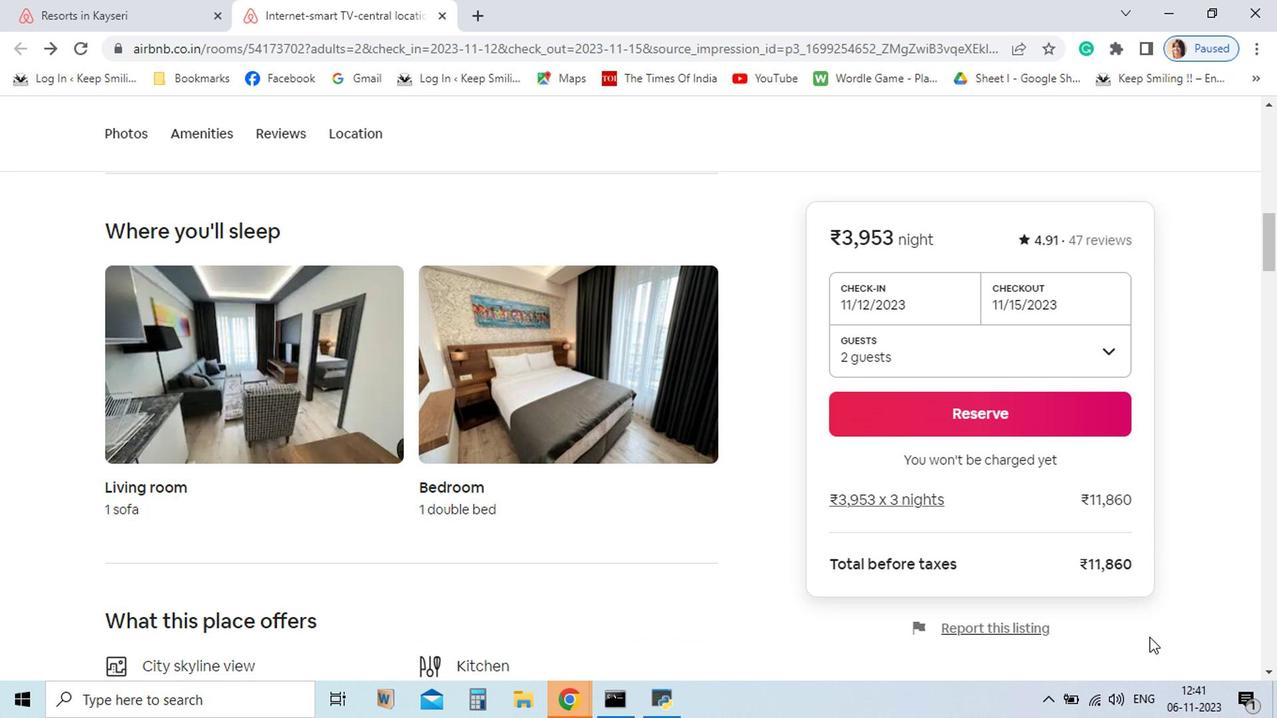 
Action: Mouse scrolled (282, 189) with delta (0, 0)
Screenshot: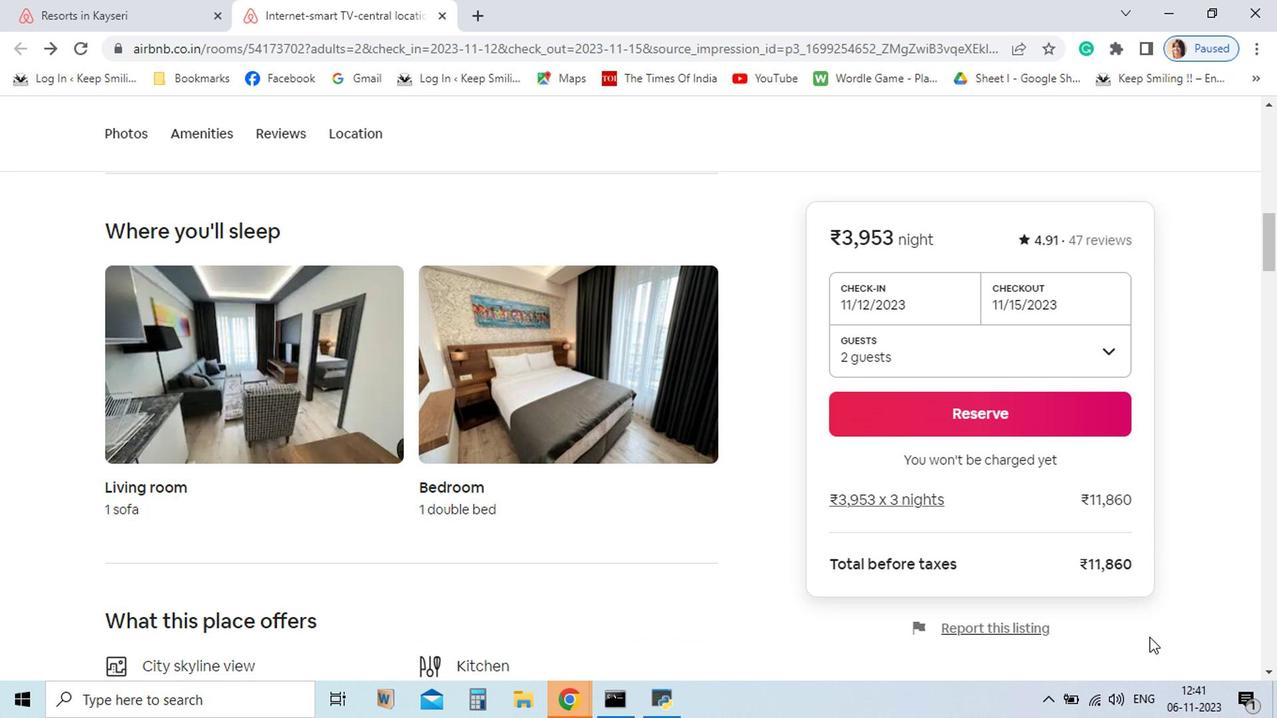 
Action: Mouse moved to (282, 190)
Screenshot: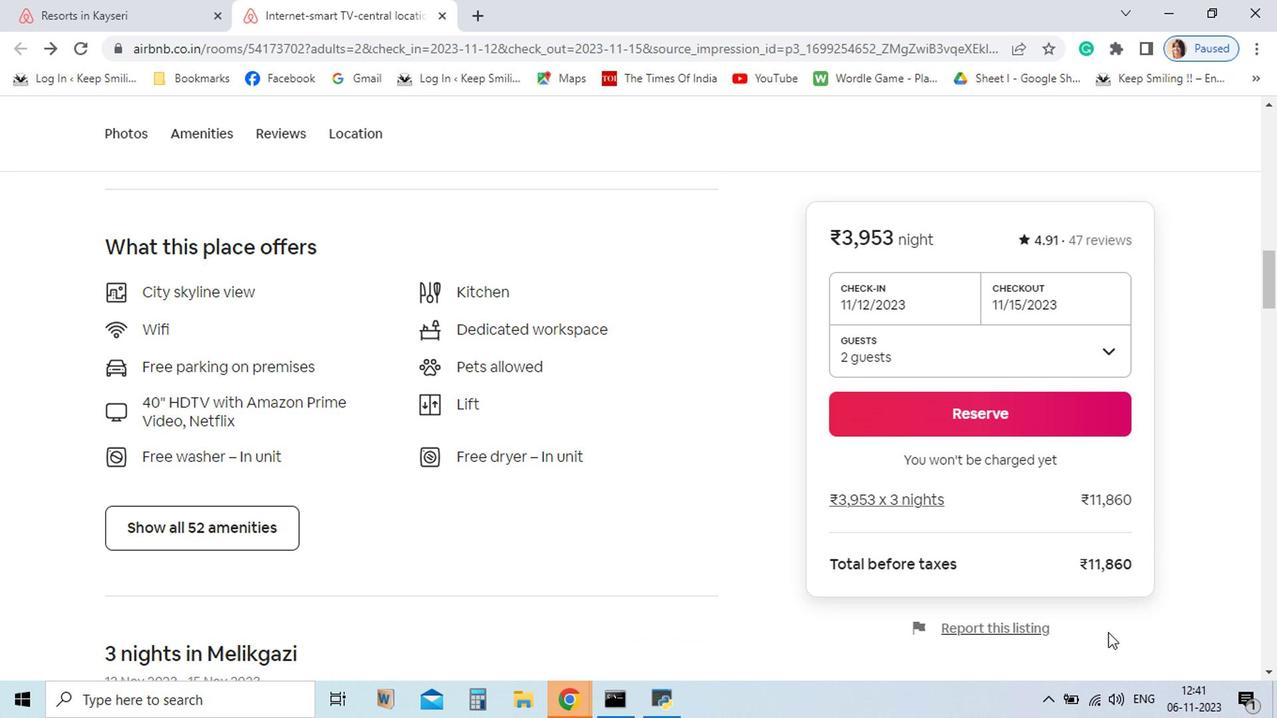 
Action: Mouse scrolled (282, 190) with delta (0, 0)
Screenshot: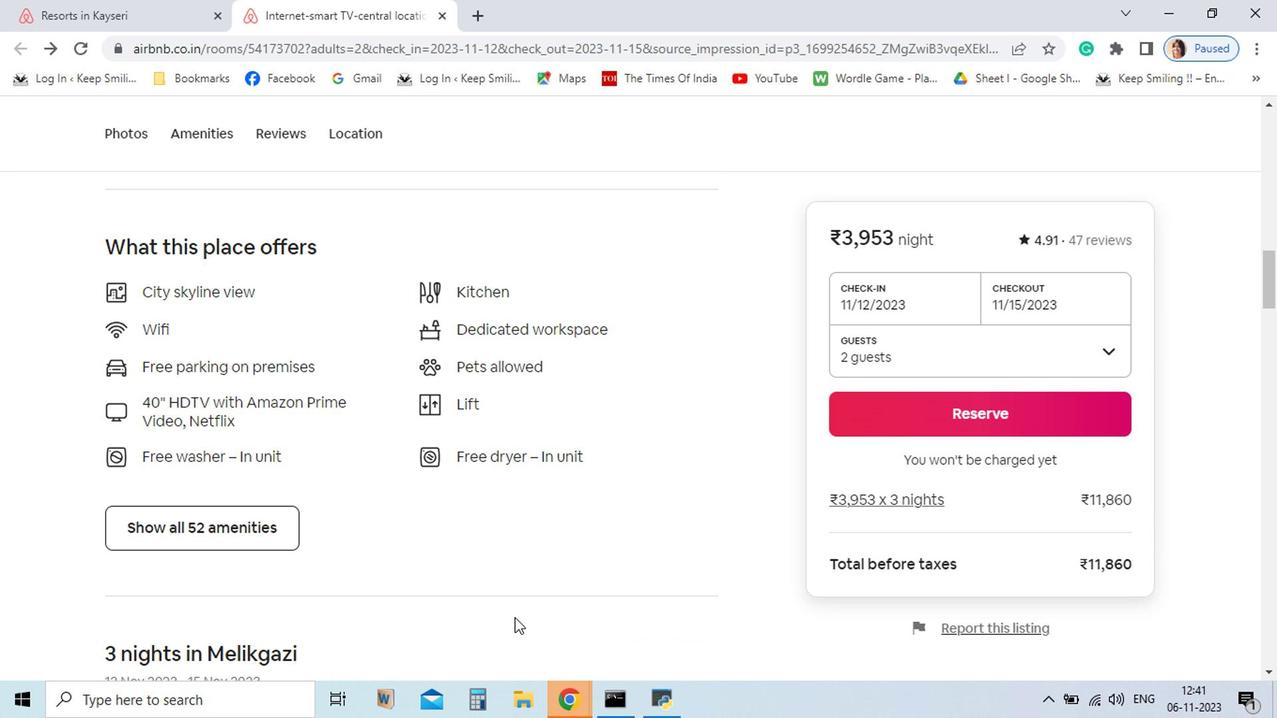 
Action: Mouse scrolled (282, 190) with delta (0, 0)
Screenshot: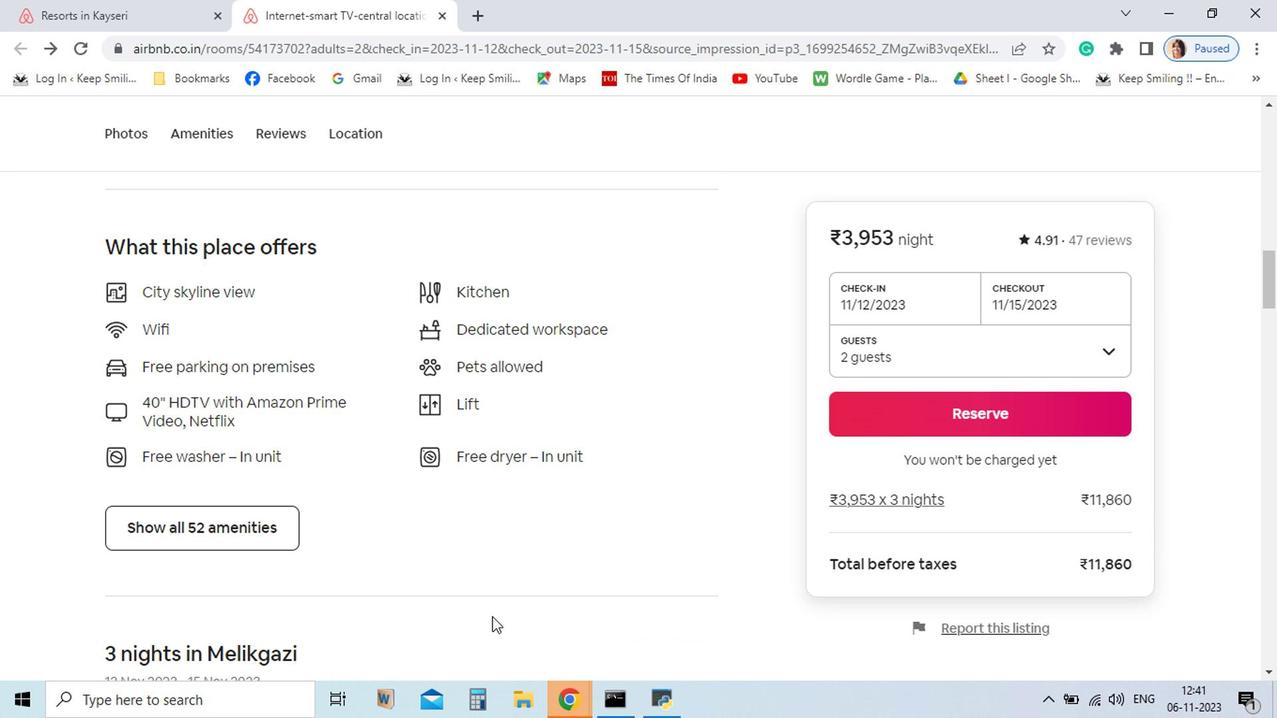 
Action: Mouse scrolled (282, 190) with delta (0, 0)
Screenshot: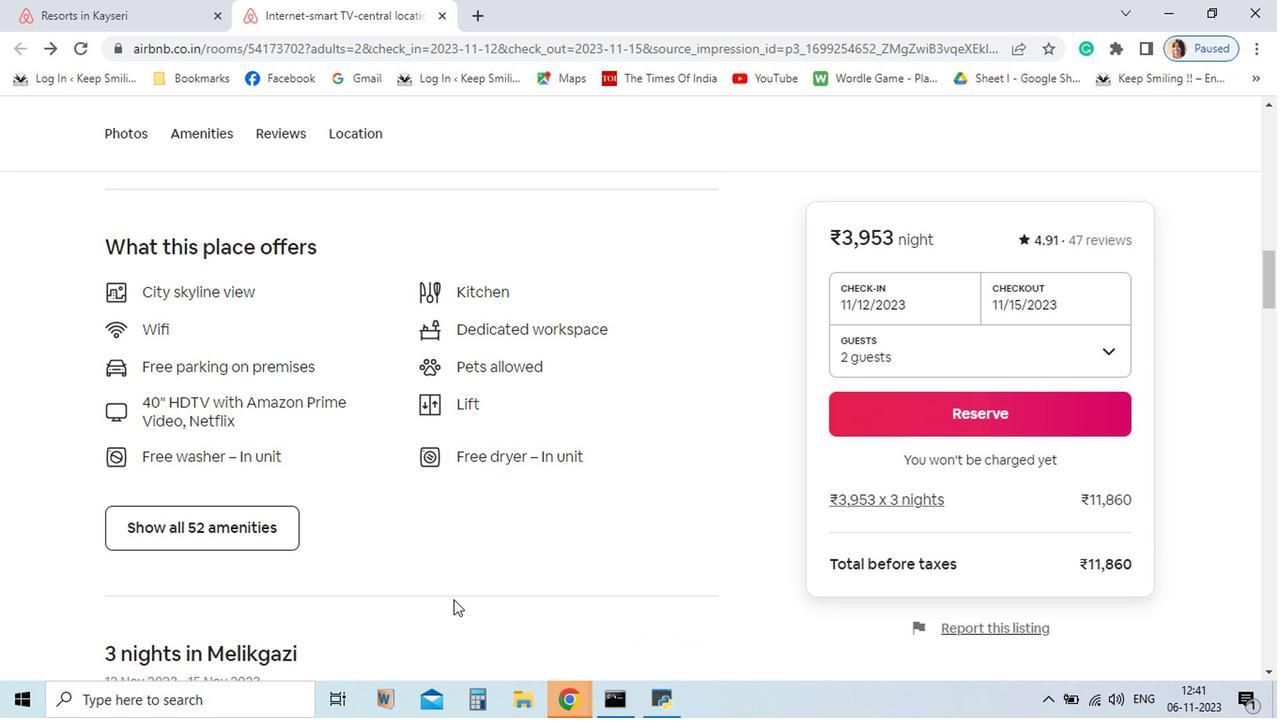 
Action: Mouse scrolled (282, 190) with delta (0, 0)
Screenshot: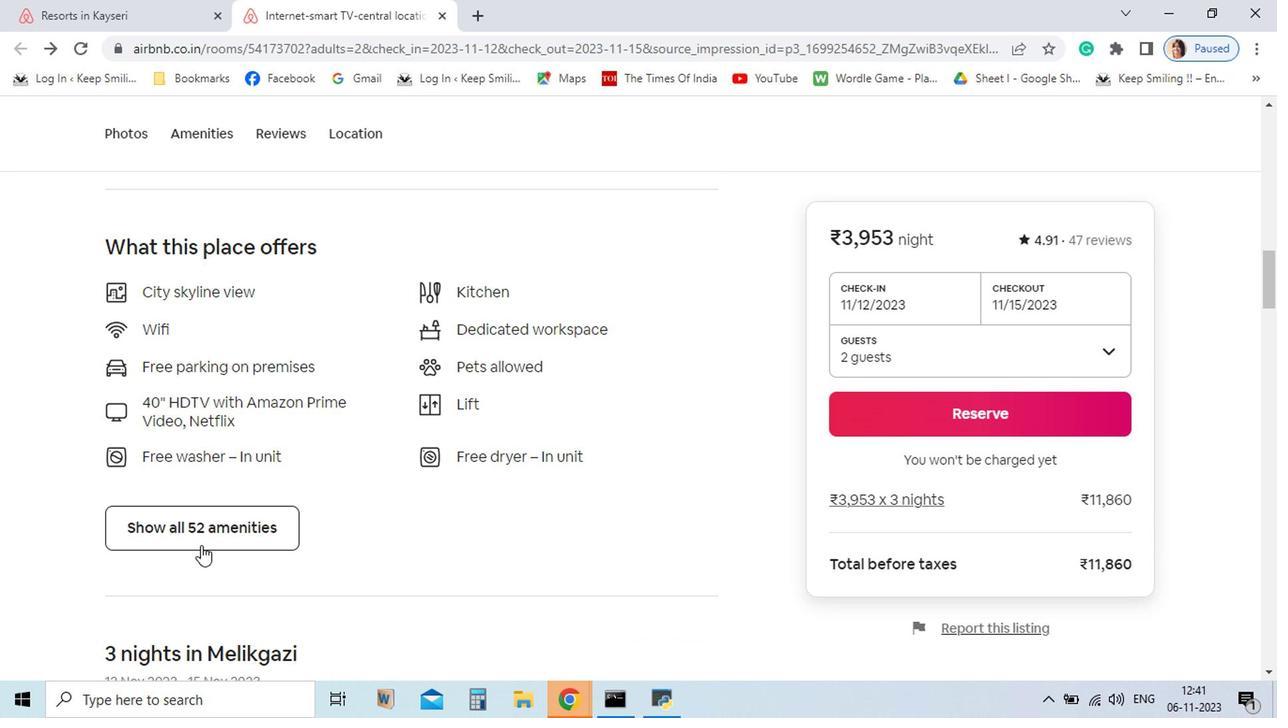 
Action: Mouse moved to (535, 233)
Screenshot: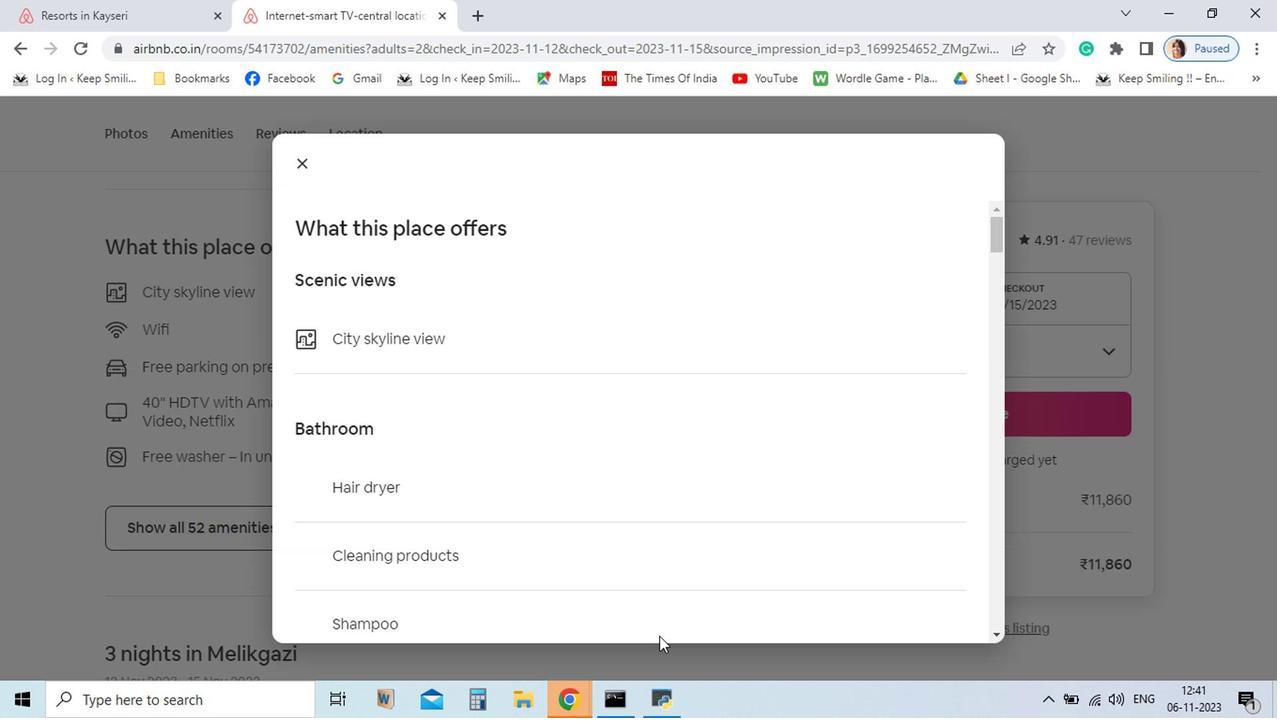 
Action: Mouse pressed left at (535, 233)
Screenshot: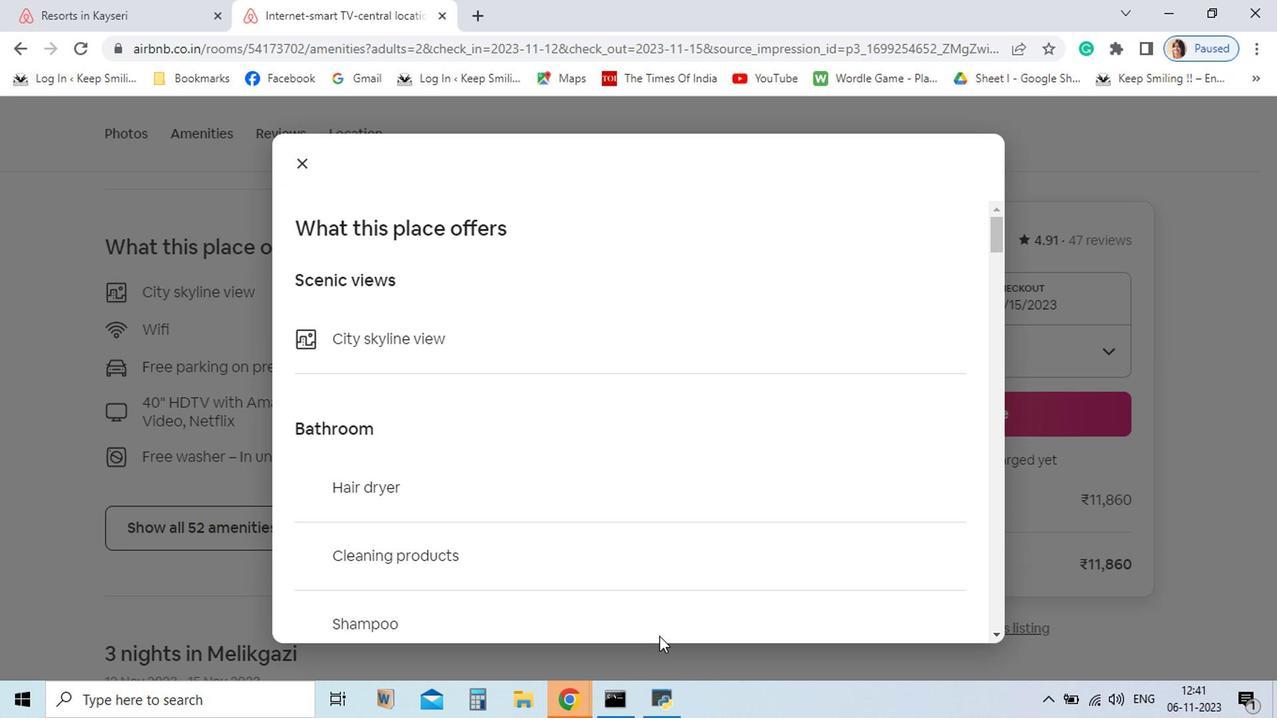 
Action: Mouse moved to (333, 221)
Screenshot: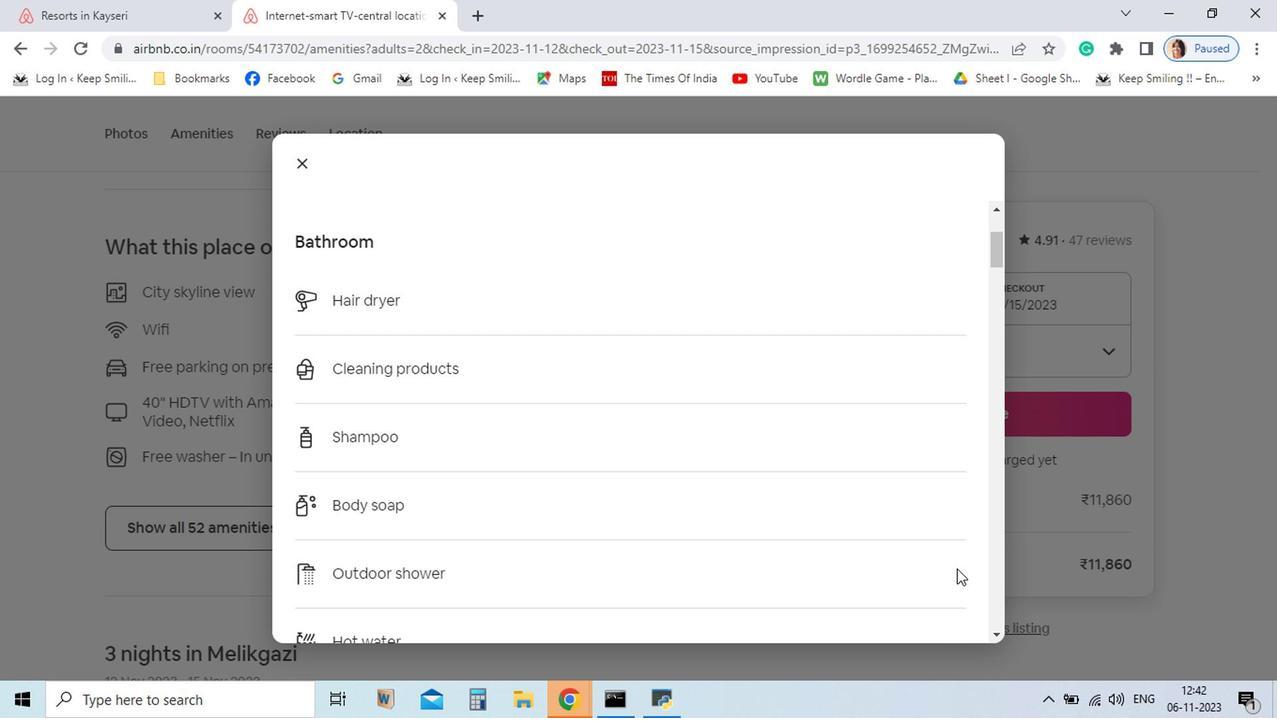 
Action: Mouse scrolled (333, 222) with delta (0, 0)
Screenshot: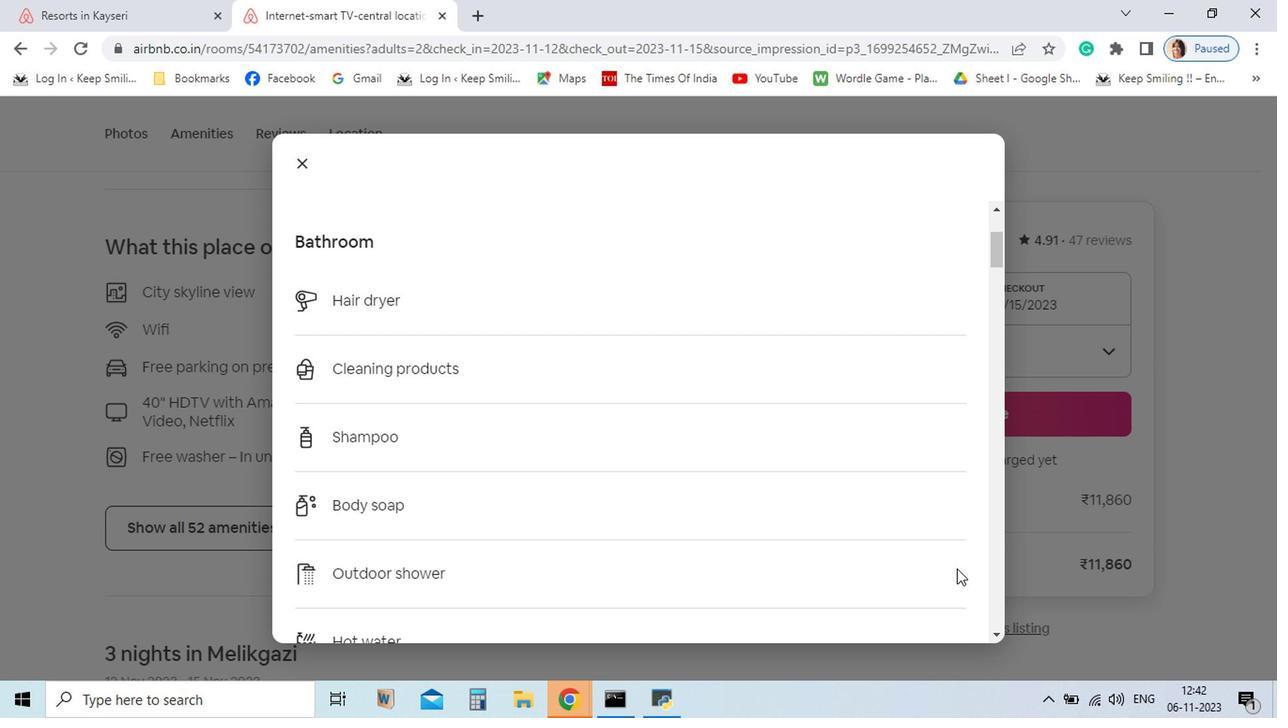 
Action: Mouse scrolled (333, 222) with delta (0, 0)
Screenshot: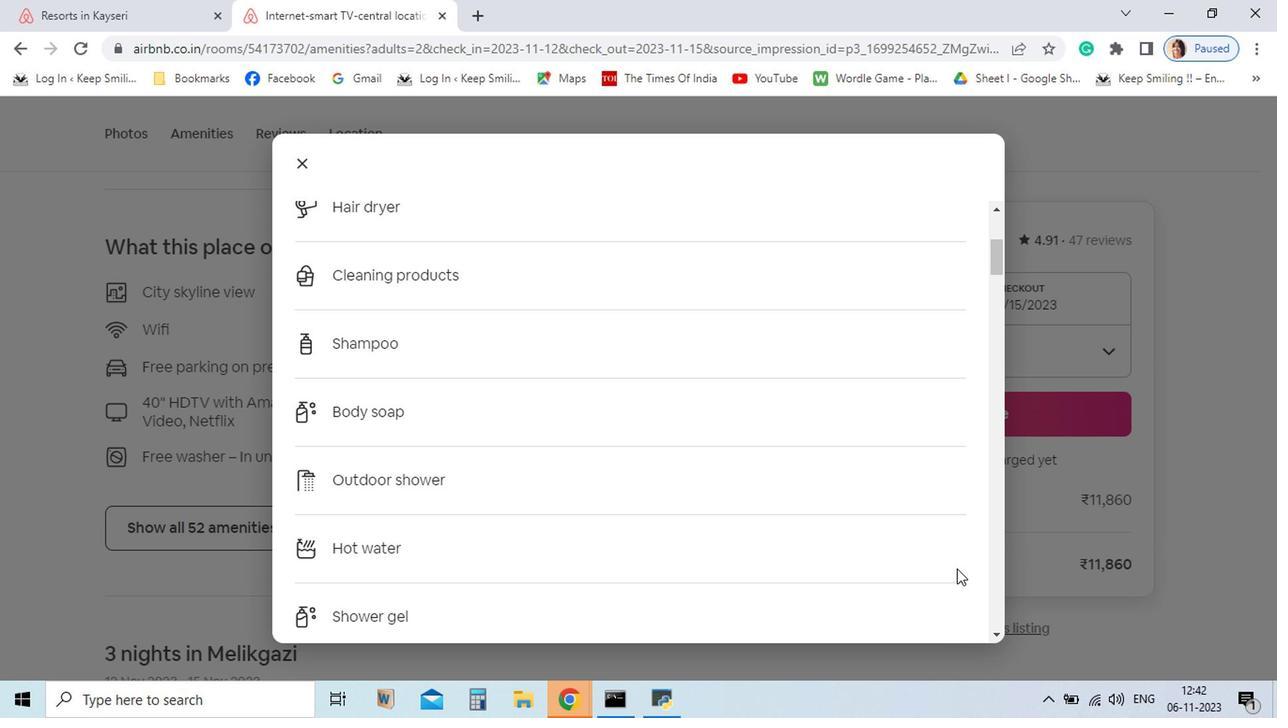 
Action: Mouse scrolled (333, 222) with delta (0, 0)
Screenshot: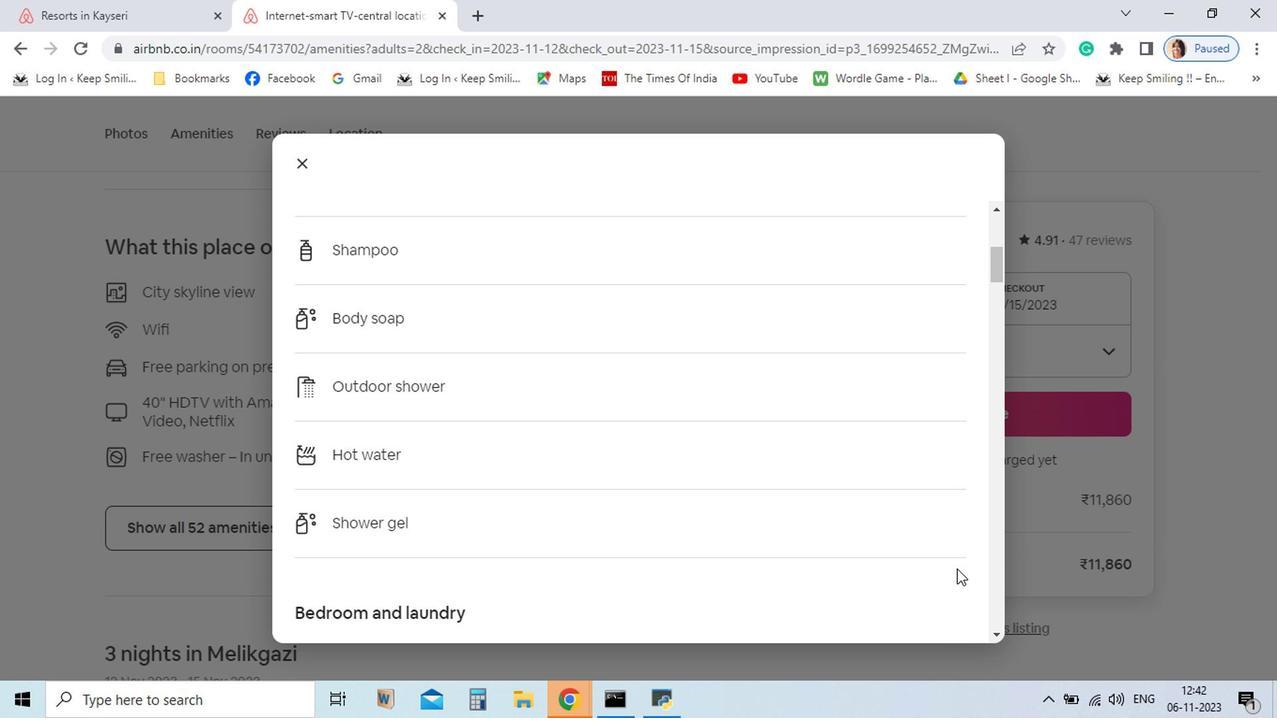 
Action: Mouse scrolled (333, 222) with delta (0, 0)
Screenshot: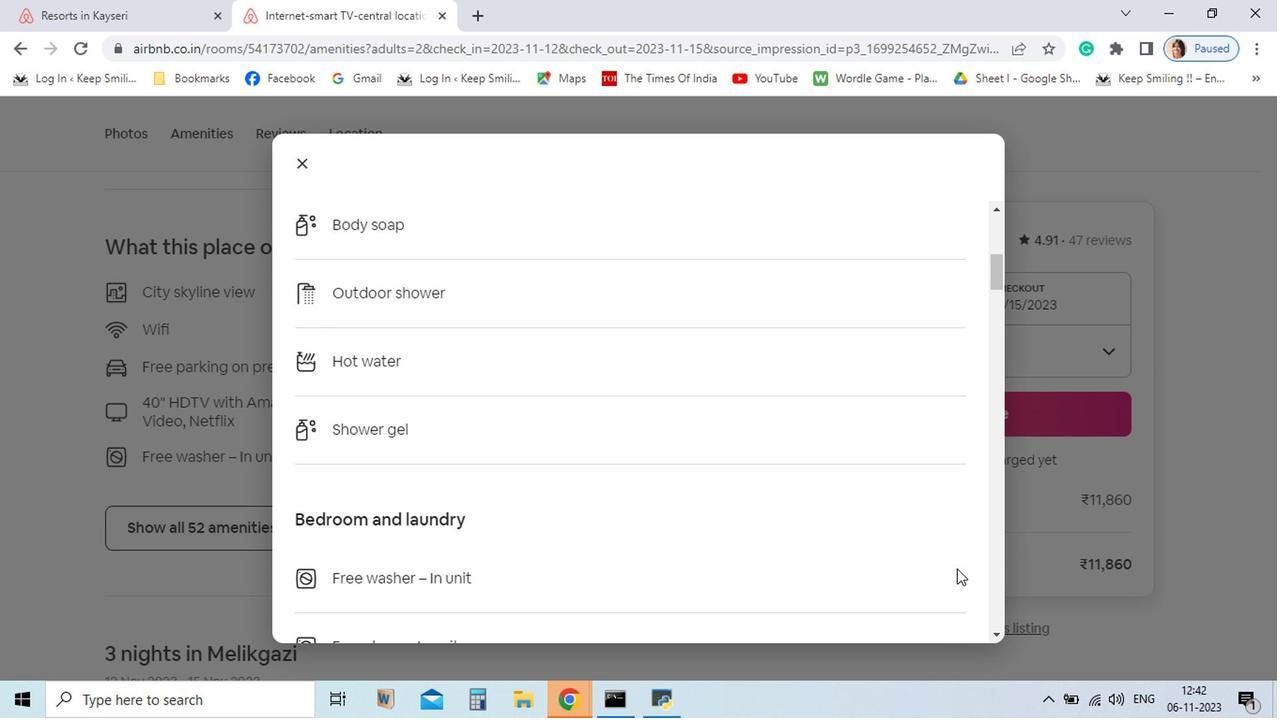 
Action: Mouse scrolled (333, 222) with delta (0, 0)
Screenshot: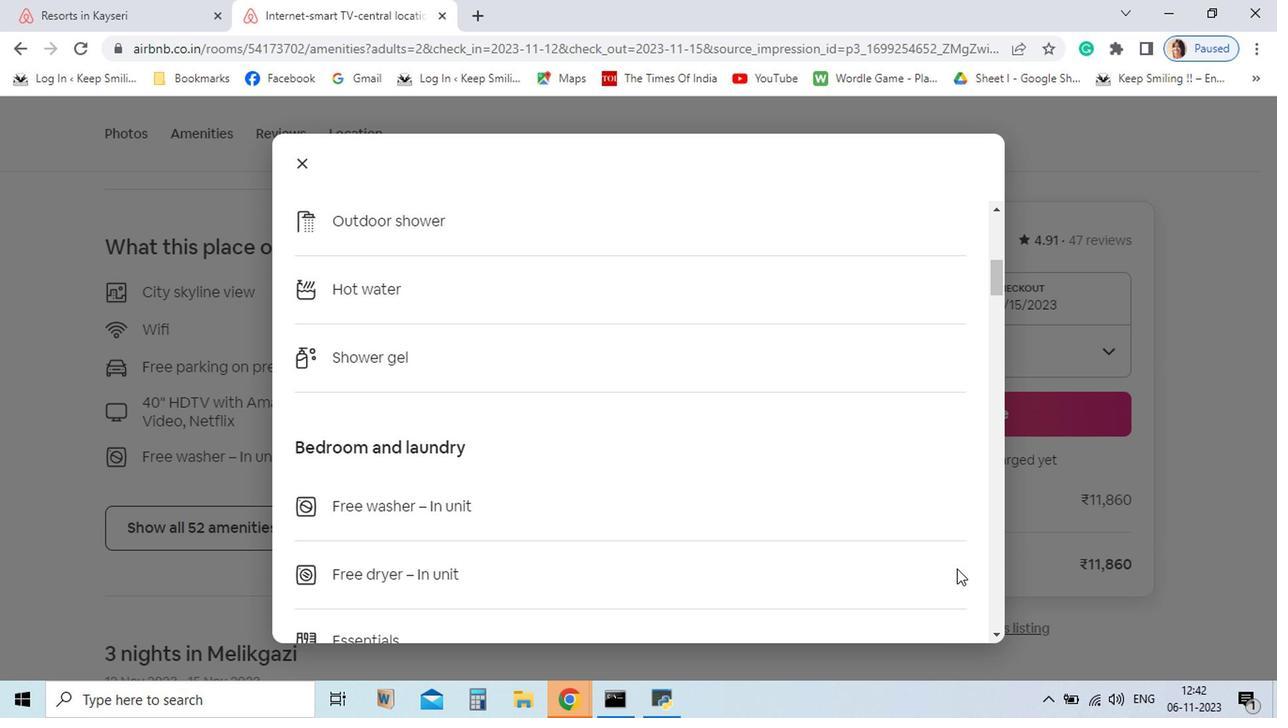 
Action: Mouse scrolled (333, 222) with delta (0, 0)
Screenshot: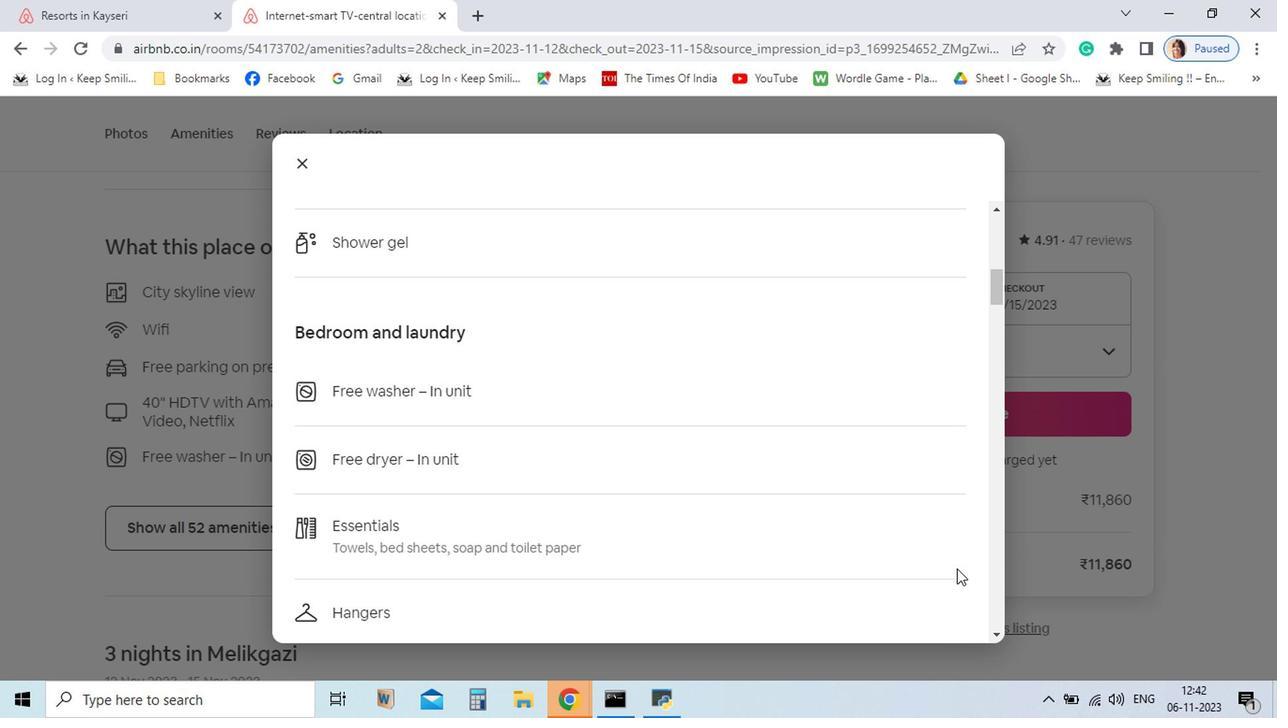 
Action: Mouse scrolled (333, 222) with delta (0, 0)
Screenshot: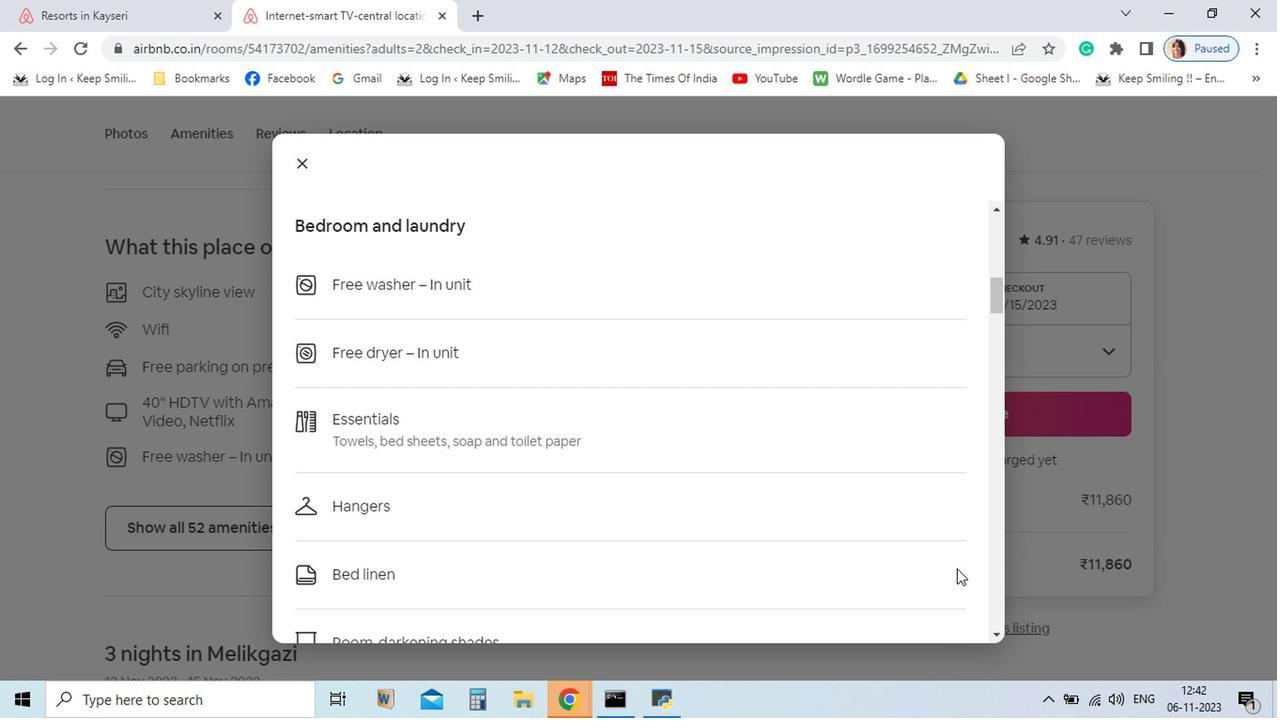 
Action: Mouse moved to (333, 221)
Screenshot: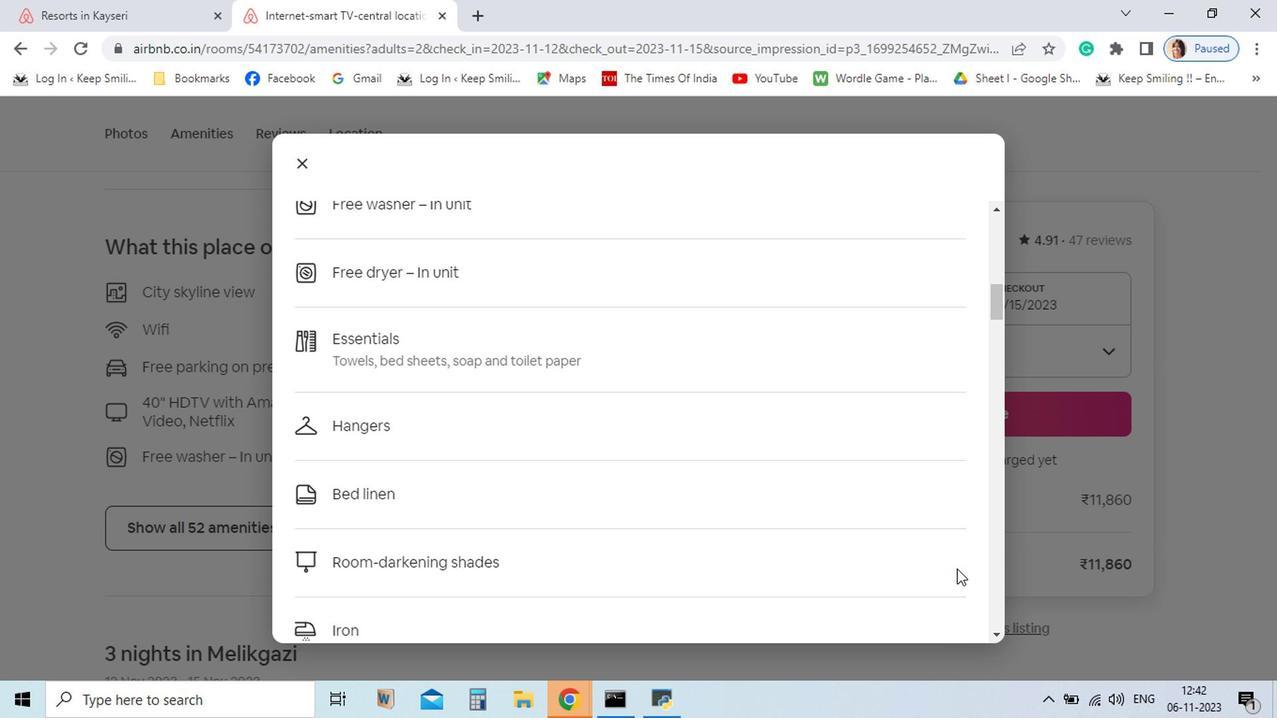 
Action: Mouse scrolled (333, 222) with delta (0, 0)
Screenshot: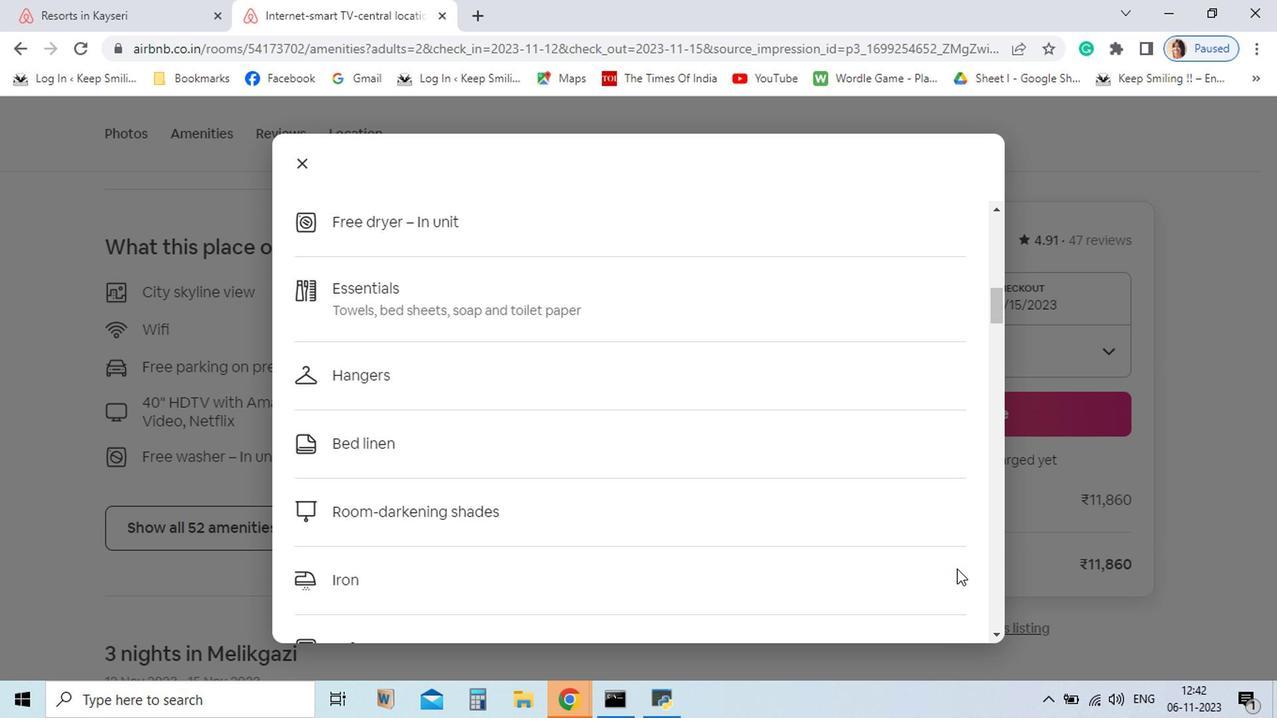 
Action: Mouse scrolled (333, 222) with delta (0, 0)
Screenshot: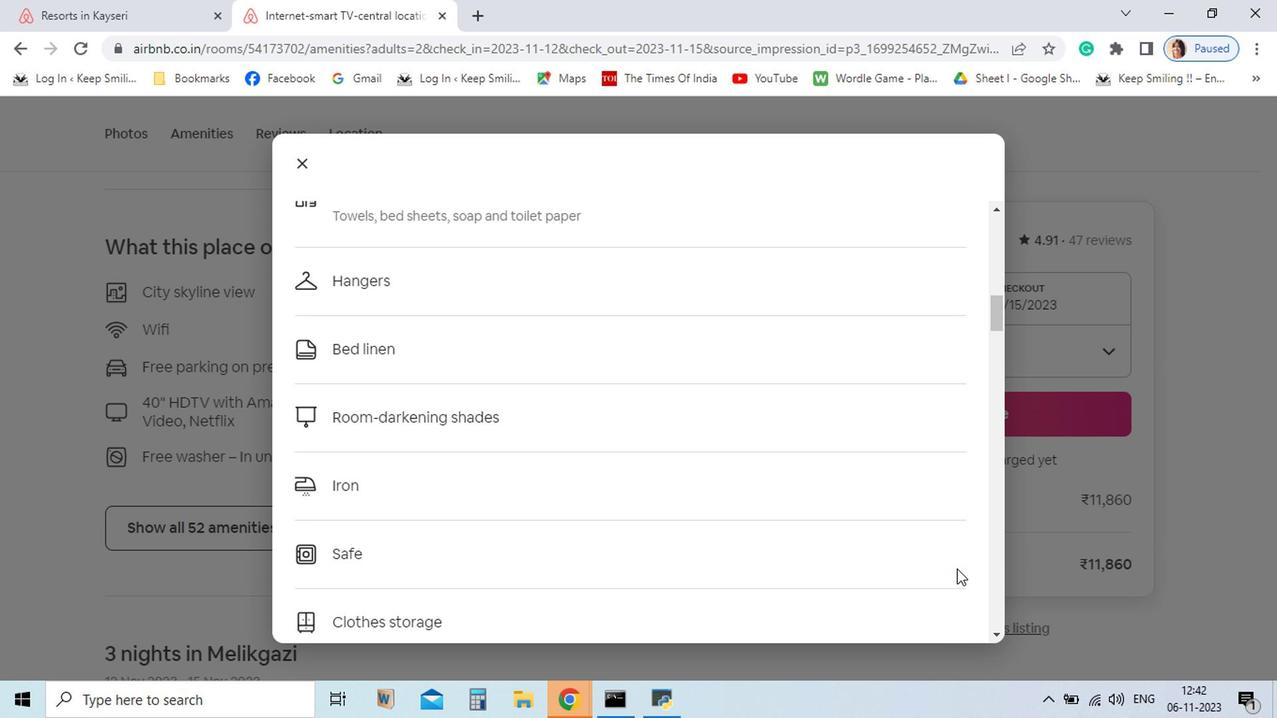 
Action: Mouse scrolled (333, 222) with delta (0, 0)
Screenshot: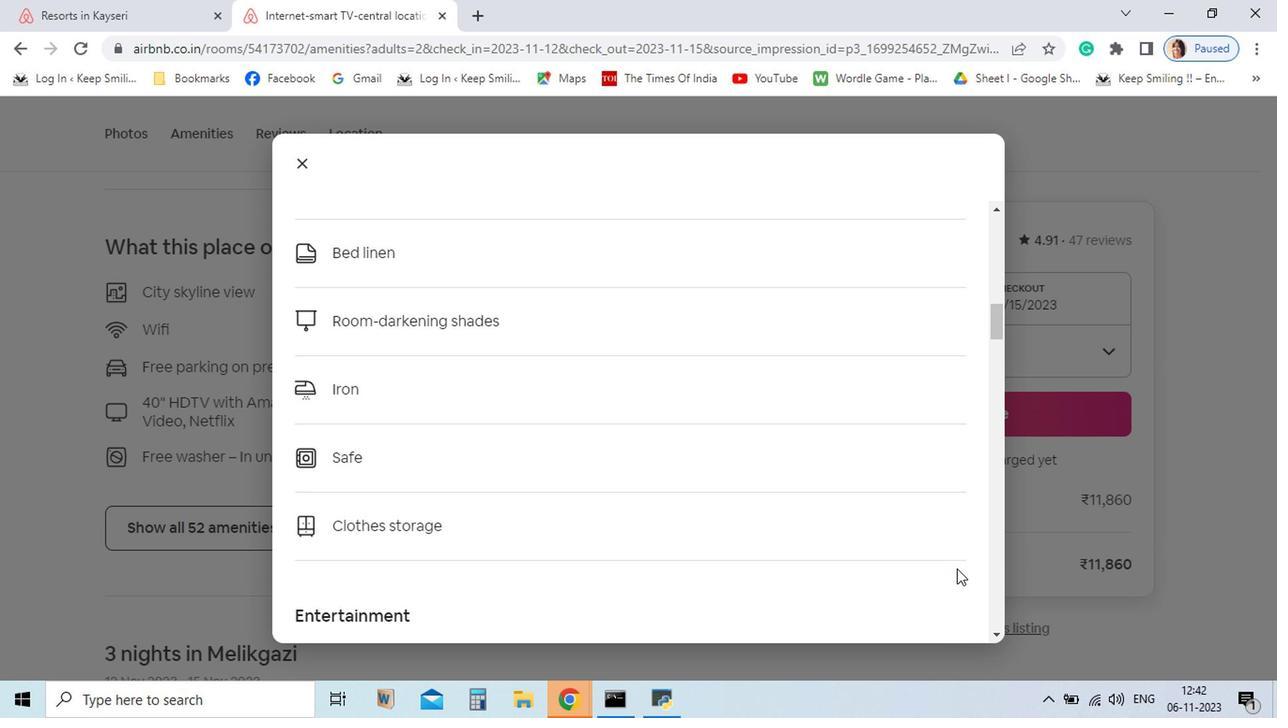 
Action: Mouse scrolled (333, 222) with delta (0, 0)
Screenshot: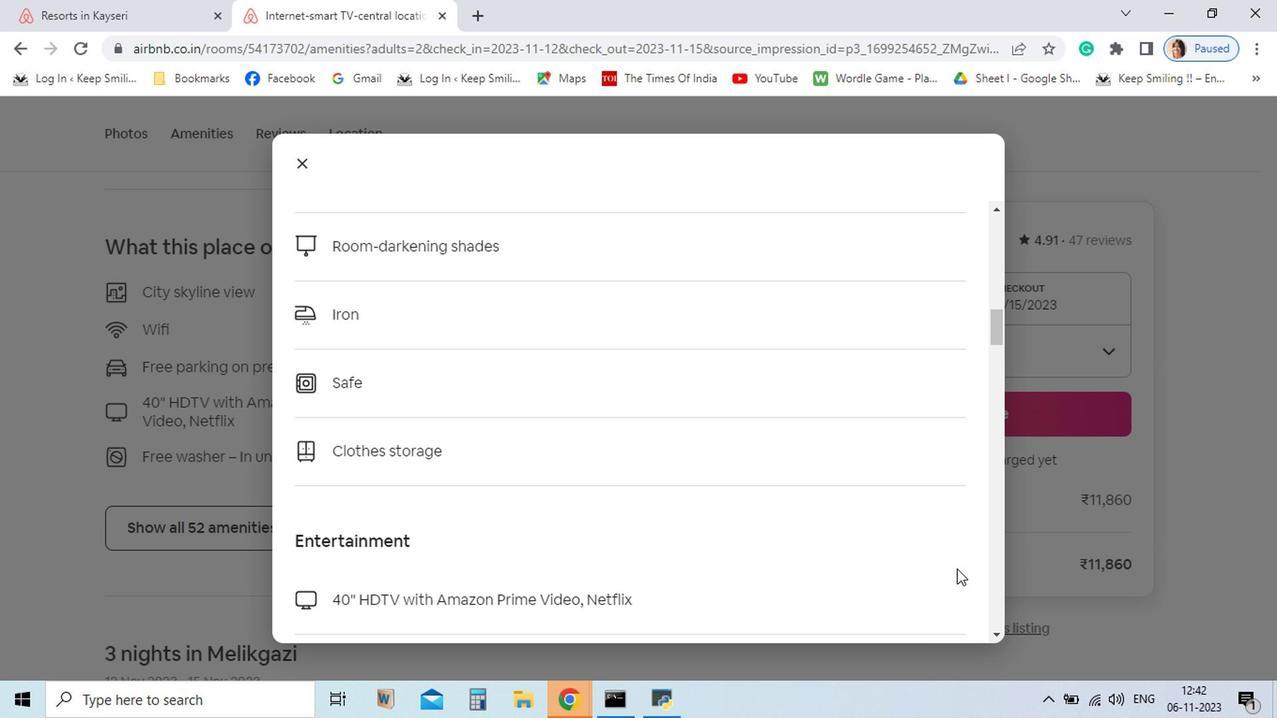 
Action: Mouse scrolled (333, 222) with delta (0, 0)
Screenshot: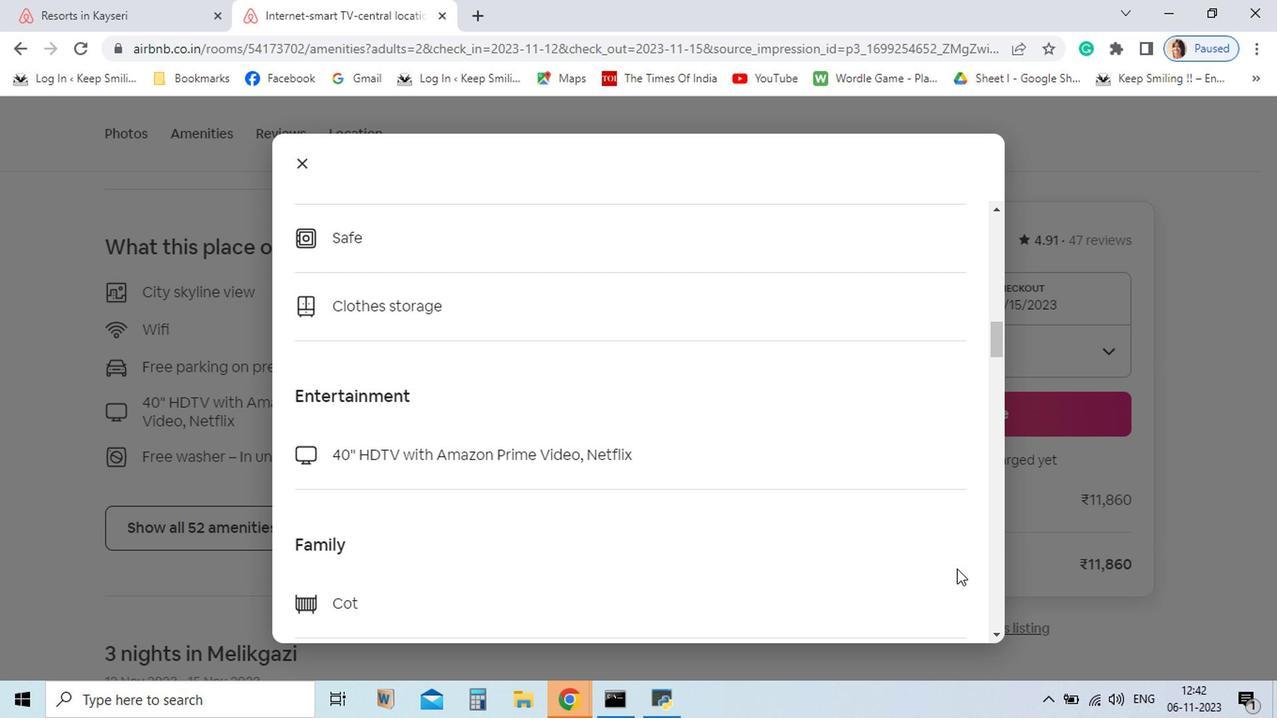 
Action: Mouse scrolled (333, 222) with delta (0, 0)
Screenshot: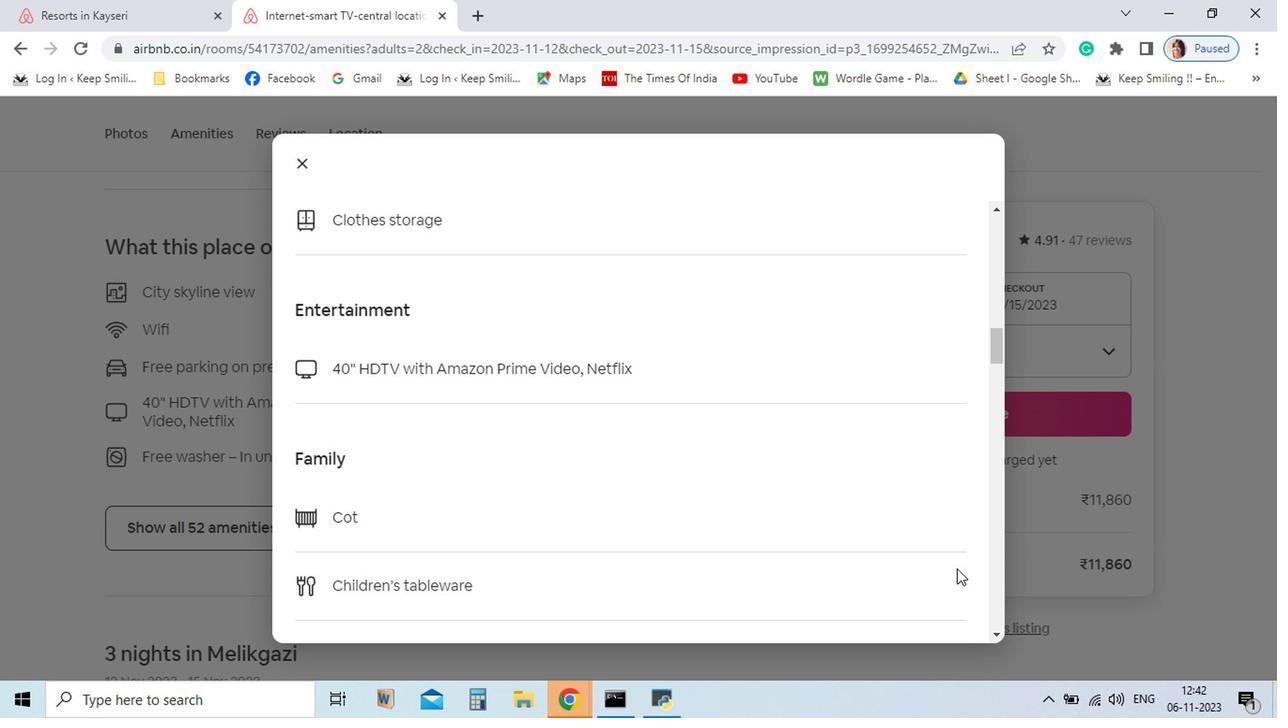 
Action: Mouse scrolled (333, 222) with delta (0, 0)
Screenshot: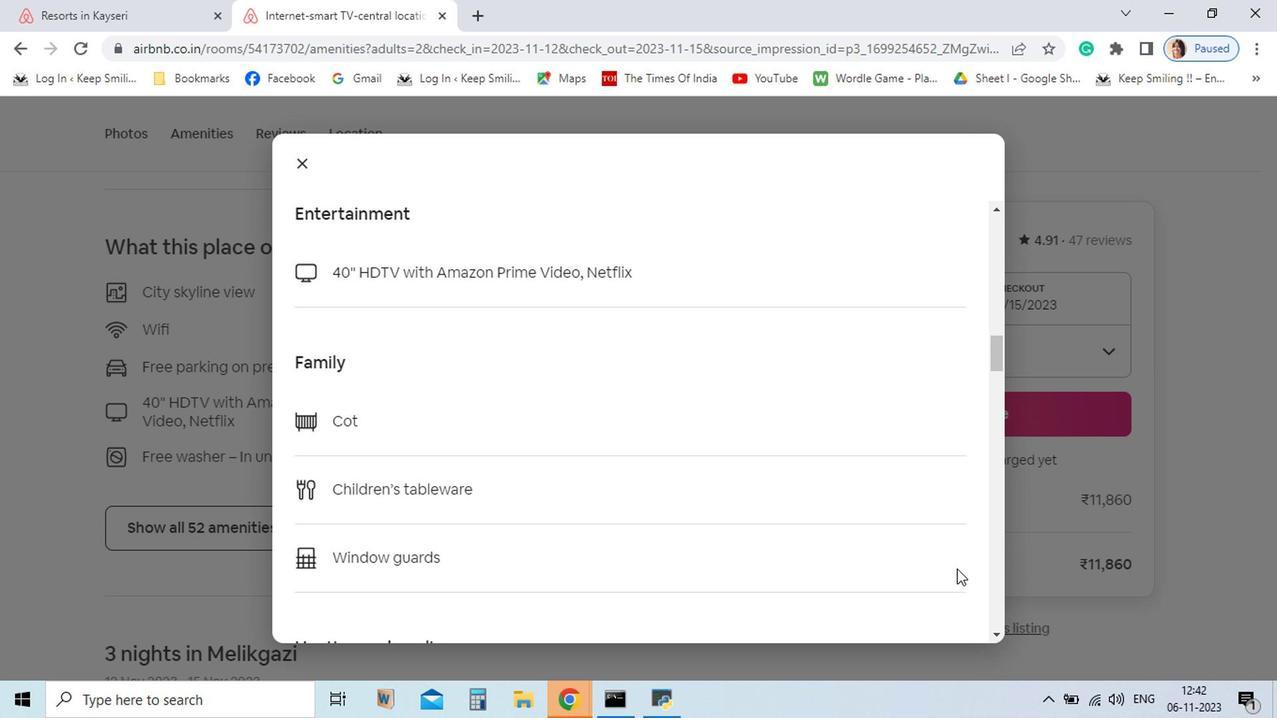 
Action: Mouse scrolled (333, 222) with delta (0, 0)
Screenshot: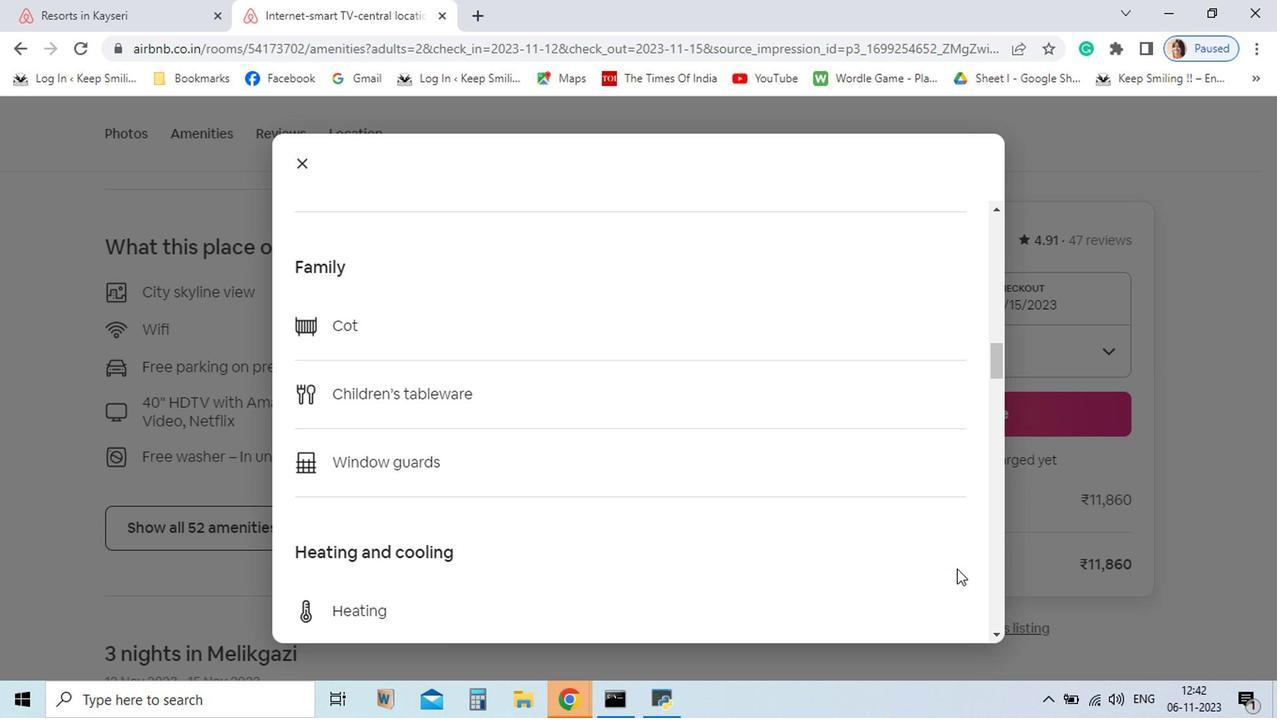 
Action: Mouse scrolled (333, 222) with delta (0, 0)
Screenshot: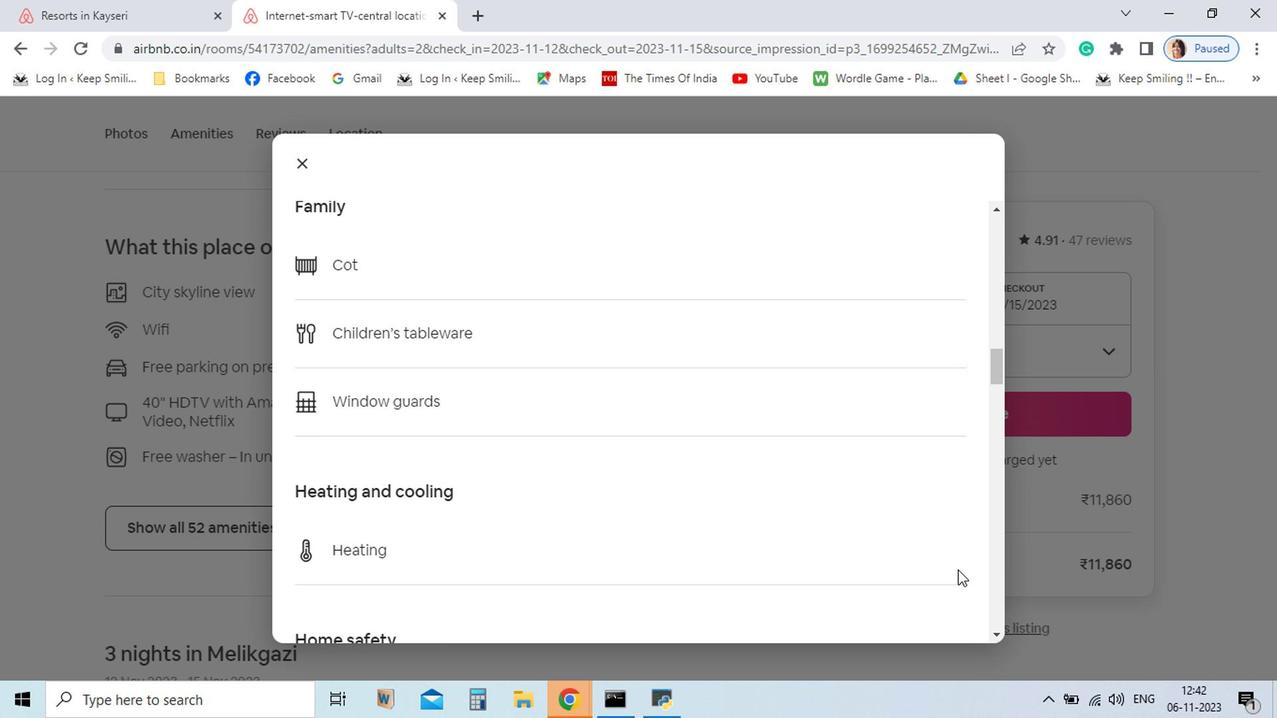 
Action: Mouse scrolled (333, 222) with delta (0, 0)
Screenshot: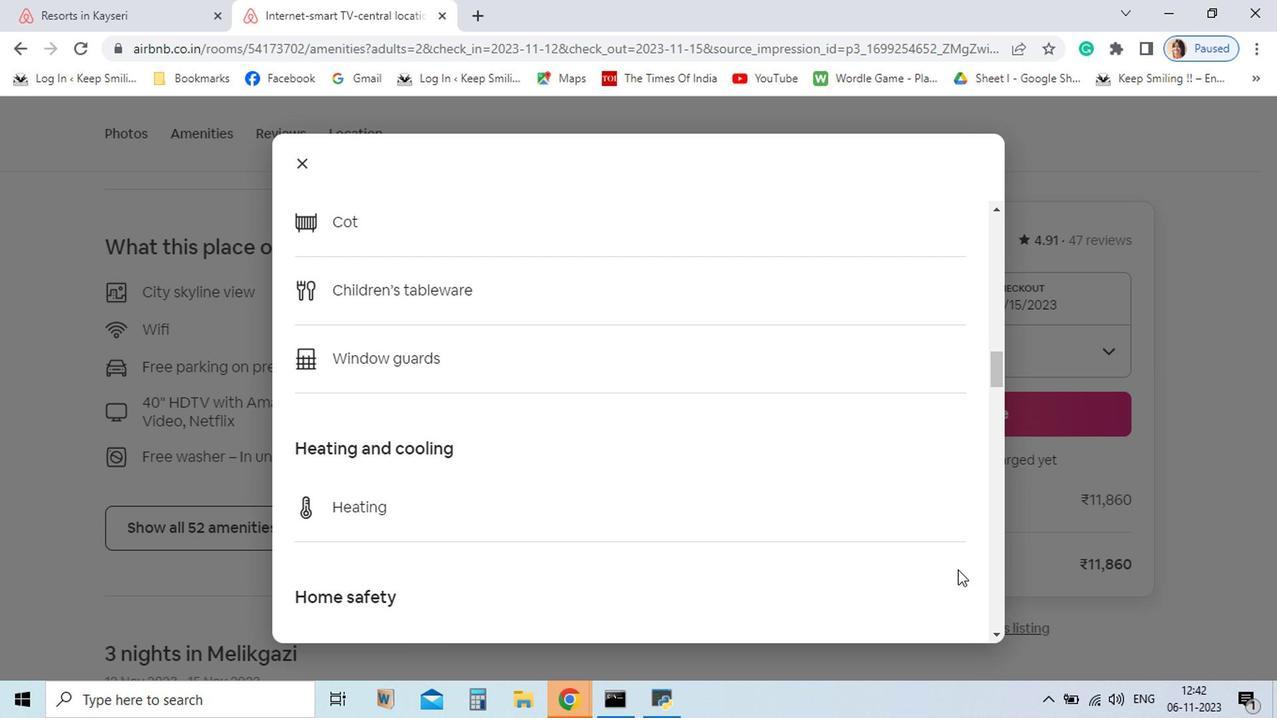 
Action: Mouse scrolled (333, 222) with delta (0, 0)
Screenshot: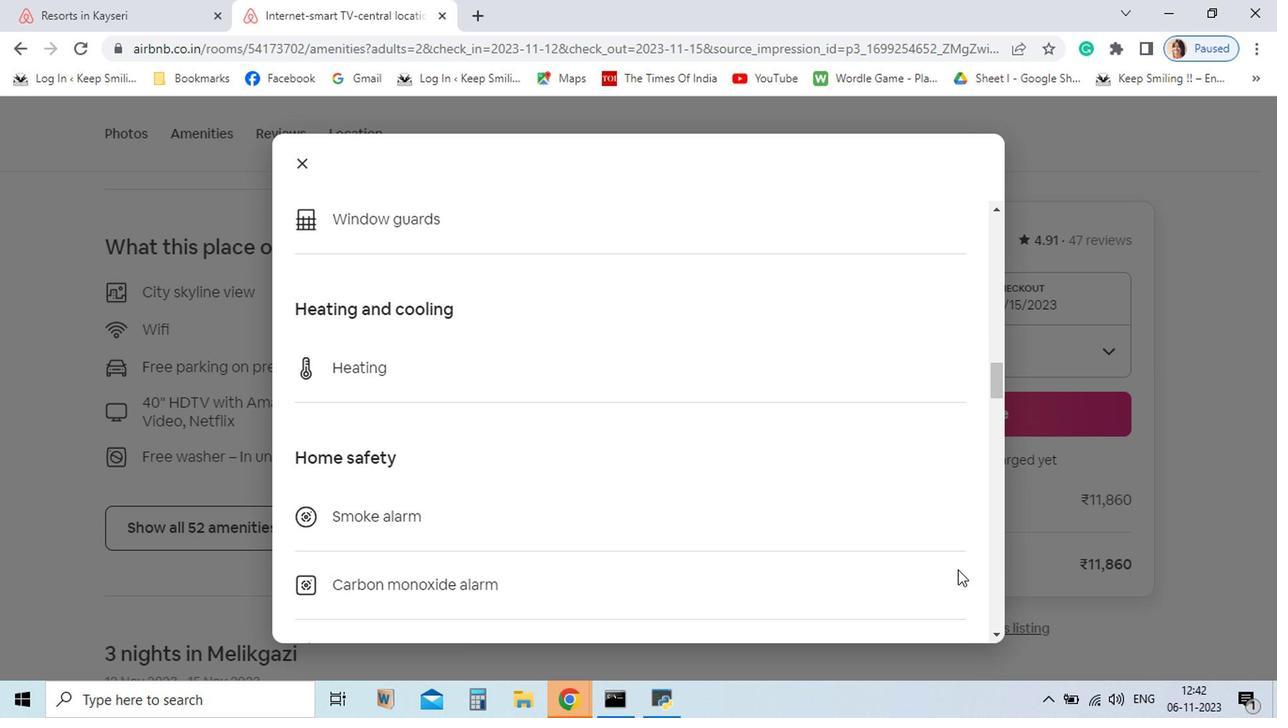 
Action: Mouse moved to (333, 220)
Screenshot: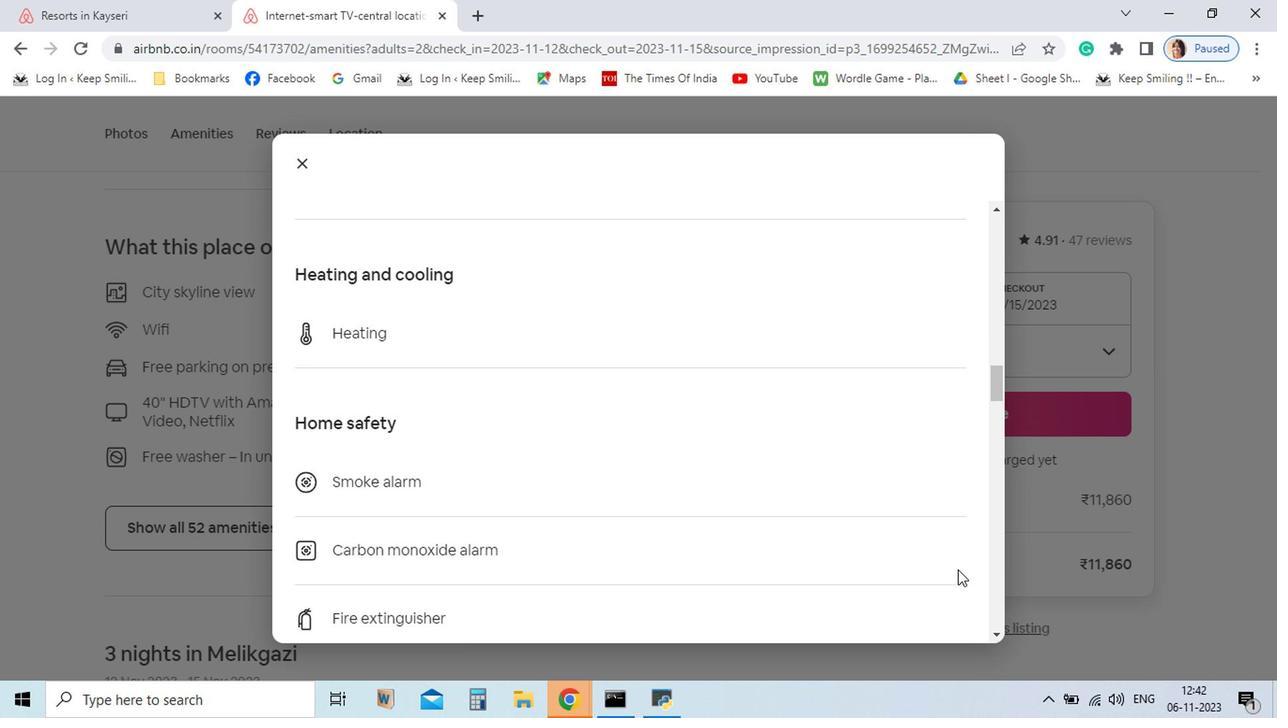
Action: Mouse scrolled (333, 221) with delta (0, 0)
Screenshot: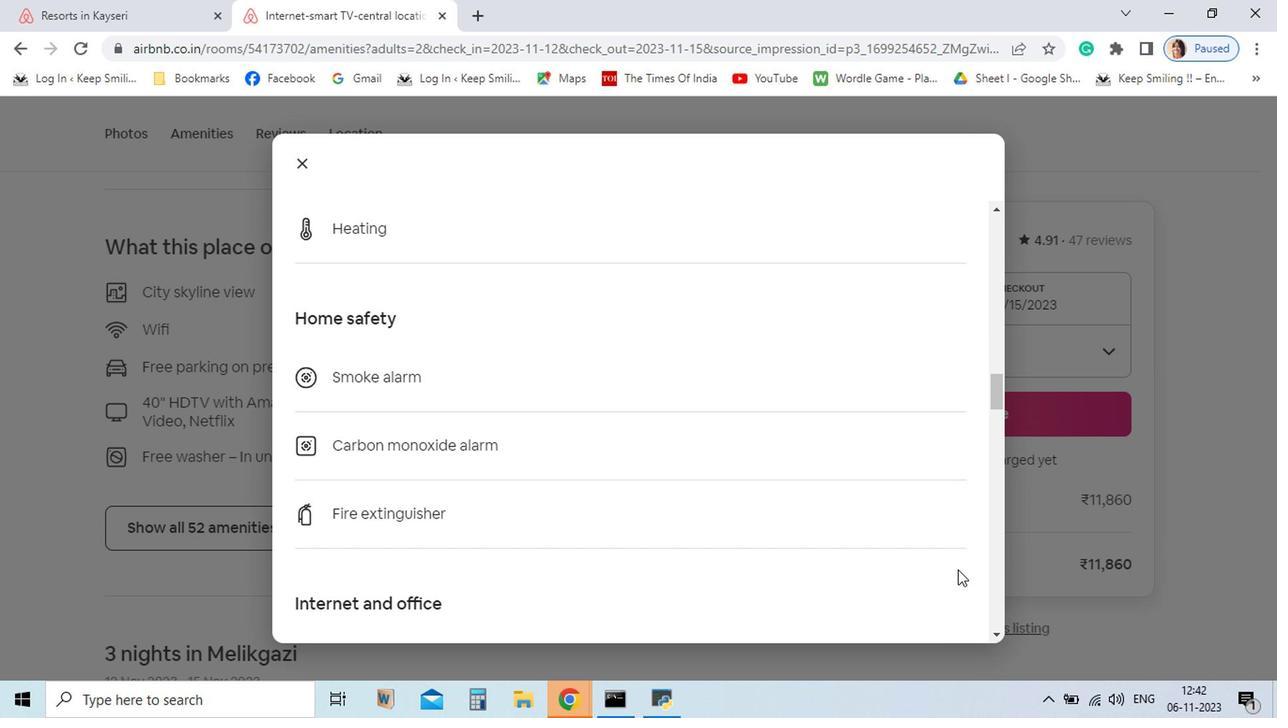 
Action: Mouse scrolled (333, 221) with delta (0, 0)
Screenshot: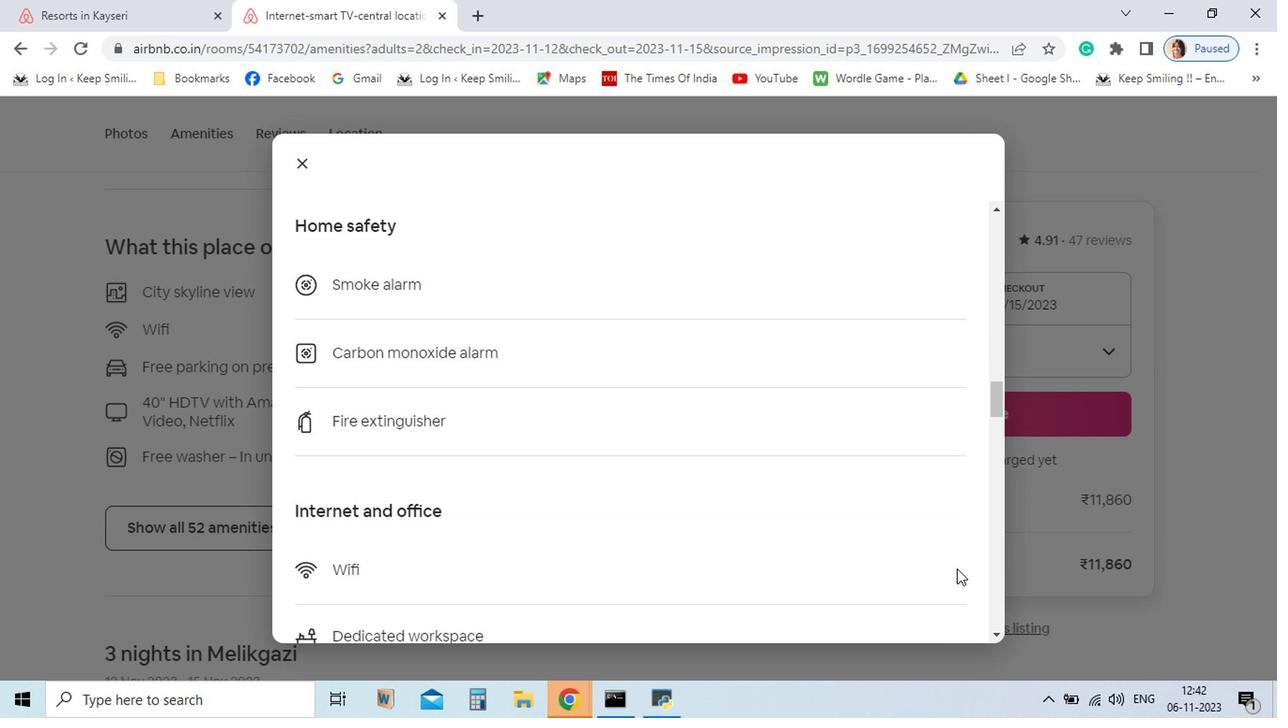 
Action: Mouse scrolled (333, 221) with delta (0, 0)
Screenshot: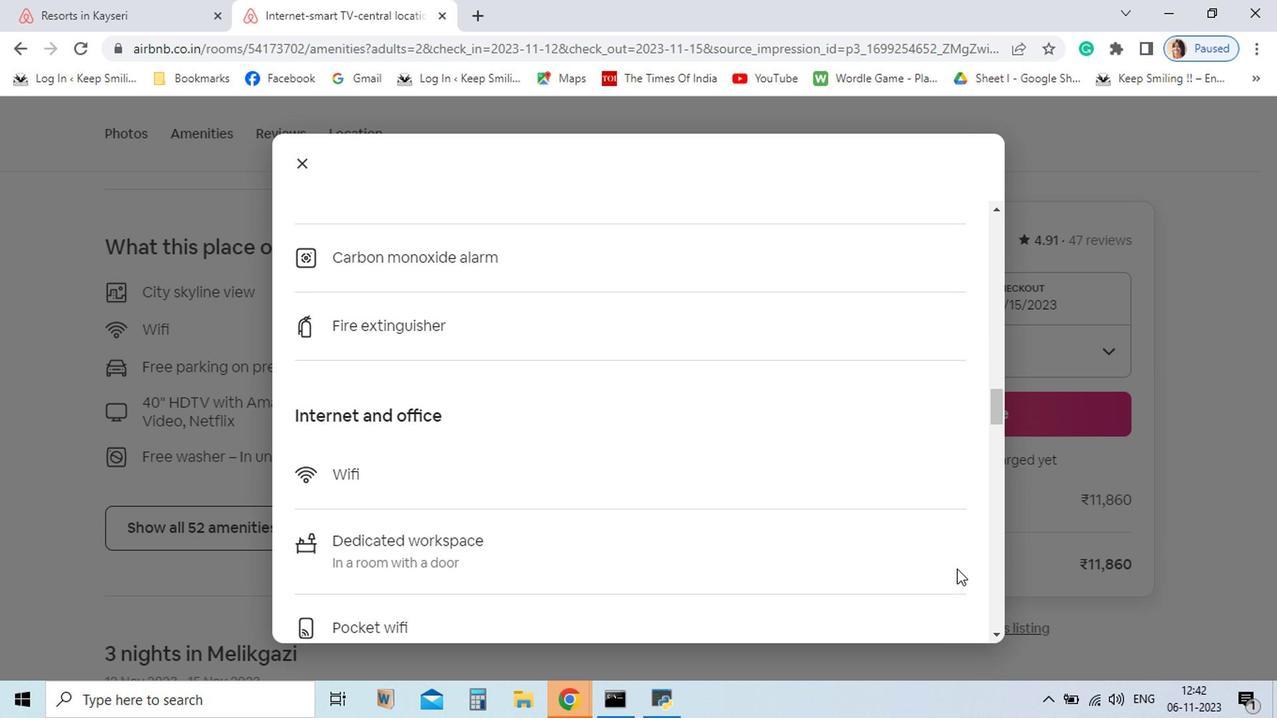 
Action: Mouse moved to (333, 221)
Screenshot: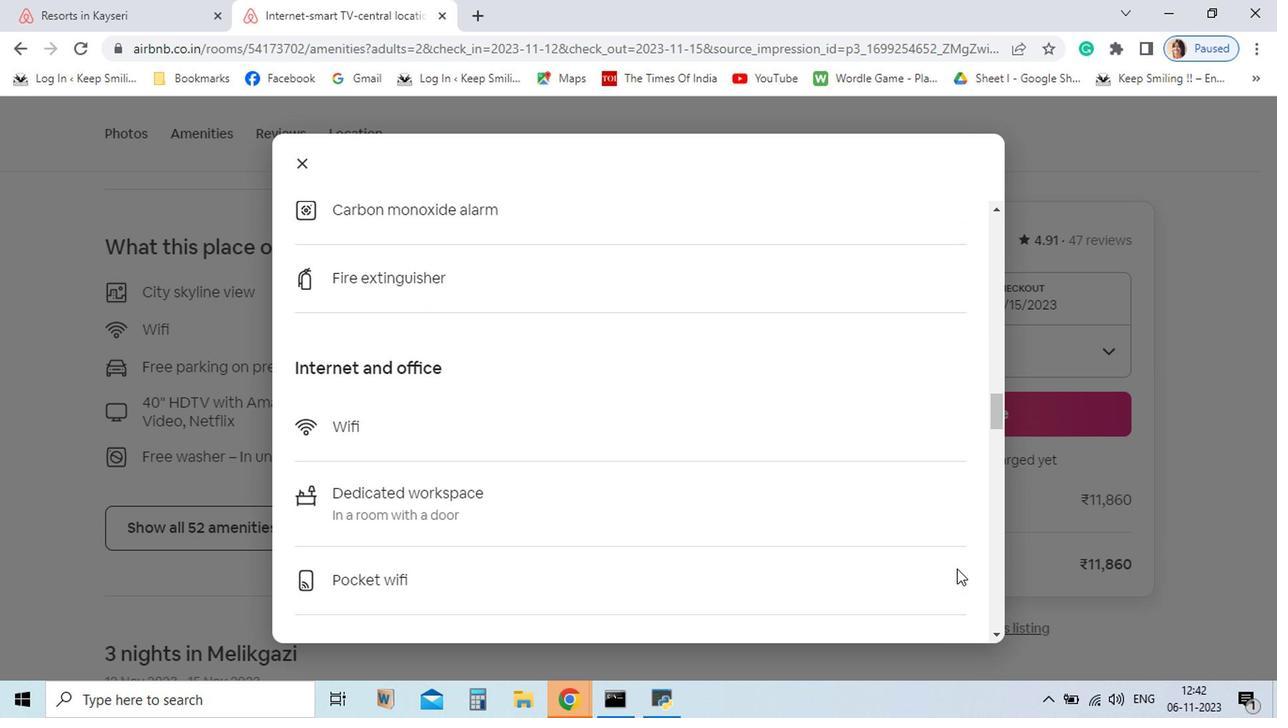 
Action: Mouse scrolled (333, 222) with delta (0, 0)
Screenshot: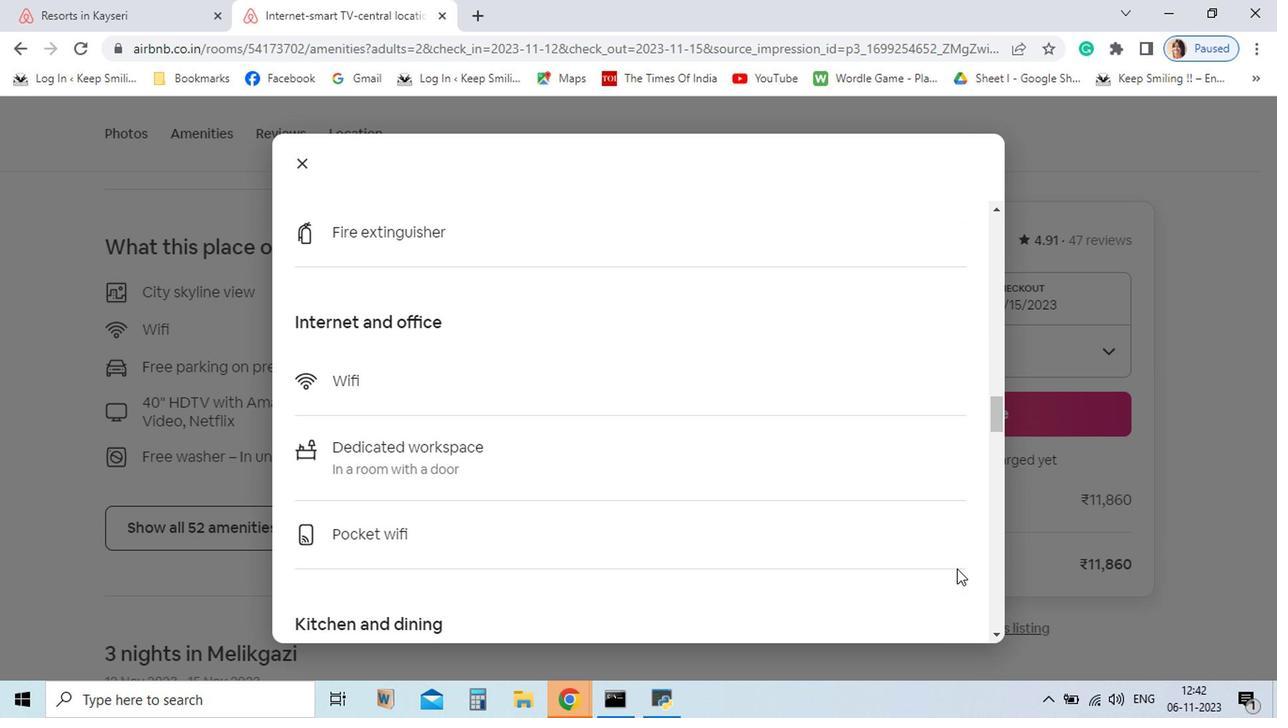 
Action: Mouse scrolled (333, 222) with delta (0, 0)
Screenshot: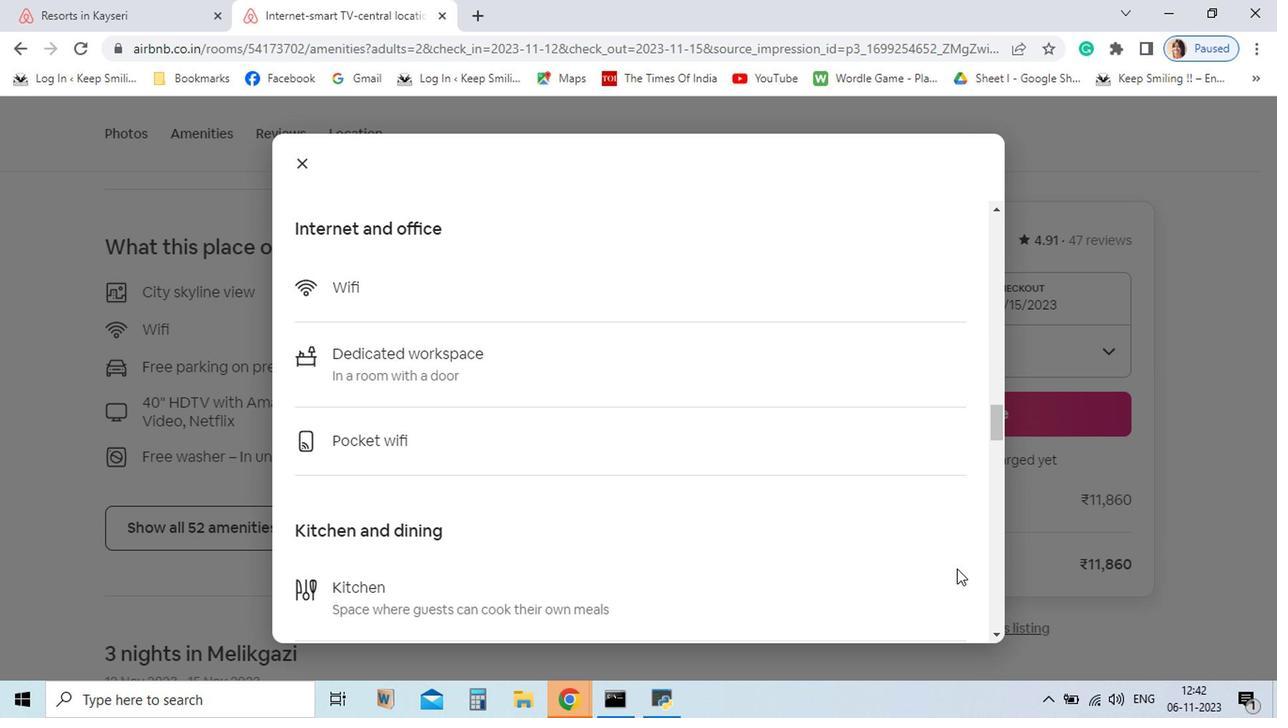 
Action: Mouse scrolled (333, 222) with delta (0, 0)
Screenshot: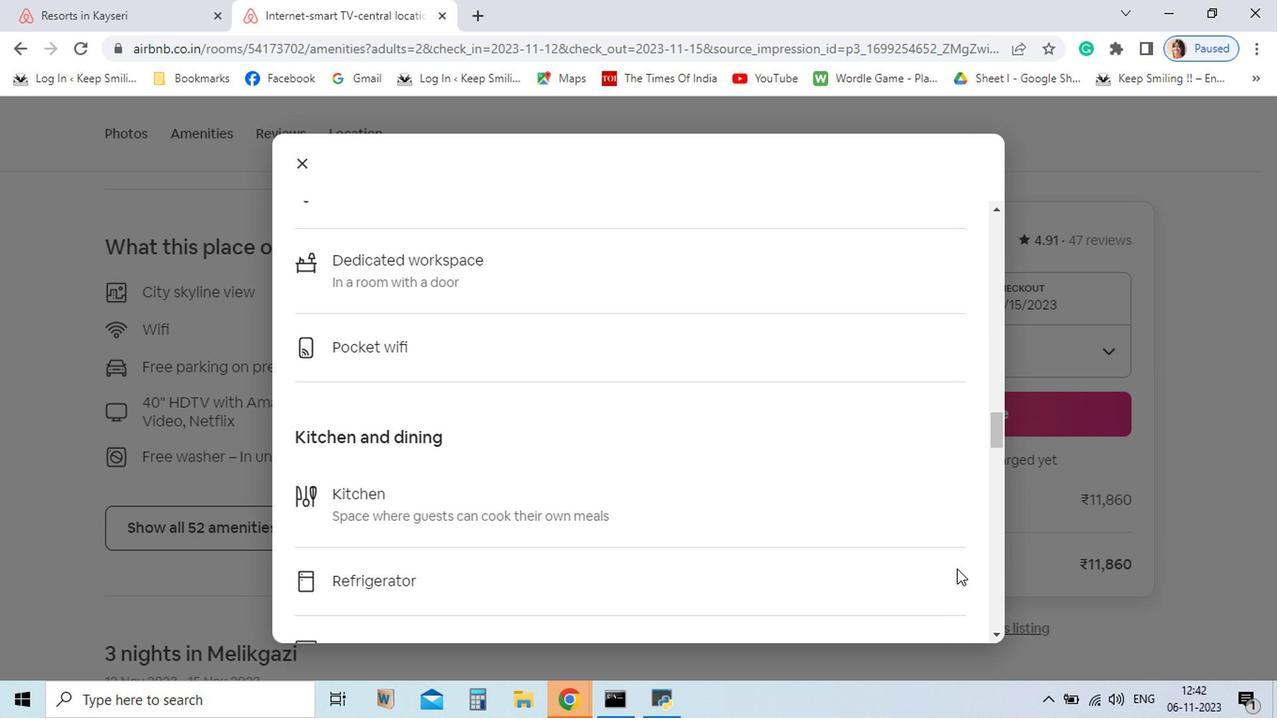 
Action: Mouse scrolled (333, 222) with delta (0, 0)
Screenshot: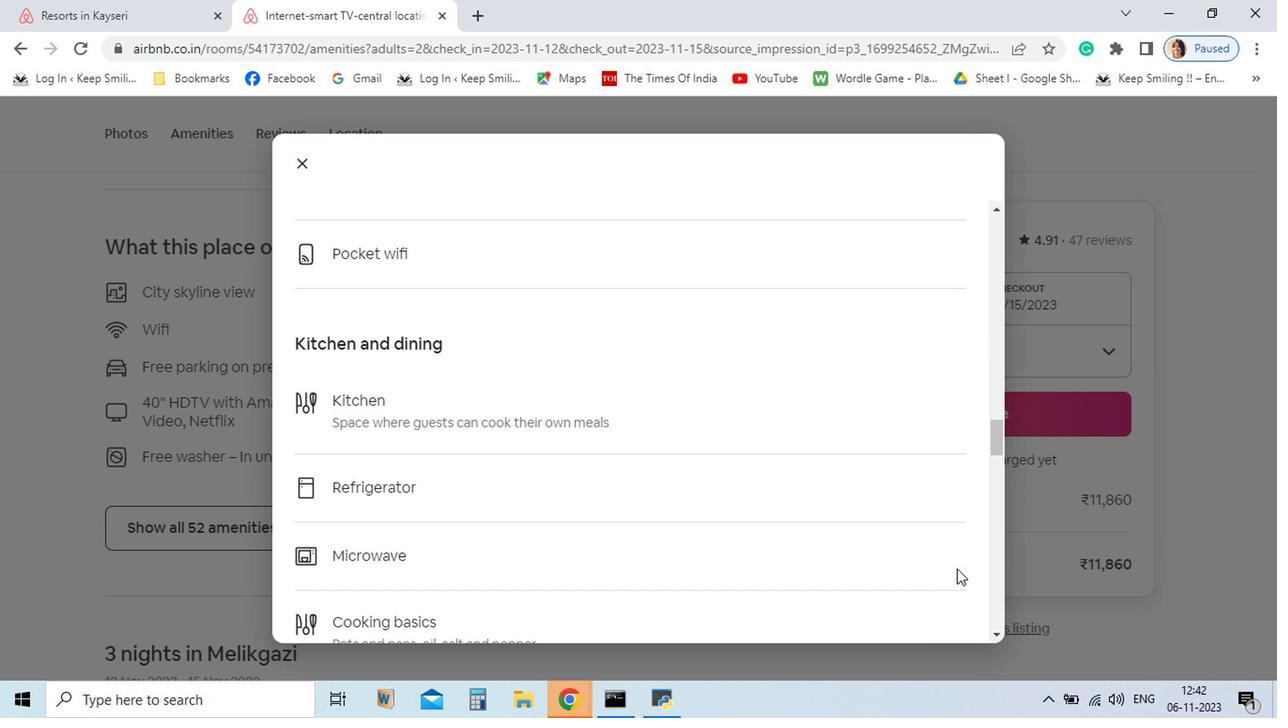 
Action: Mouse scrolled (333, 222) with delta (0, 0)
Screenshot: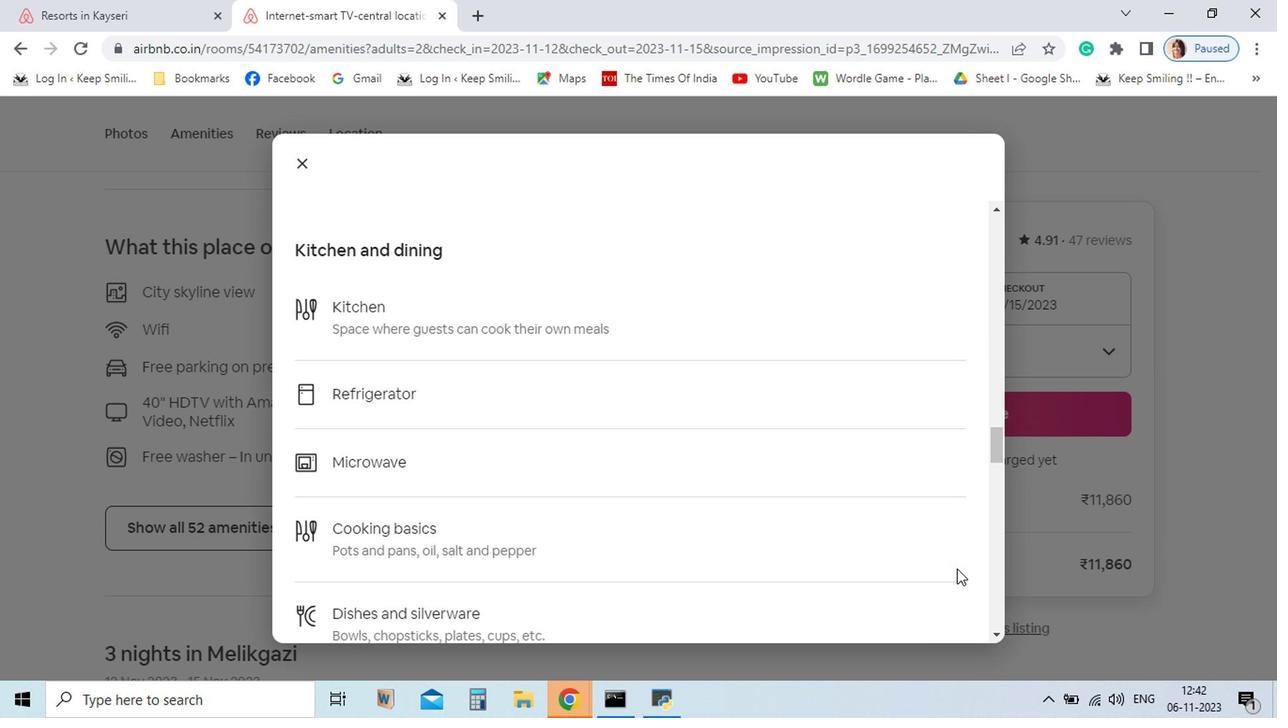 
Action: Mouse scrolled (333, 222) with delta (0, 0)
Screenshot: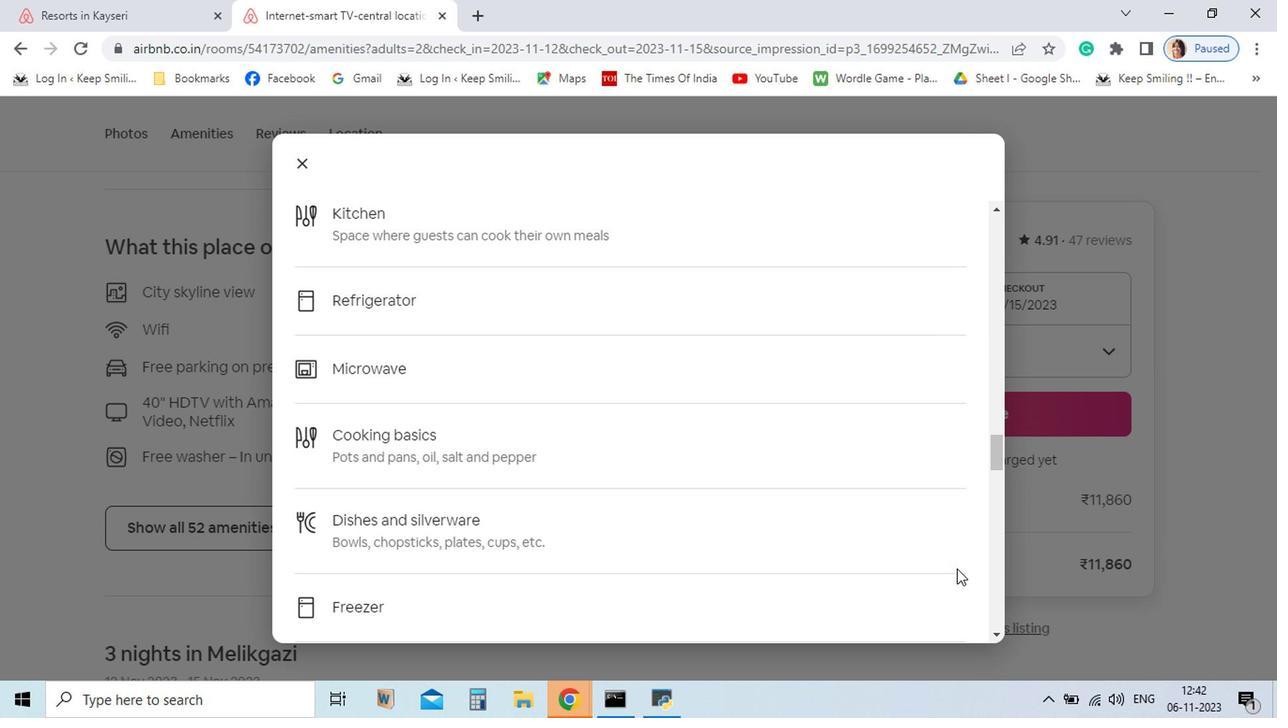 
Action: Mouse scrolled (333, 222) with delta (0, 0)
Screenshot: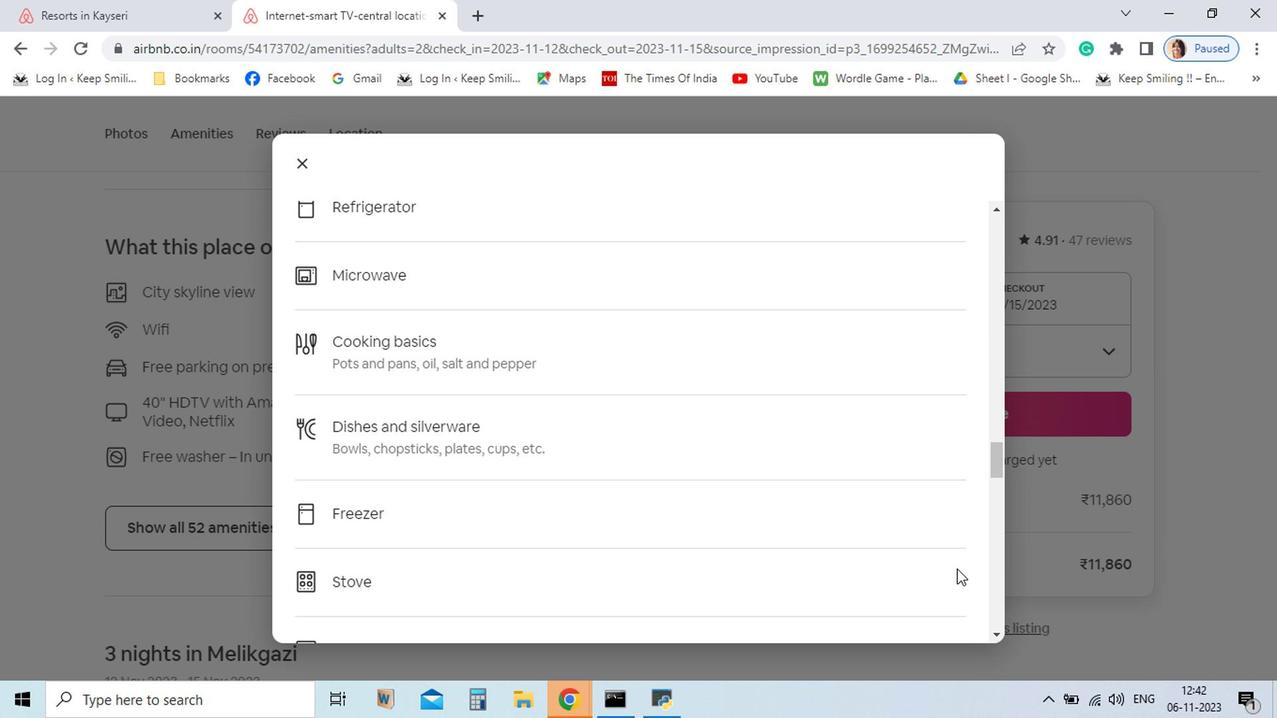 
Action: Mouse scrolled (333, 222) with delta (0, 0)
Screenshot: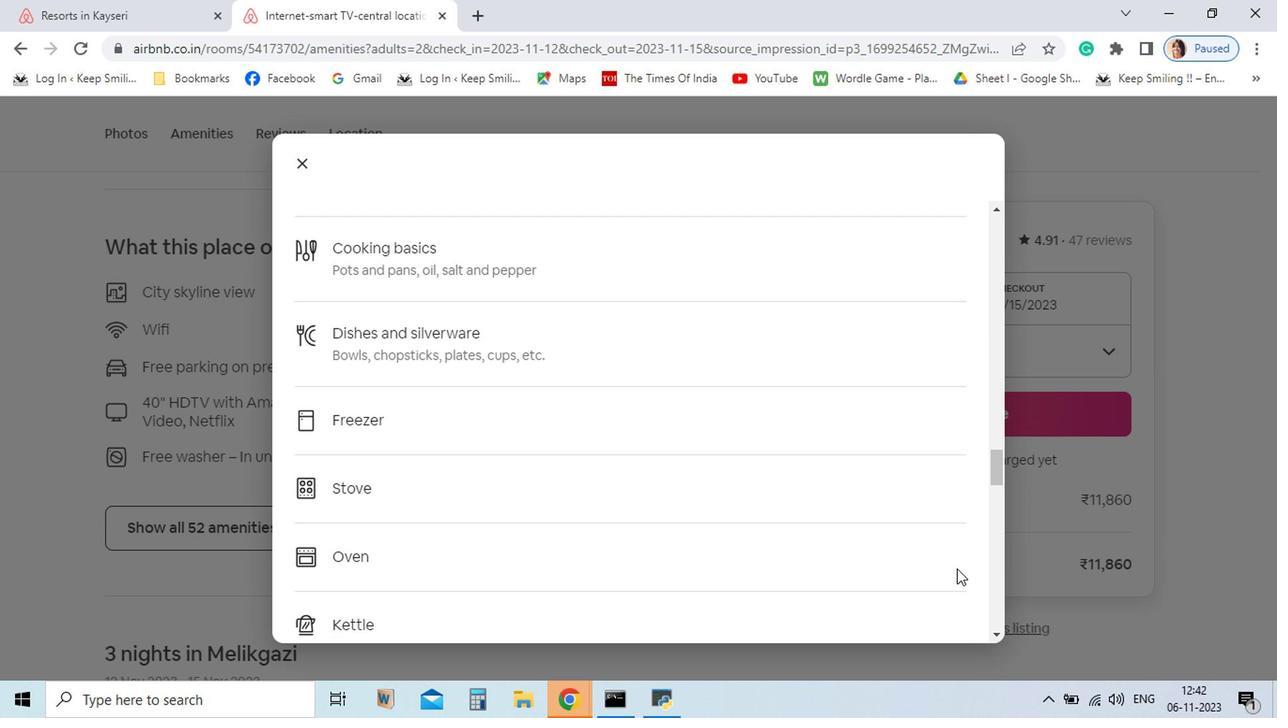 
Action: Mouse scrolled (333, 222) with delta (0, 0)
Screenshot: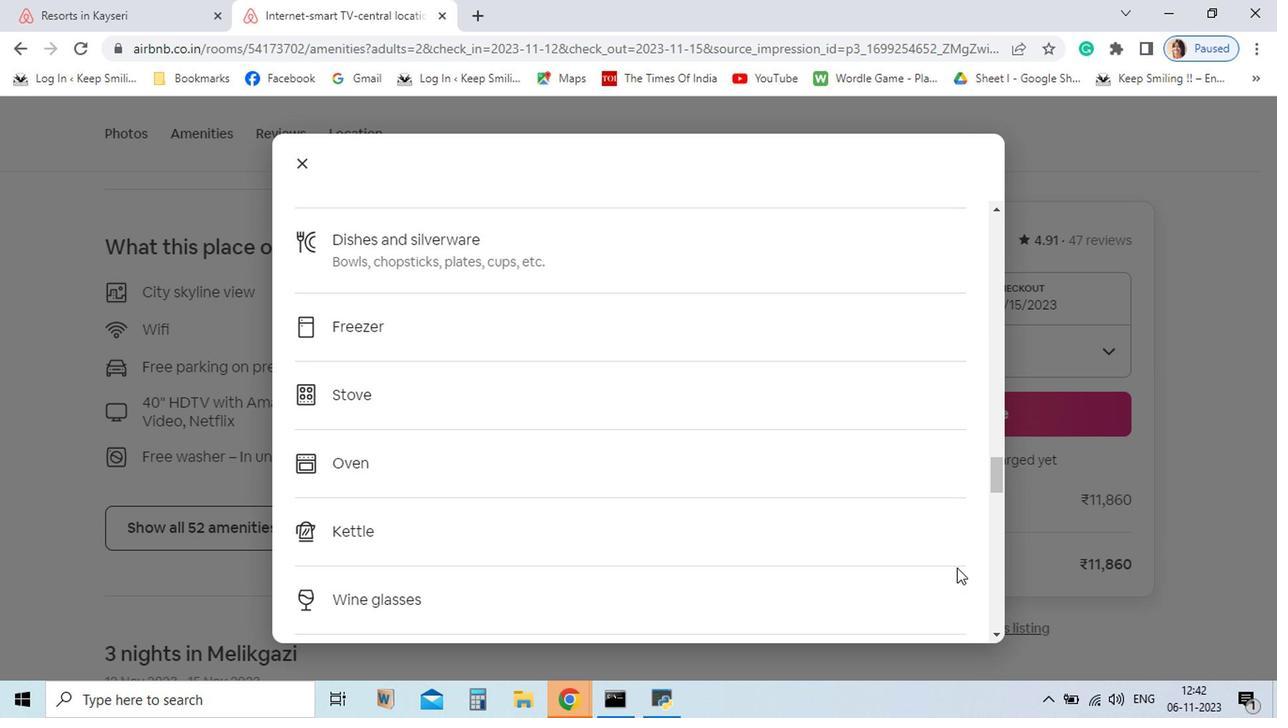 
Action: Mouse scrolled (333, 222) with delta (0, 0)
Screenshot: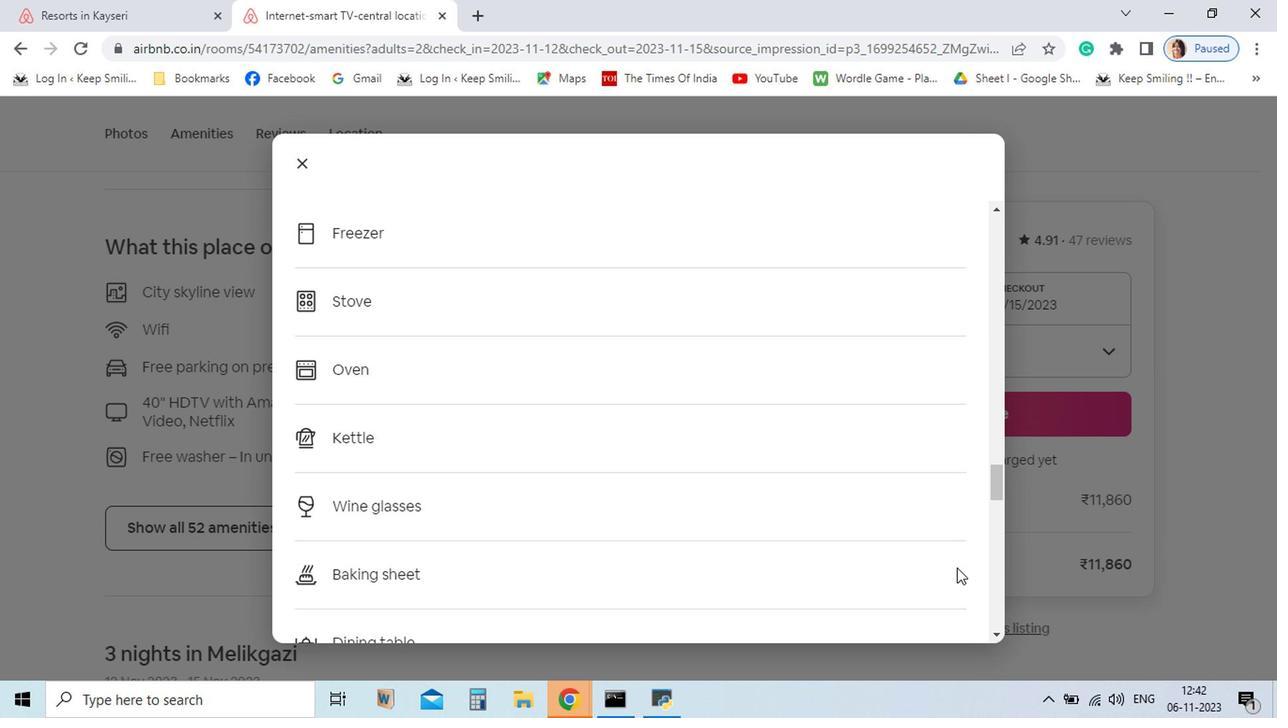 
Action: Mouse scrolled (333, 222) with delta (0, 0)
Screenshot: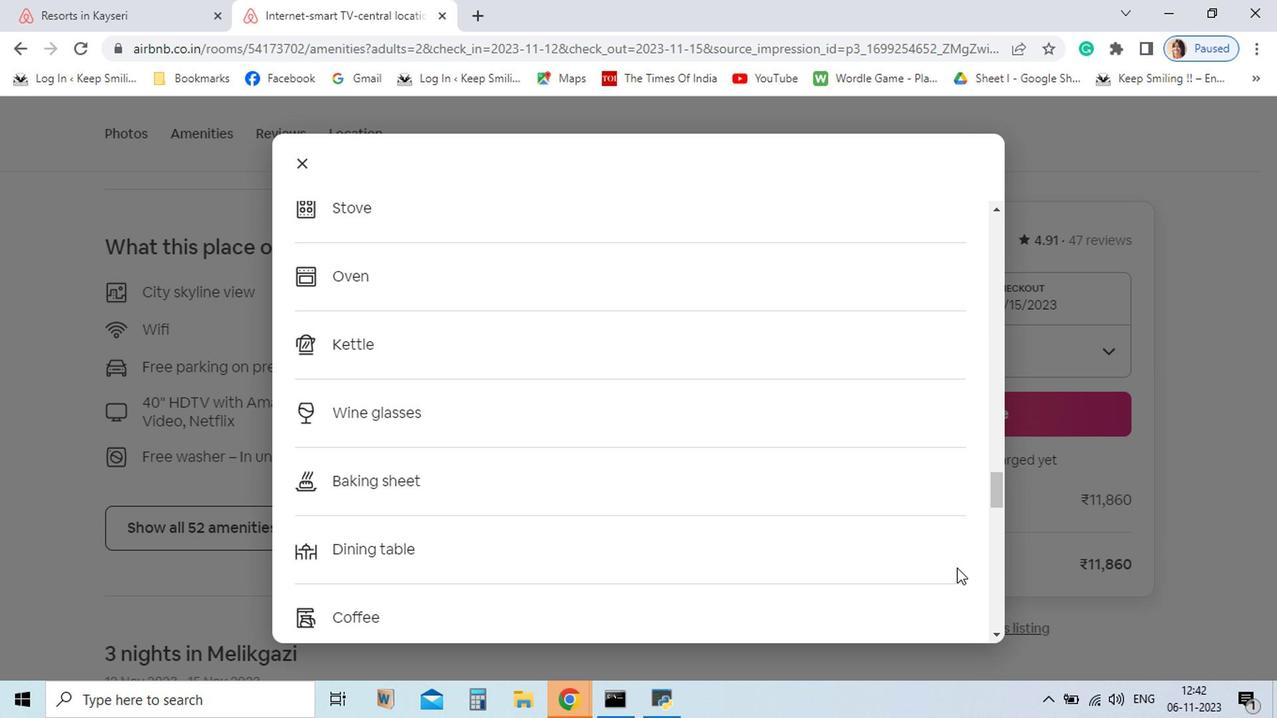 
Action: Mouse moved to (333, 222)
Screenshot: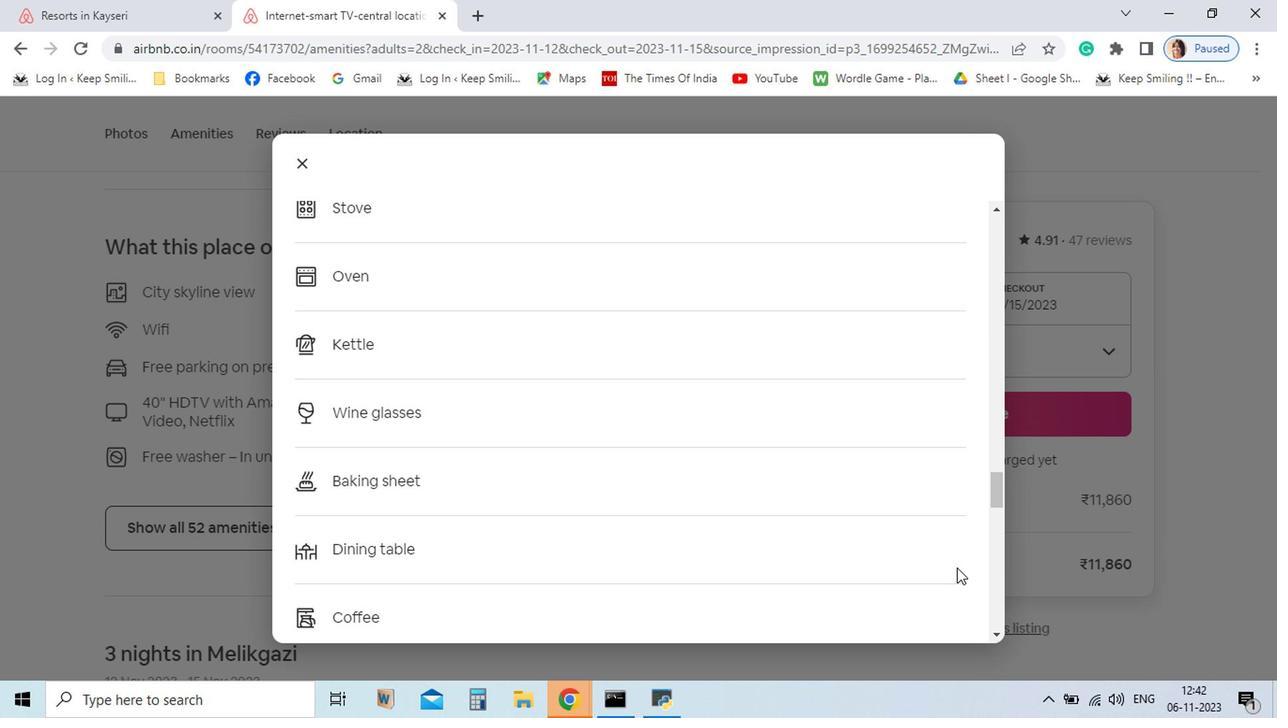
Action: Mouse scrolled (333, 222) with delta (0, 0)
Screenshot: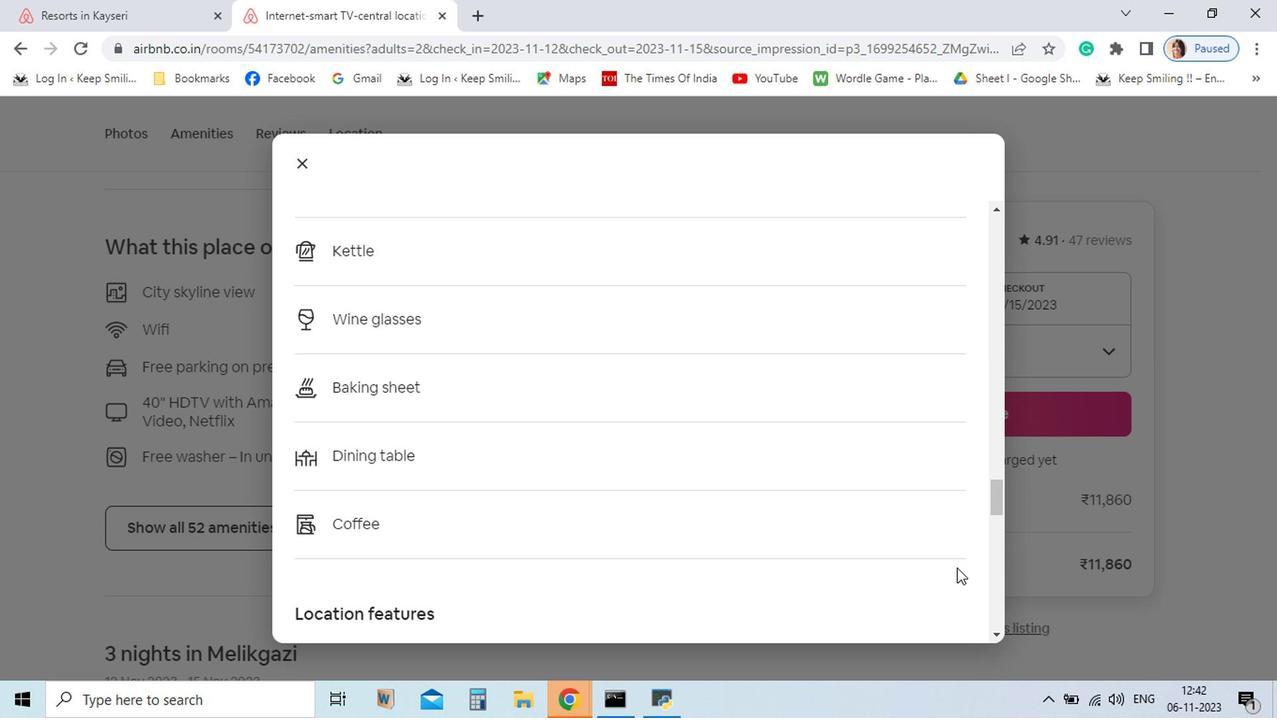 
Action: Mouse scrolled (333, 222) with delta (0, 0)
Screenshot: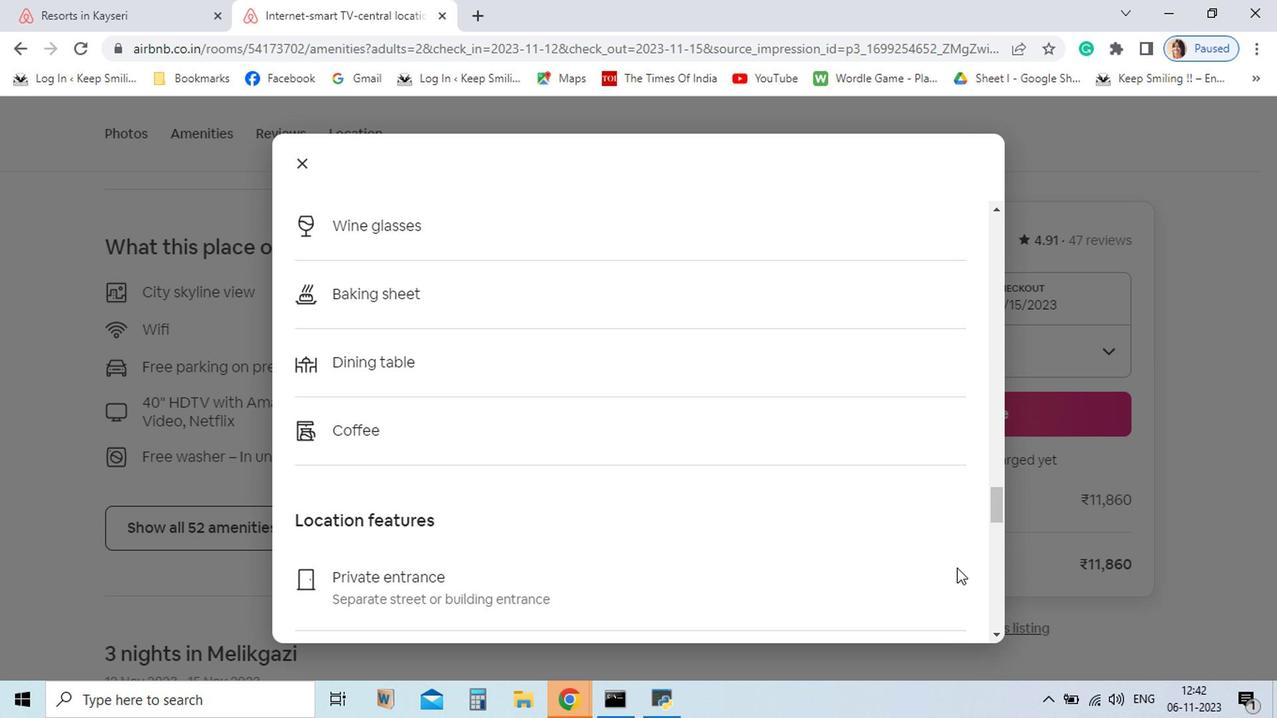 
Action: Mouse scrolled (333, 222) with delta (0, 0)
Screenshot: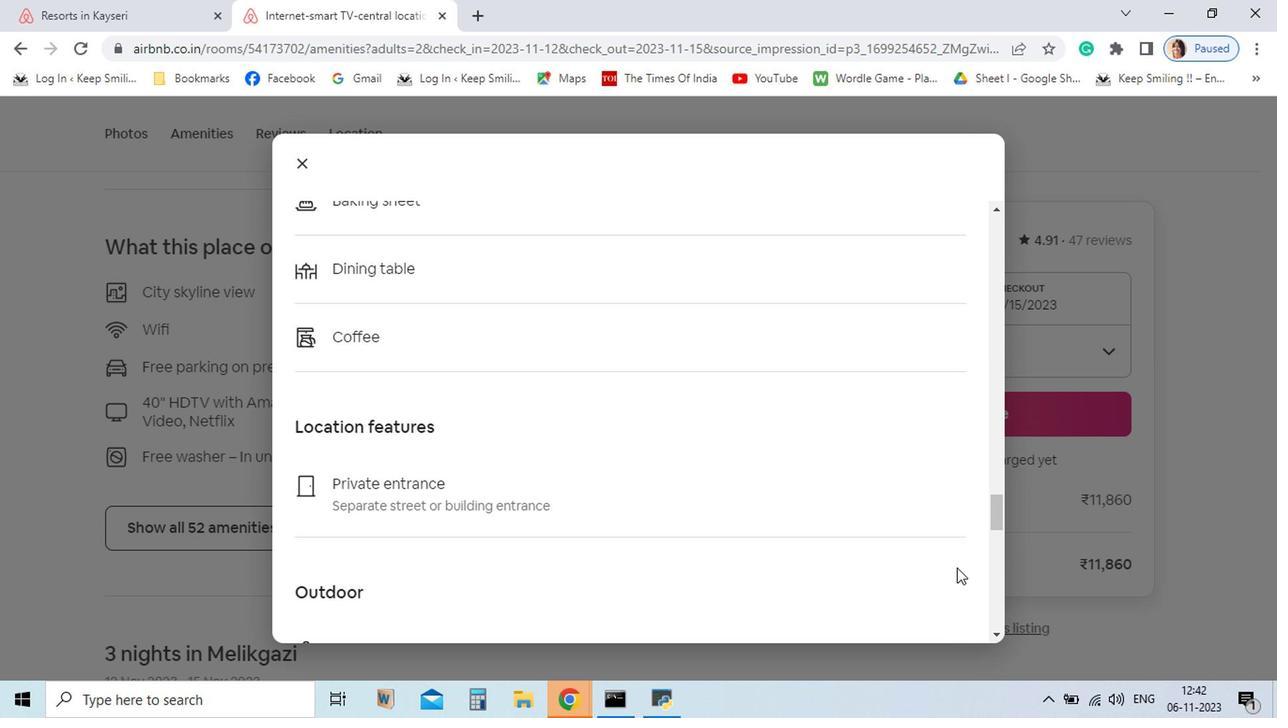
Action: Mouse scrolled (333, 222) with delta (0, 0)
Screenshot: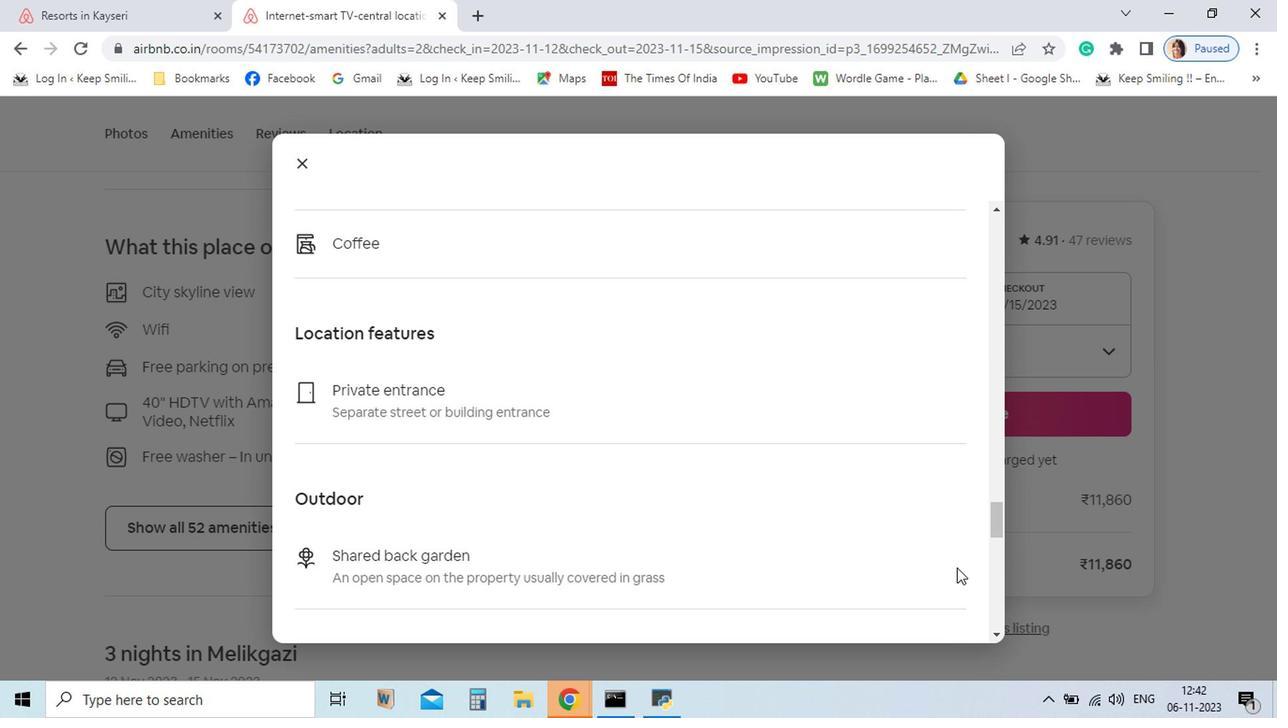 
Action: Mouse scrolled (333, 222) with delta (0, 0)
Screenshot: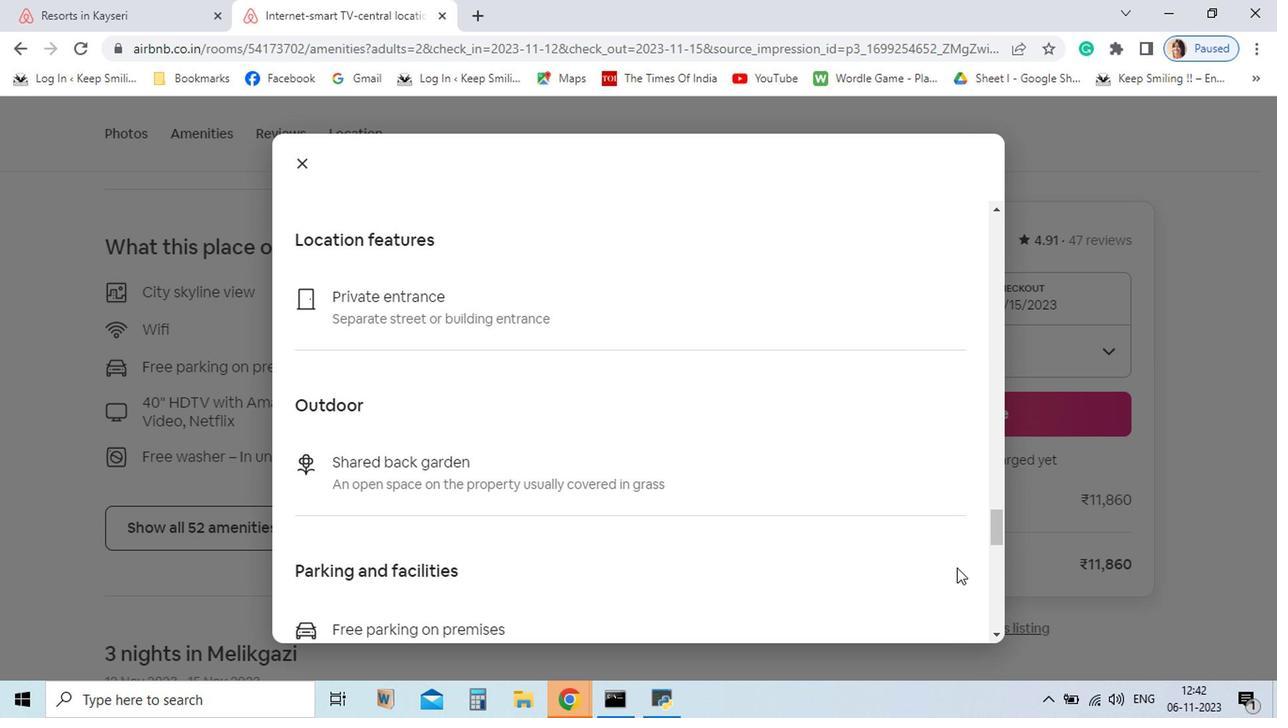 
Action: Mouse scrolled (333, 222) with delta (0, 0)
Screenshot: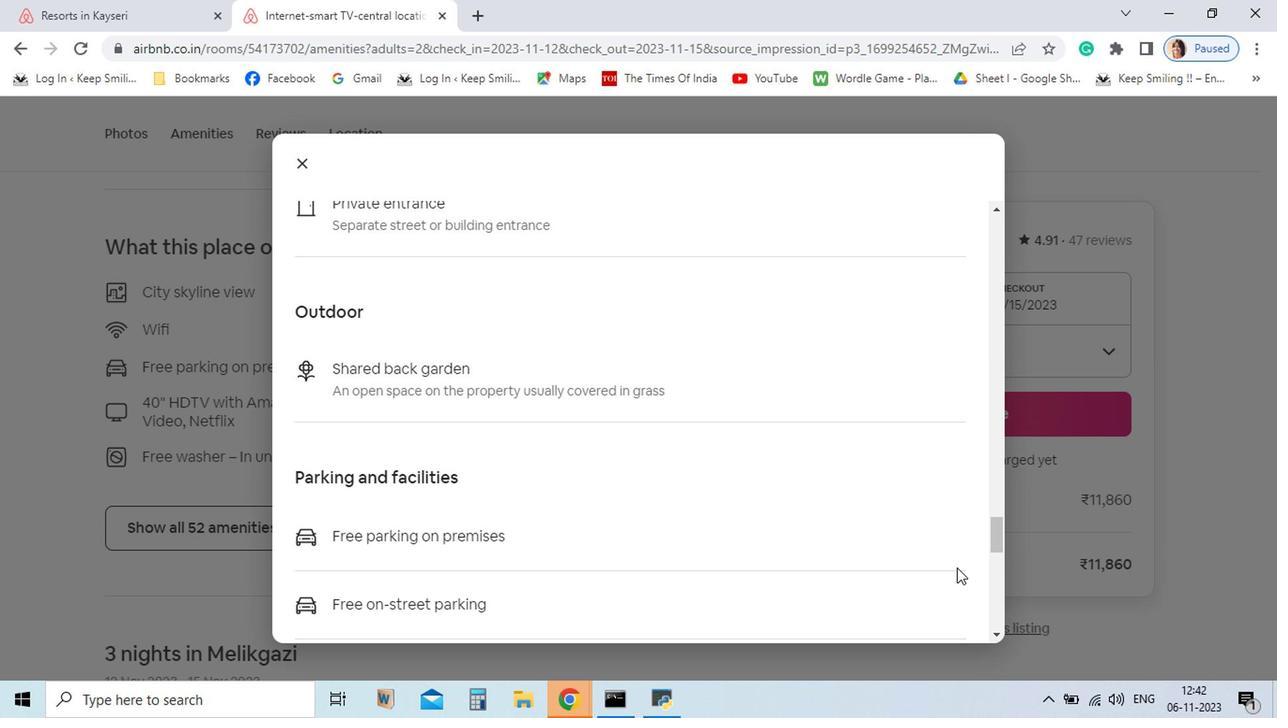 
Action: Mouse scrolled (333, 222) with delta (0, 0)
Screenshot: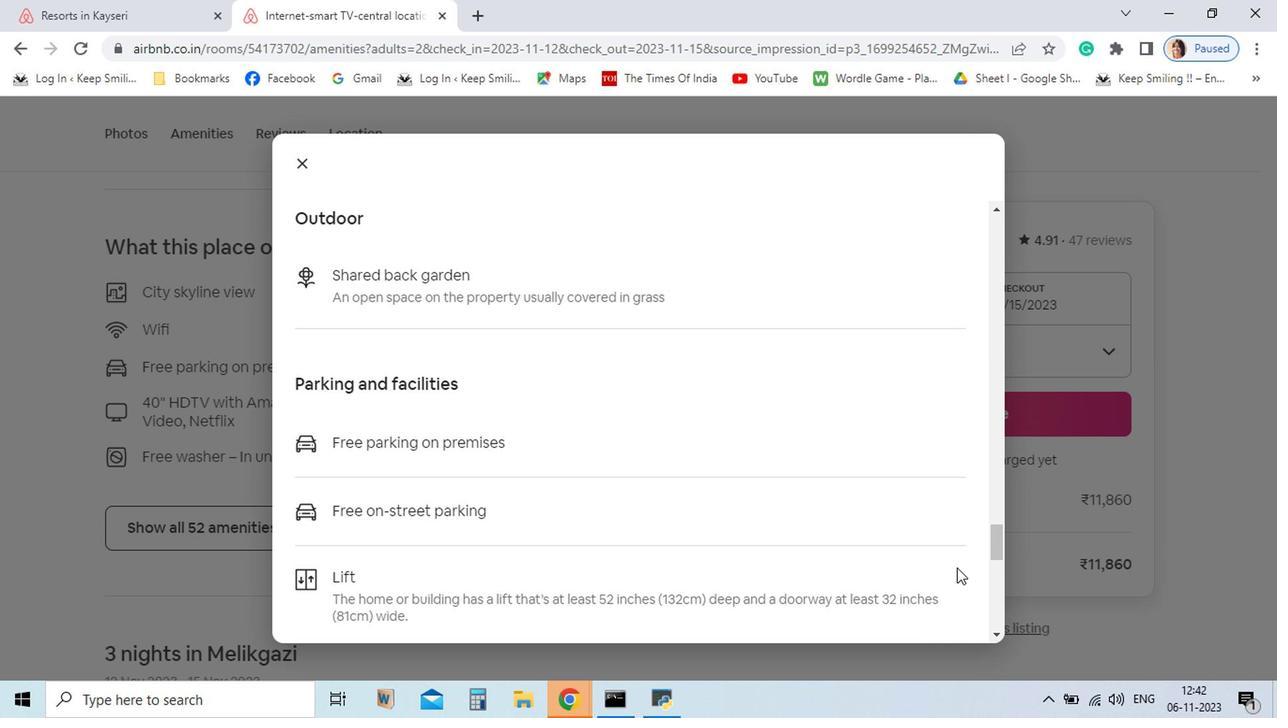 
Action: Mouse scrolled (333, 222) with delta (0, 0)
Screenshot: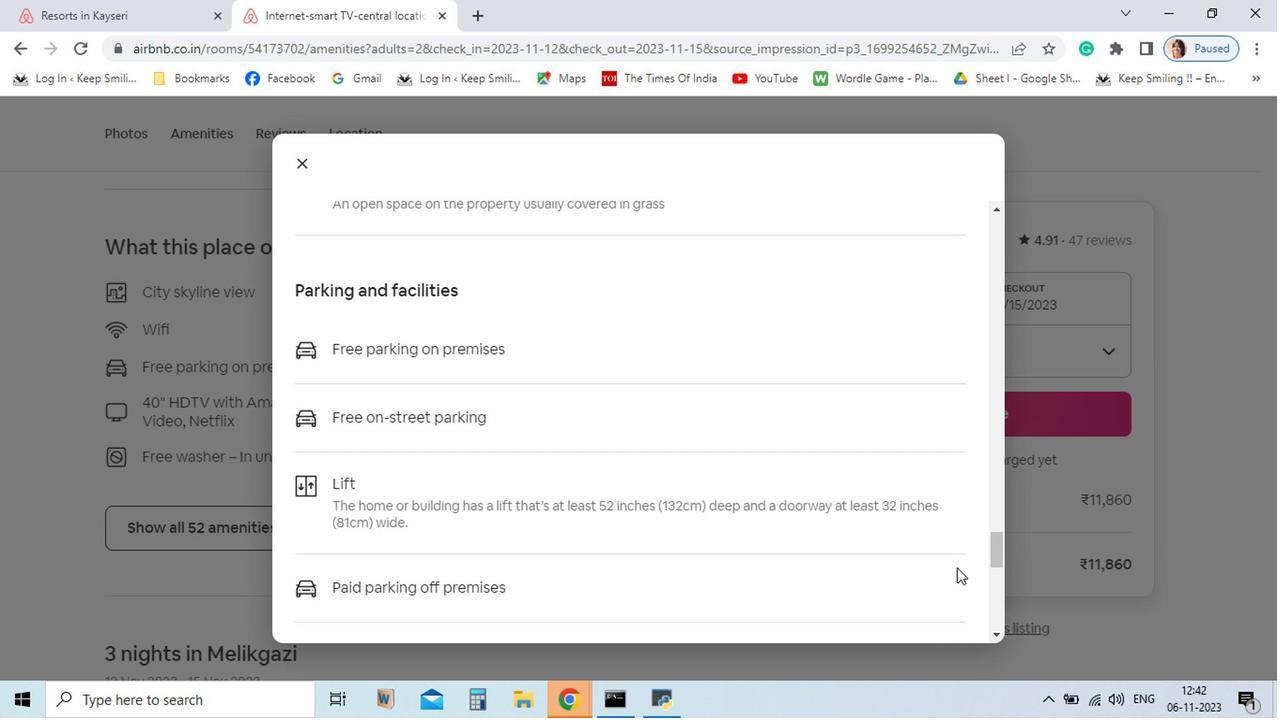 
Action: Mouse scrolled (333, 222) with delta (0, 0)
Screenshot: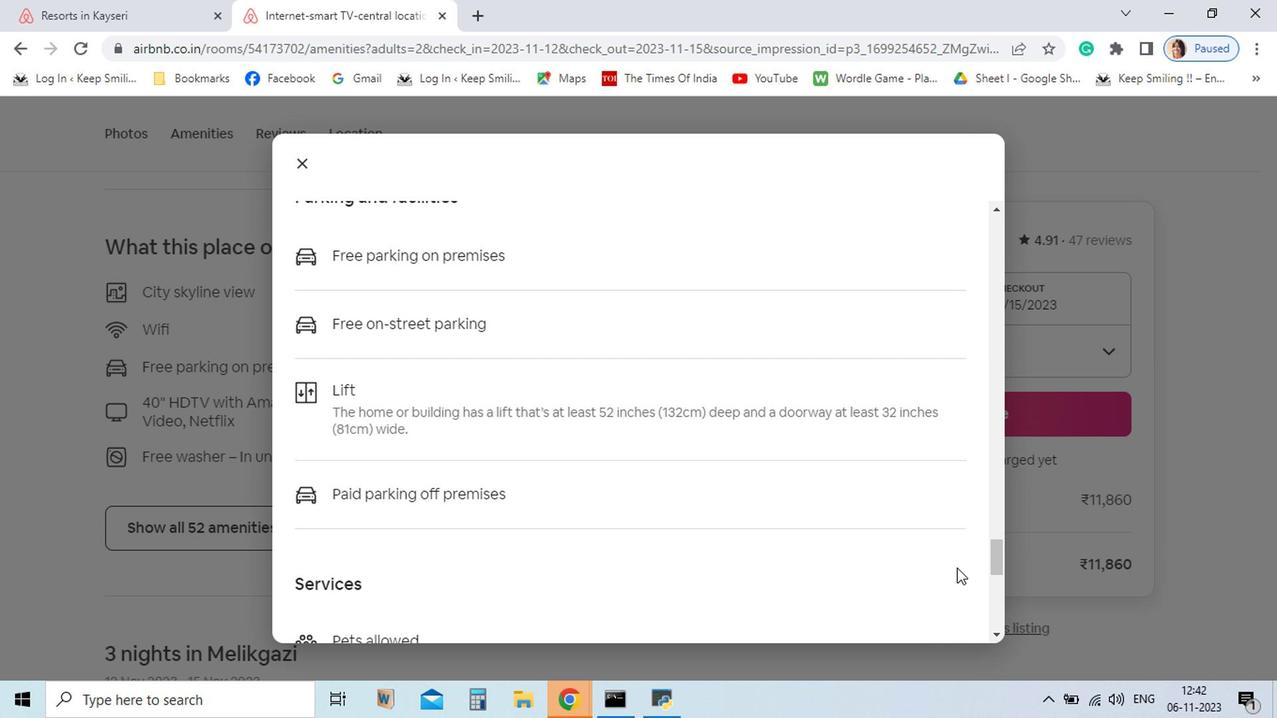 
Action: Mouse scrolled (333, 222) with delta (0, 0)
Screenshot: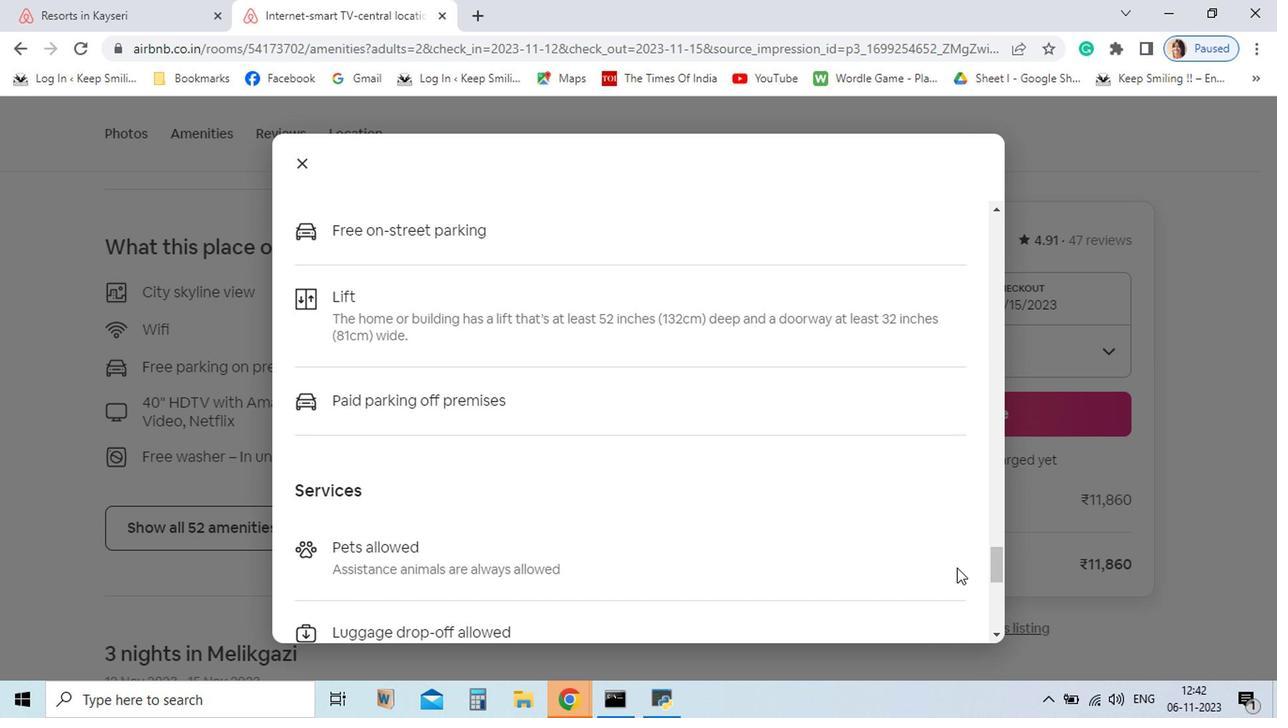 
Action: Mouse scrolled (333, 222) with delta (0, 0)
Screenshot: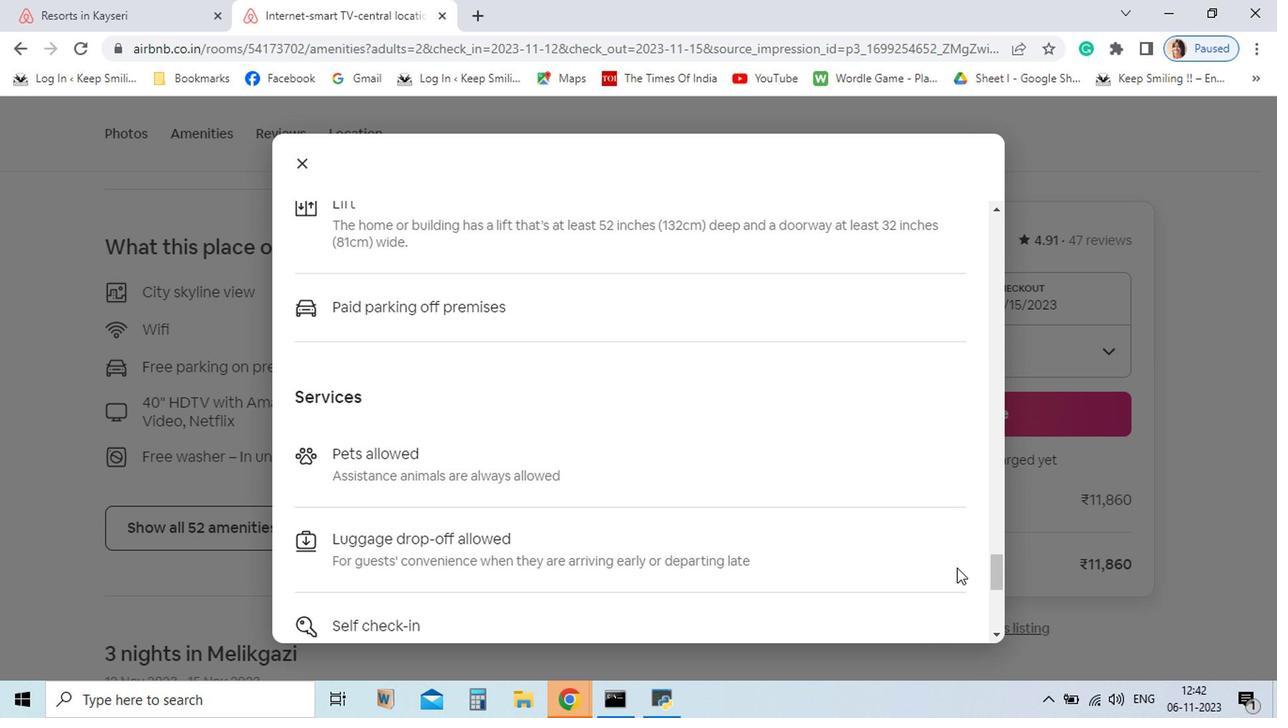 
Action: Mouse scrolled (333, 222) with delta (0, 0)
Screenshot: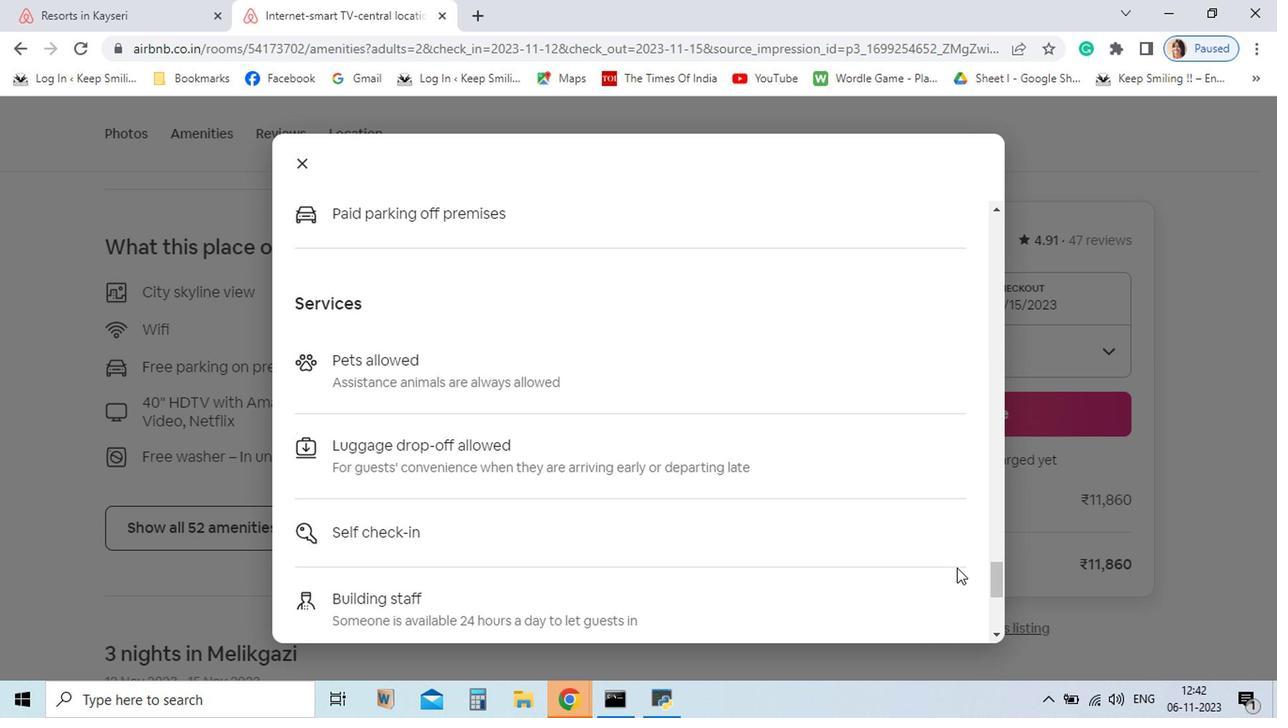 
Action: Mouse scrolled (333, 222) with delta (0, 0)
Screenshot: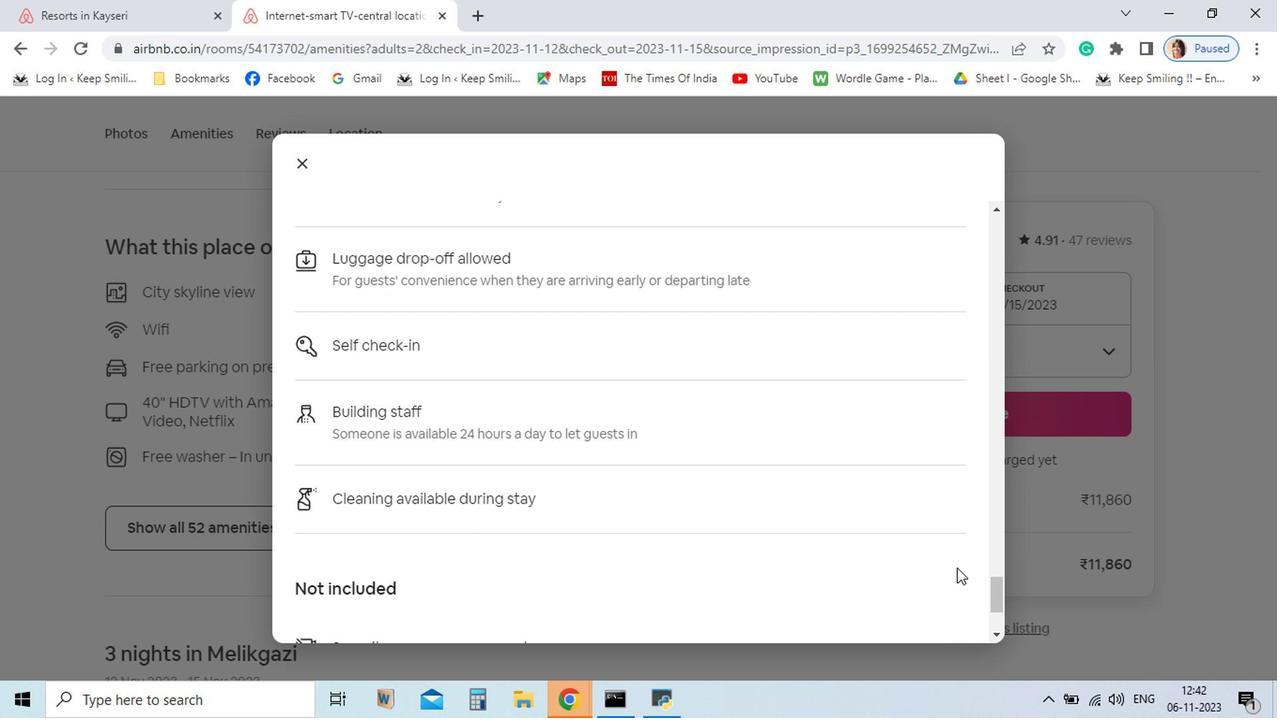 
Action: Mouse scrolled (333, 222) with delta (0, 0)
Screenshot: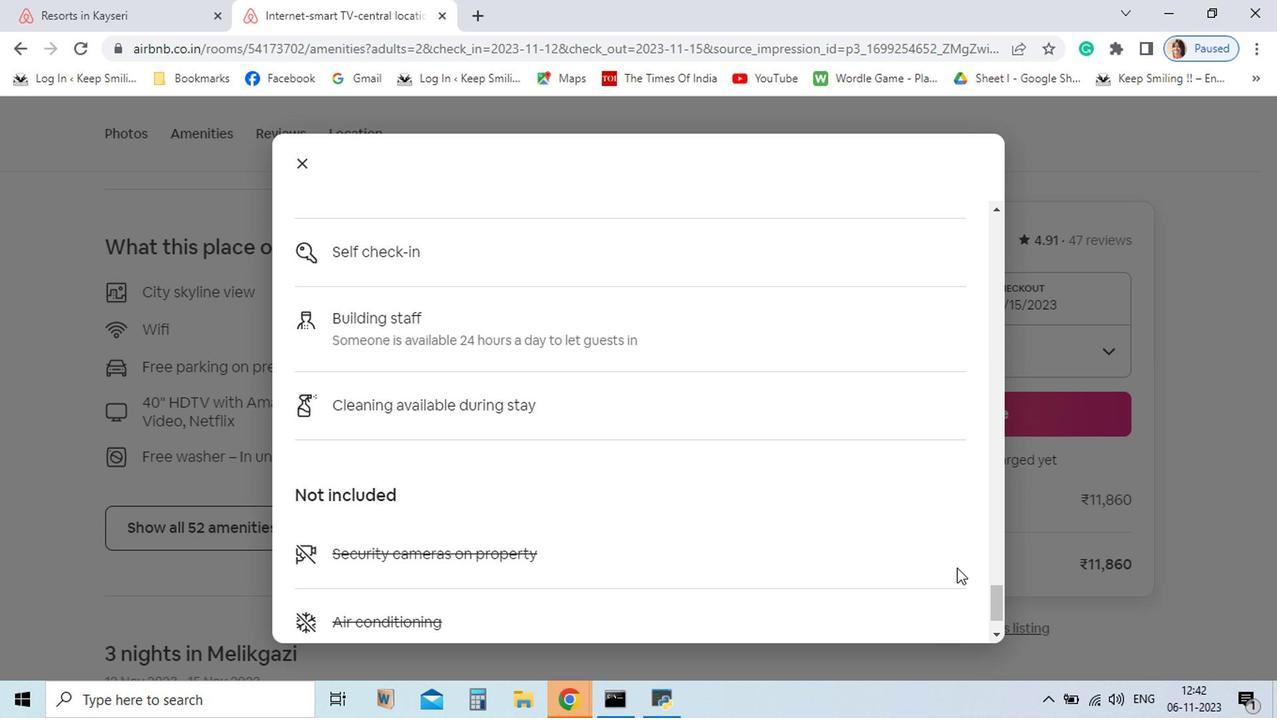 
Action: Mouse scrolled (333, 222) with delta (0, 0)
Screenshot: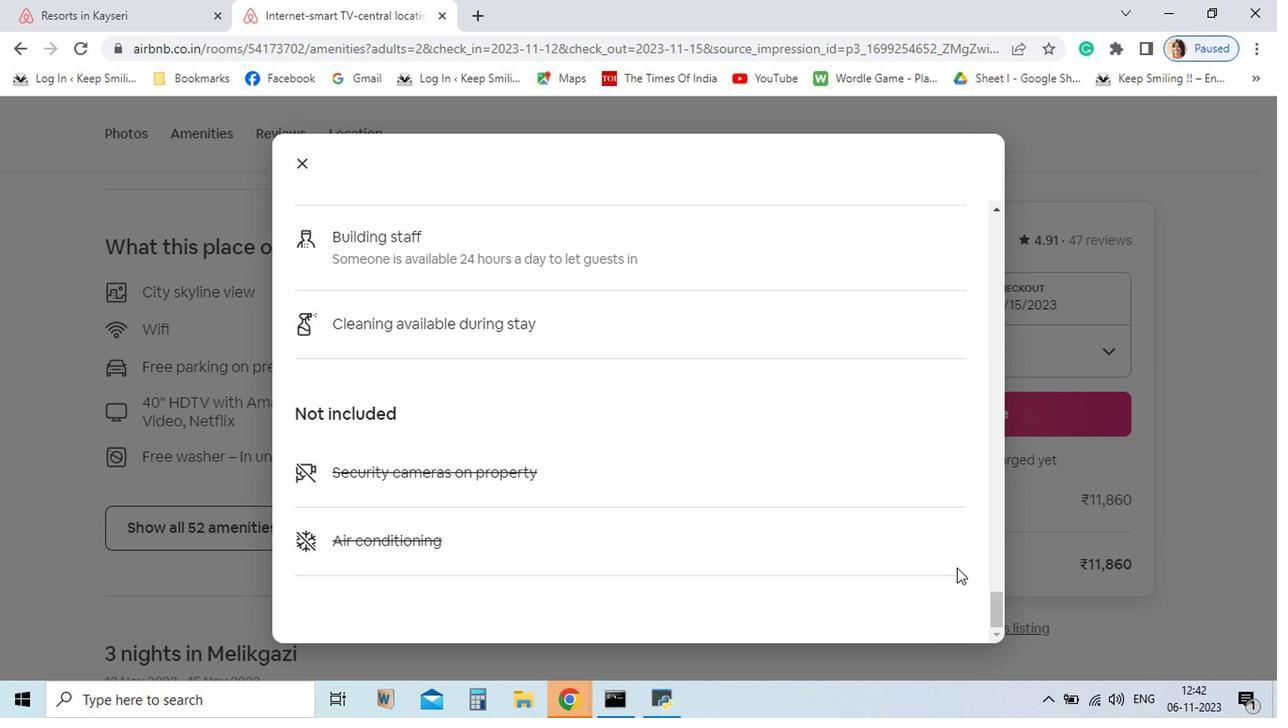 
Action: Mouse scrolled (333, 222) with delta (0, 0)
Screenshot: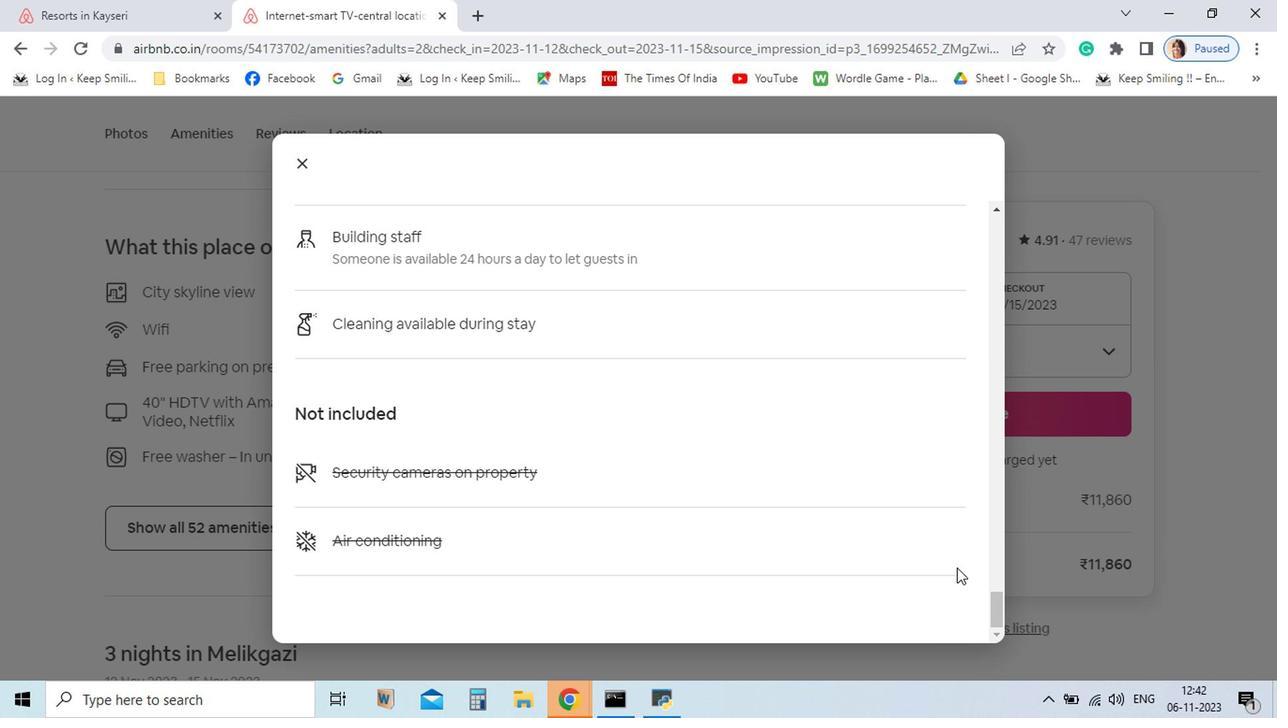 
Action: Mouse scrolled (333, 222) with delta (0, 0)
Screenshot: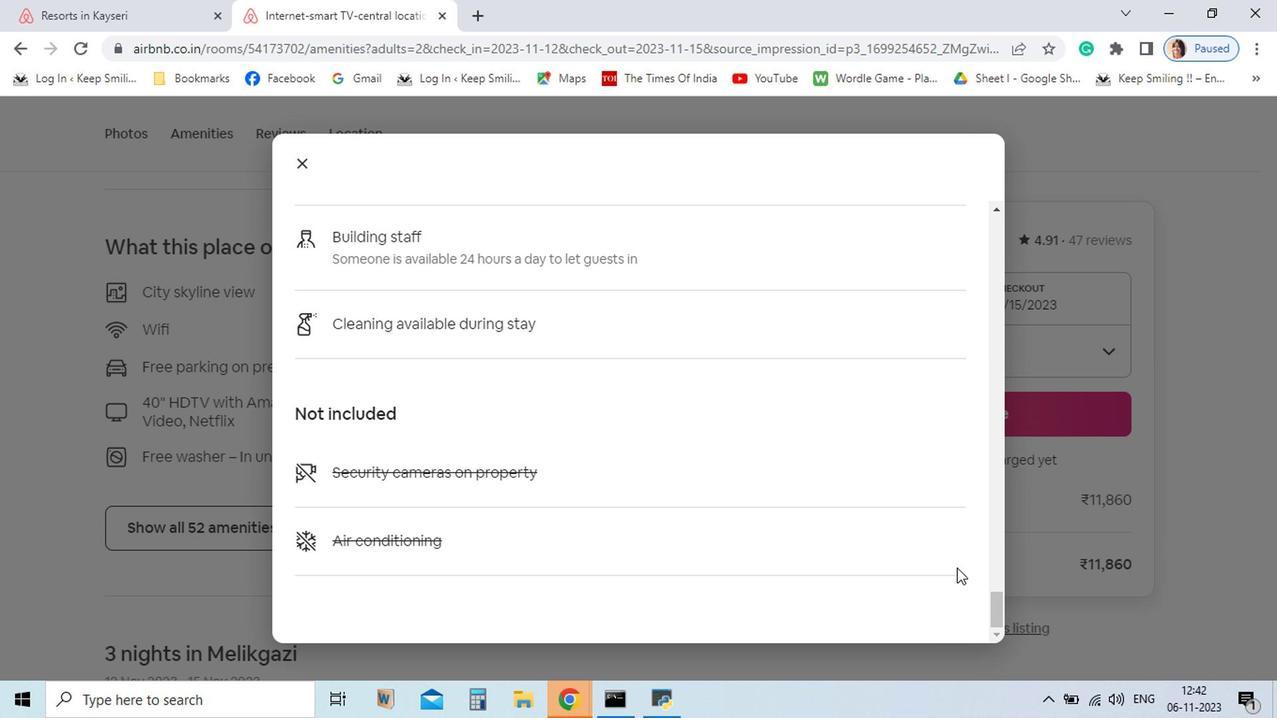 
Action: Mouse scrolled (333, 222) with delta (0, 0)
Screenshot: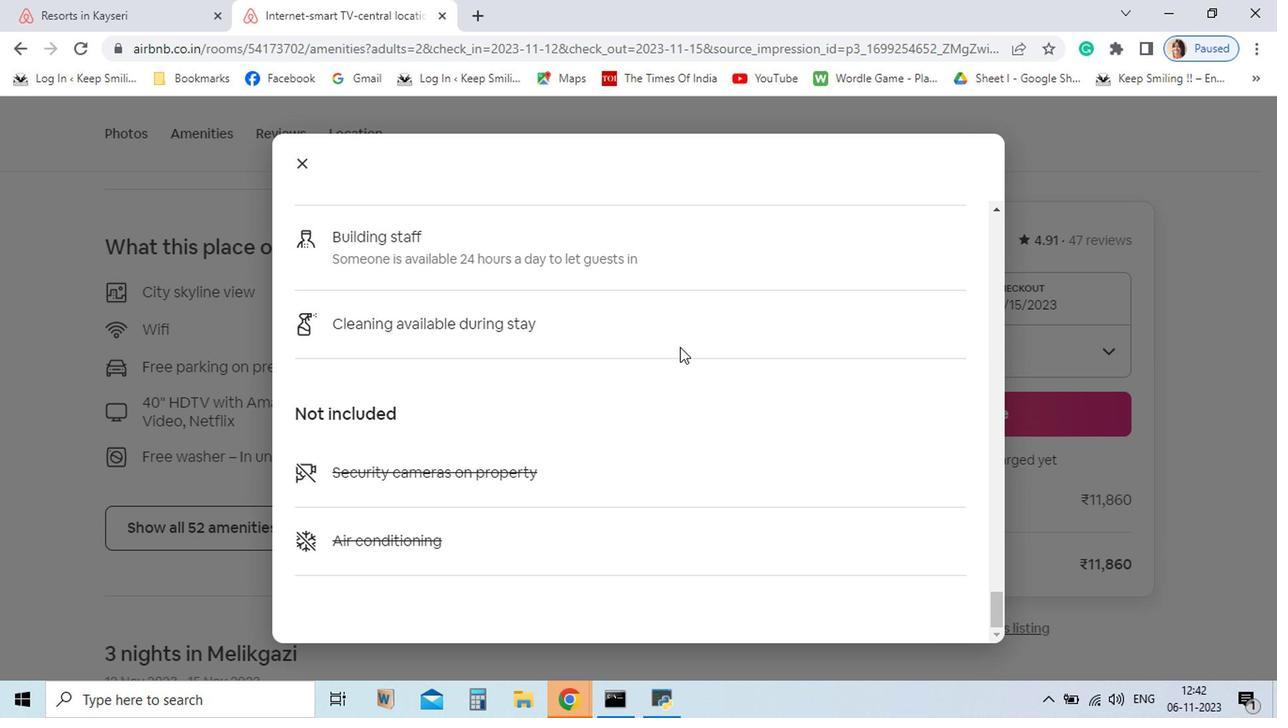 
Action: Mouse scrolled (333, 222) with delta (0, 0)
Screenshot: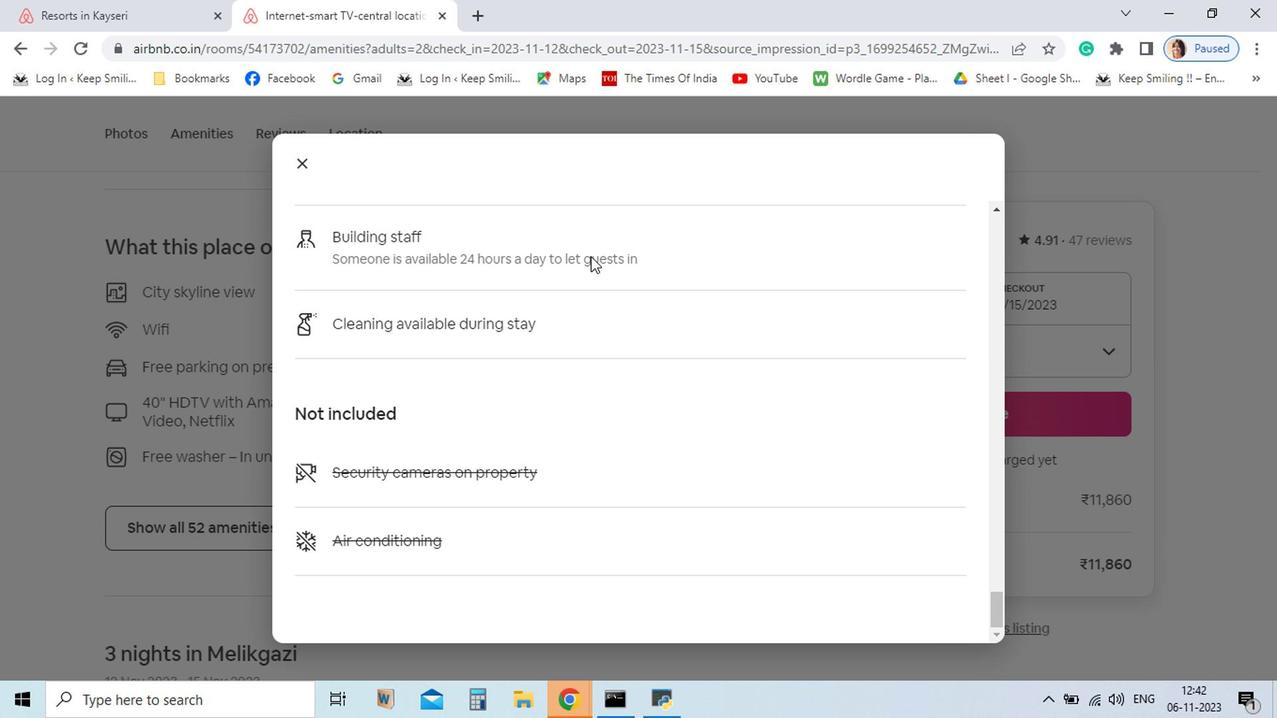 
Action: Mouse scrolled (333, 222) with delta (0, 0)
Screenshot: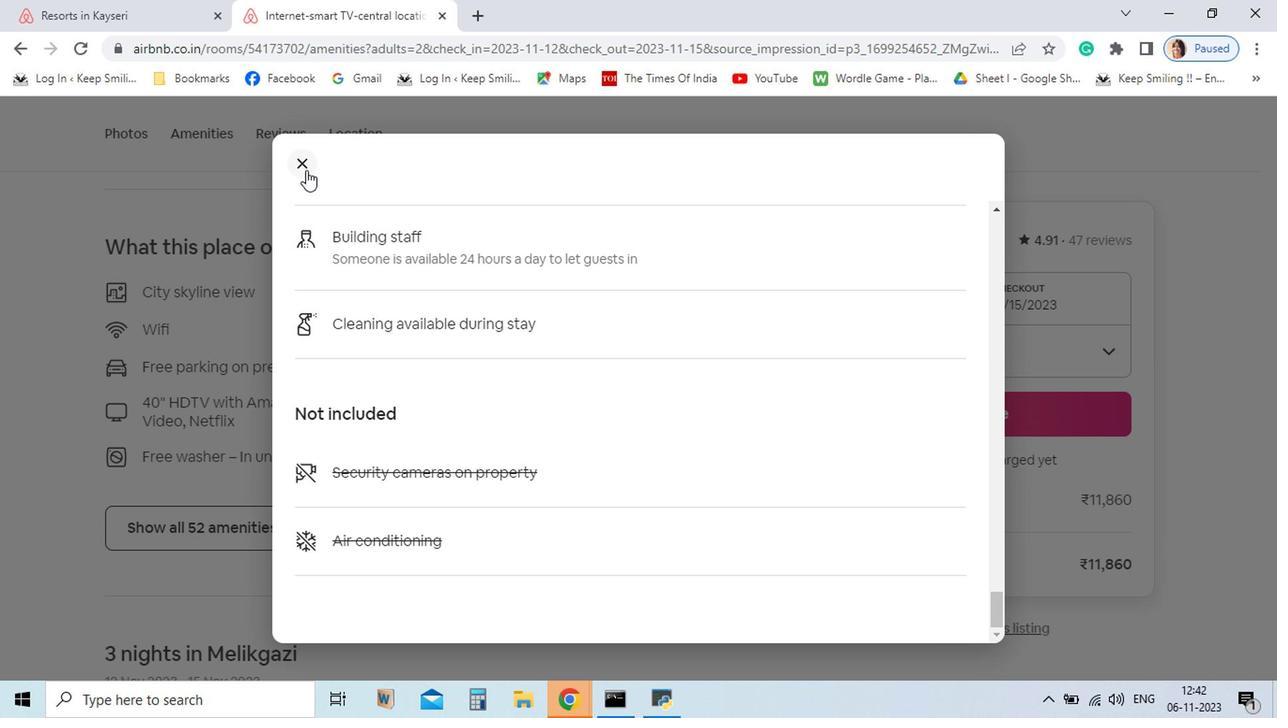 
Action: Mouse scrolled (333, 222) with delta (0, 0)
Screenshot: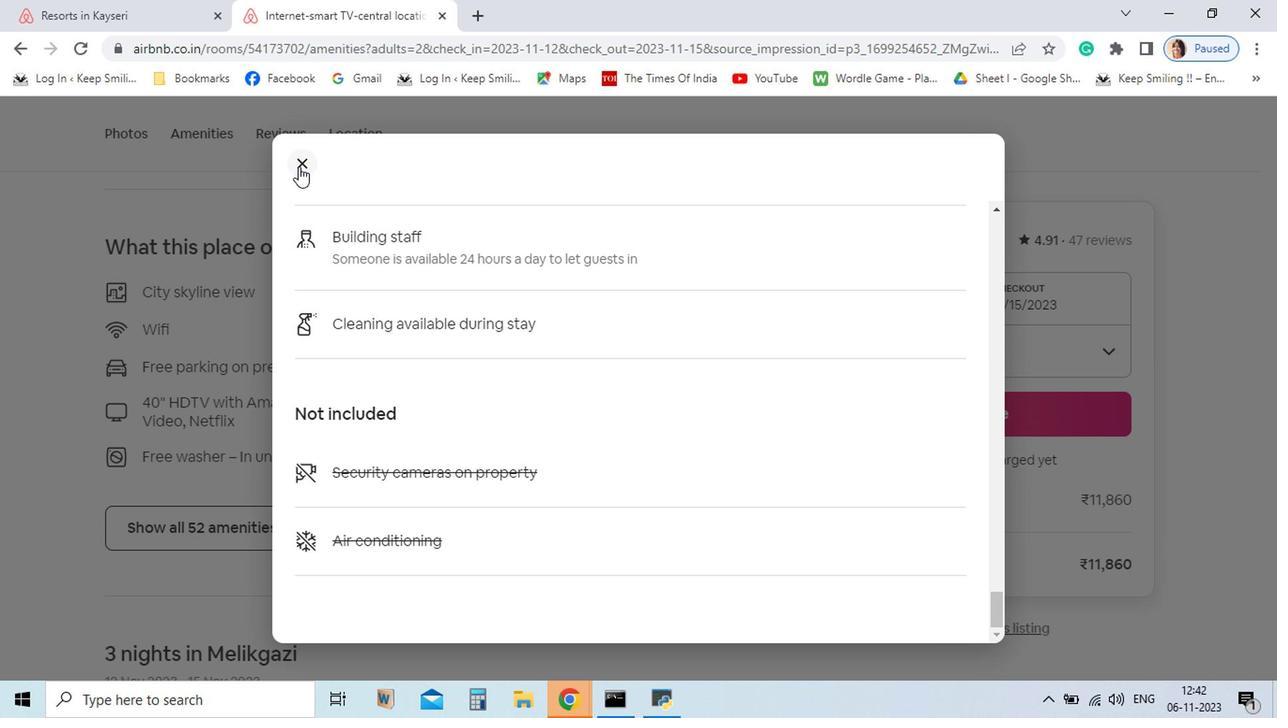 
Action: Mouse moved to (509, 410)
Screenshot: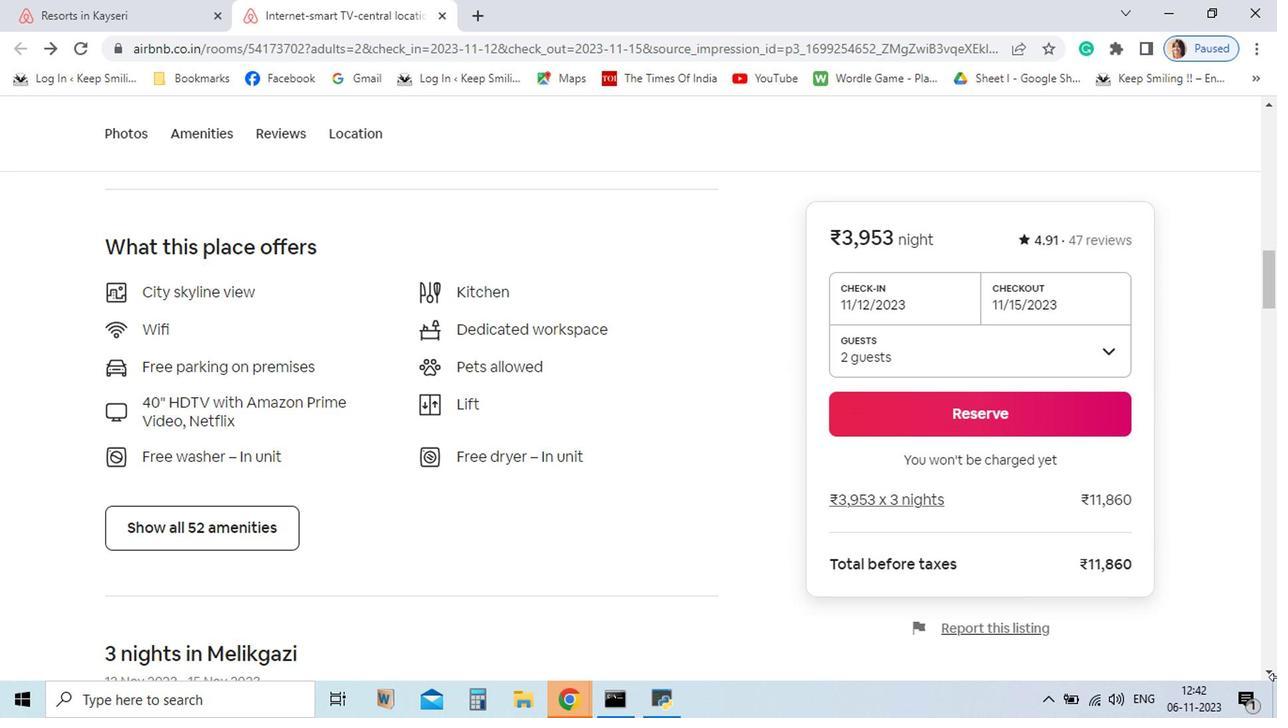
Action: Mouse pressed left at (509, 410)
Screenshot: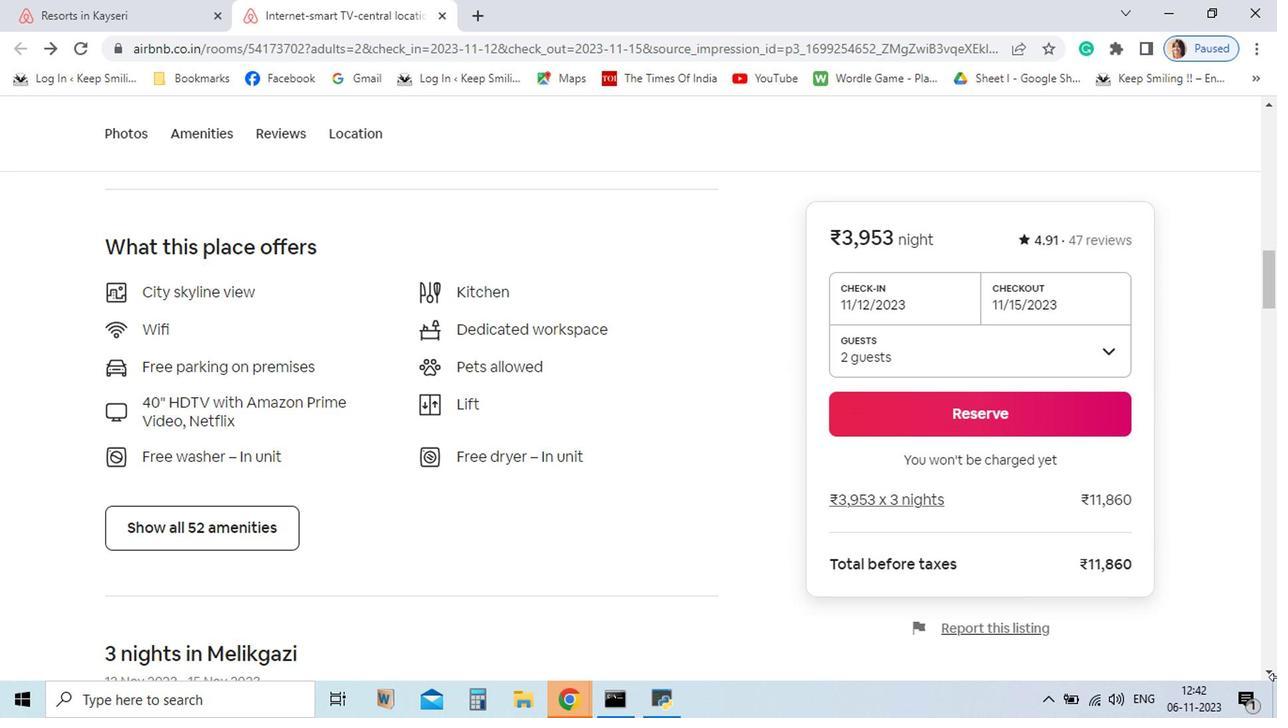 
Action: Mouse moved to (251, 171)
Screenshot: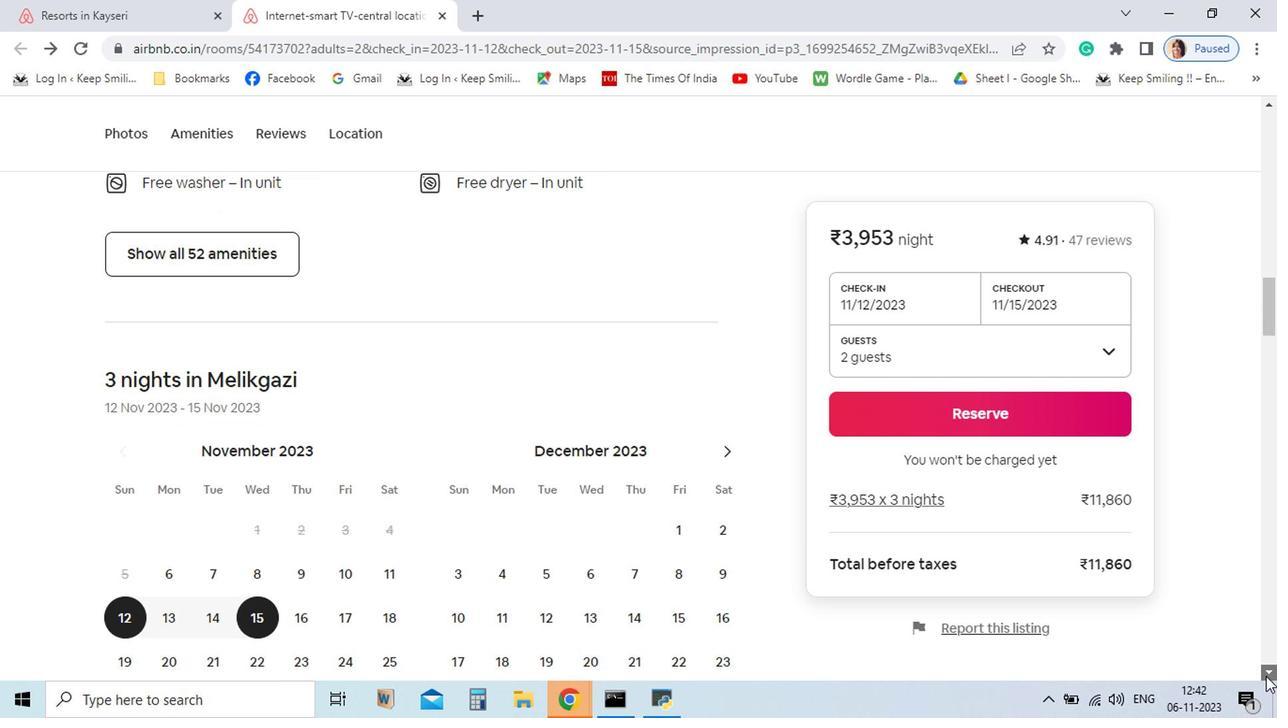 
Action: Mouse pressed left at (251, 171)
Screenshot: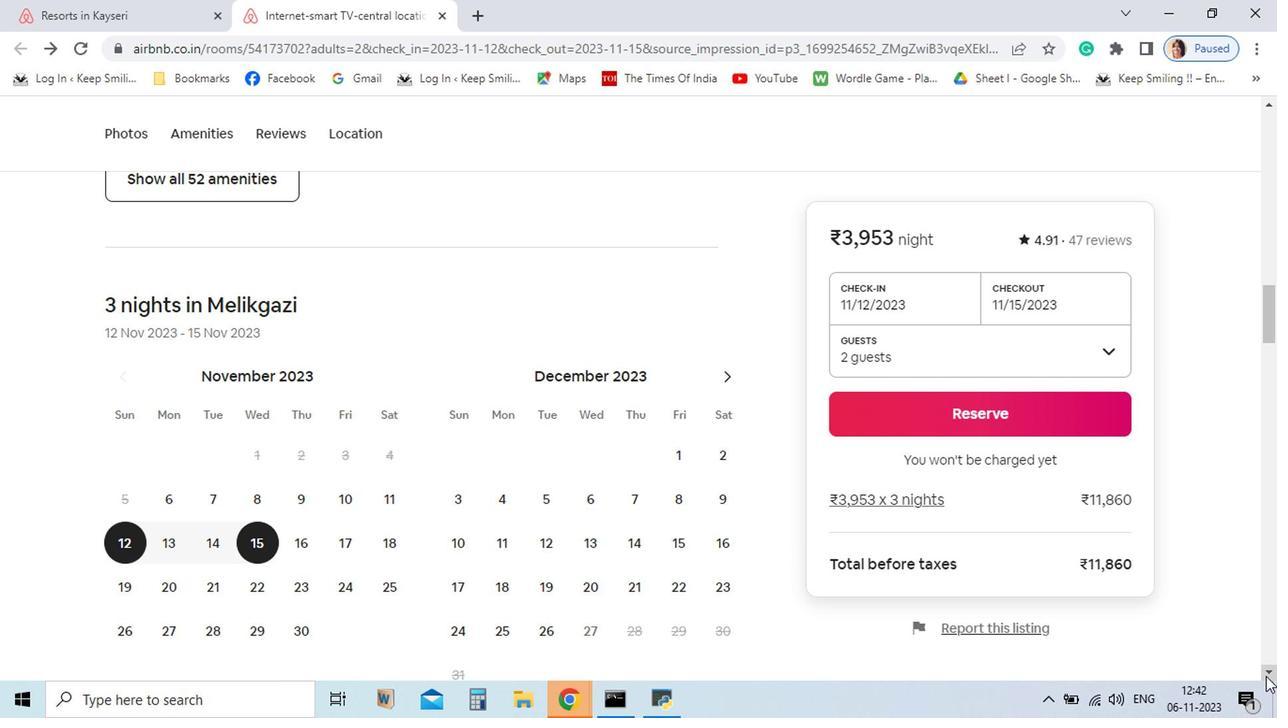 
Action: Mouse pressed left at (251, 171)
Screenshot: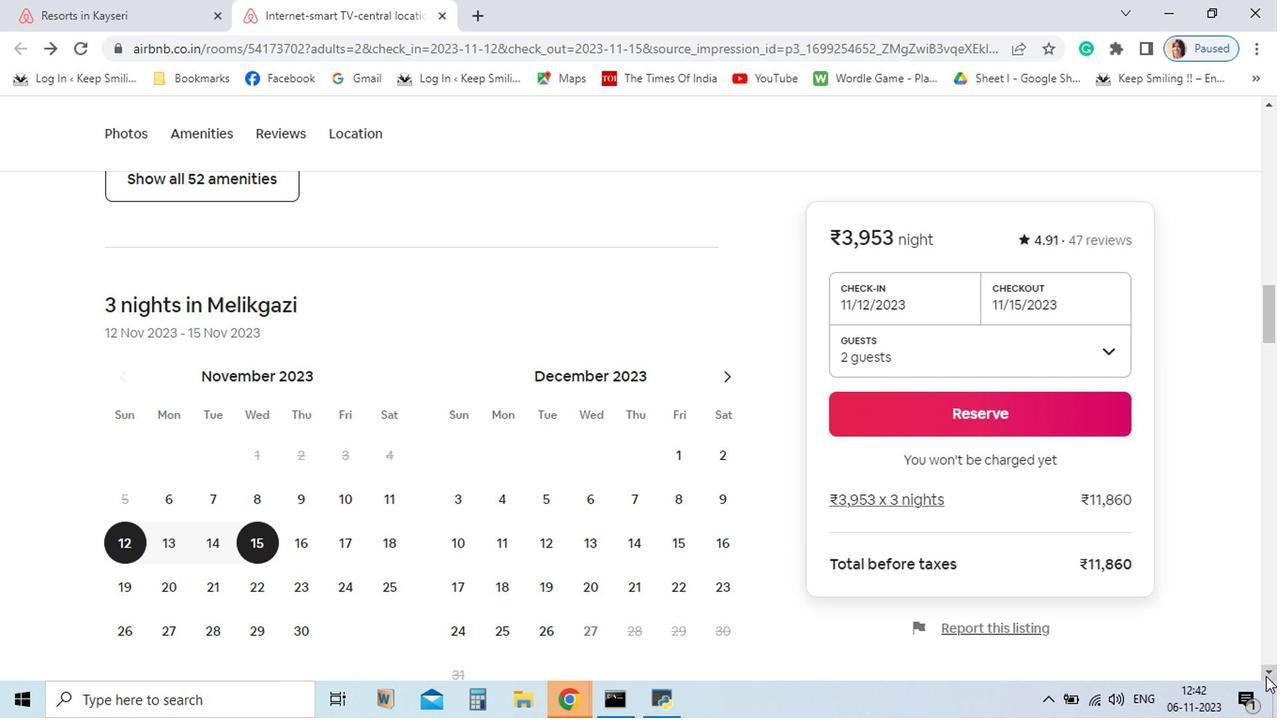 
Action: Mouse pressed left at (251, 171)
Screenshot: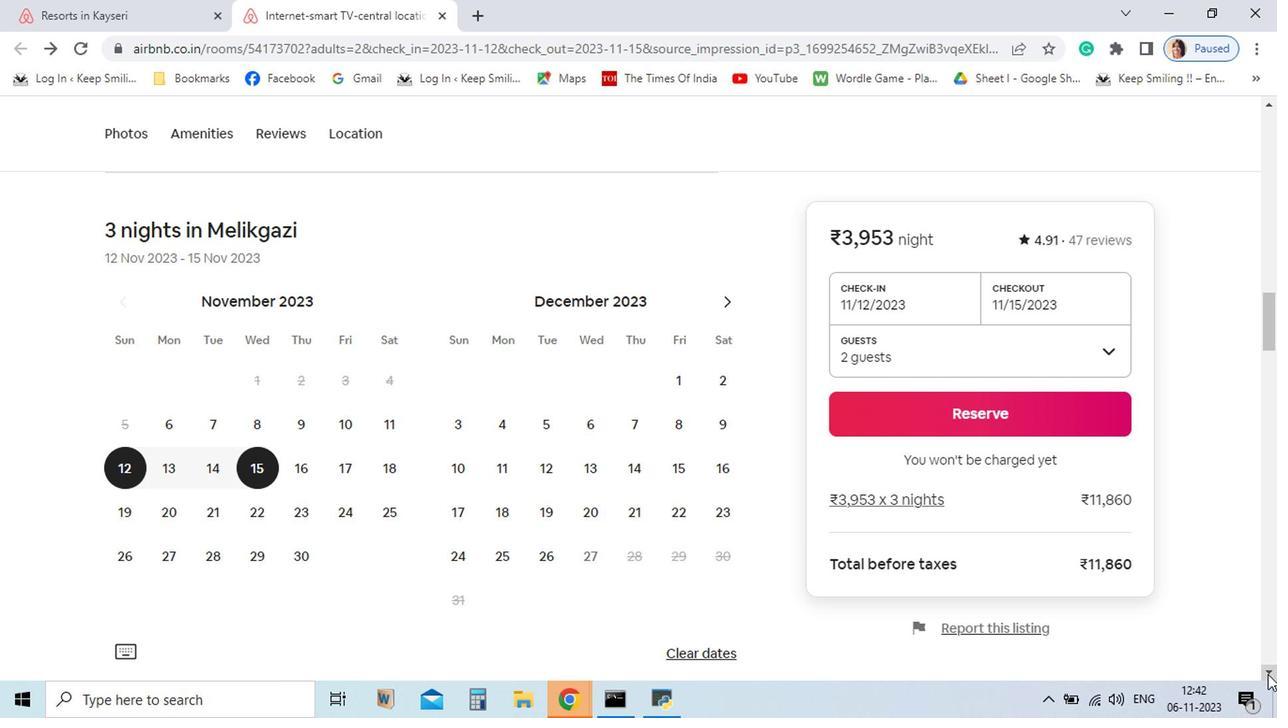 
Action: Mouse moved to (250, 172)
Screenshot: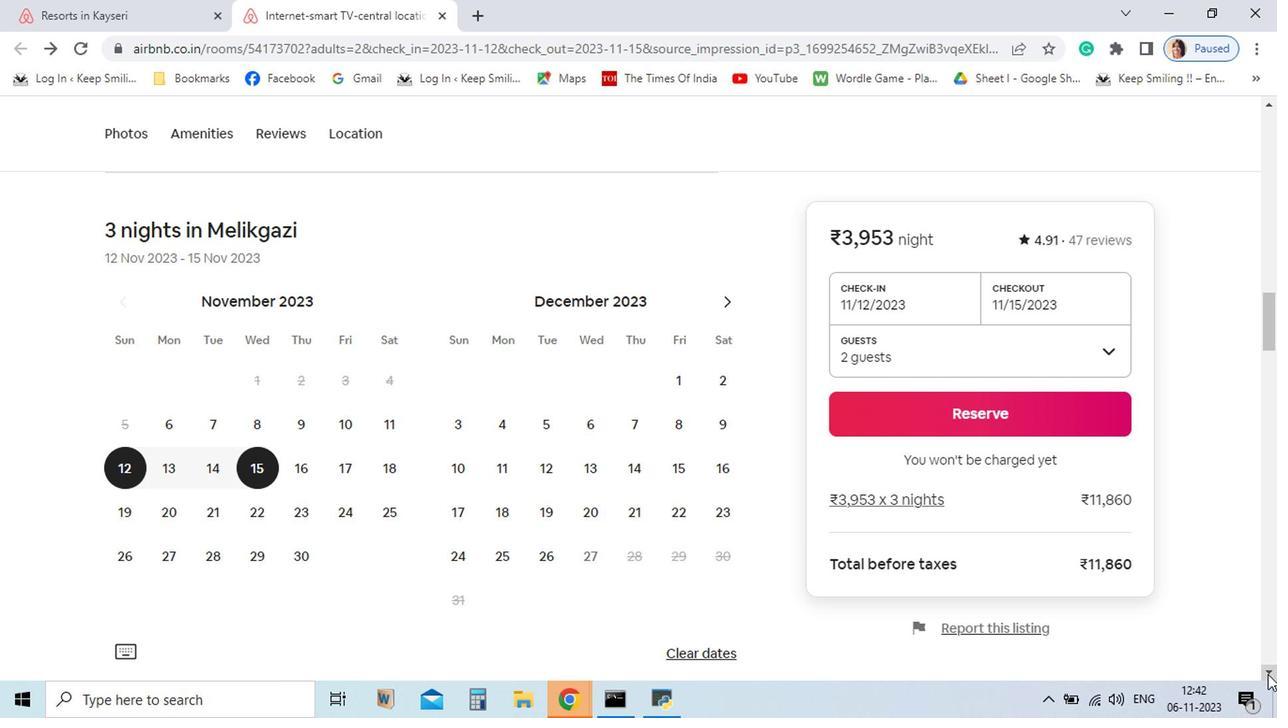
Action: Mouse pressed left at (250, 172)
Screenshot: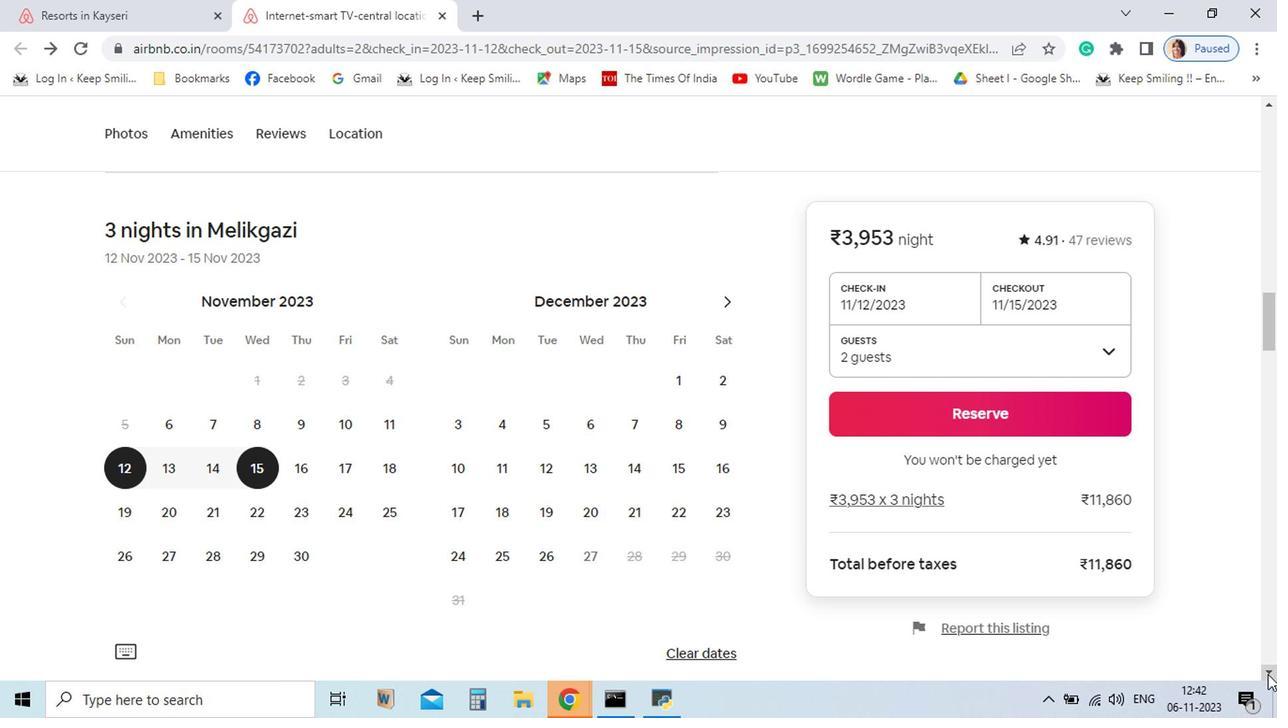 
Action: Mouse pressed left at (250, 172)
Screenshot: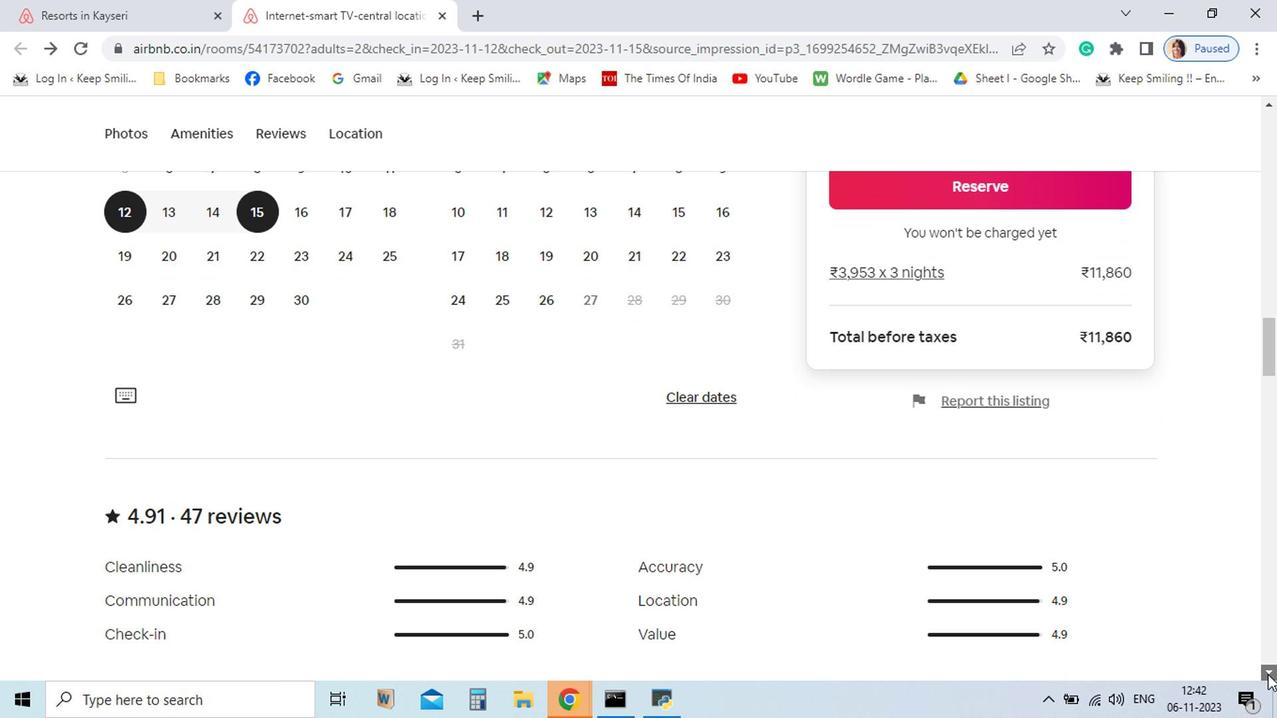 
Action: Mouse pressed left at (250, 172)
Screenshot: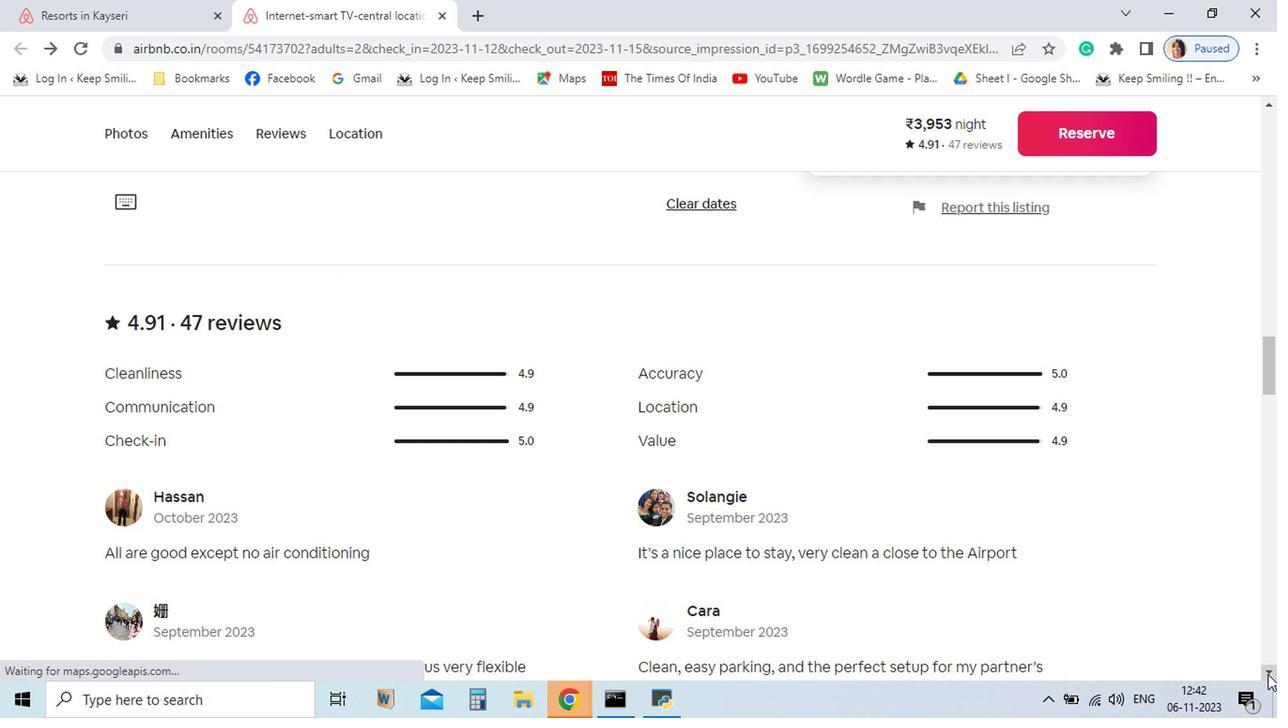 
Action: Mouse pressed left at (250, 172)
Screenshot: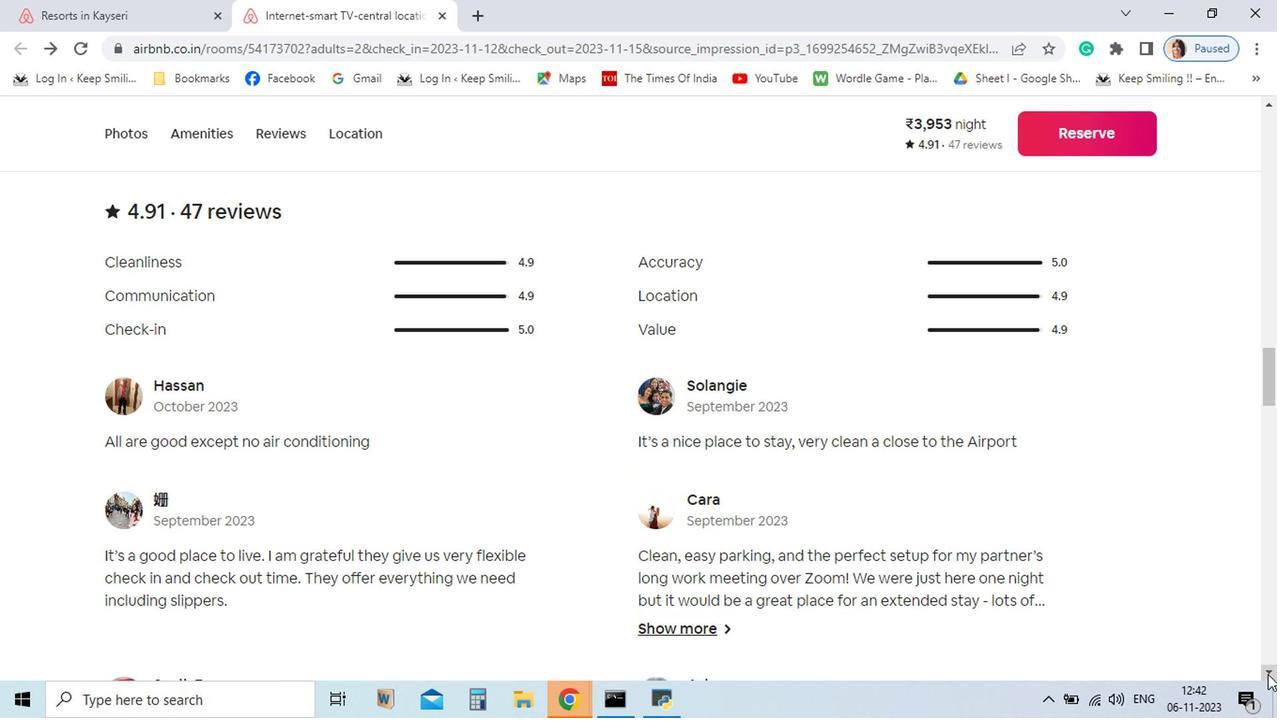 
Action: Mouse pressed left at (250, 172)
Screenshot: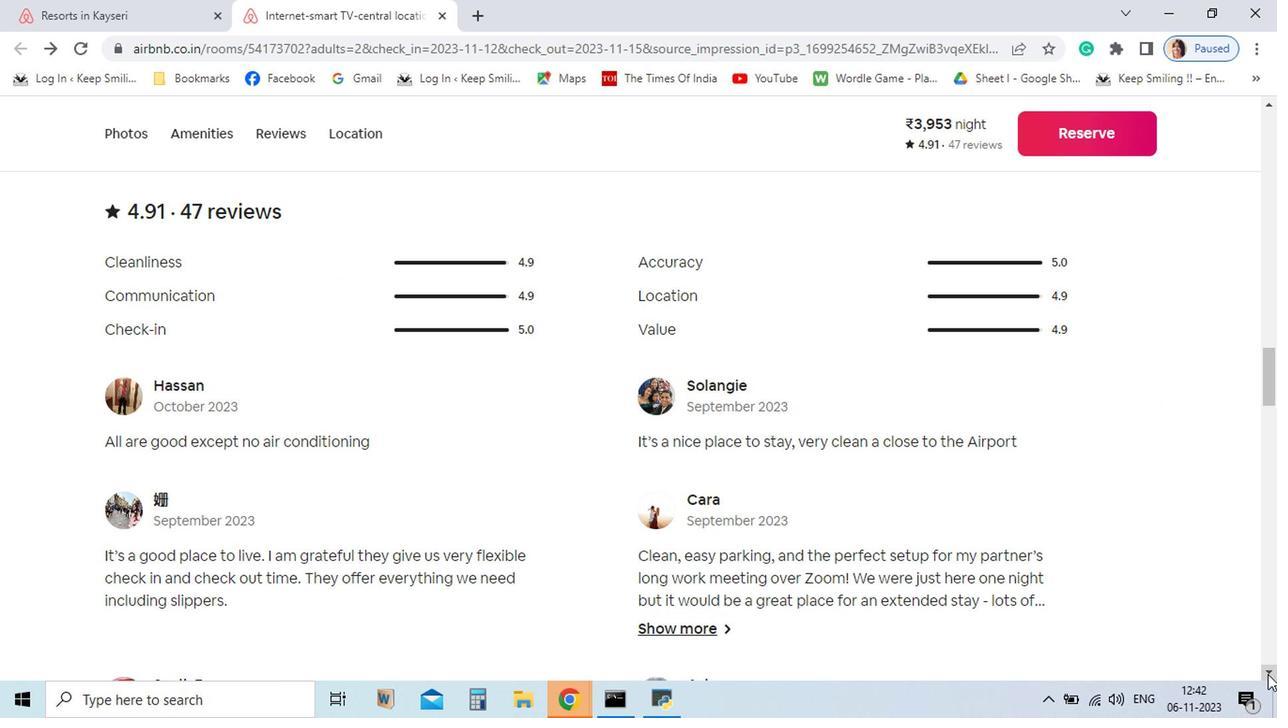 
Action: Mouse pressed left at (250, 172)
Screenshot: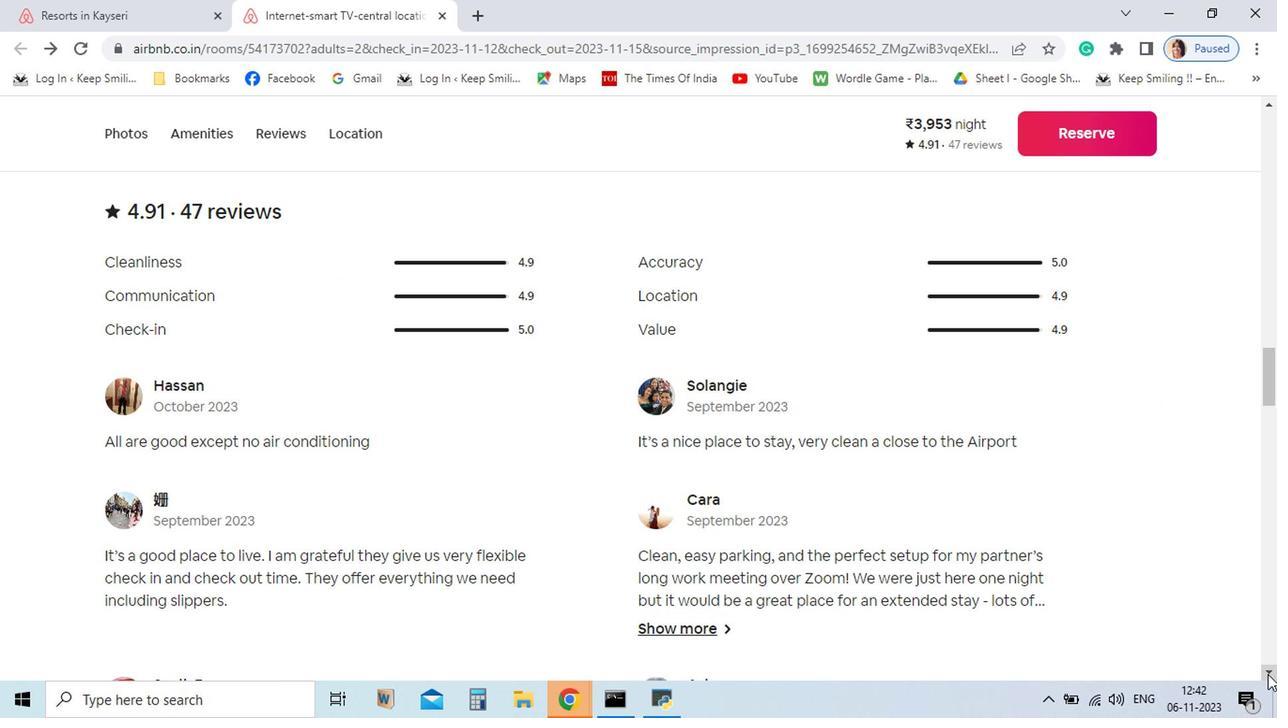 
Action: Mouse pressed left at (250, 172)
Screenshot: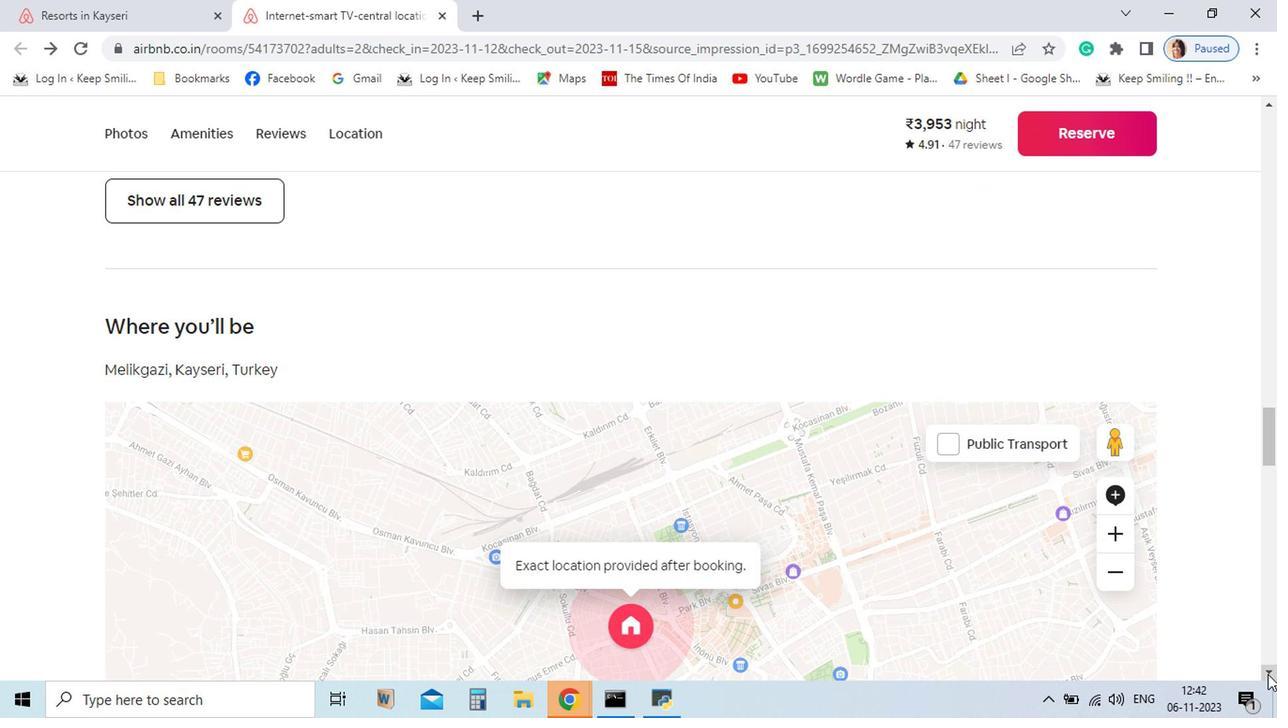 
Action: Mouse pressed left at (250, 172)
Screenshot: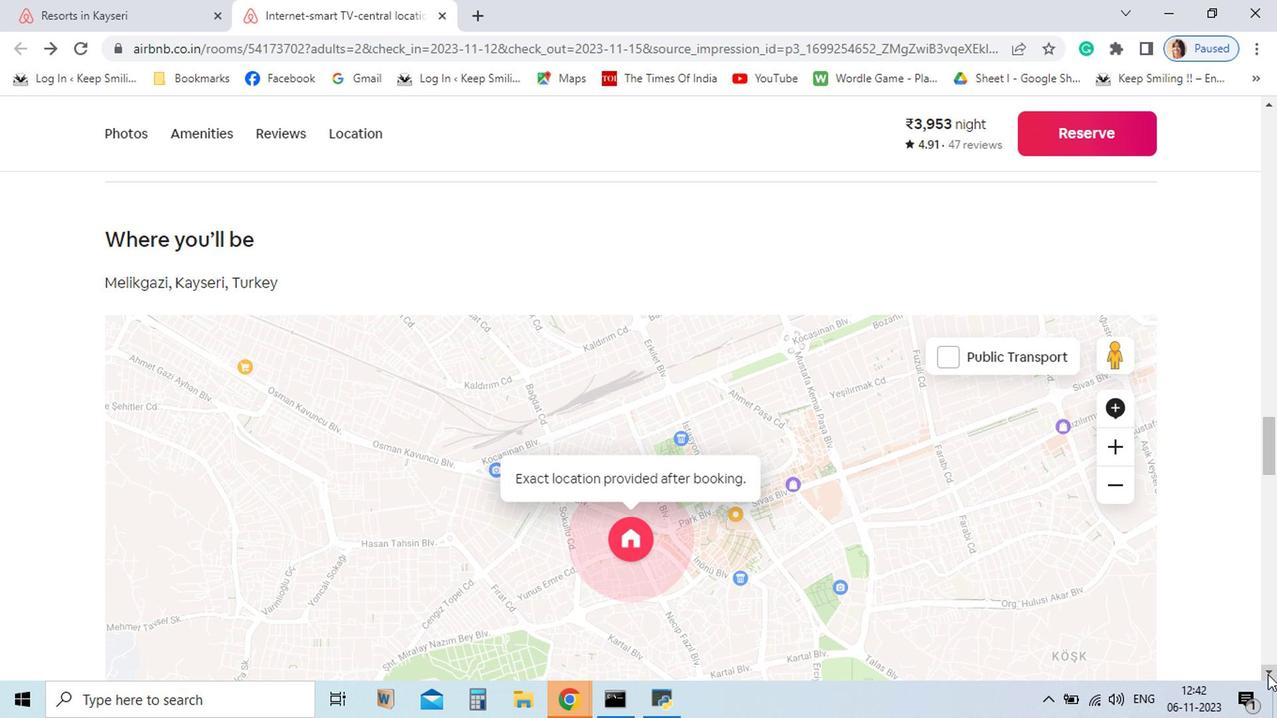 
Action: Mouse pressed left at (250, 172)
Screenshot: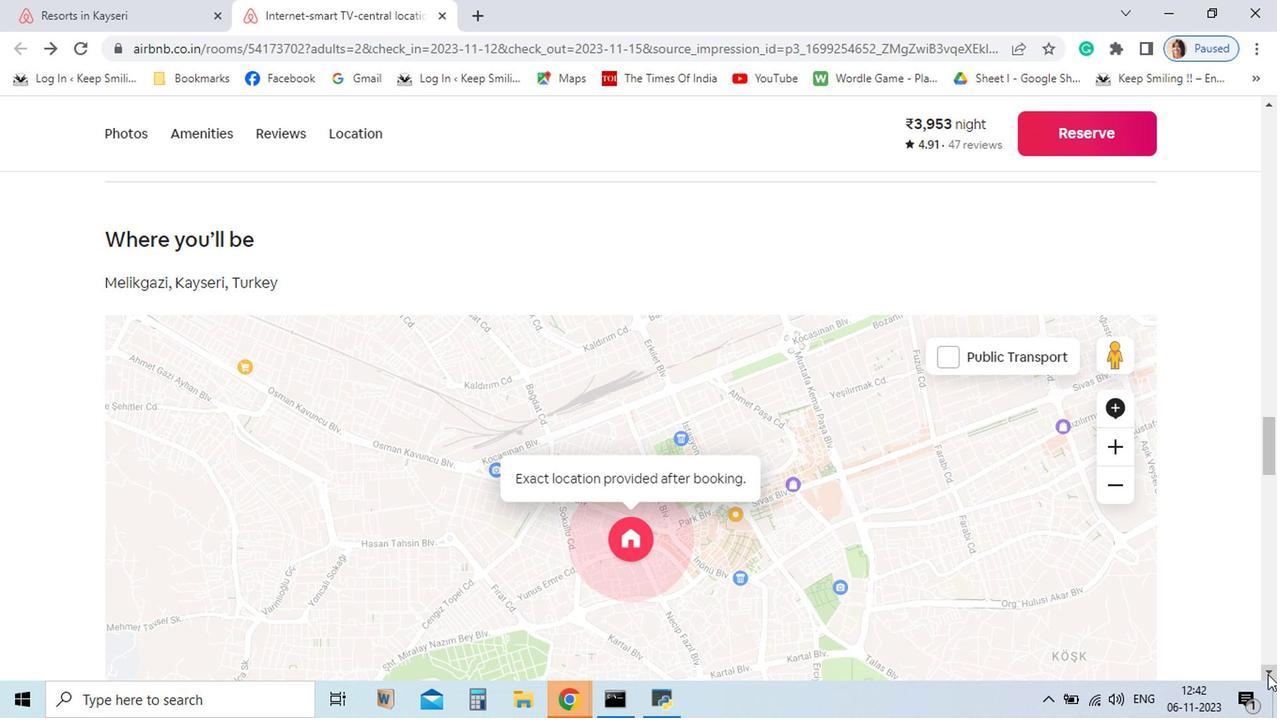 
Action: Mouse pressed left at (250, 172)
Screenshot: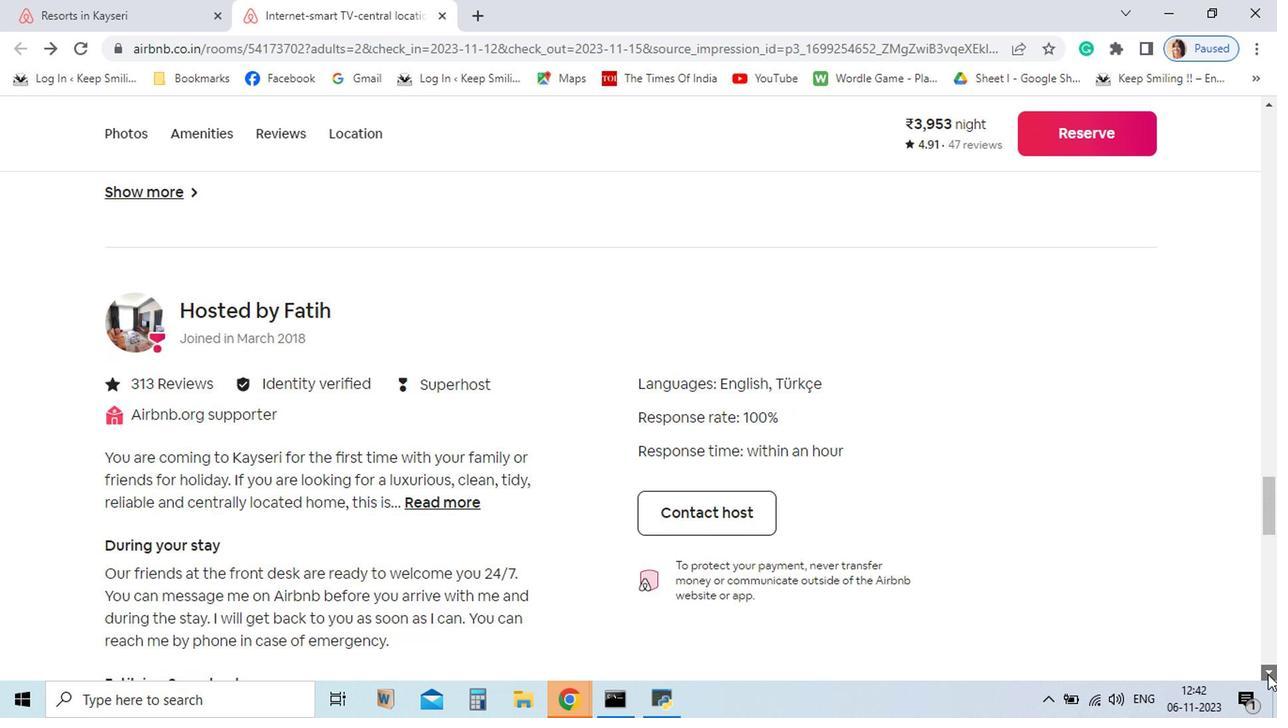 
Action: Mouse pressed left at (250, 172)
Screenshot: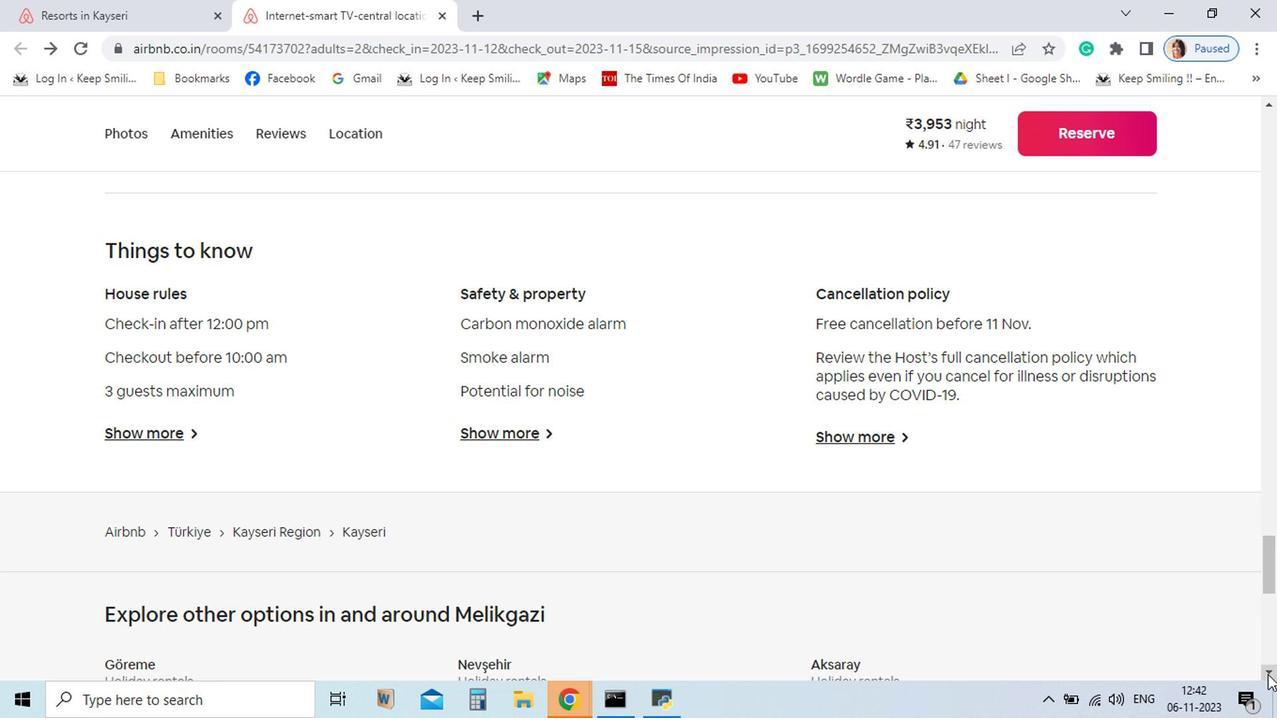 
Action: Mouse pressed left at (250, 172)
Screenshot: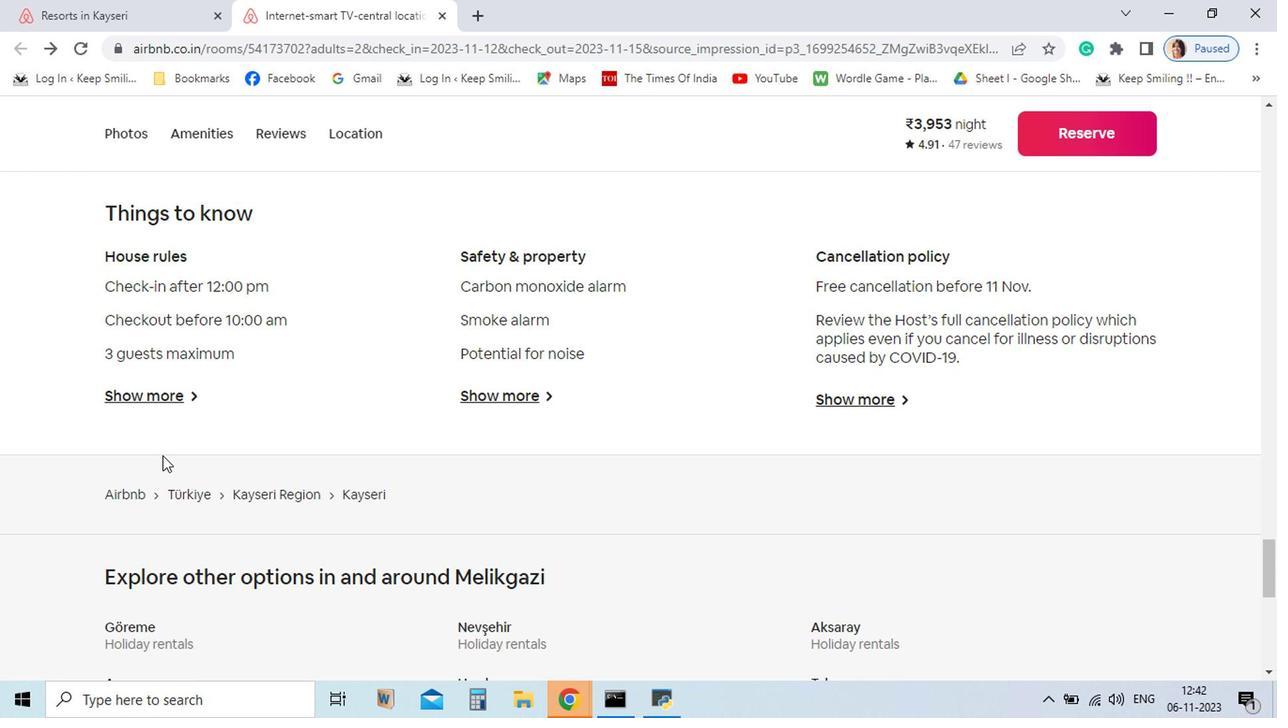 
Action: Mouse moved to (543, 300)
Screenshot: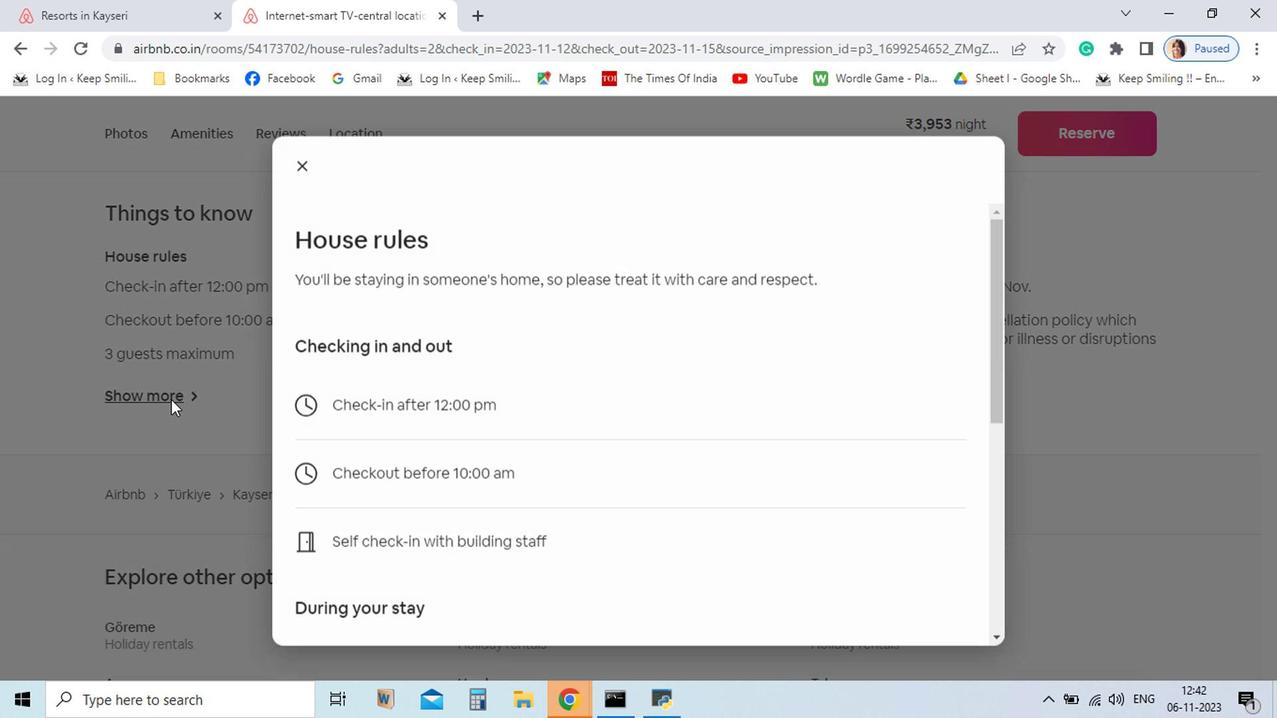 
Action: Mouse pressed left at (543, 300)
Screenshot: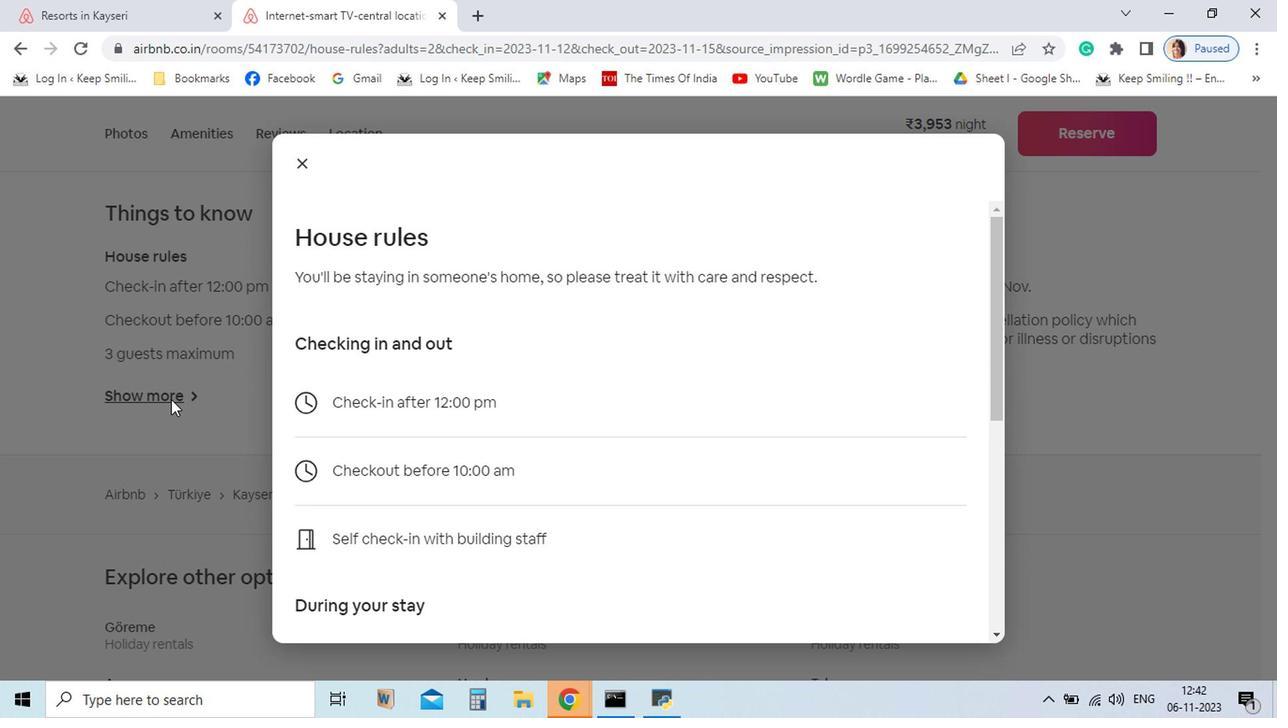 
Action: Mouse moved to (323, 190)
Screenshot: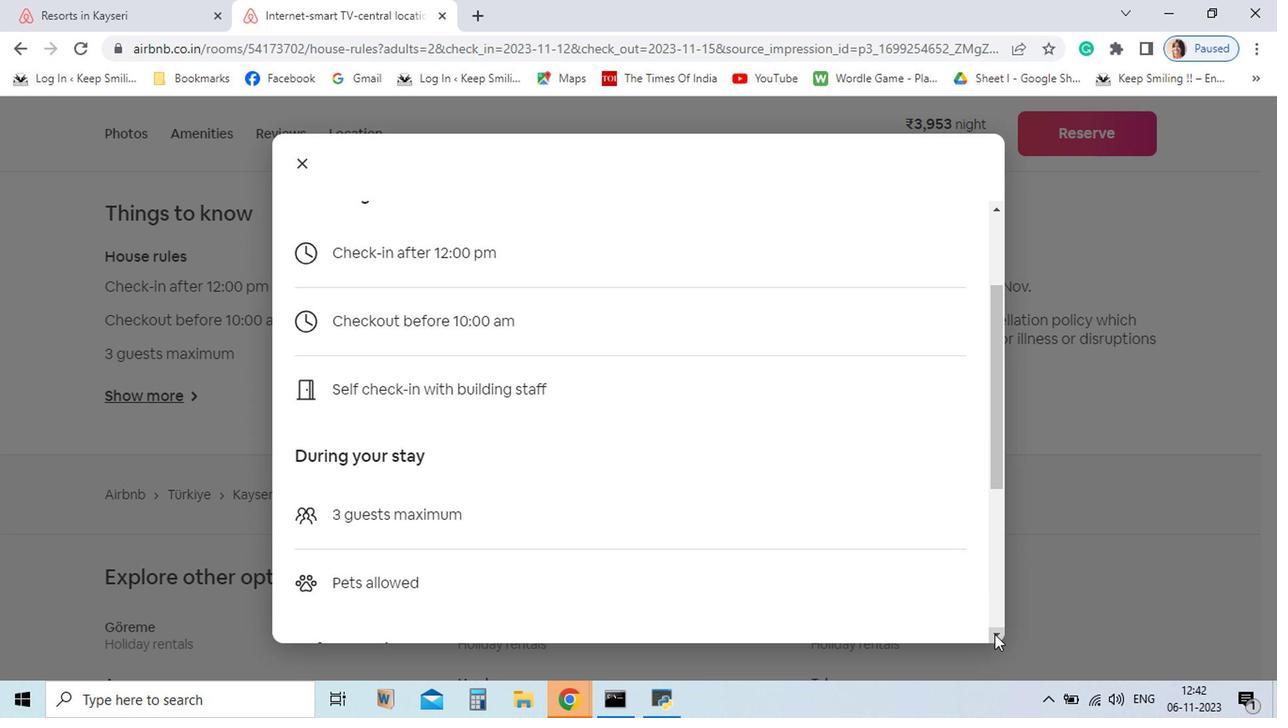 
Action: Mouse pressed left at (323, 190)
Screenshot: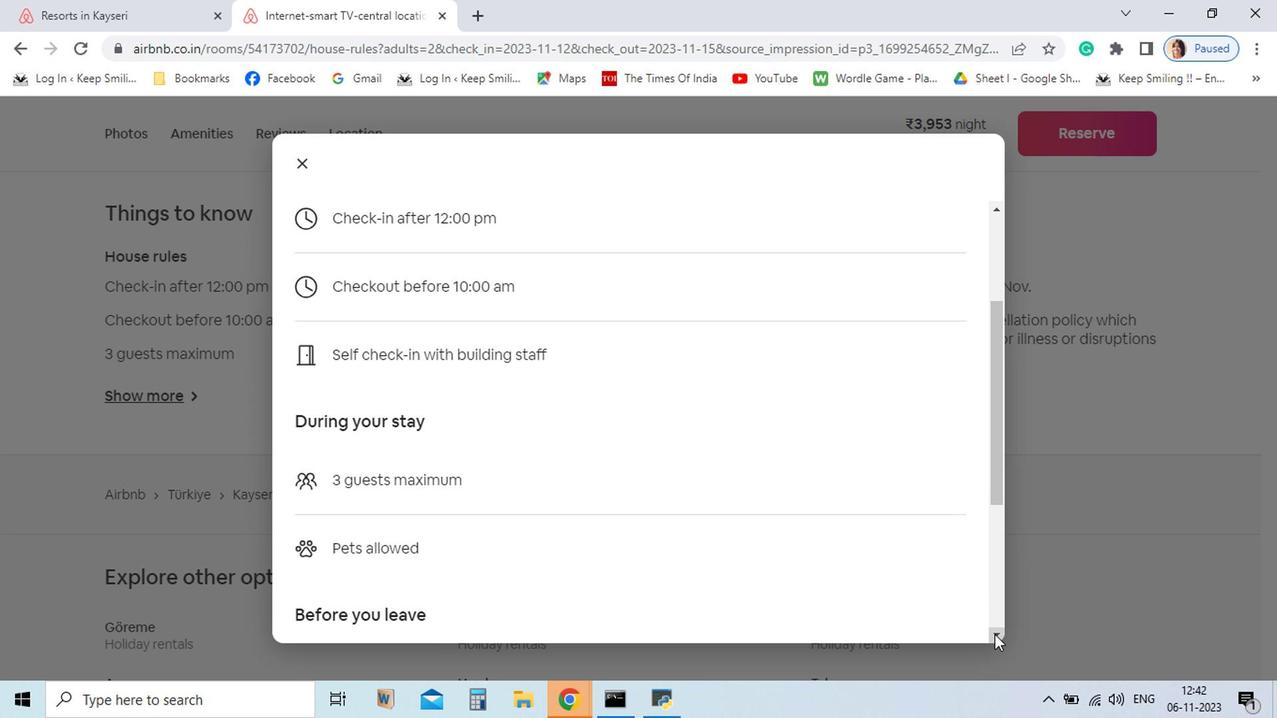 
Action: Mouse moved to (323, 191)
Screenshot: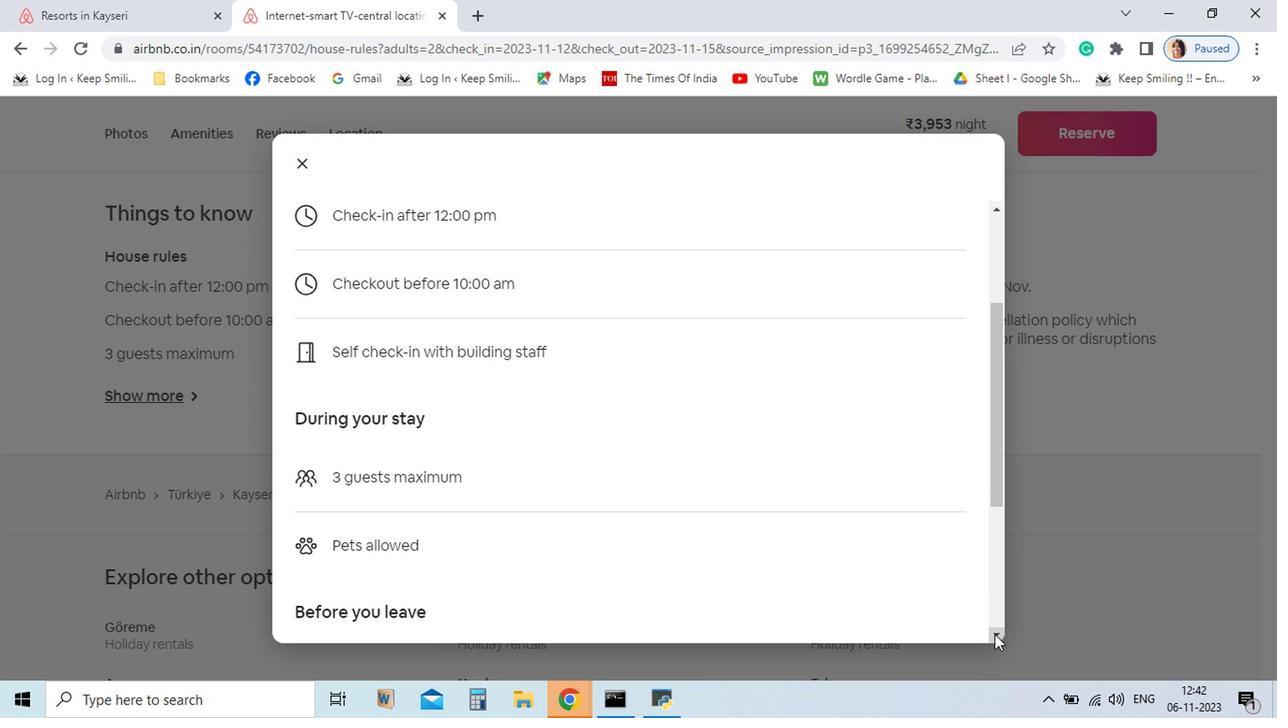 
Action: Mouse pressed left at (323, 191)
Screenshot: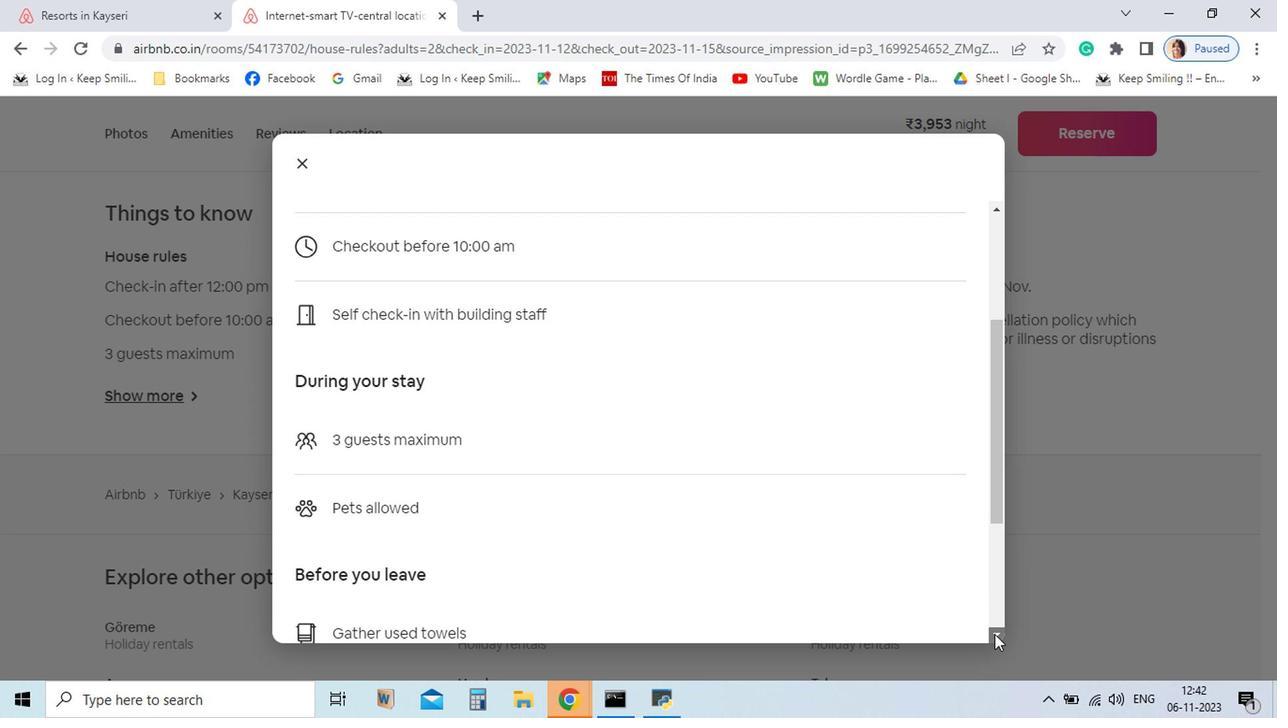 
Action: Mouse pressed left at (323, 191)
Screenshot: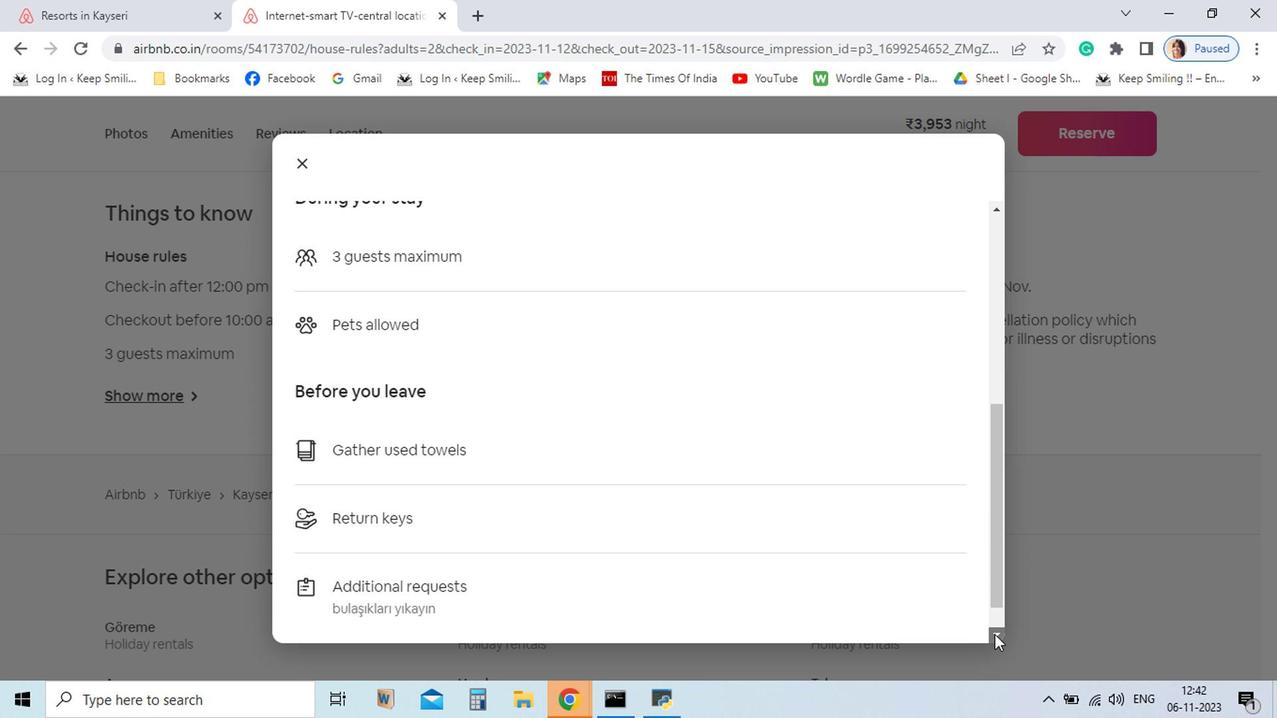 
Action: Mouse pressed left at (323, 191)
Screenshot: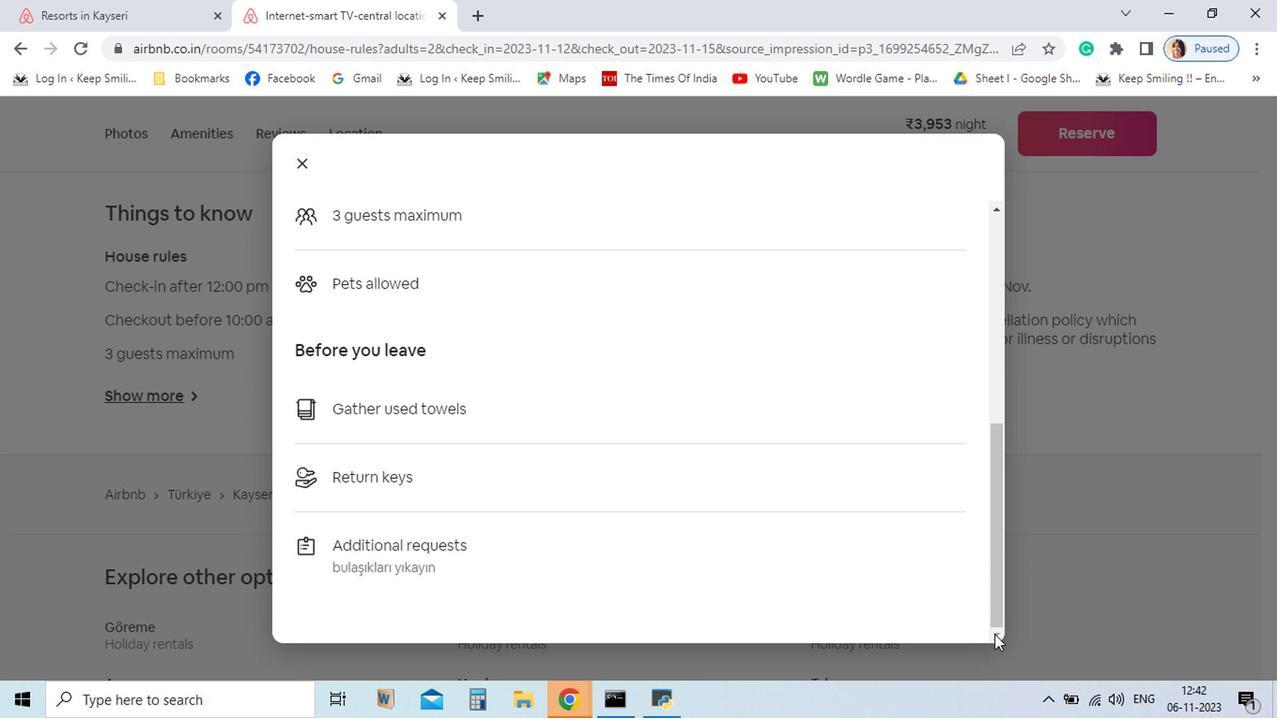 
Action: Mouse pressed left at (323, 191)
Screenshot: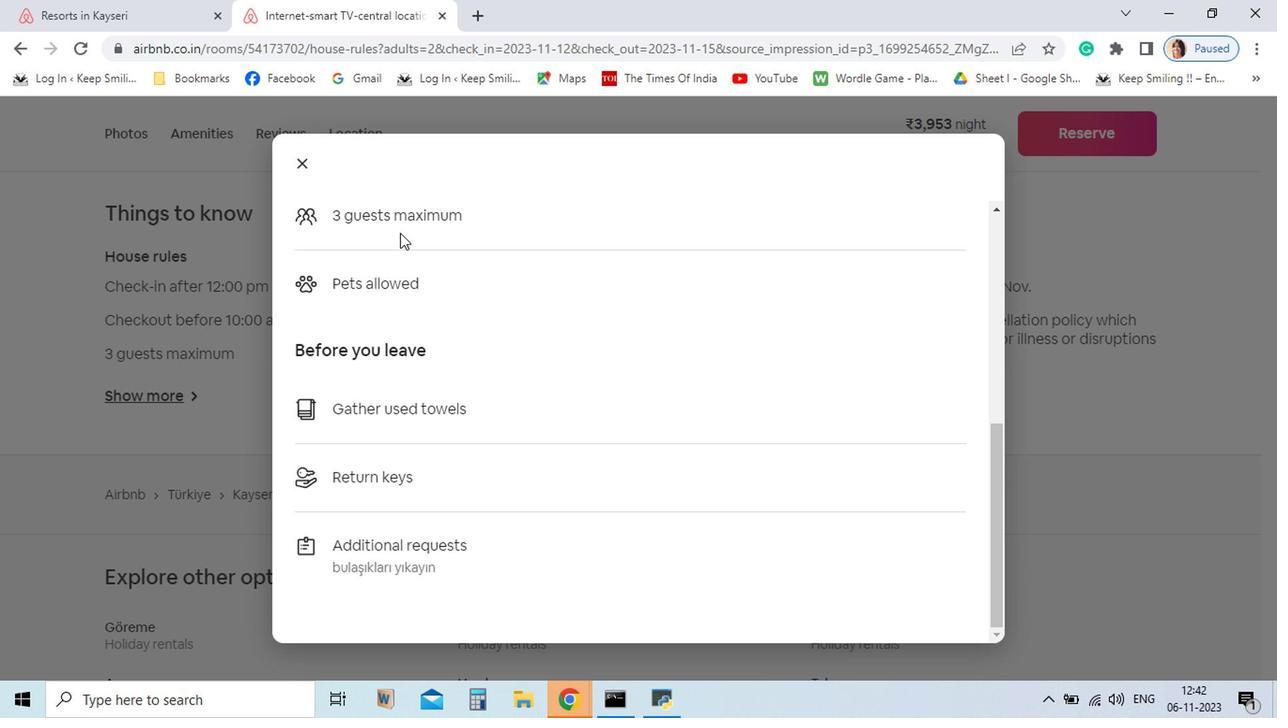 
Action: Mouse moved to (507, 408)
Screenshot: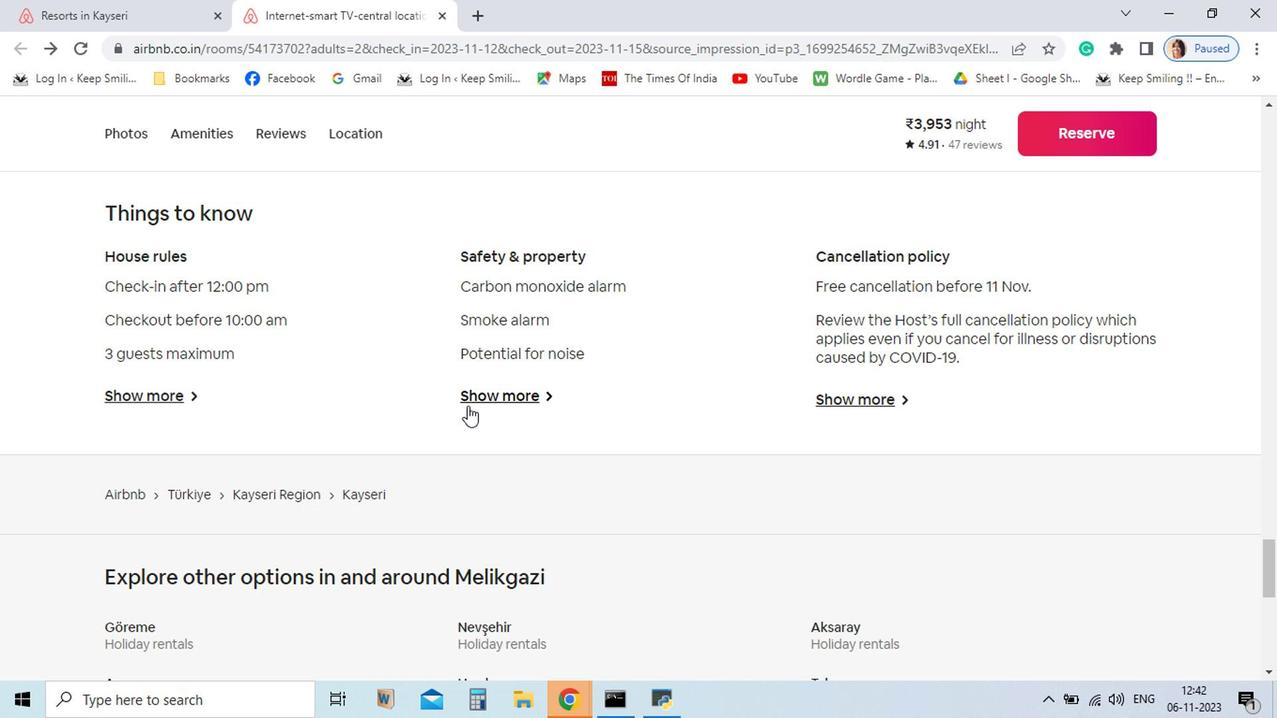 
Action: Mouse pressed left at (507, 408)
Screenshot: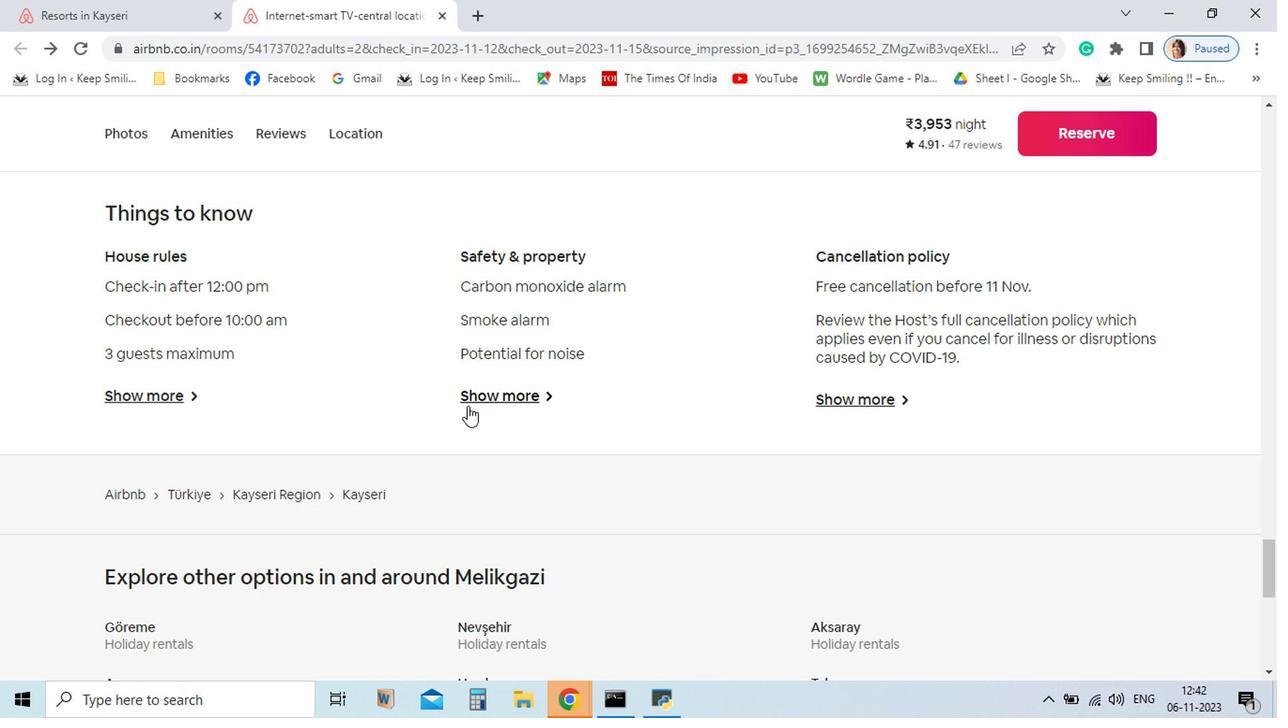 
Action: Mouse moved to (453, 300)
Screenshot: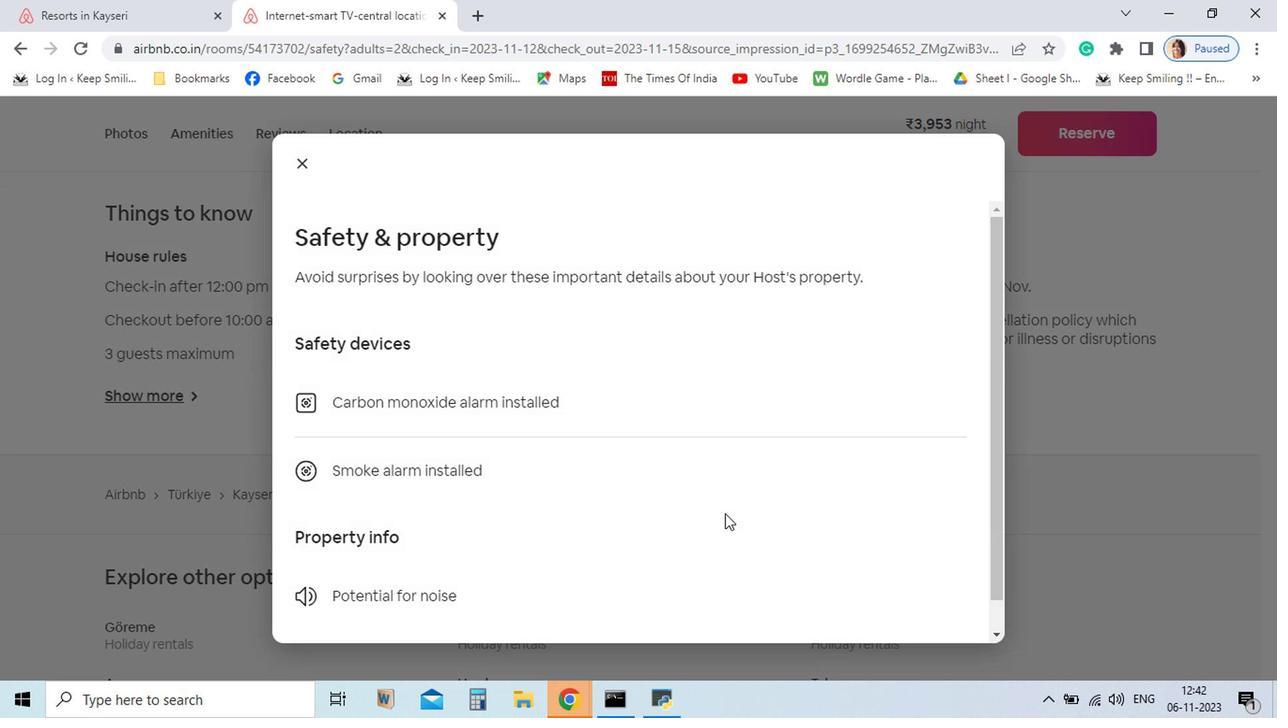 
Action: Mouse pressed left at (453, 300)
Screenshot: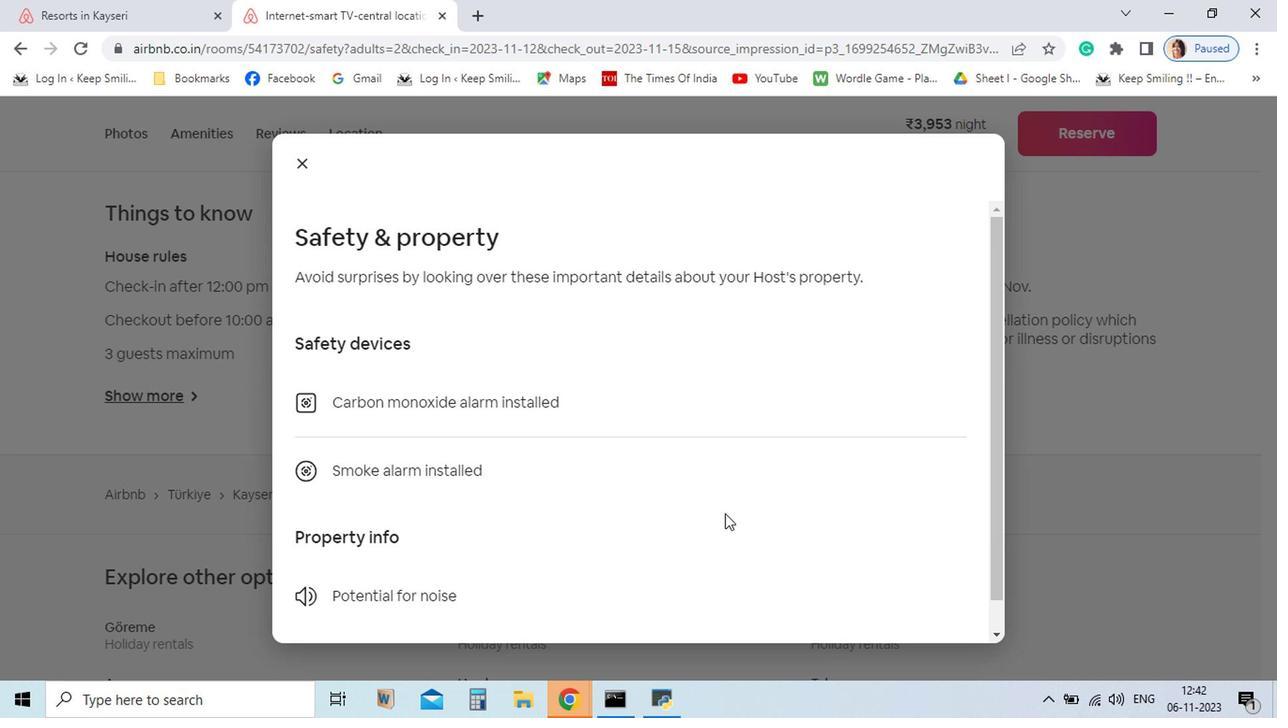 
Action: Mouse moved to (322, 243)
Screenshot: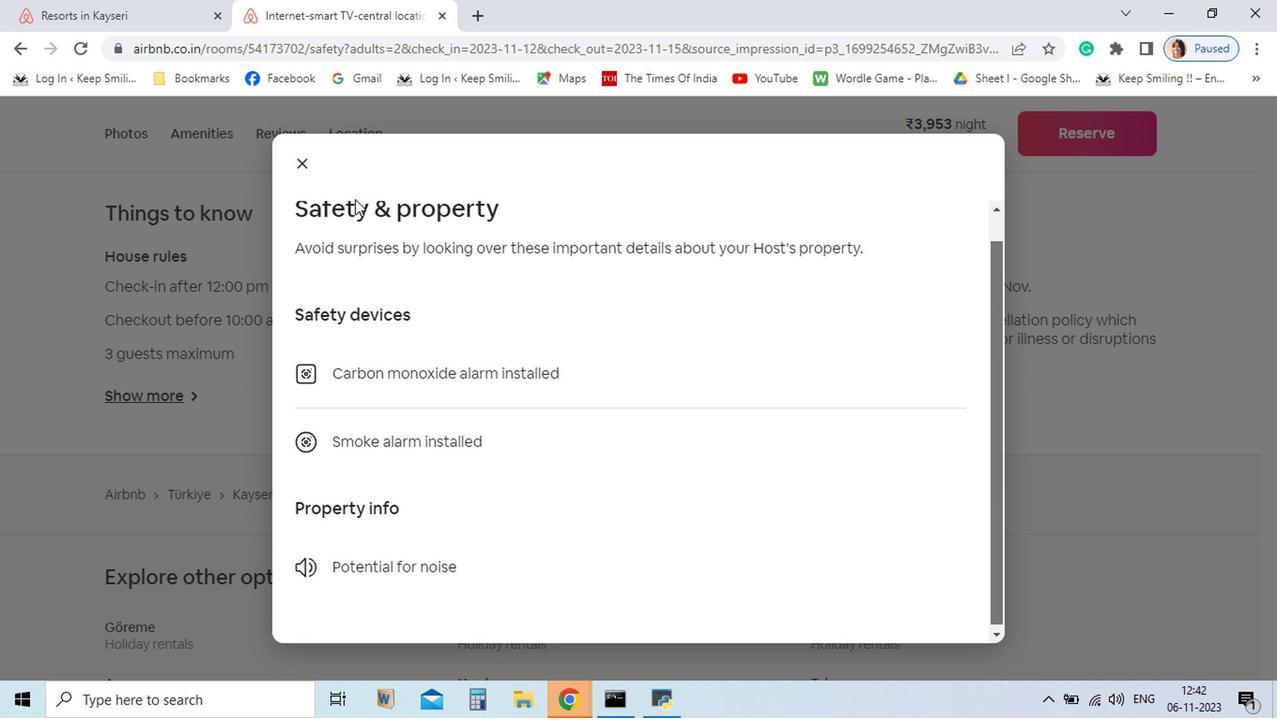 
Action: Mouse pressed left at (322, 243)
Screenshot: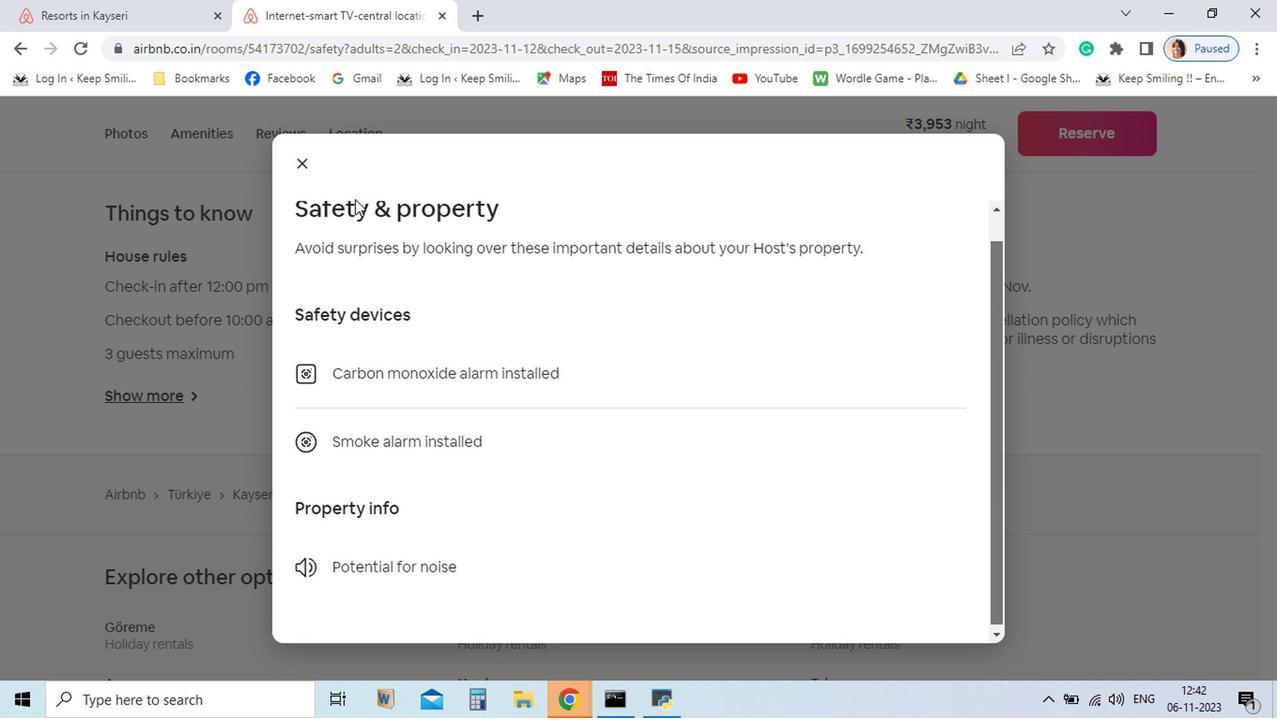 
Action: Mouse moved to (507, 411)
Screenshot: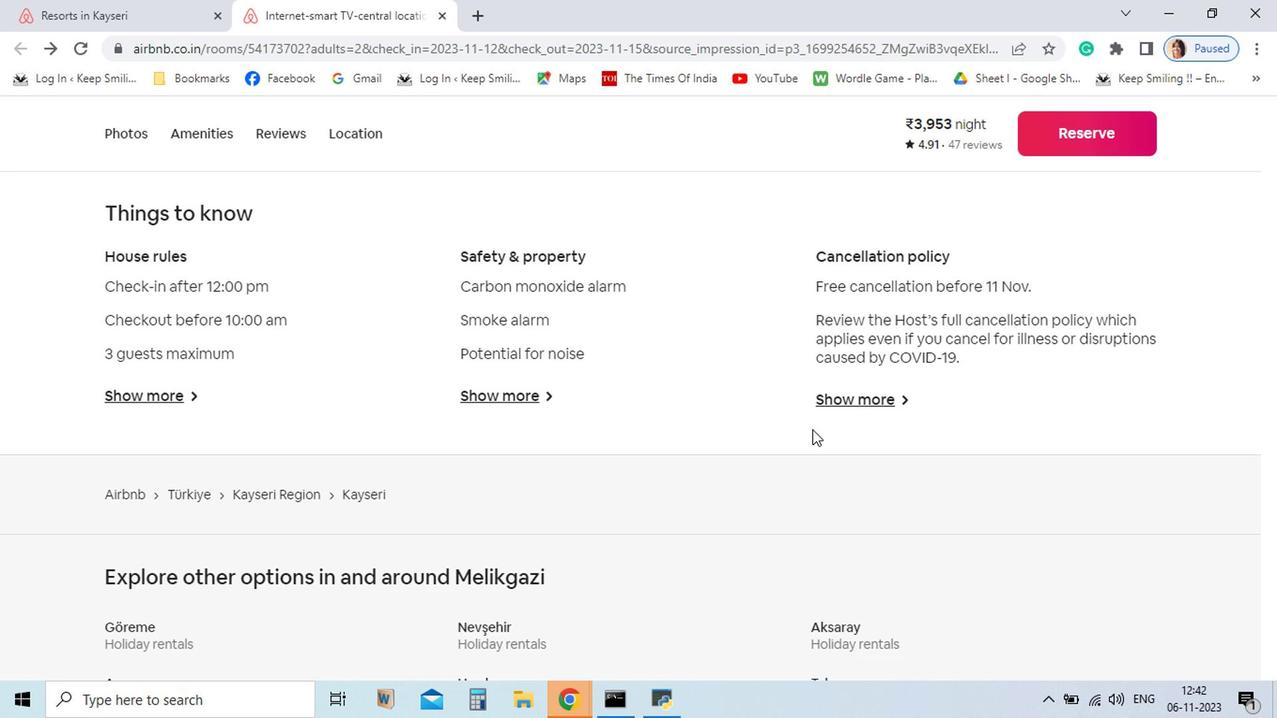 
Action: Mouse pressed left at (507, 411)
Screenshot: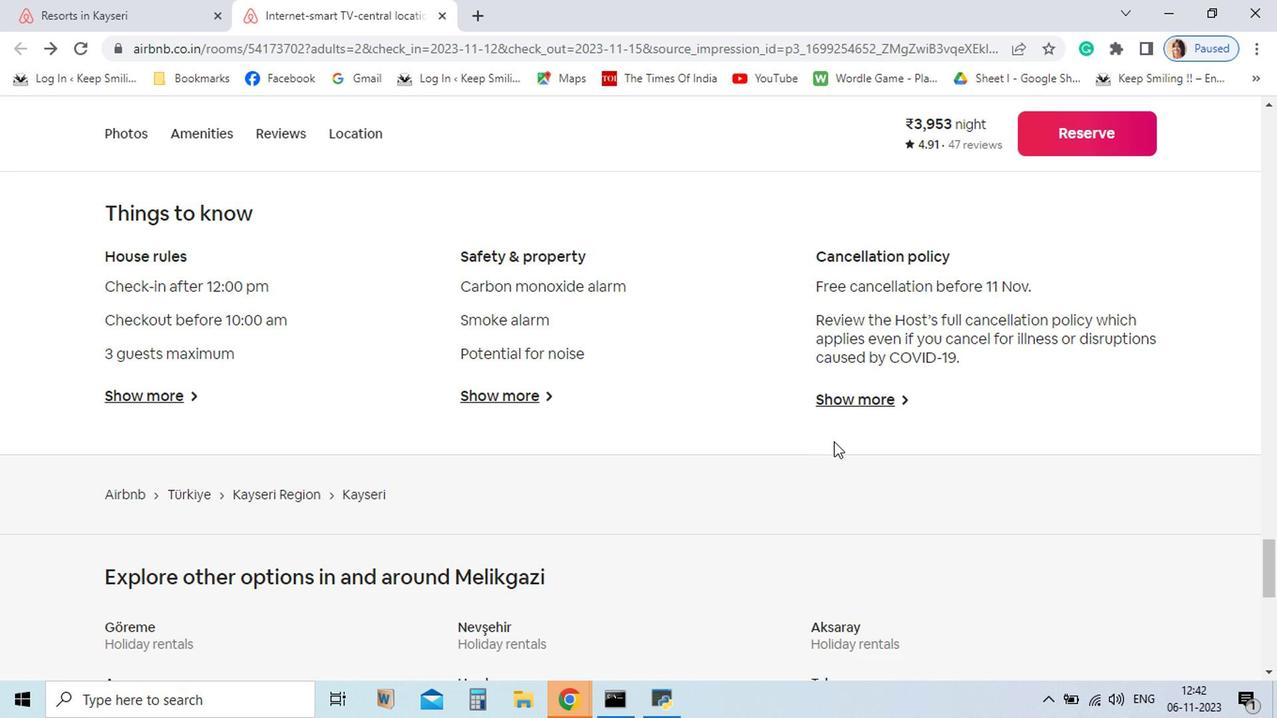 
Action: Mouse moved to (359, 302)
Screenshot: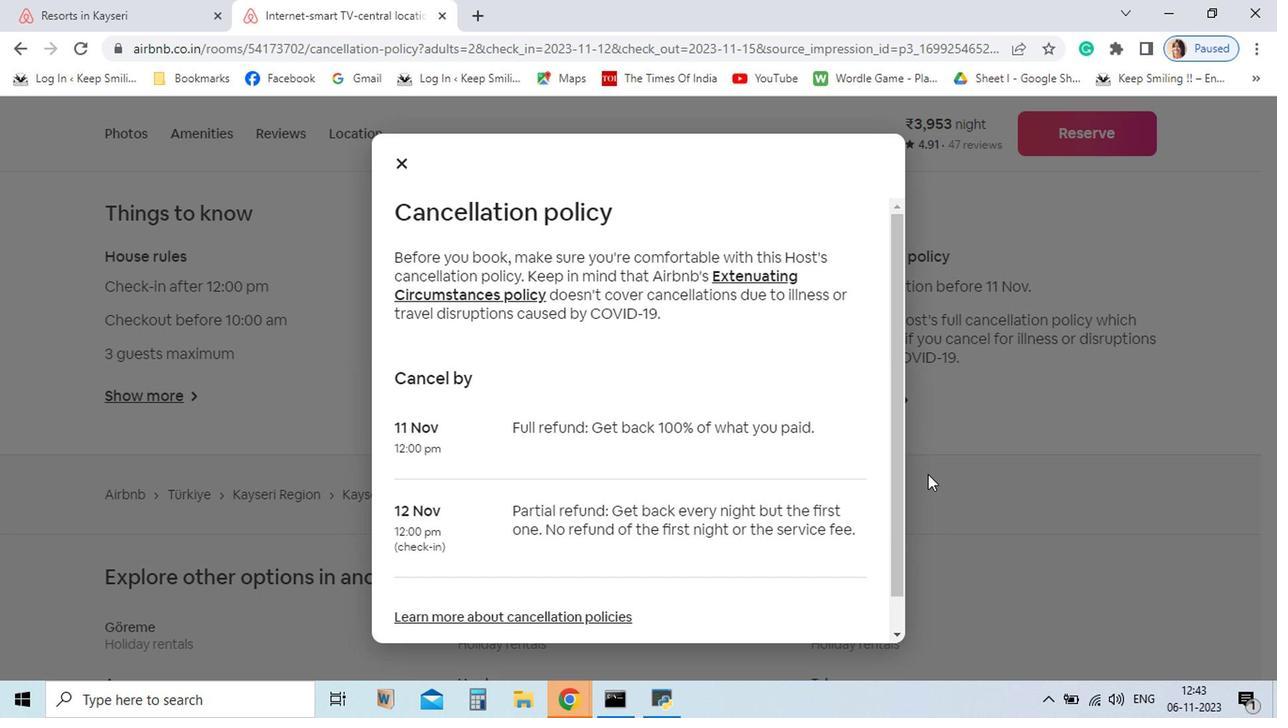 
Action: Mouse pressed left at (359, 302)
